 Task: Look for space in Tetuán de las Victorias, Spain from 5th September, 2023 to 13th September, 2023 for 6 adults in price range Rs.15000 to Rs.20000. Place can be entire place with 3 bedrooms having 3 beds and 3 bathrooms. Property type can be house, flat, guest house. Amenities needed are: washing machine. Booking option can be shelf check-in. Required host language is English.
Action: Mouse moved to (329, 181)
Screenshot: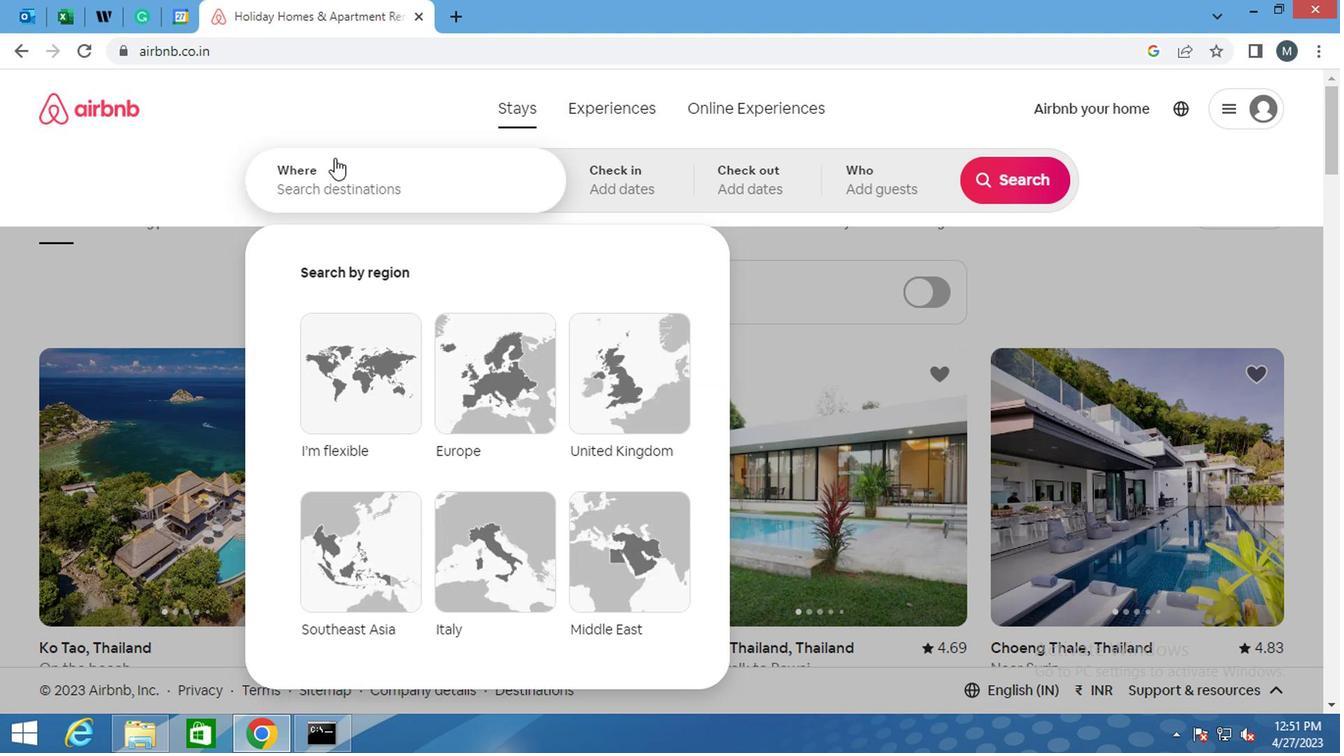 
Action: Mouse pressed left at (329, 181)
Screenshot: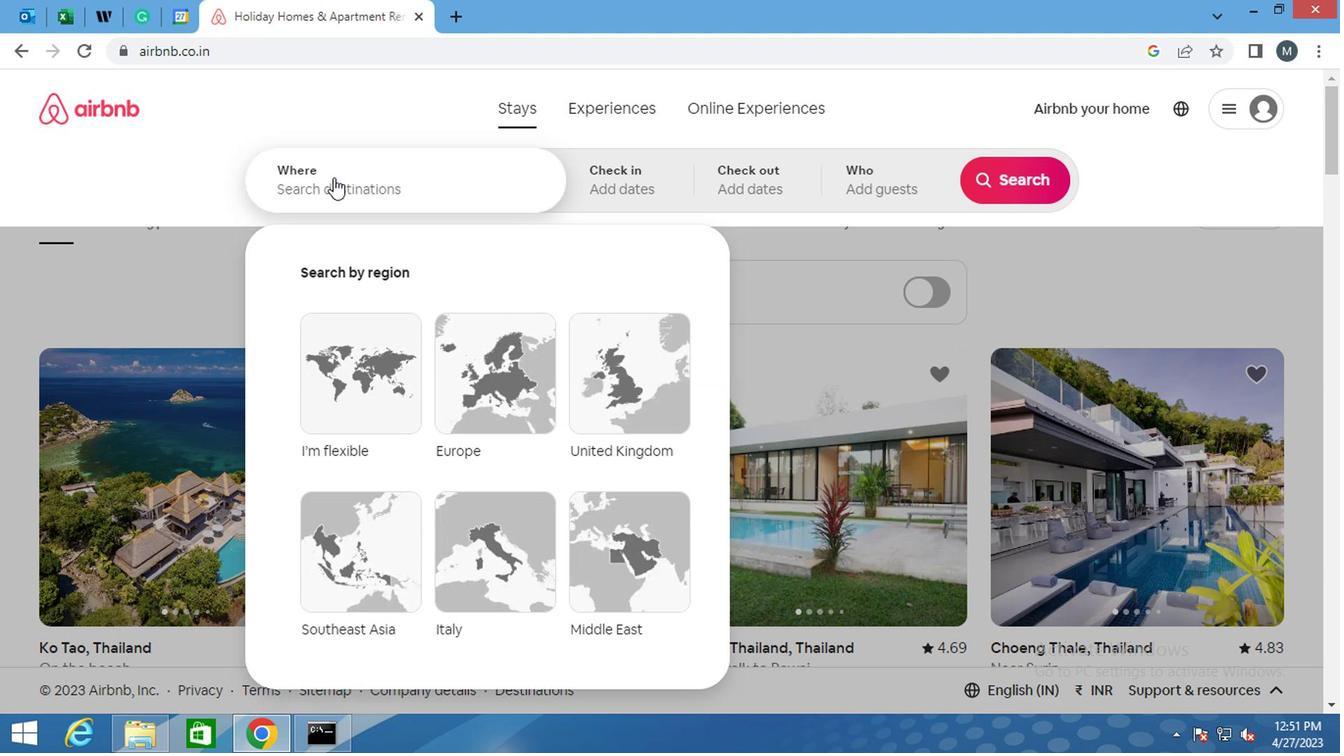 
Action: Mouse moved to (332, 210)
Screenshot: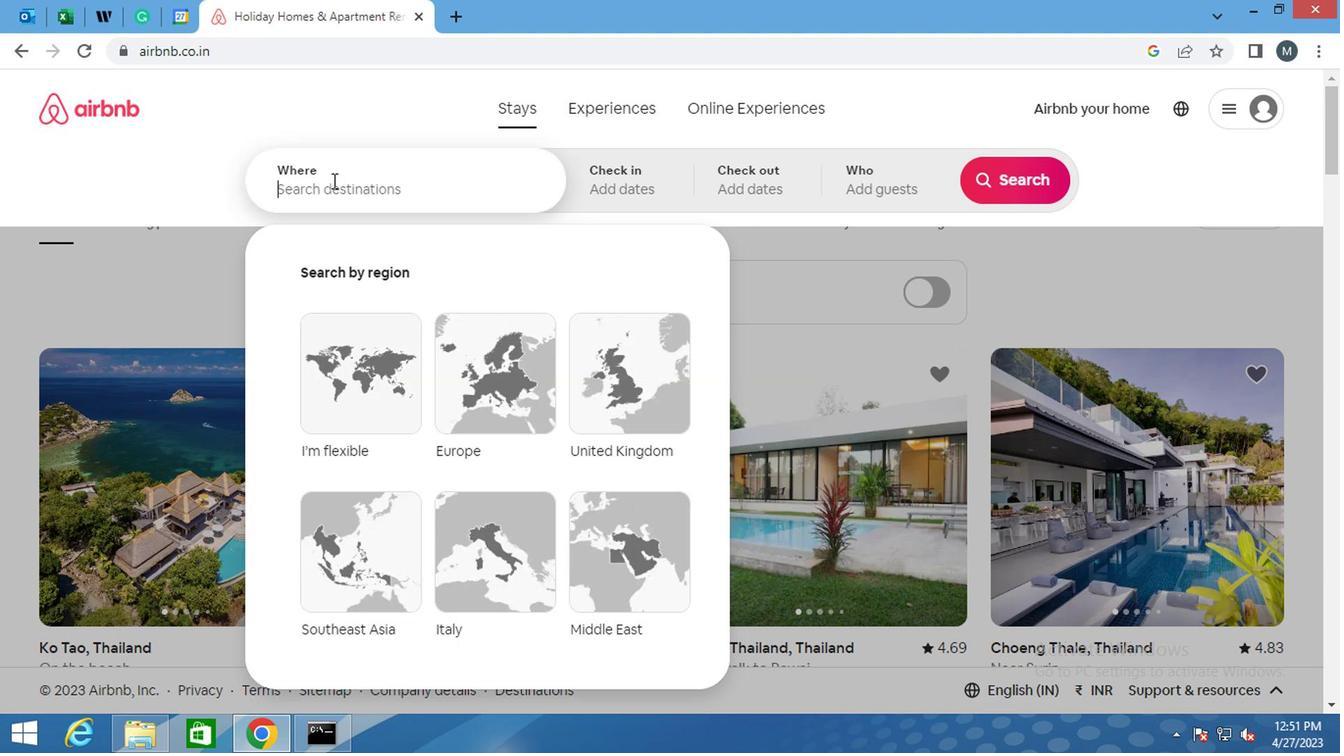
Action: Key pressed <Key.shift>TETUAN<Key.space>DE<Key.space>LAS<Key.space>VICTORIAS,<Key.space><Key.shift>SPAIN
Screenshot: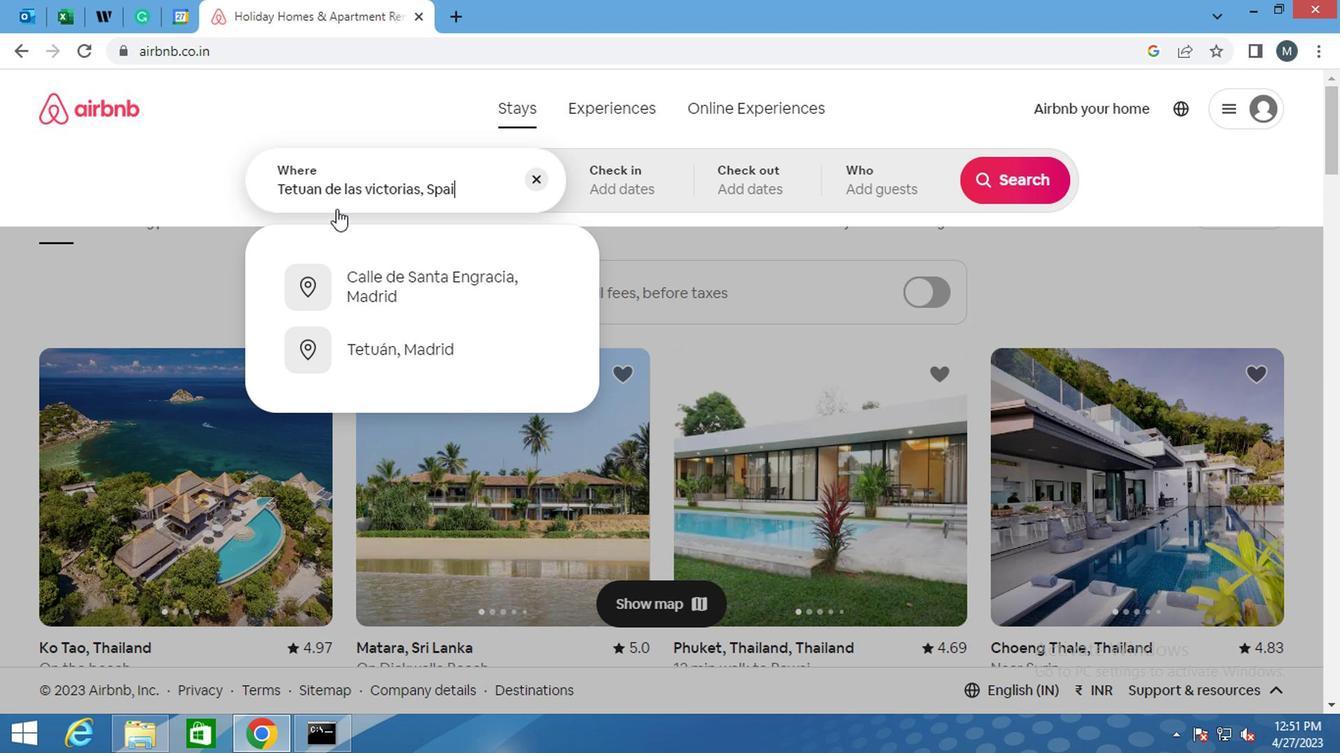 
Action: Mouse moved to (578, 226)
Screenshot: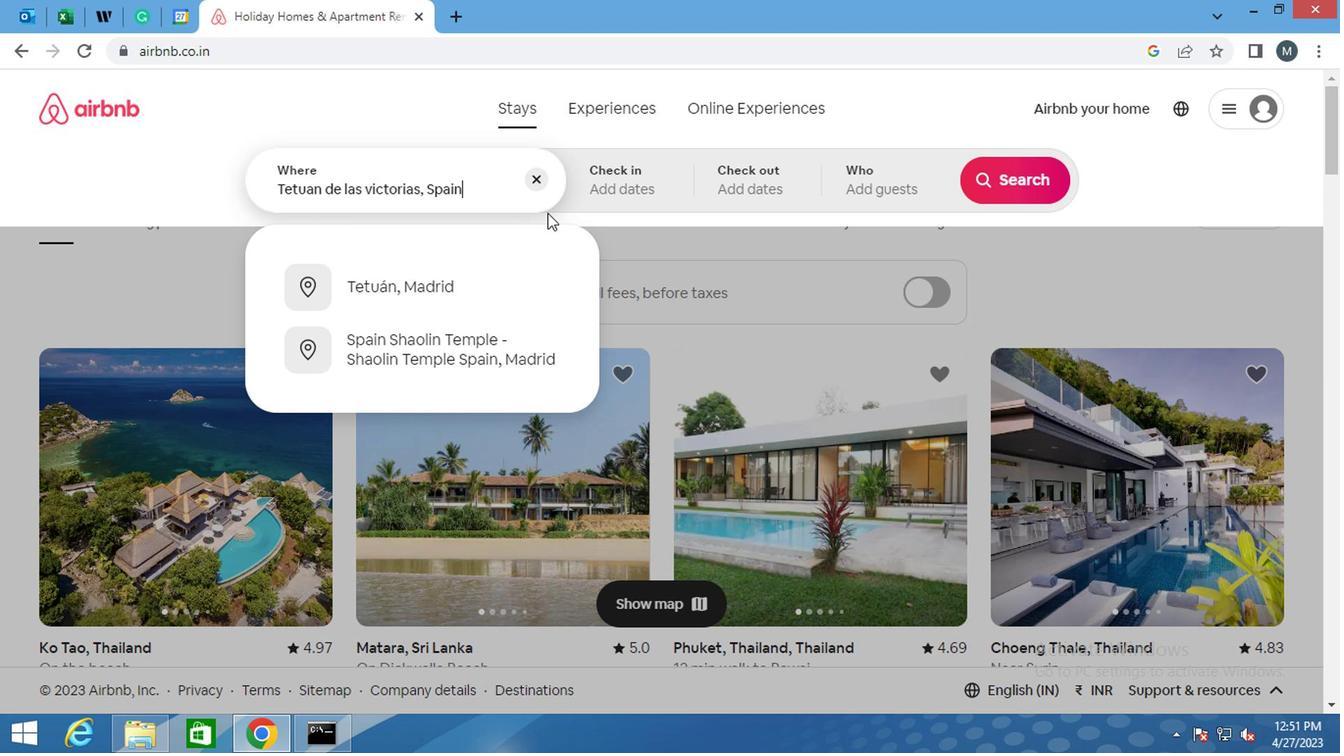 
Action: Key pressed <Key.enter>
Screenshot: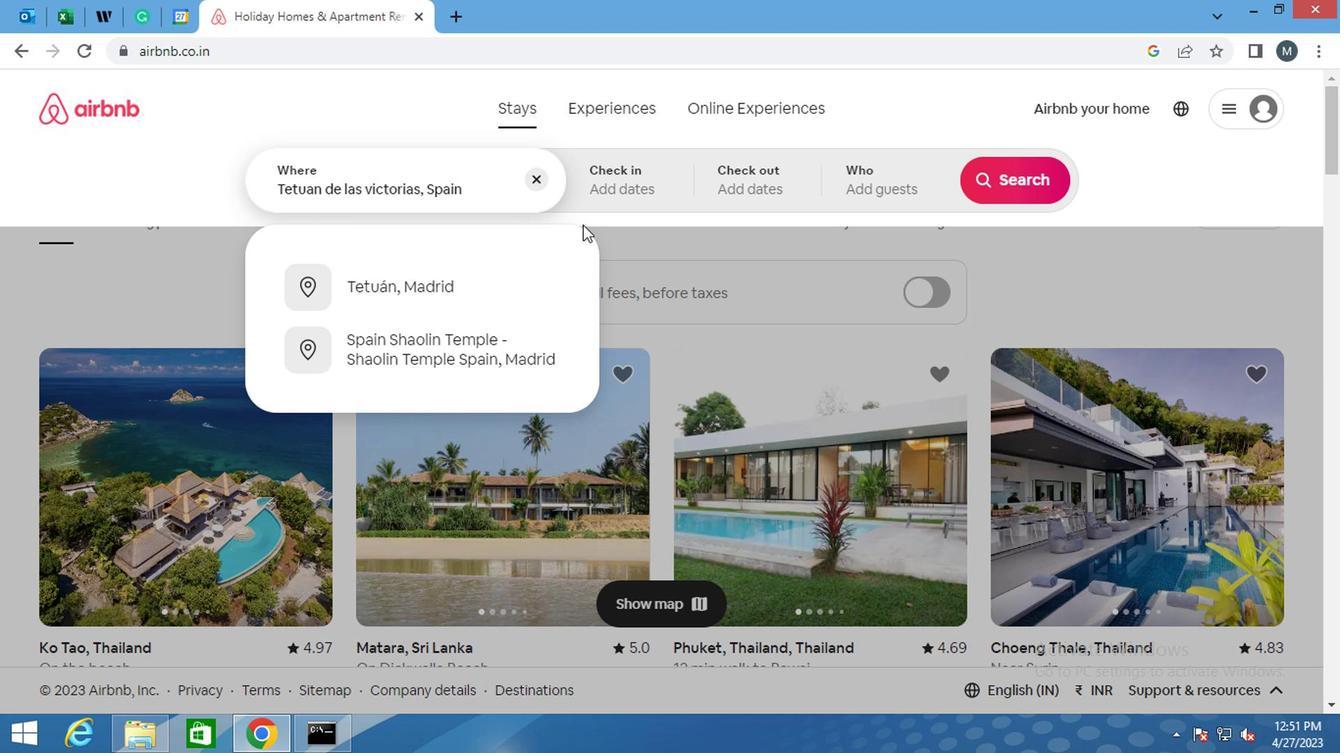
Action: Mouse moved to (1005, 338)
Screenshot: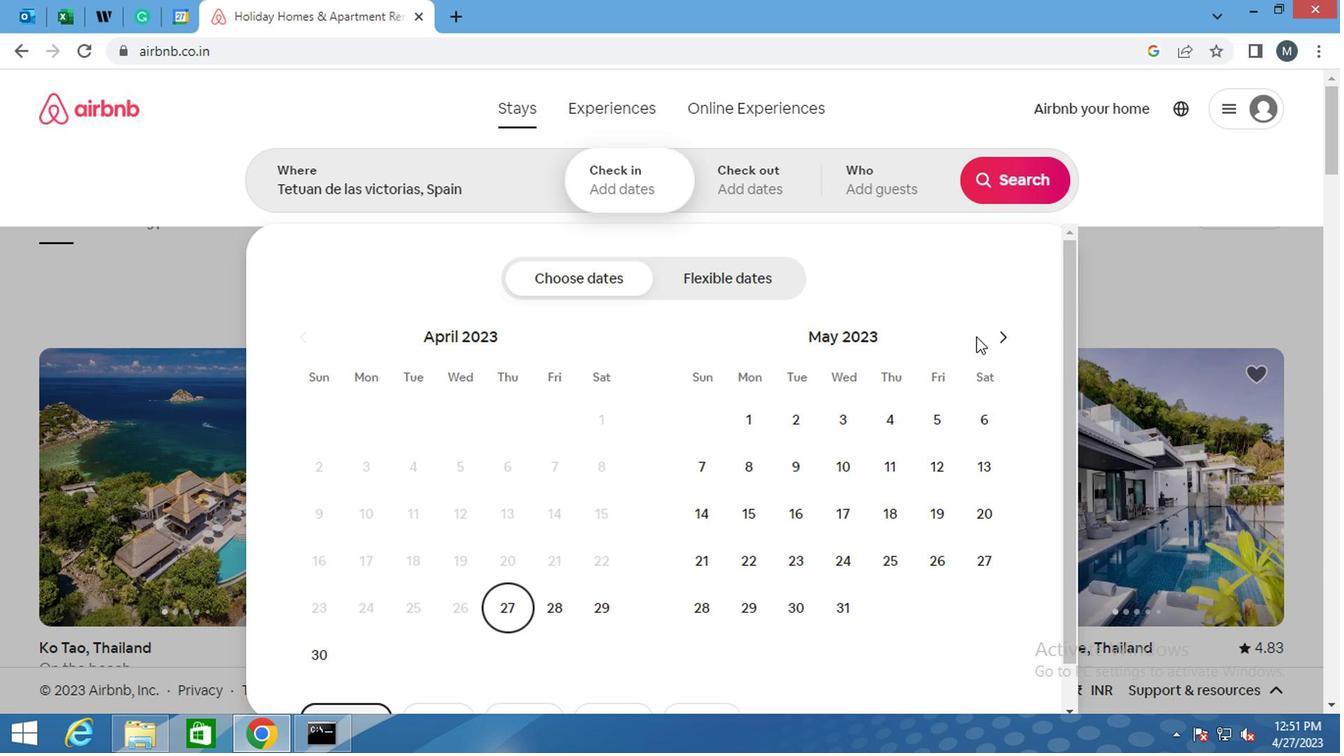 
Action: Mouse pressed left at (1005, 338)
Screenshot: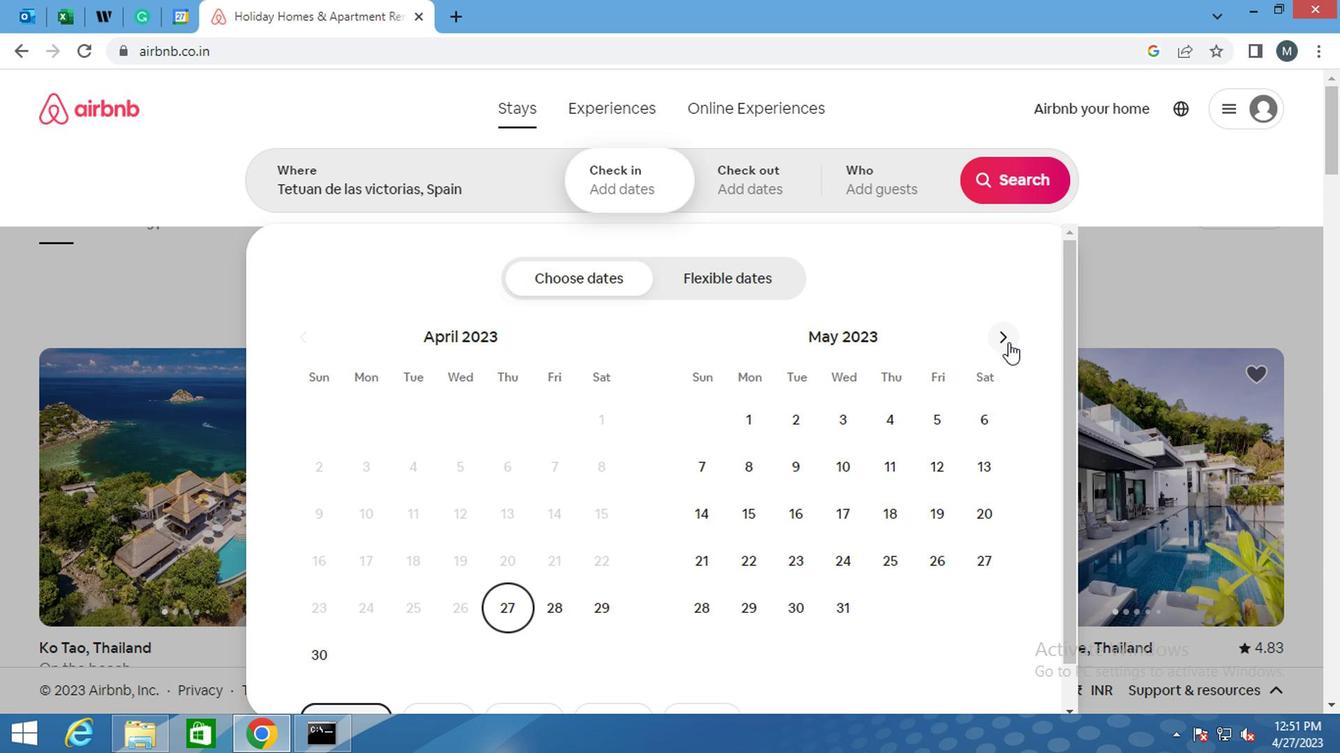 
Action: Mouse pressed left at (1005, 338)
Screenshot: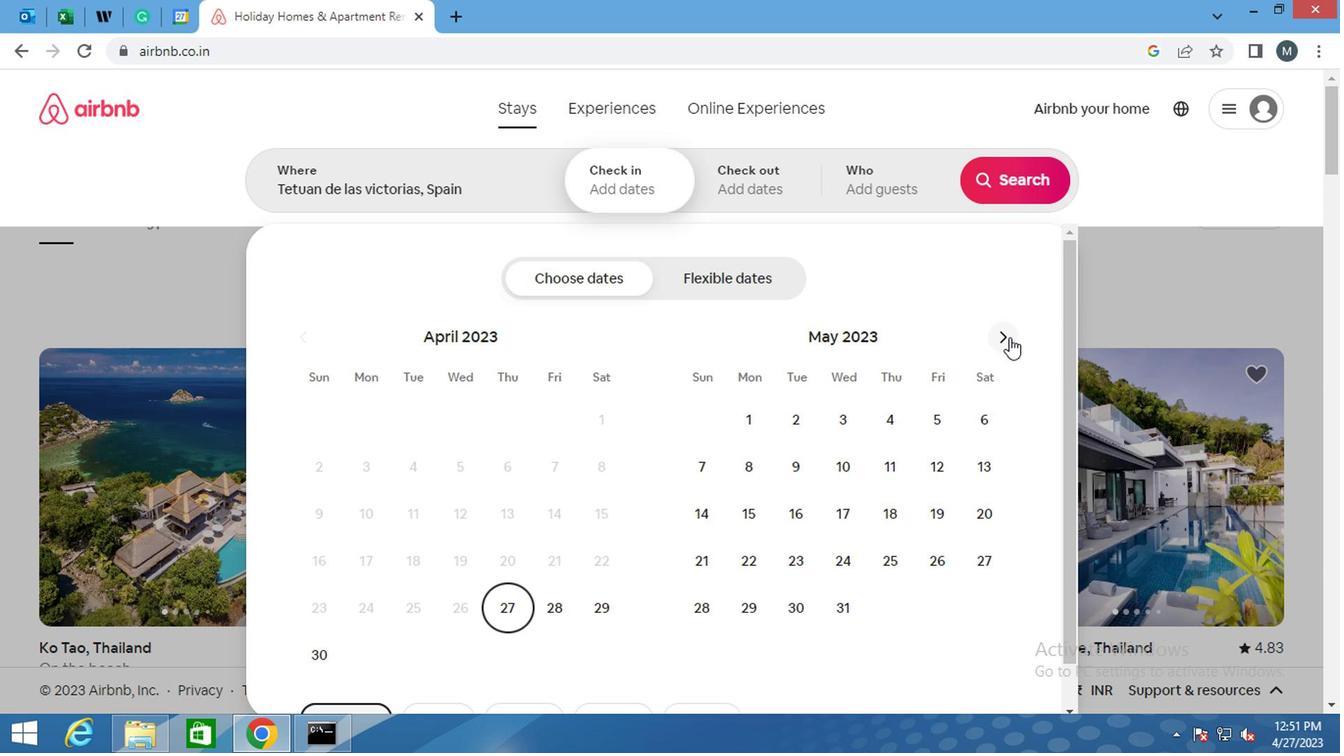 
Action: Mouse pressed left at (1005, 338)
Screenshot: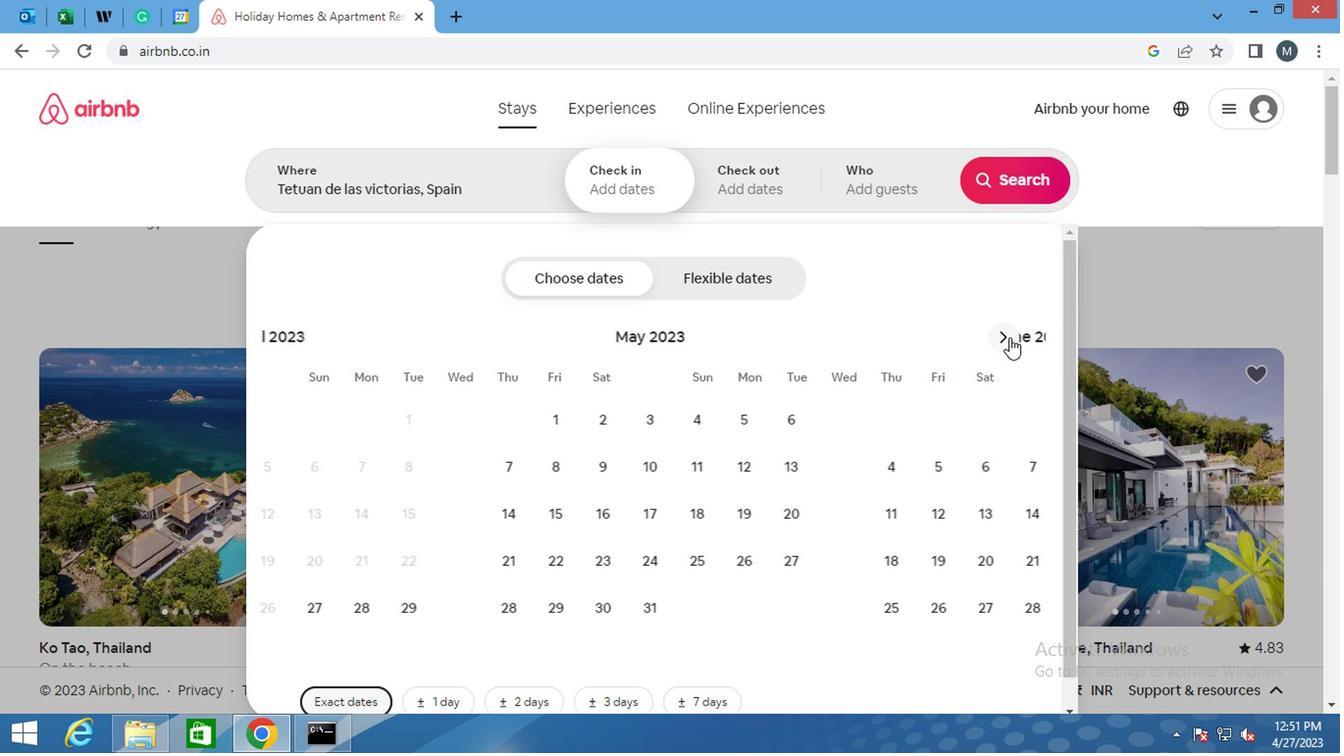 
Action: Mouse moved to (994, 334)
Screenshot: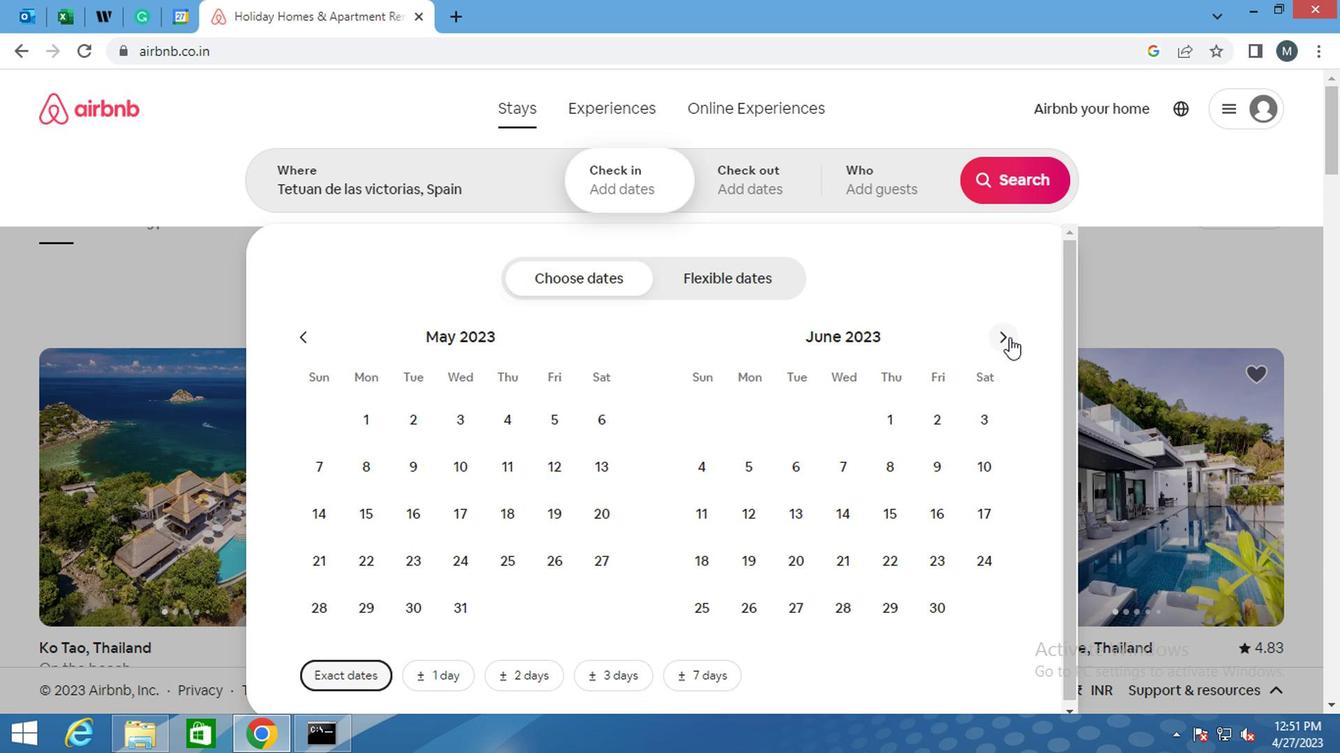 
Action: Mouse pressed left at (994, 334)
Screenshot: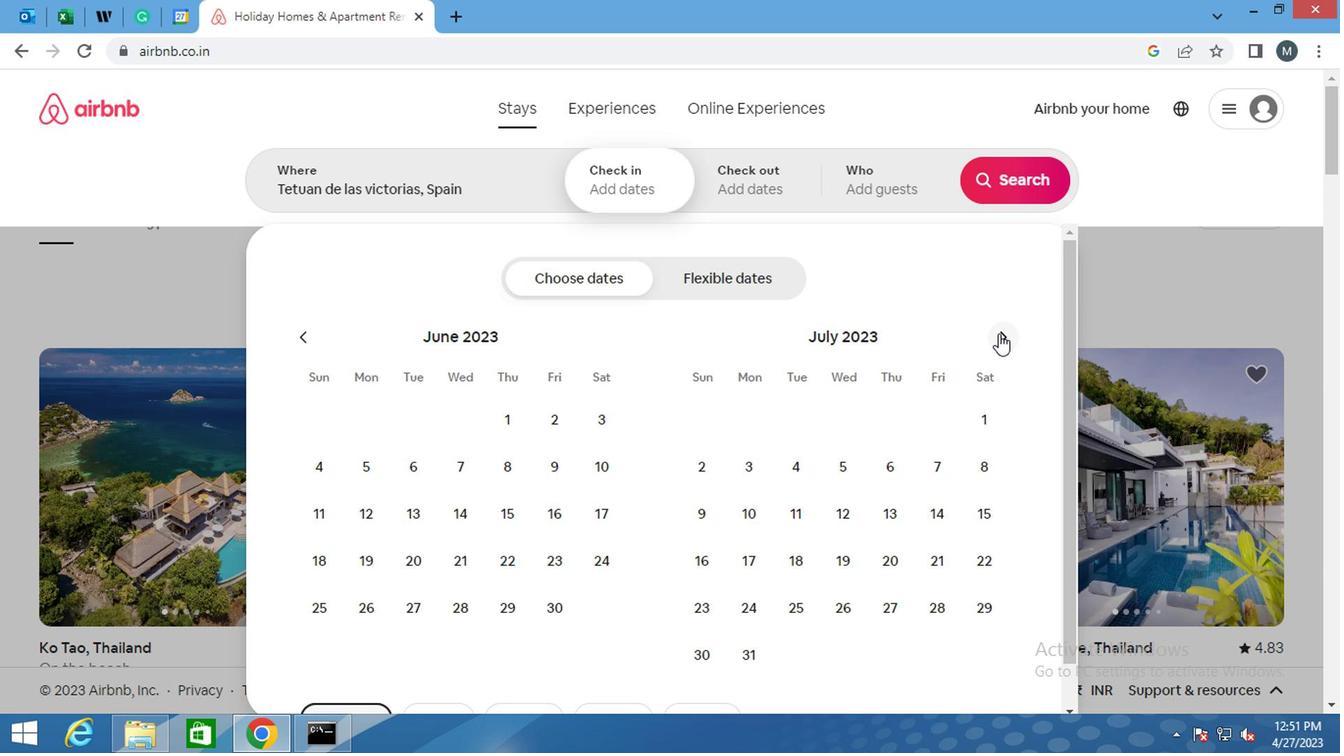 
Action: Mouse moved to (989, 344)
Screenshot: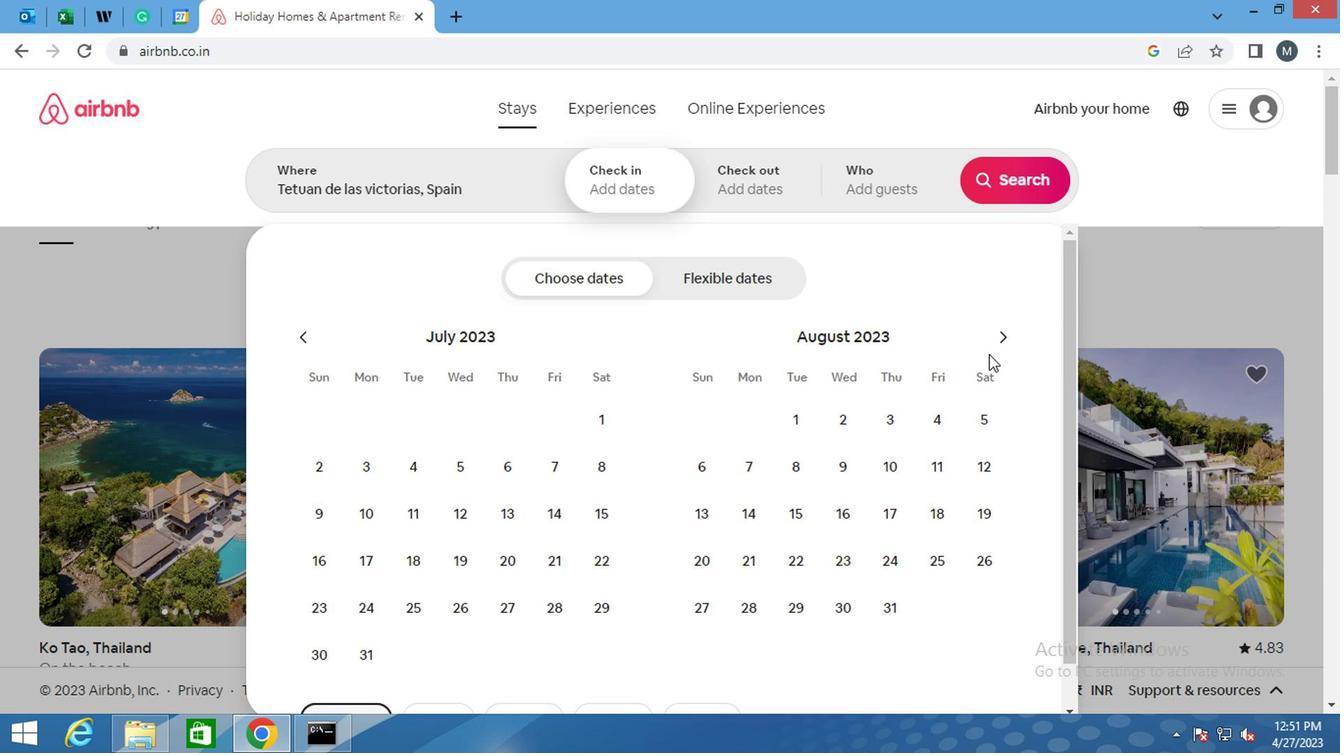 
Action: Mouse pressed left at (989, 344)
Screenshot: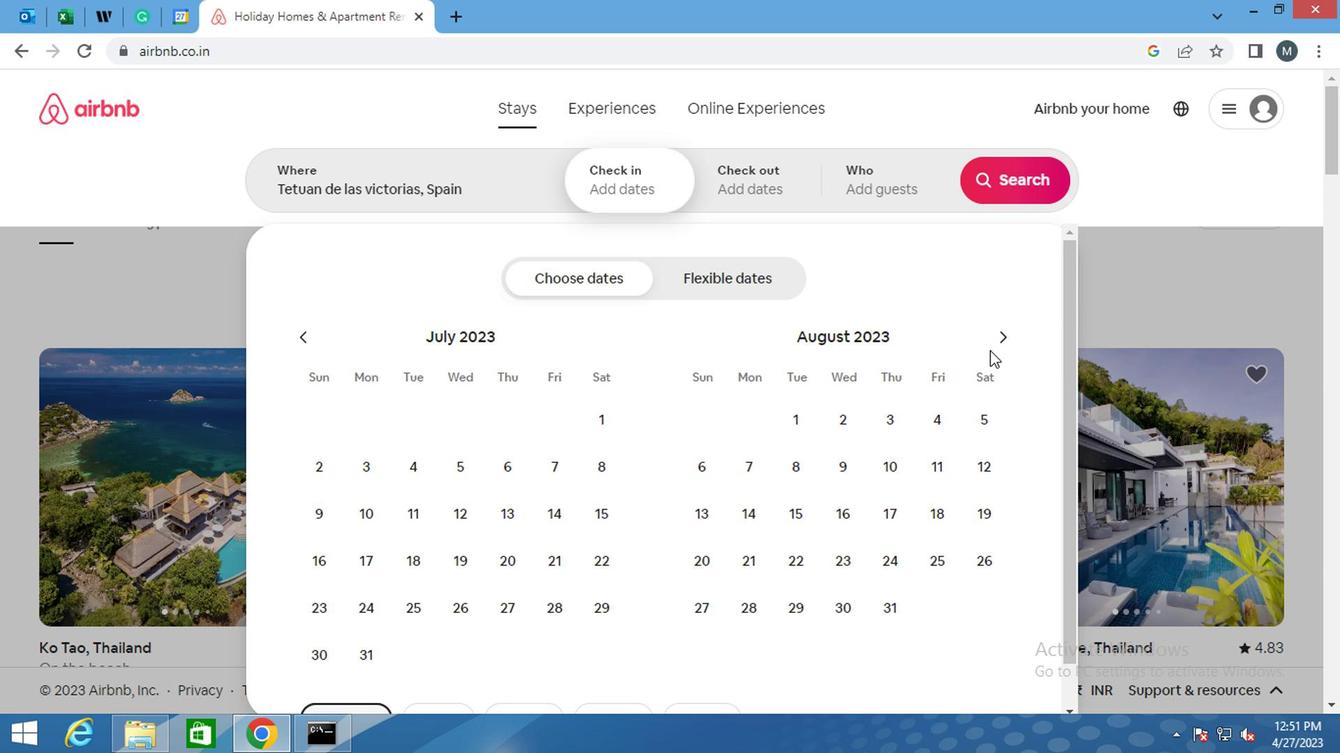 
Action: Mouse moved to (802, 471)
Screenshot: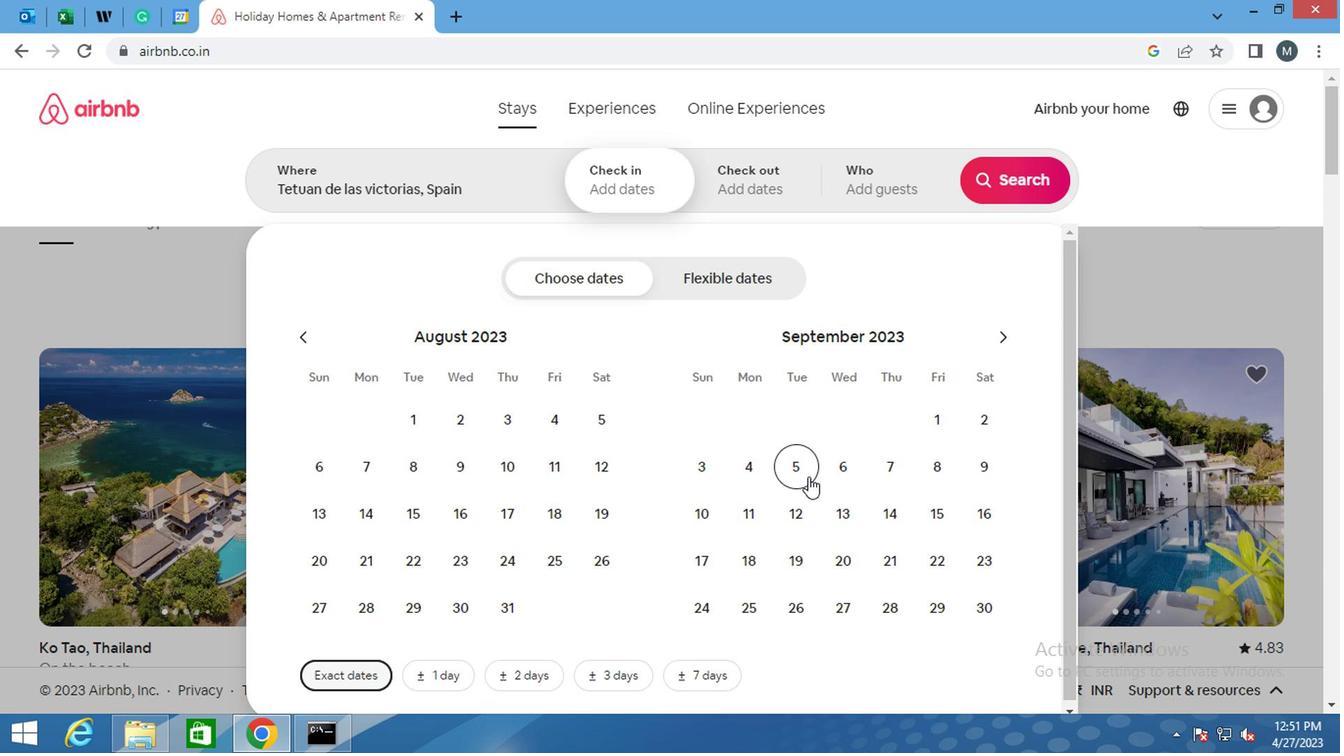 
Action: Mouse pressed left at (802, 471)
Screenshot: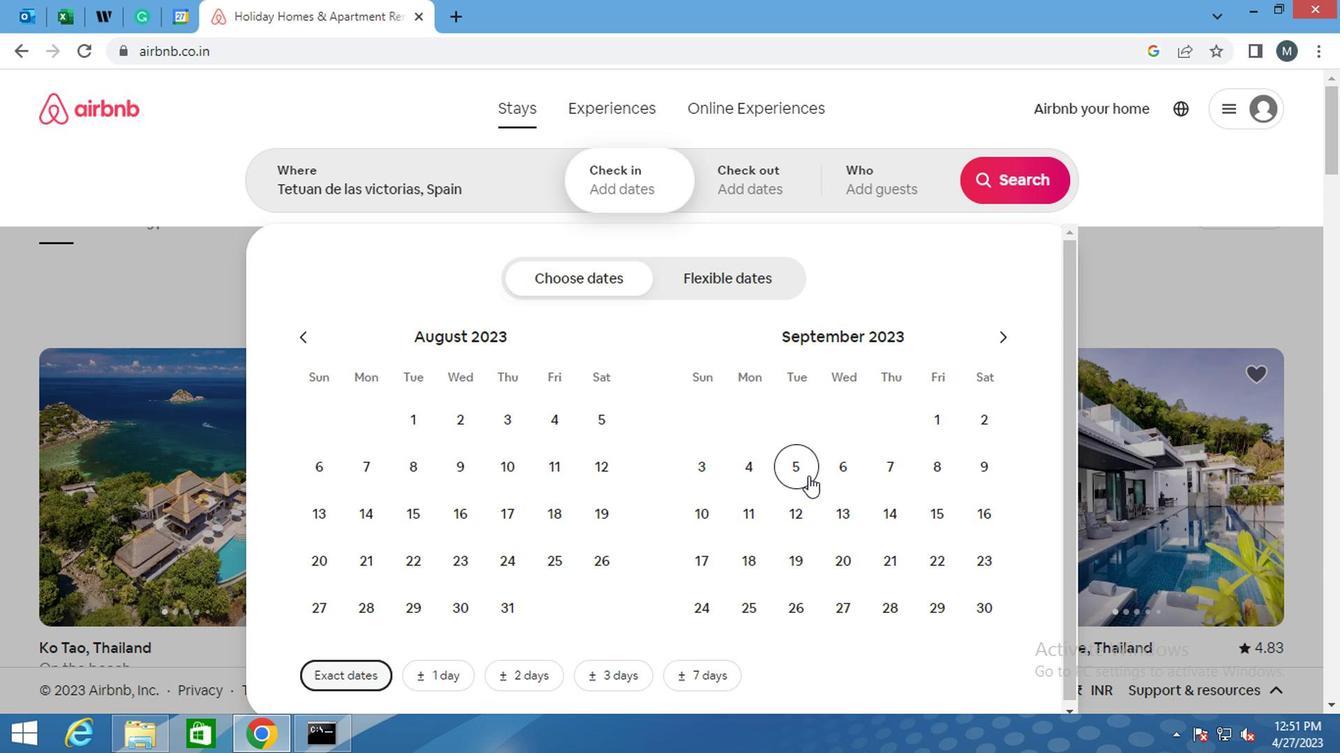 
Action: Mouse moved to (854, 517)
Screenshot: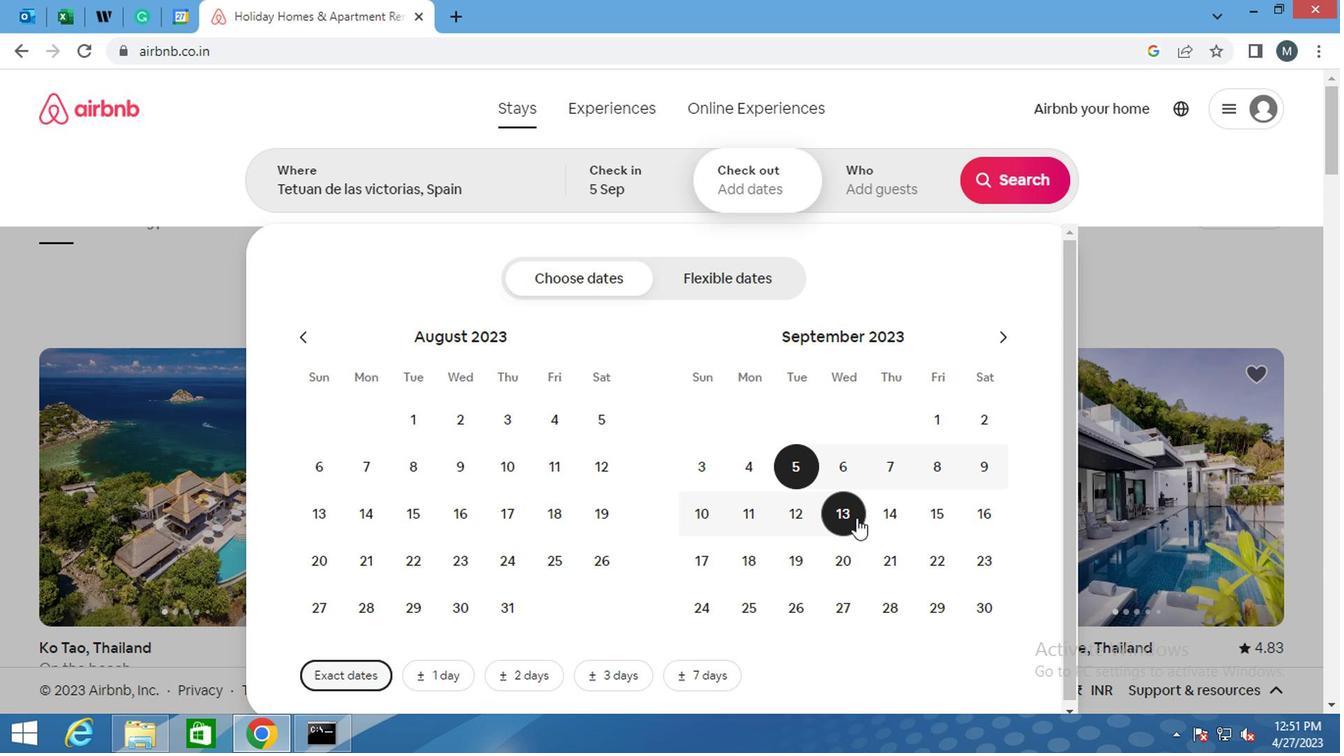 
Action: Mouse pressed left at (854, 517)
Screenshot: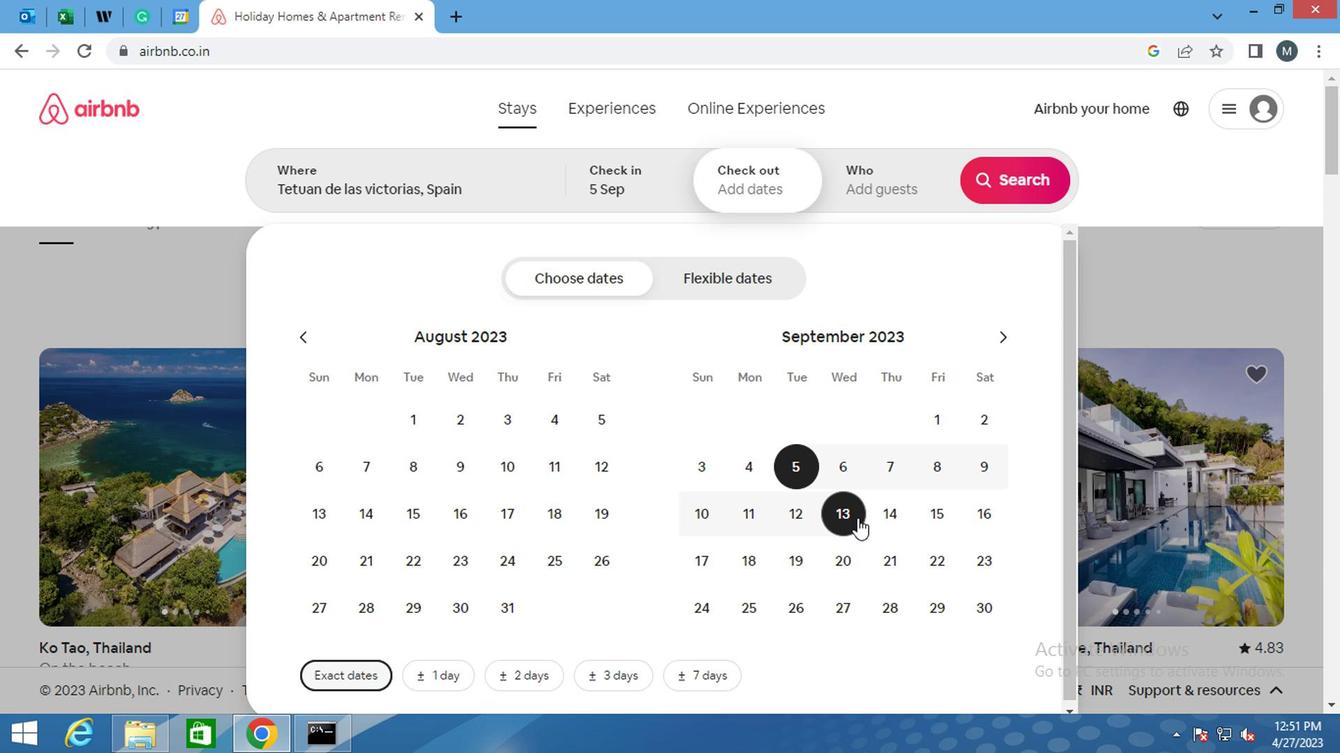 
Action: Mouse moved to (885, 201)
Screenshot: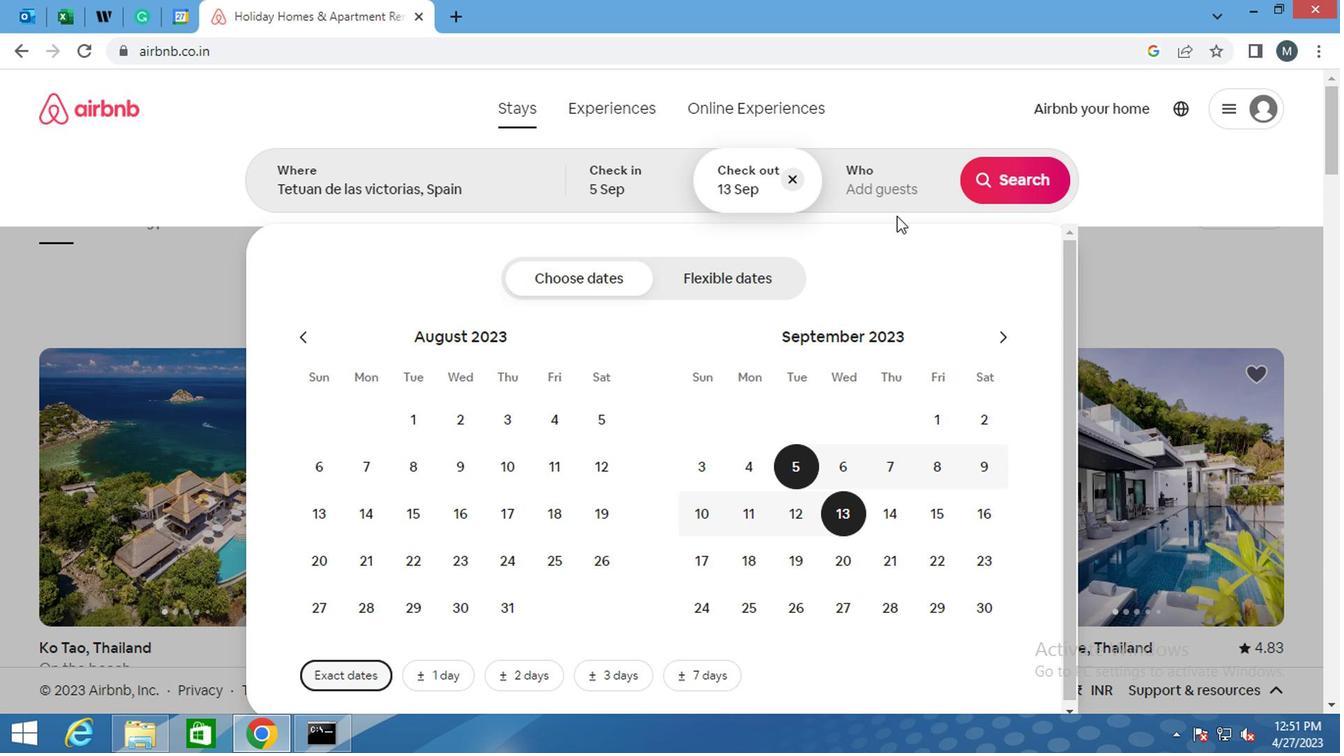 
Action: Mouse pressed left at (885, 201)
Screenshot: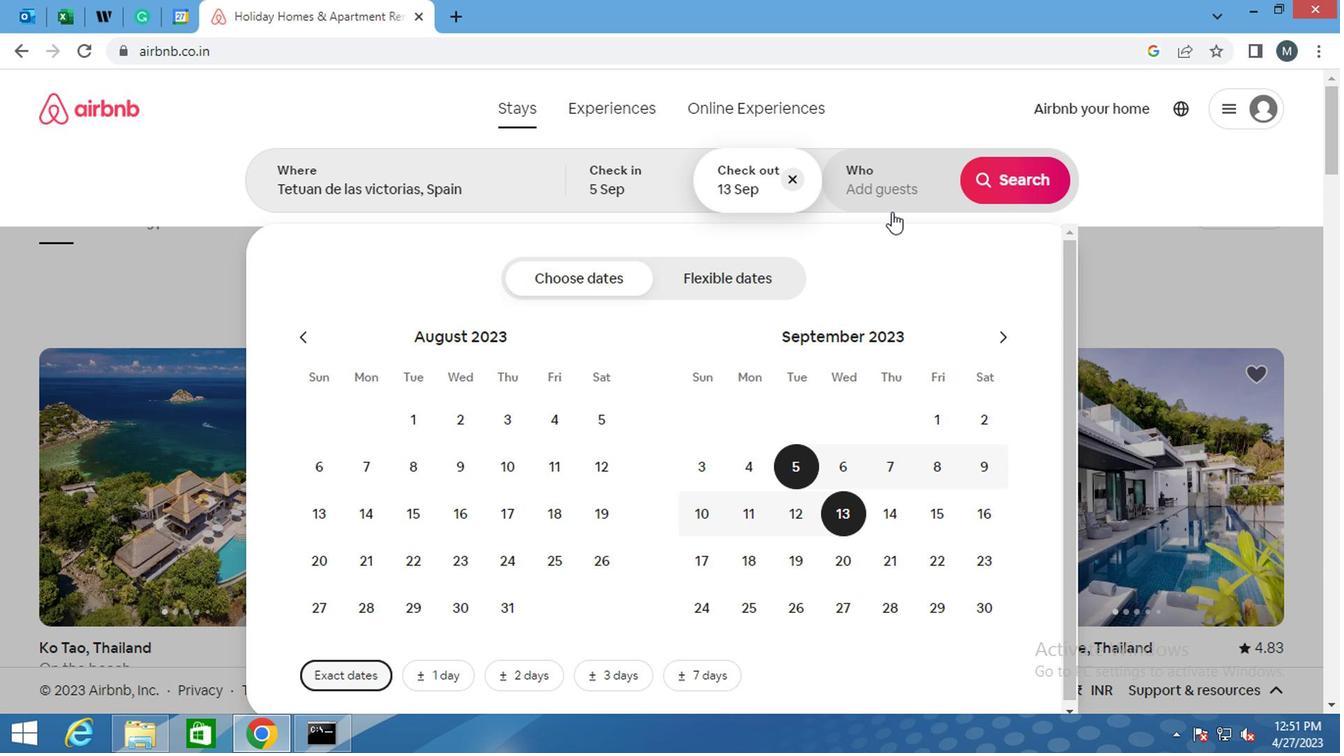 
Action: Mouse moved to (1021, 291)
Screenshot: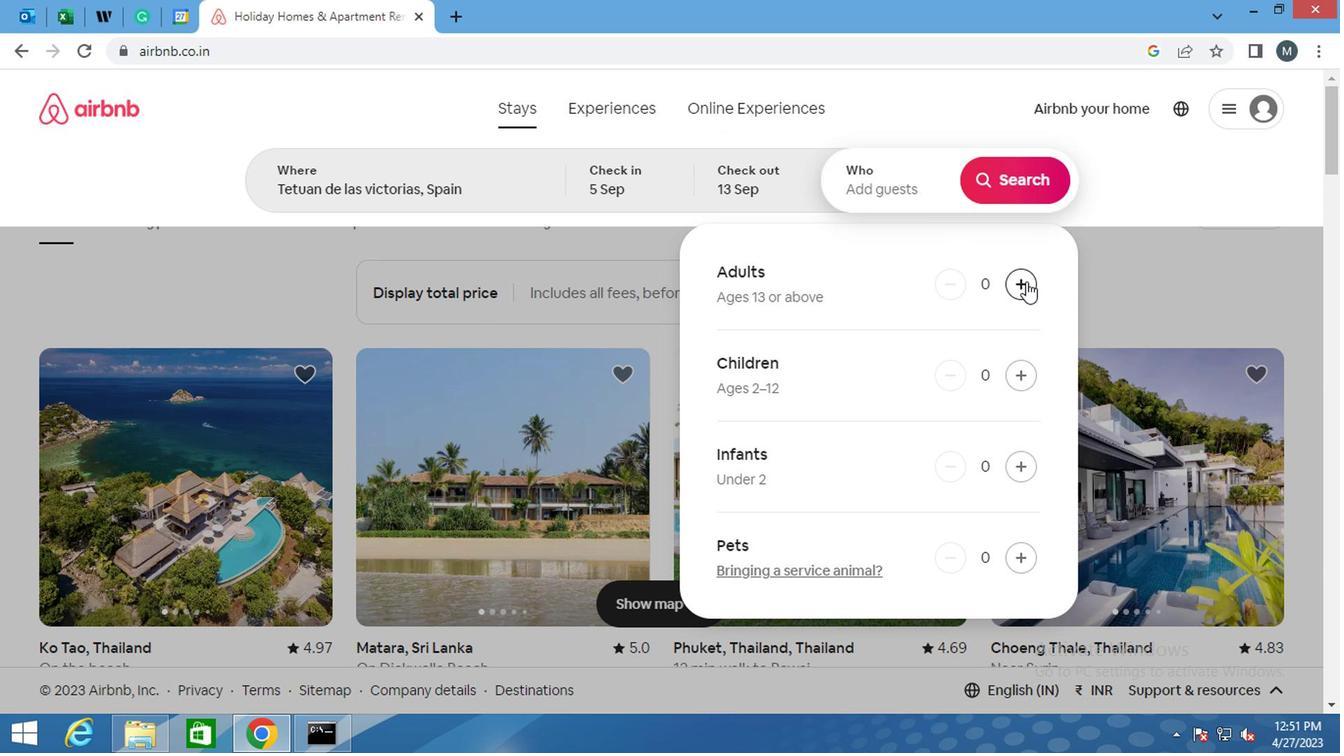 
Action: Mouse pressed left at (1021, 291)
Screenshot: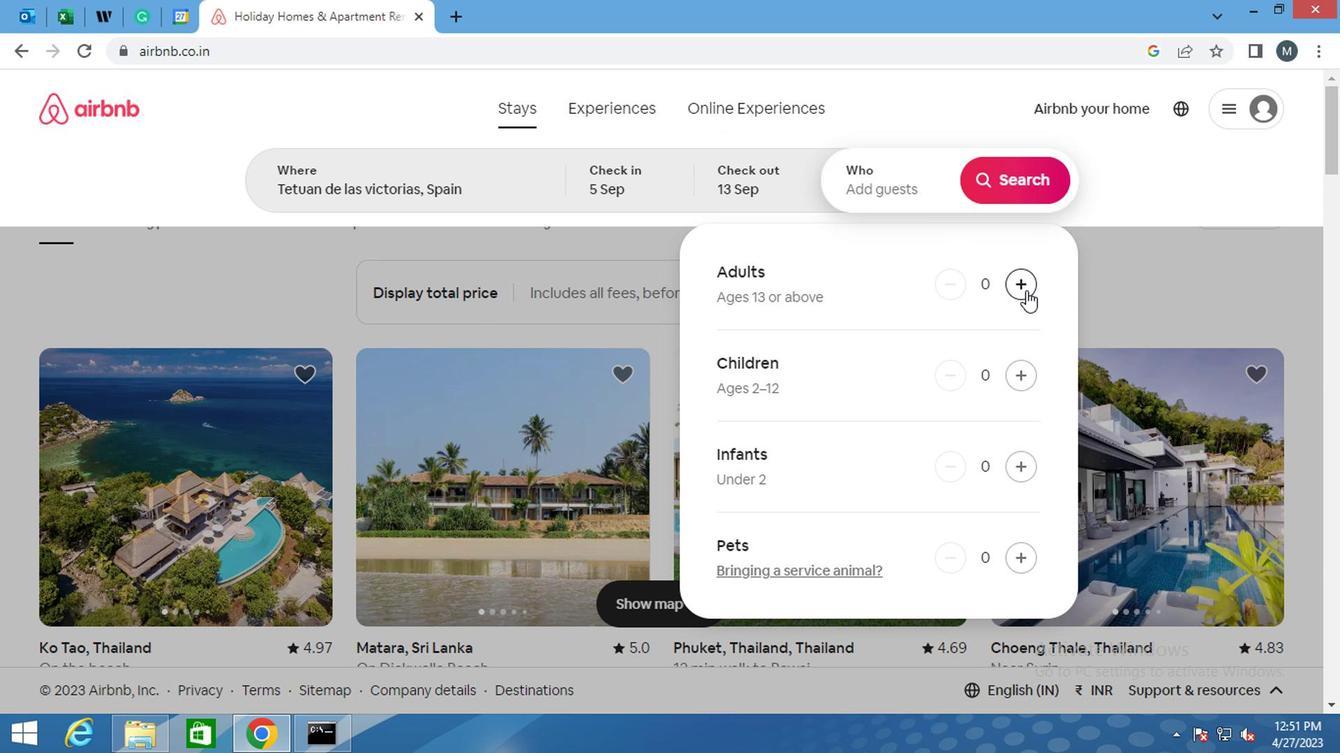 
Action: Mouse moved to (1021, 290)
Screenshot: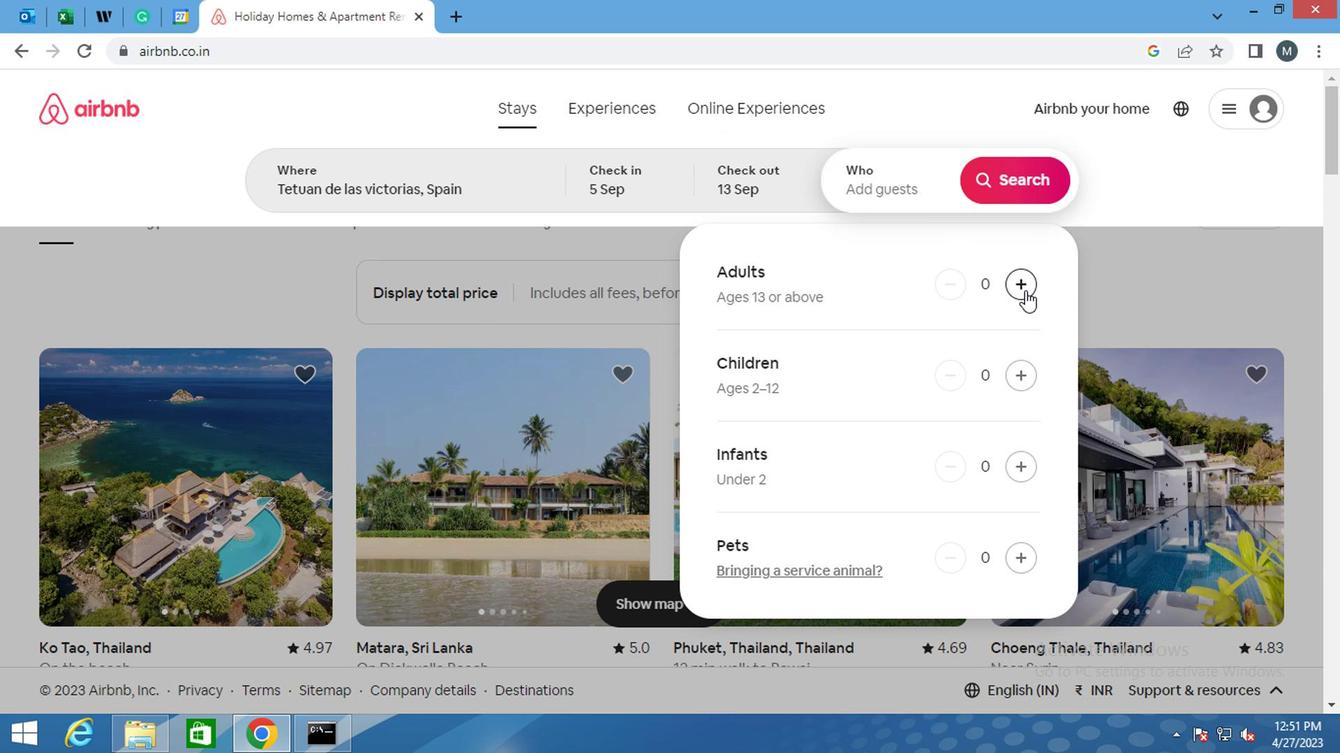 
Action: Mouse pressed left at (1021, 290)
Screenshot: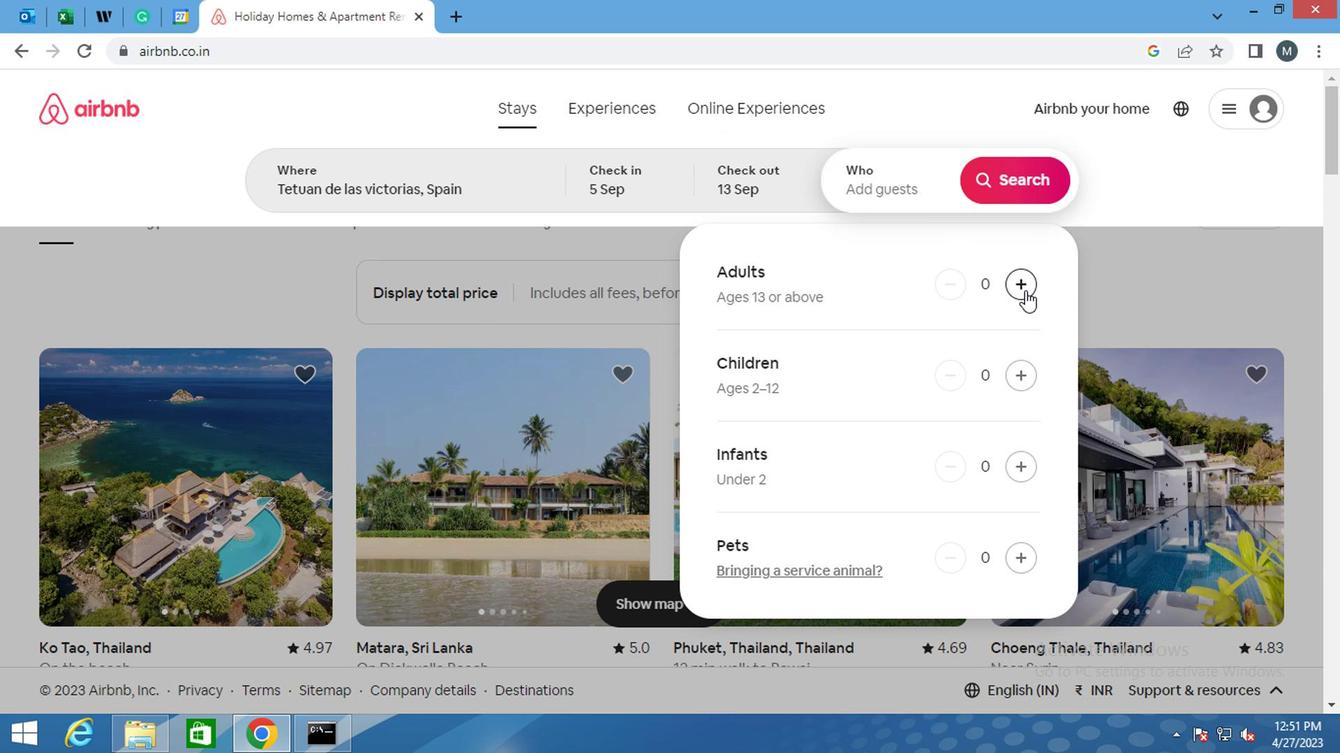 
Action: Mouse pressed left at (1021, 290)
Screenshot: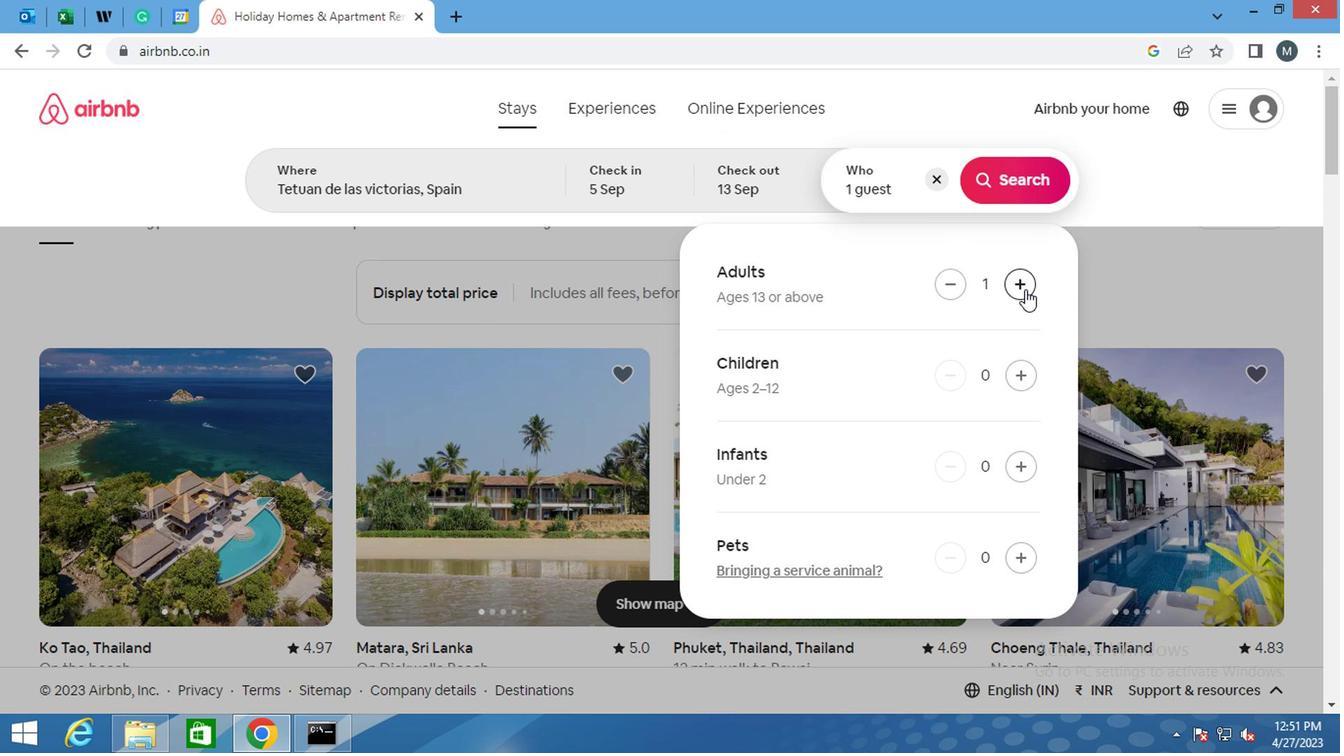 
Action: Mouse pressed left at (1021, 290)
Screenshot: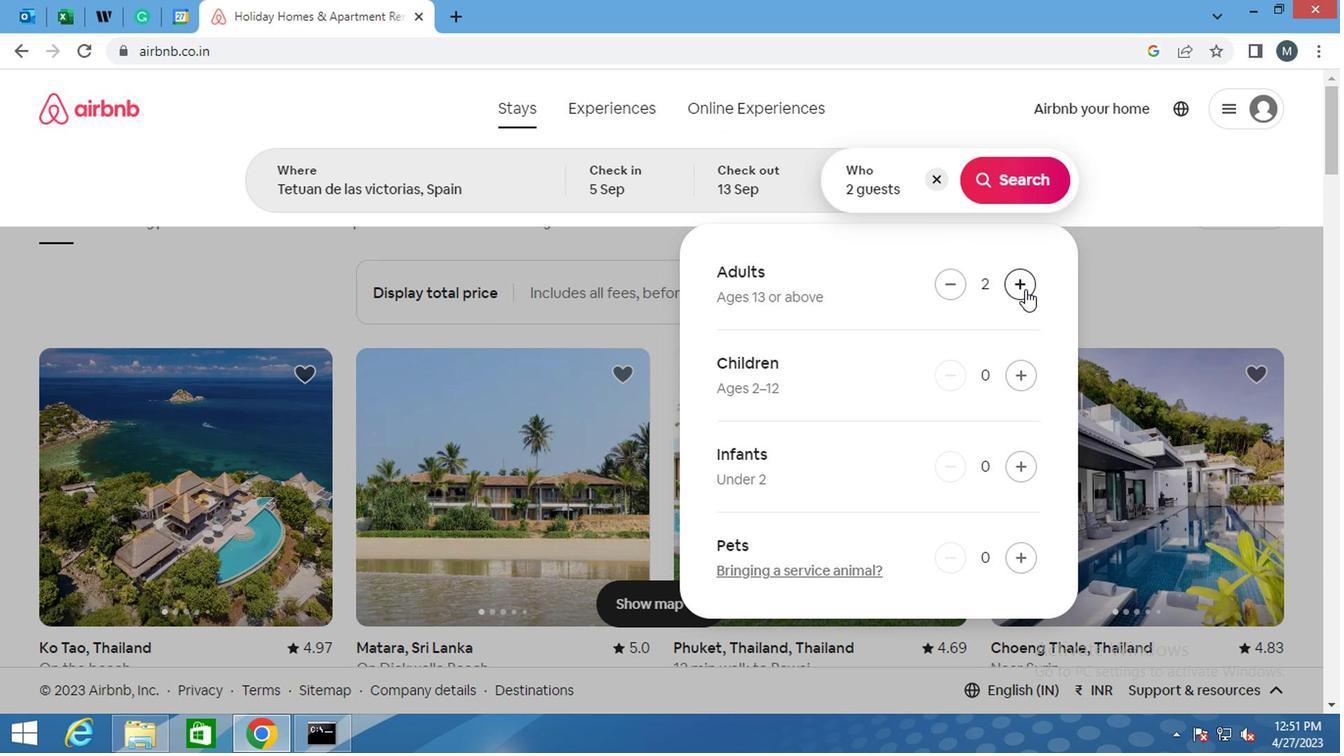 
Action: Mouse pressed left at (1021, 290)
Screenshot: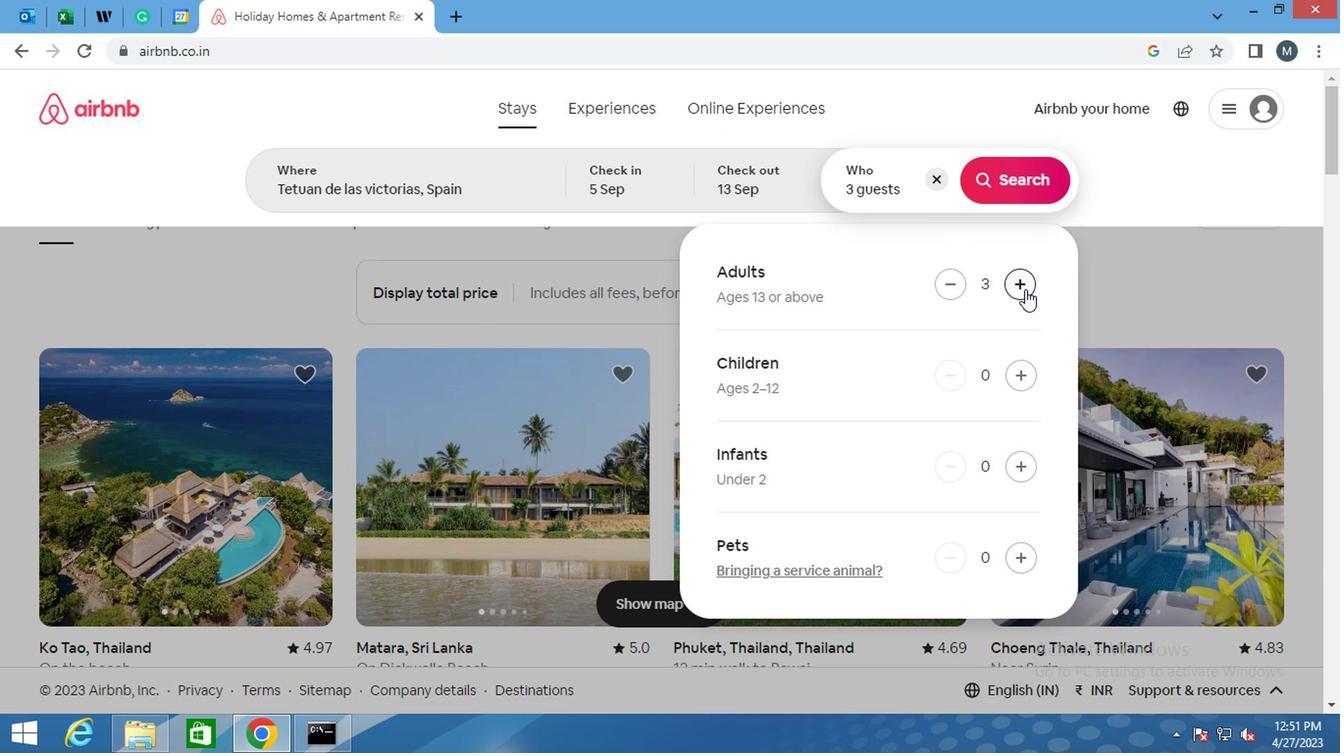 
Action: Mouse moved to (1019, 289)
Screenshot: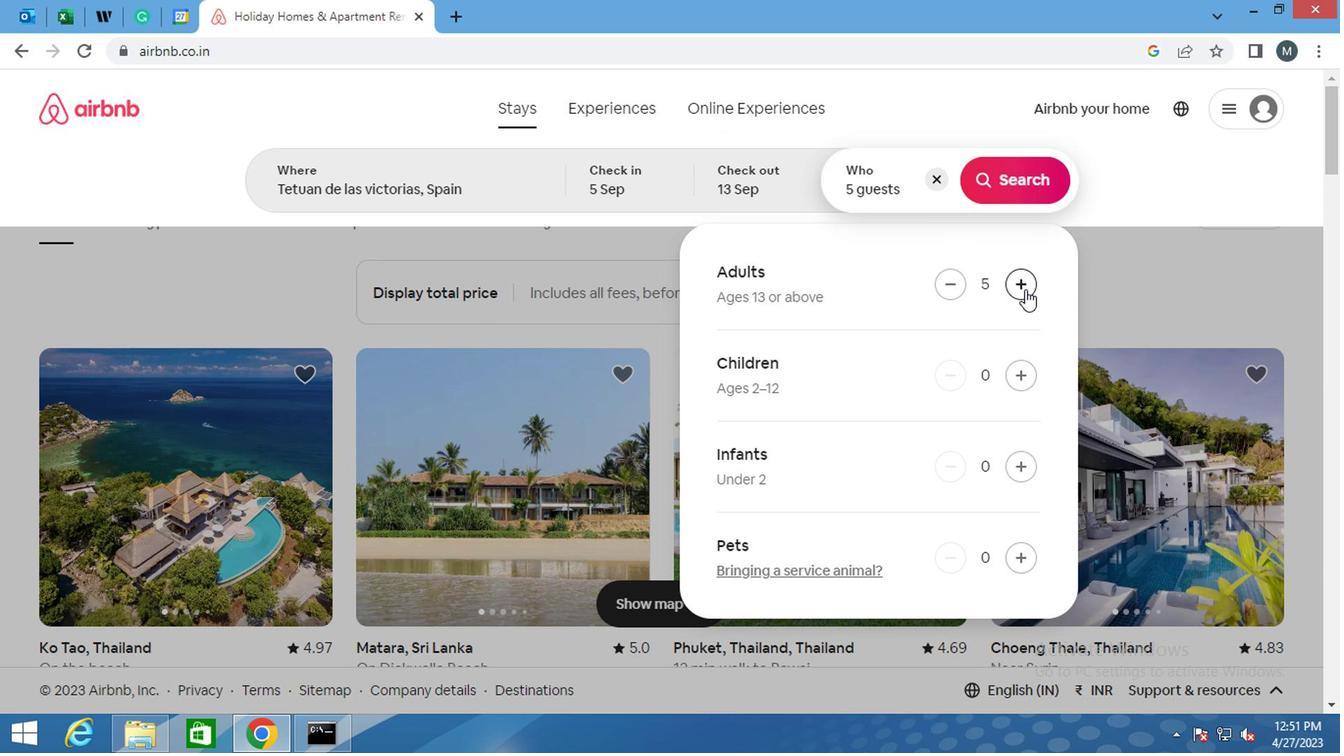 
Action: Mouse pressed left at (1019, 289)
Screenshot: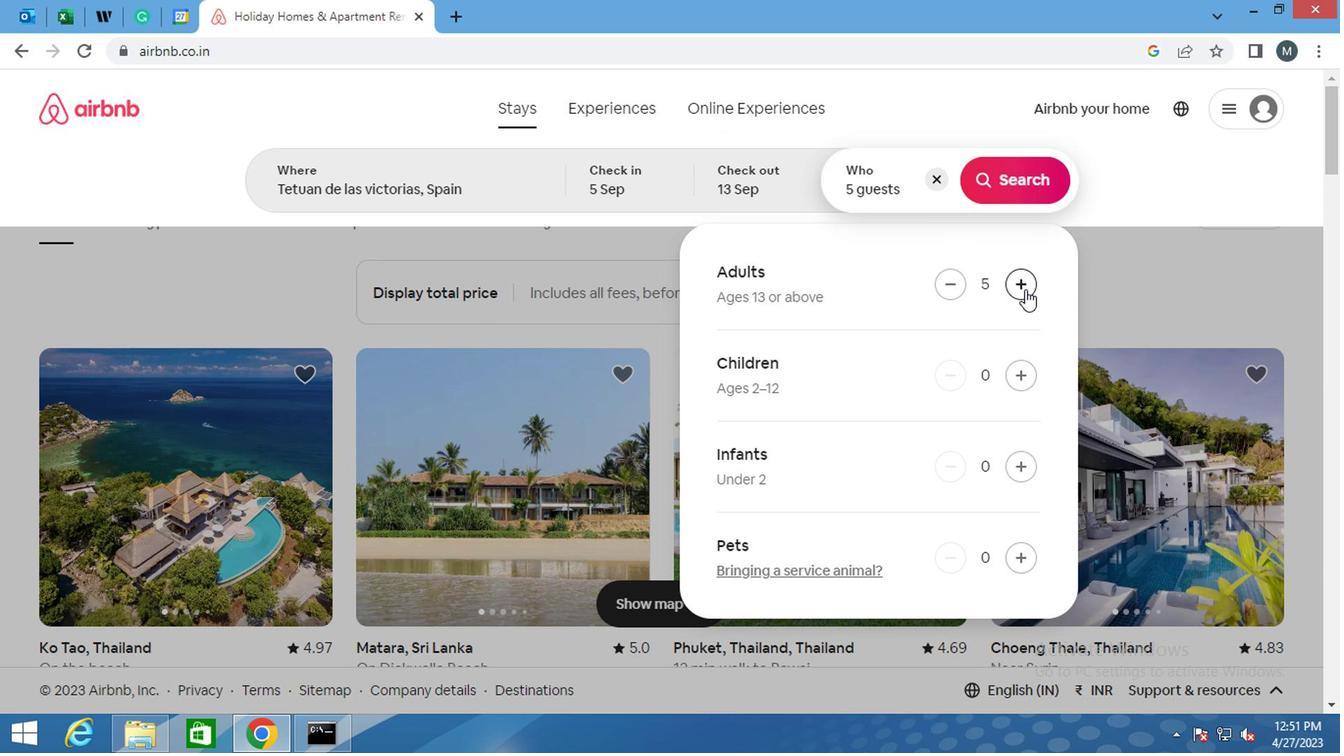 
Action: Mouse moved to (1001, 194)
Screenshot: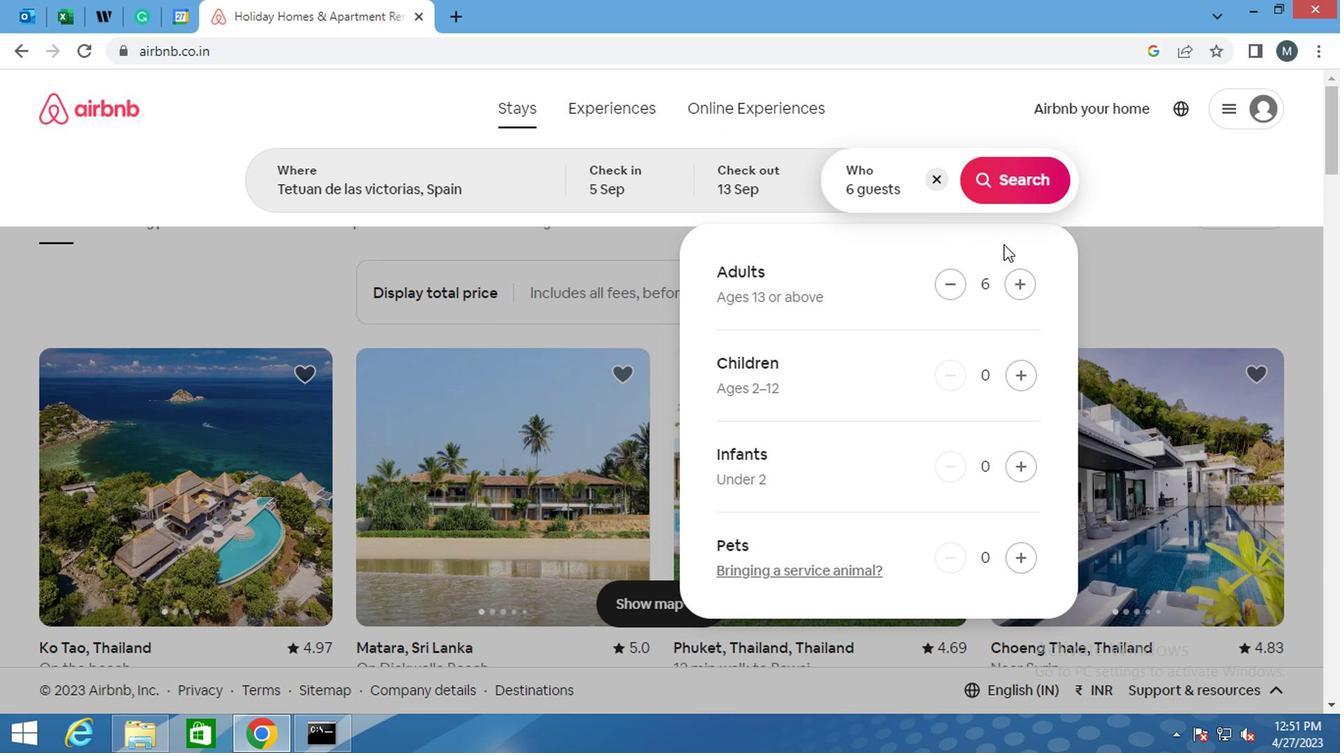 
Action: Mouse pressed left at (1001, 194)
Screenshot: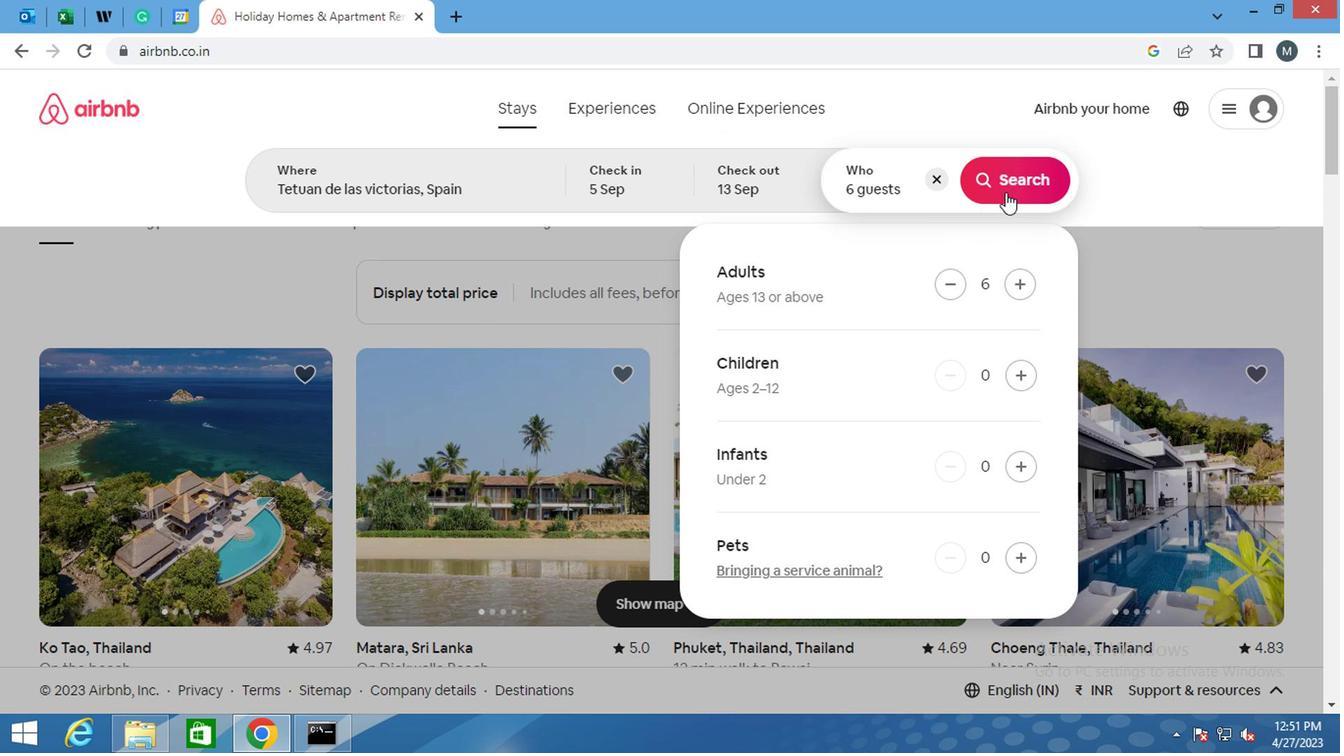 
Action: Mouse moved to (1216, 179)
Screenshot: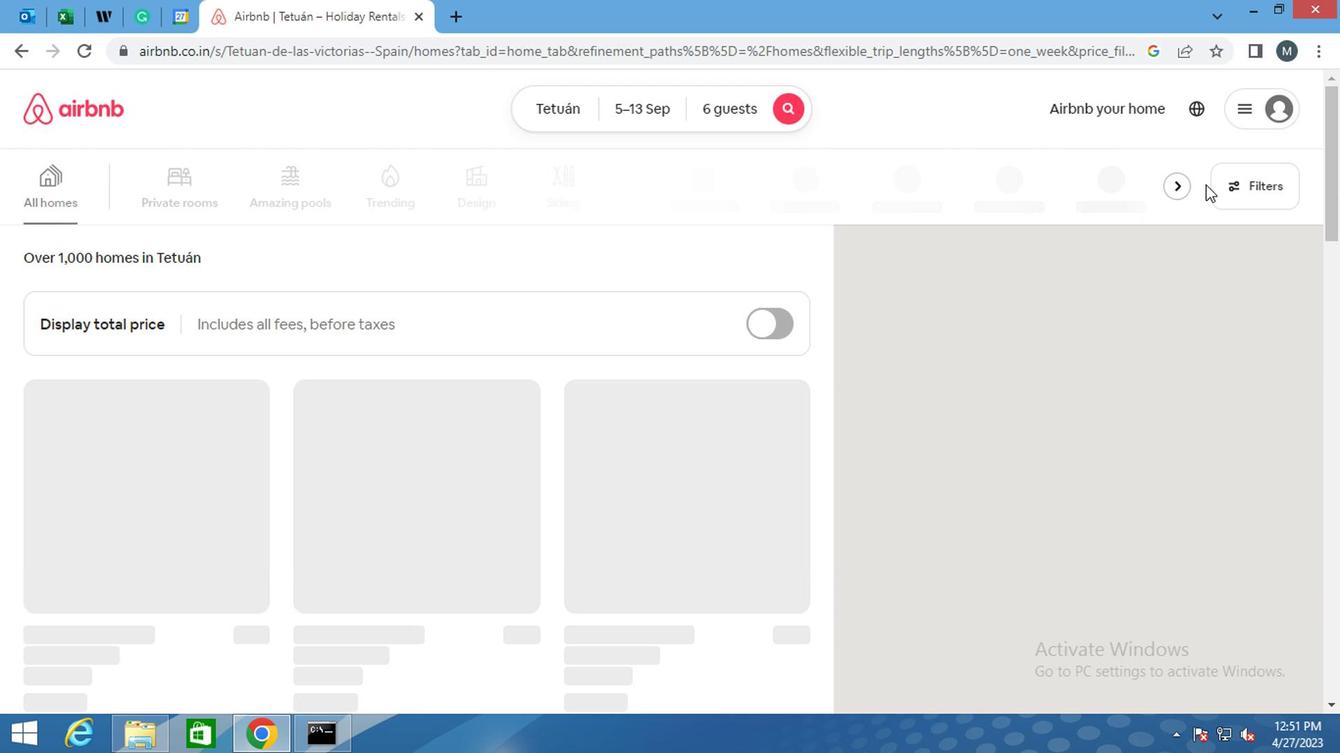 
Action: Mouse pressed left at (1216, 179)
Screenshot: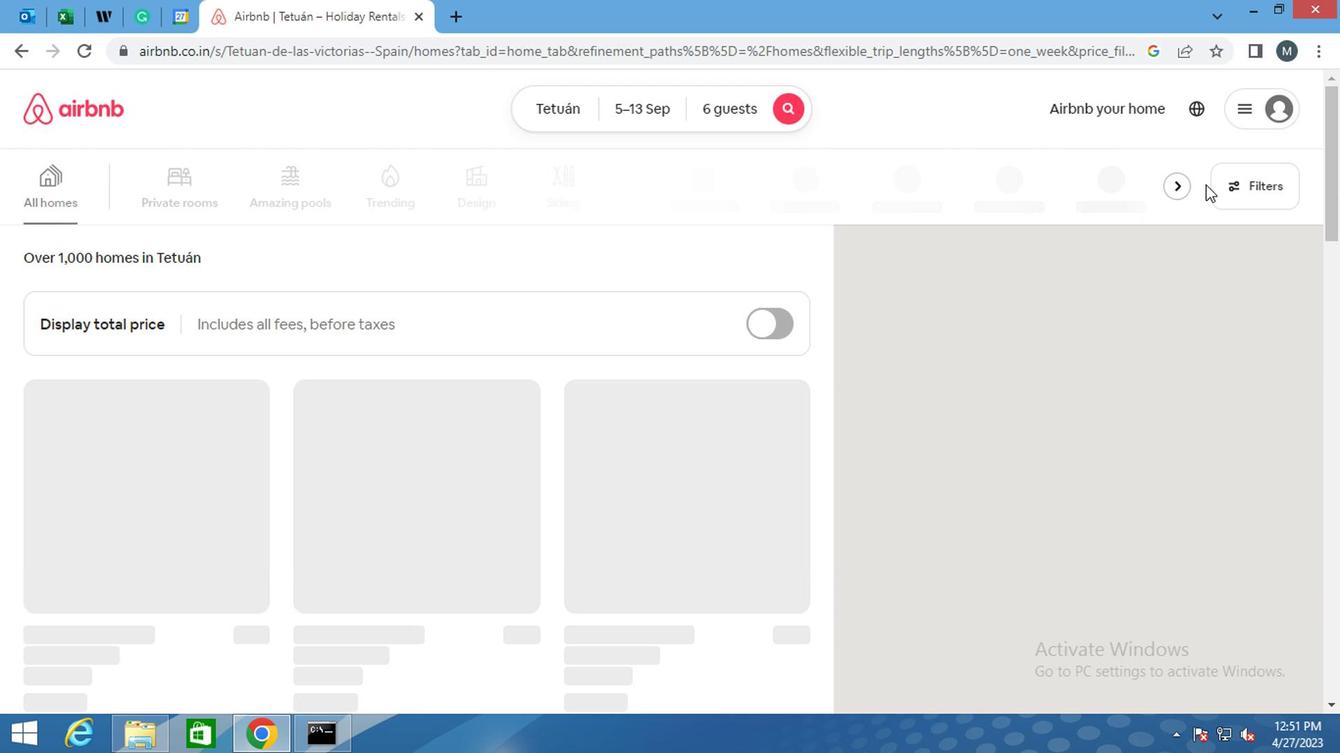 
Action: Mouse moved to (1241, 191)
Screenshot: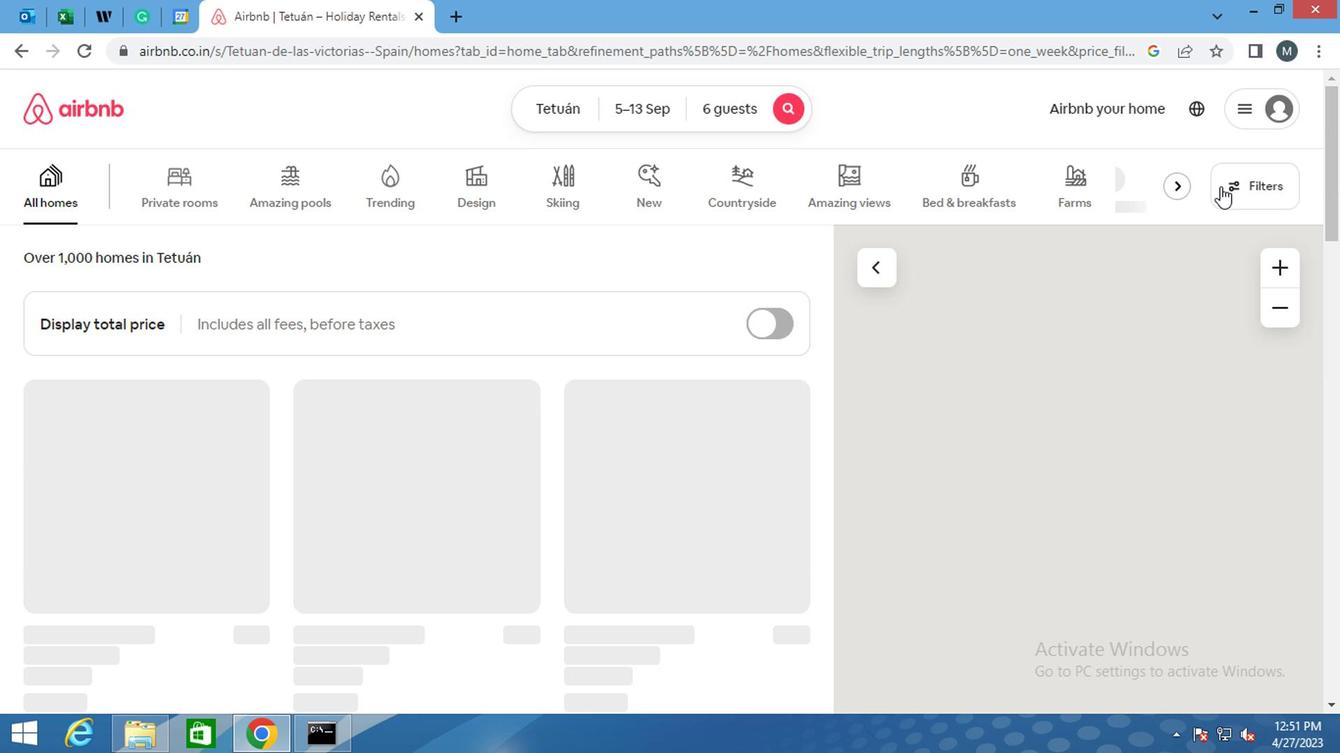 
Action: Mouse pressed left at (1241, 191)
Screenshot: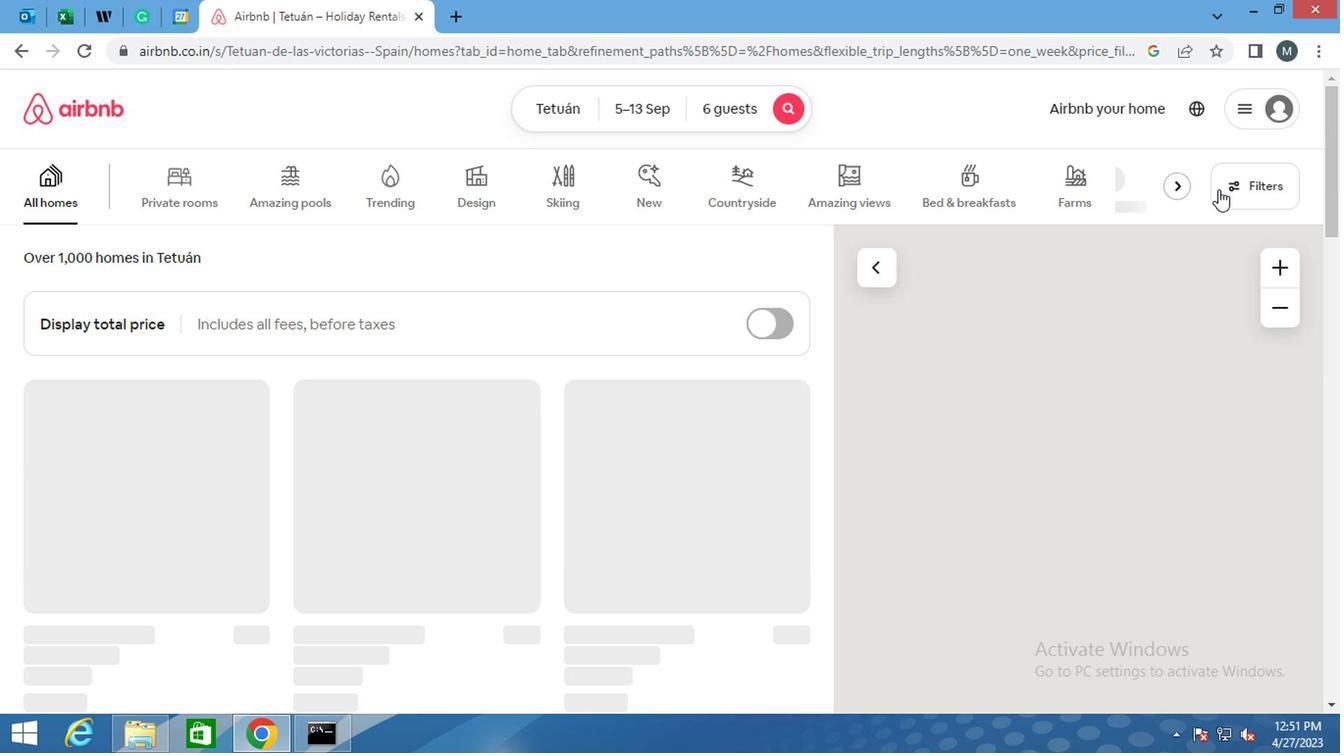 
Action: Mouse moved to (1235, 194)
Screenshot: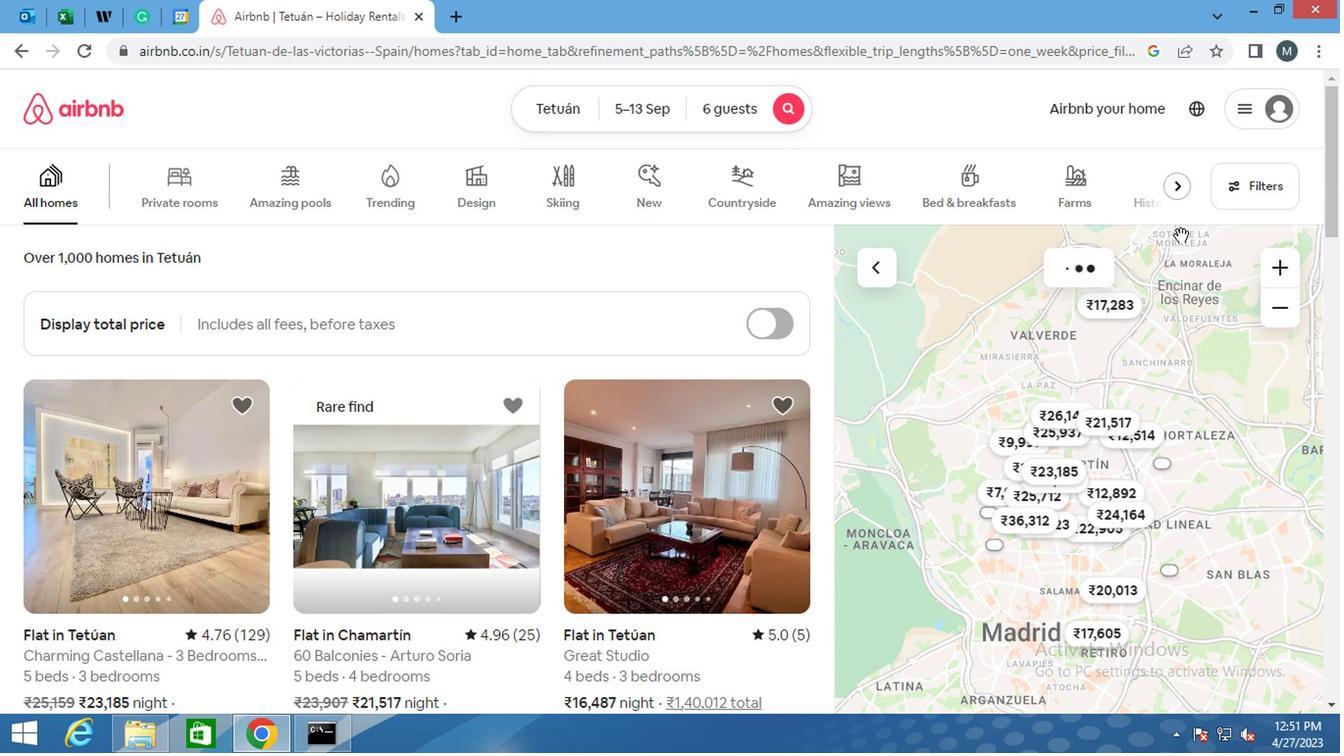 
Action: Mouse pressed left at (1235, 194)
Screenshot: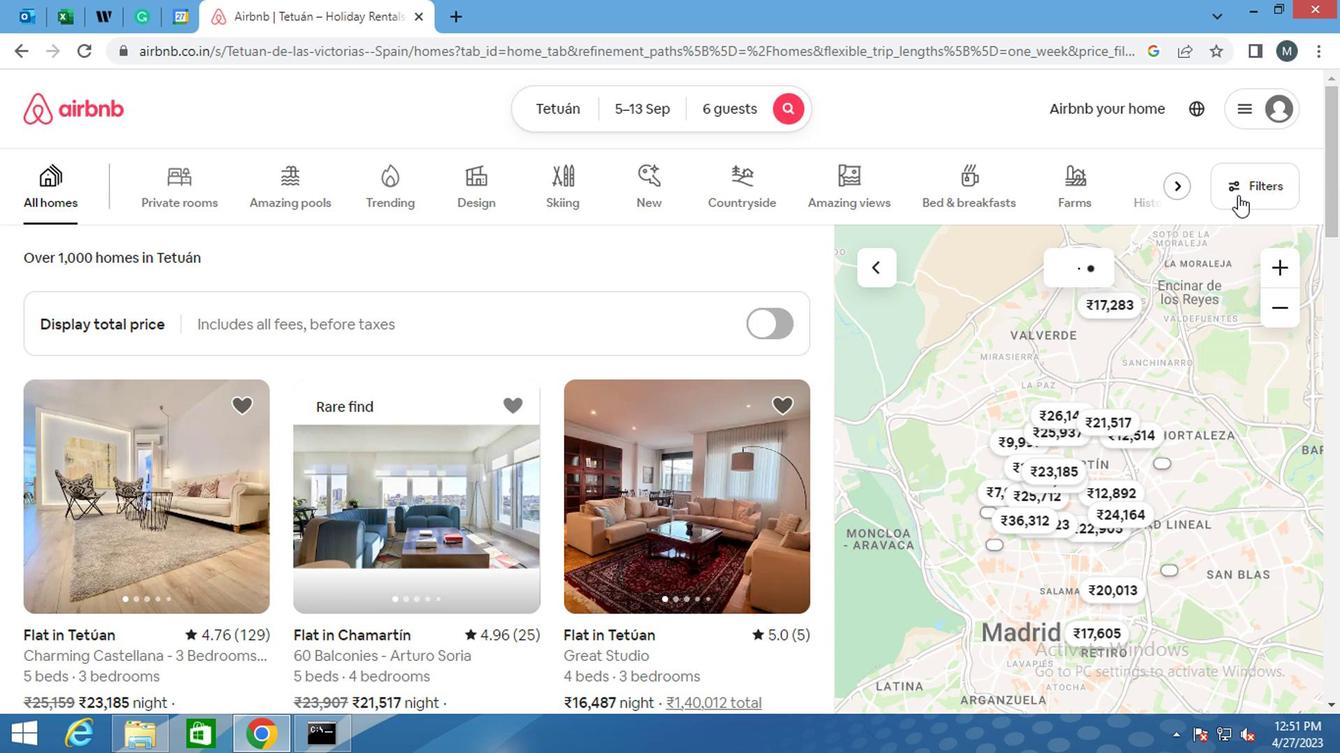 
Action: Mouse moved to (427, 428)
Screenshot: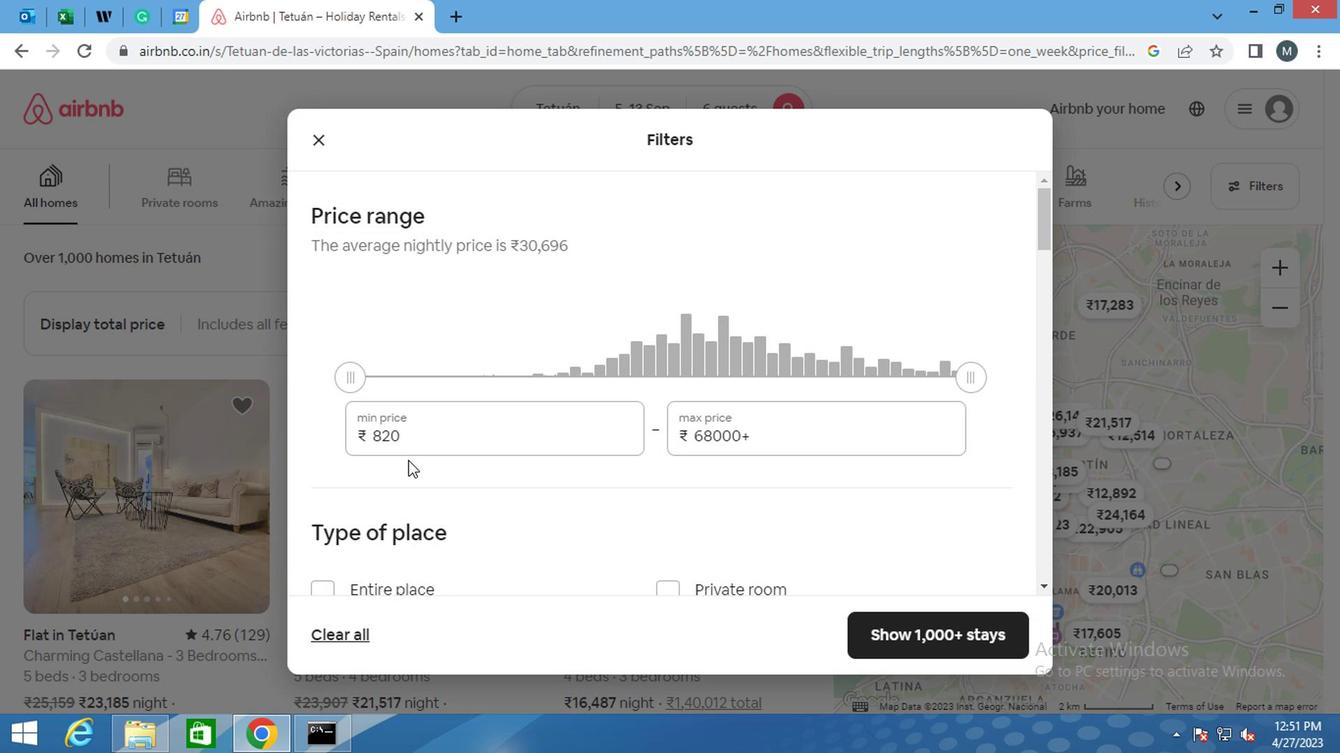 
Action: Mouse pressed left at (427, 428)
Screenshot: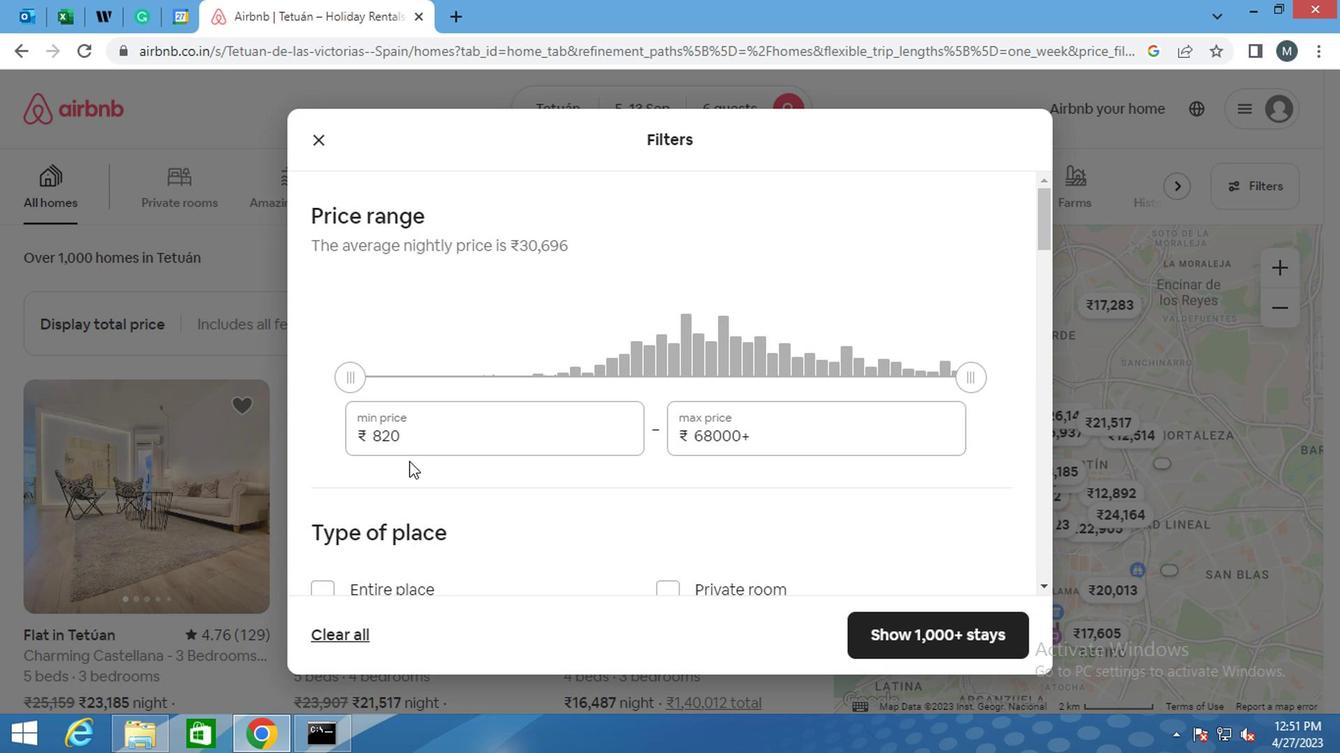 
Action: Key pressed <Key.backspace><Key.backspace><Key.backspace><Key.backspace><Key.backspace><Key.backspace><Key.backspace><Key.backspace>15000
Screenshot: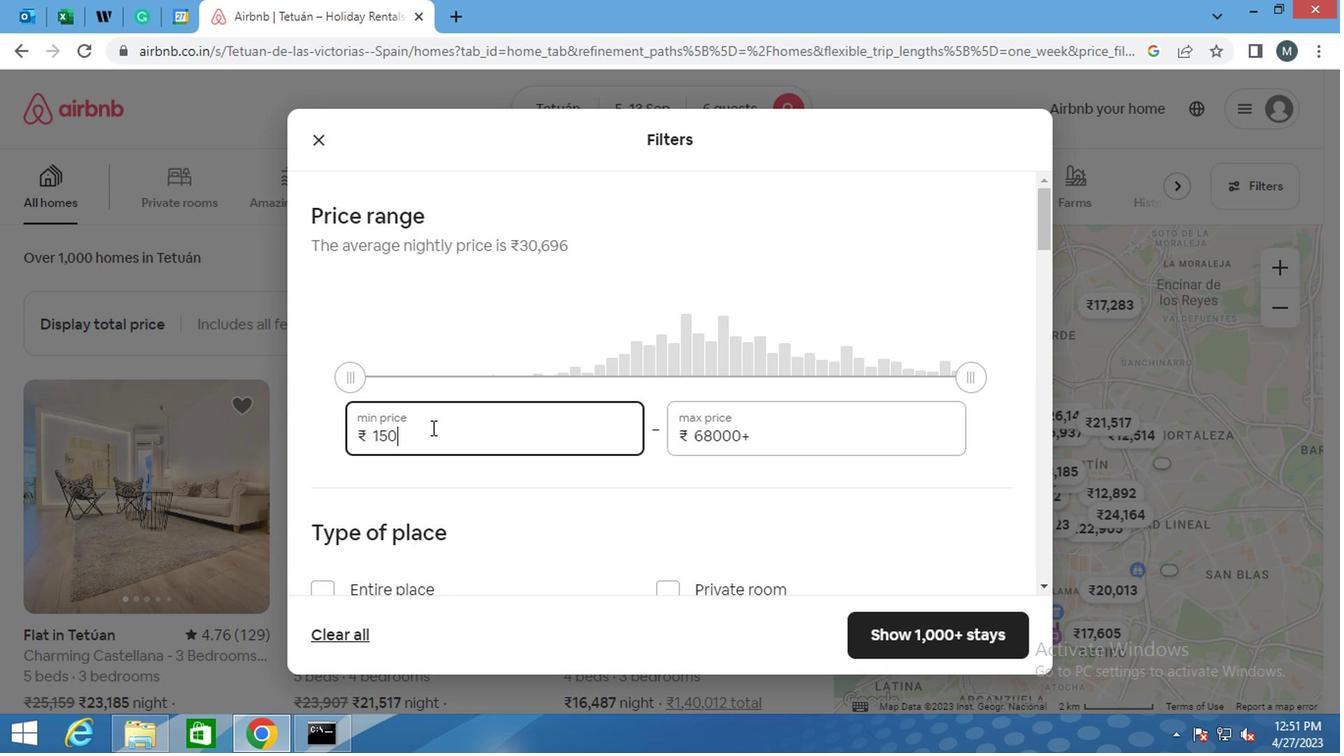 
Action: Mouse moved to (820, 429)
Screenshot: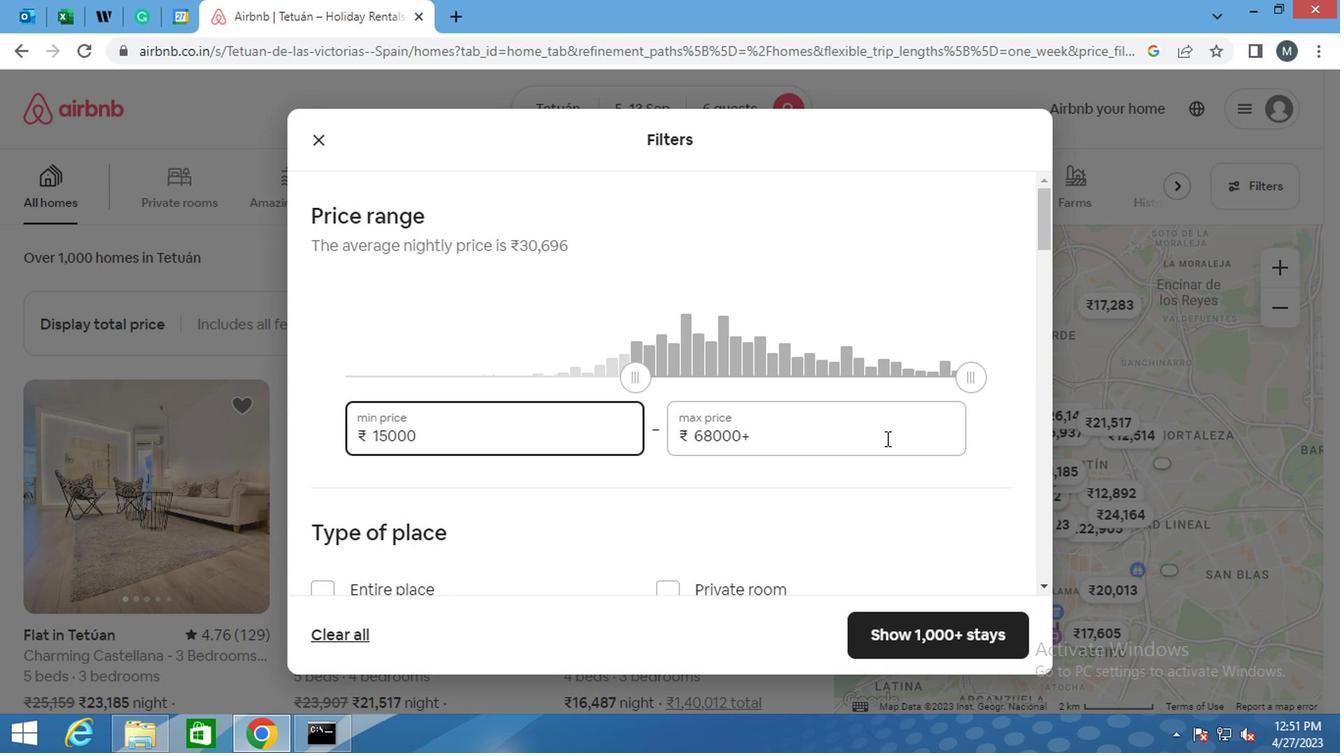 
Action: Mouse pressed left at (820, 429)
Screenshot: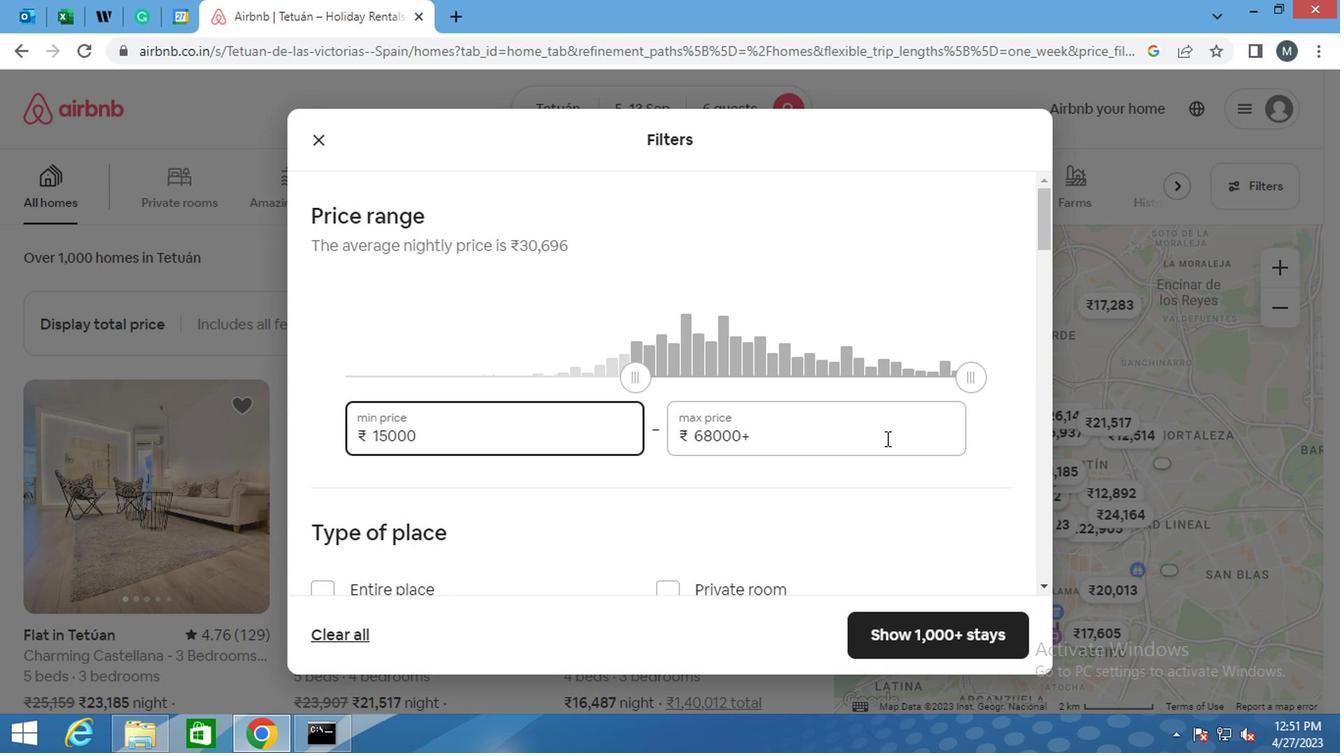 
Action: Mouse moved to (685, 433)
Screenshot: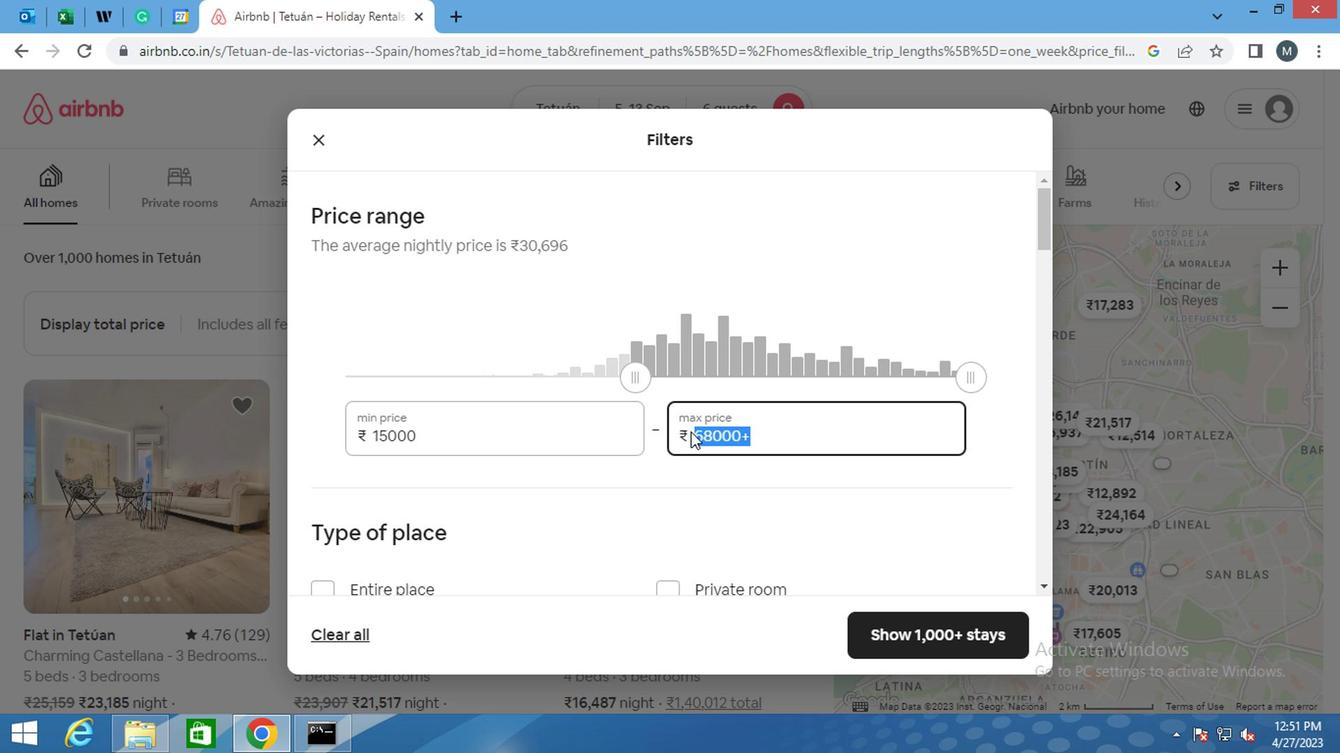 
Action: Key pressed 20000
Screenshot: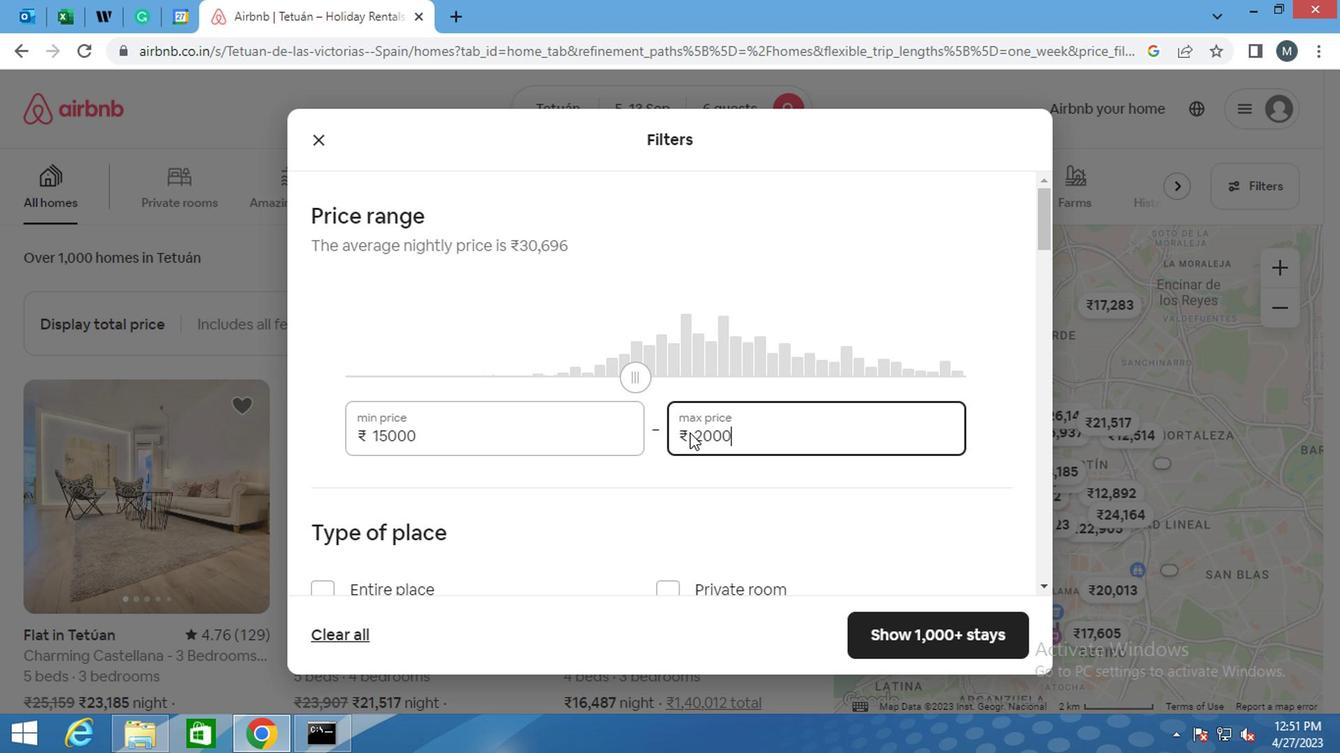
Action: Mouse moved to (668, 404)
Screenshot: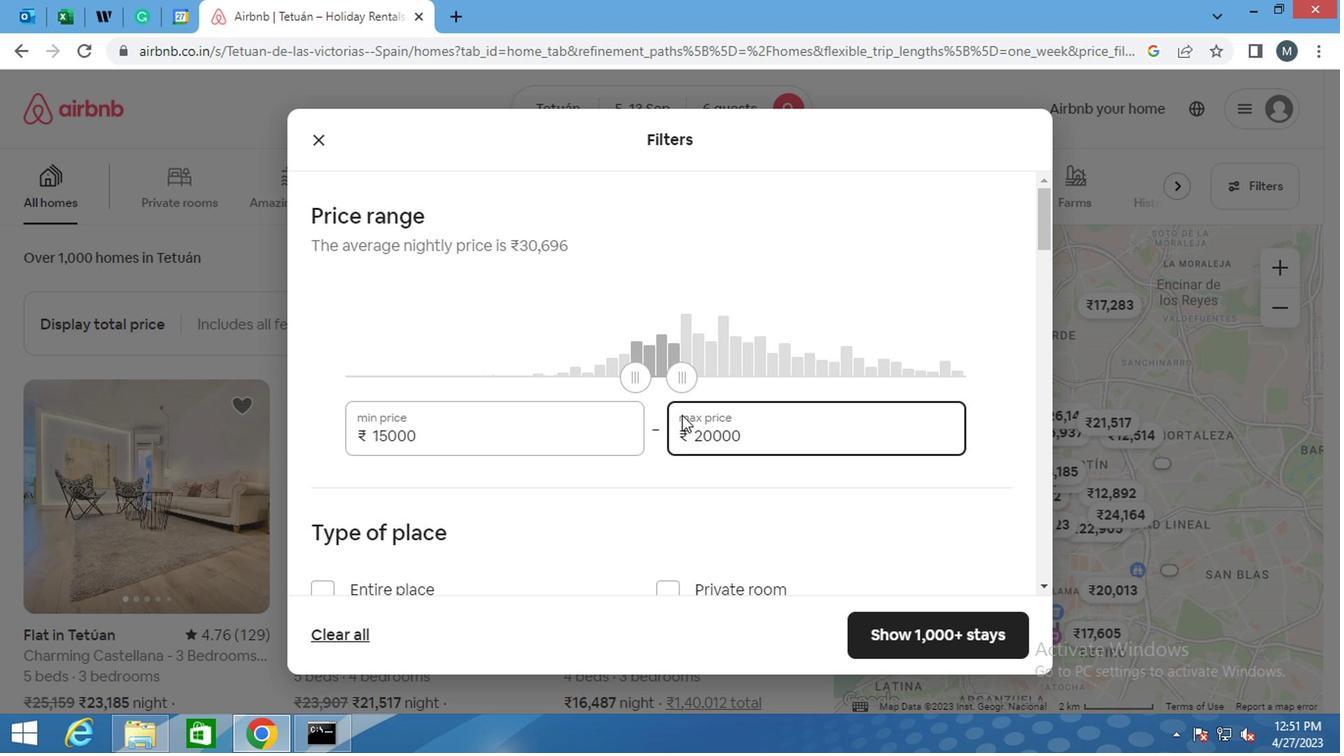 
Action: Mouse scrolled (668, 402) with delta (0, -1)
Screenshot: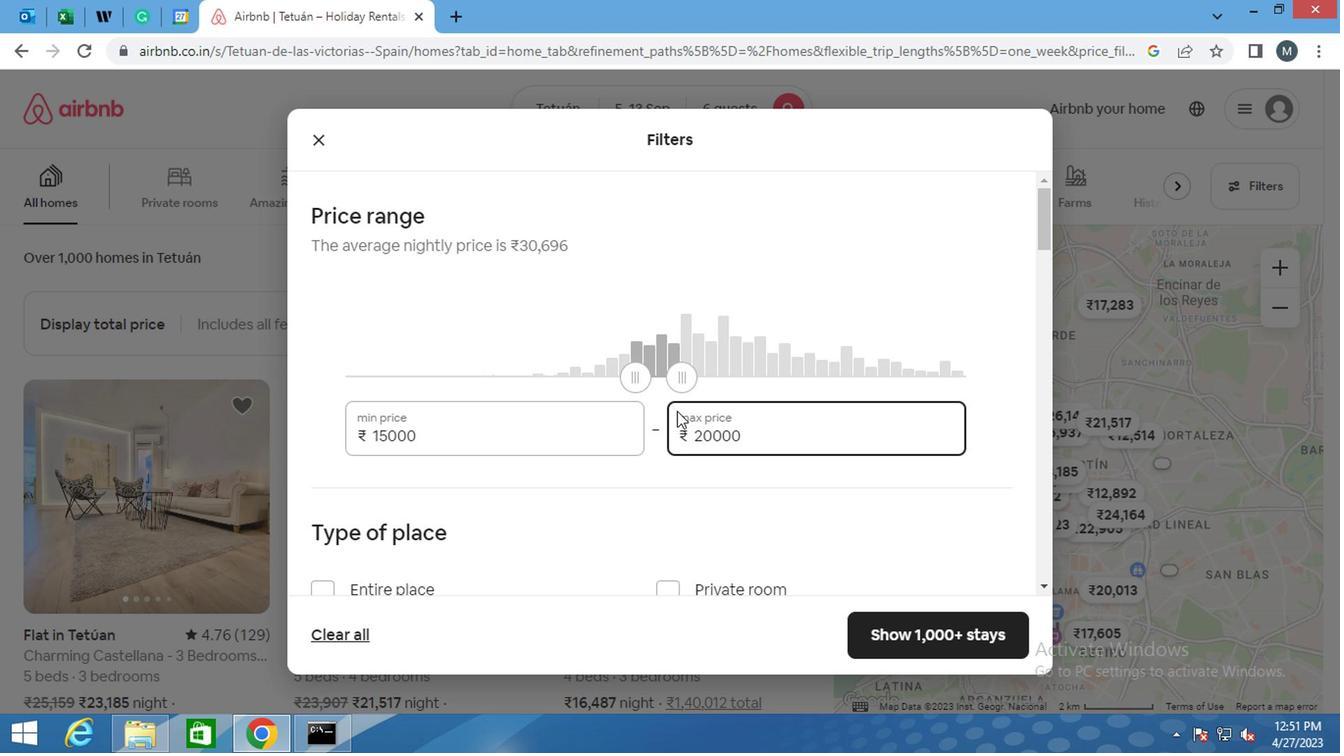
Action: Mouse moved to (656, 400)
Screenshot: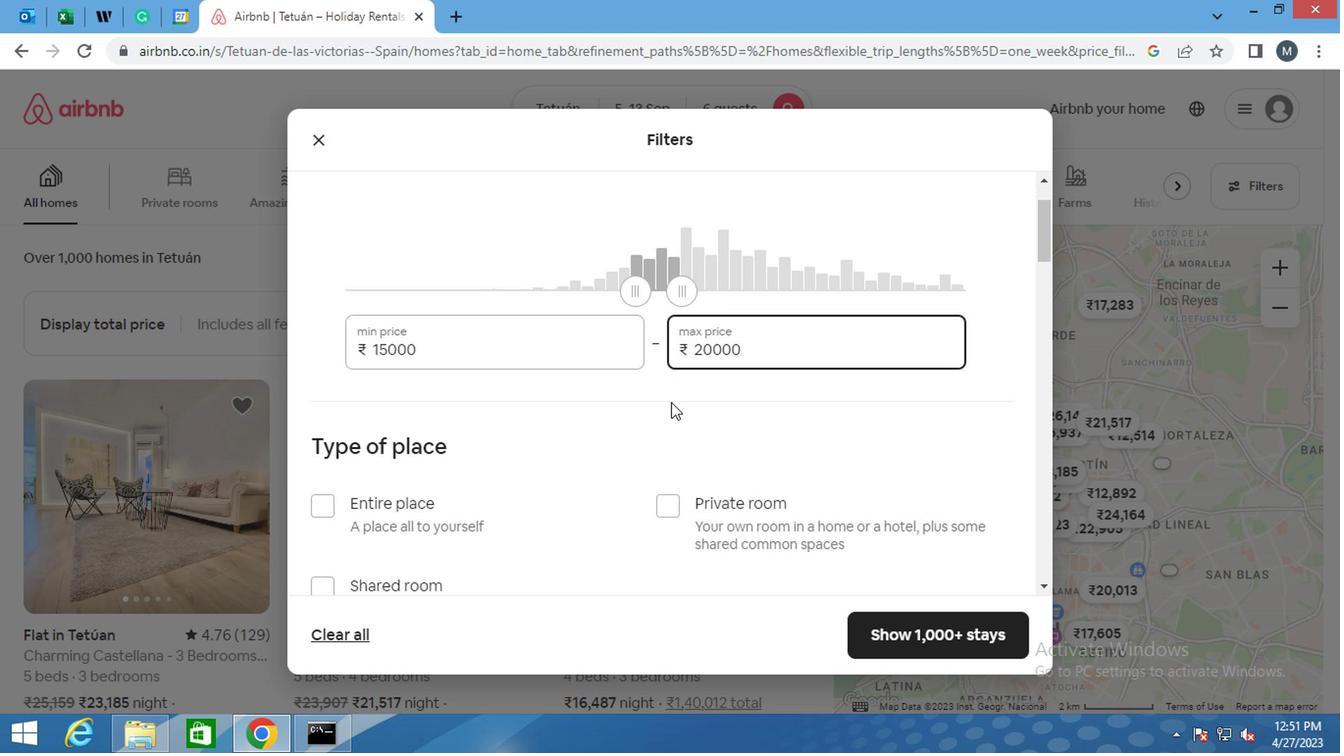 
Action: Mouse scrolled (656, 400) with delta (0, 0)
Screenshot: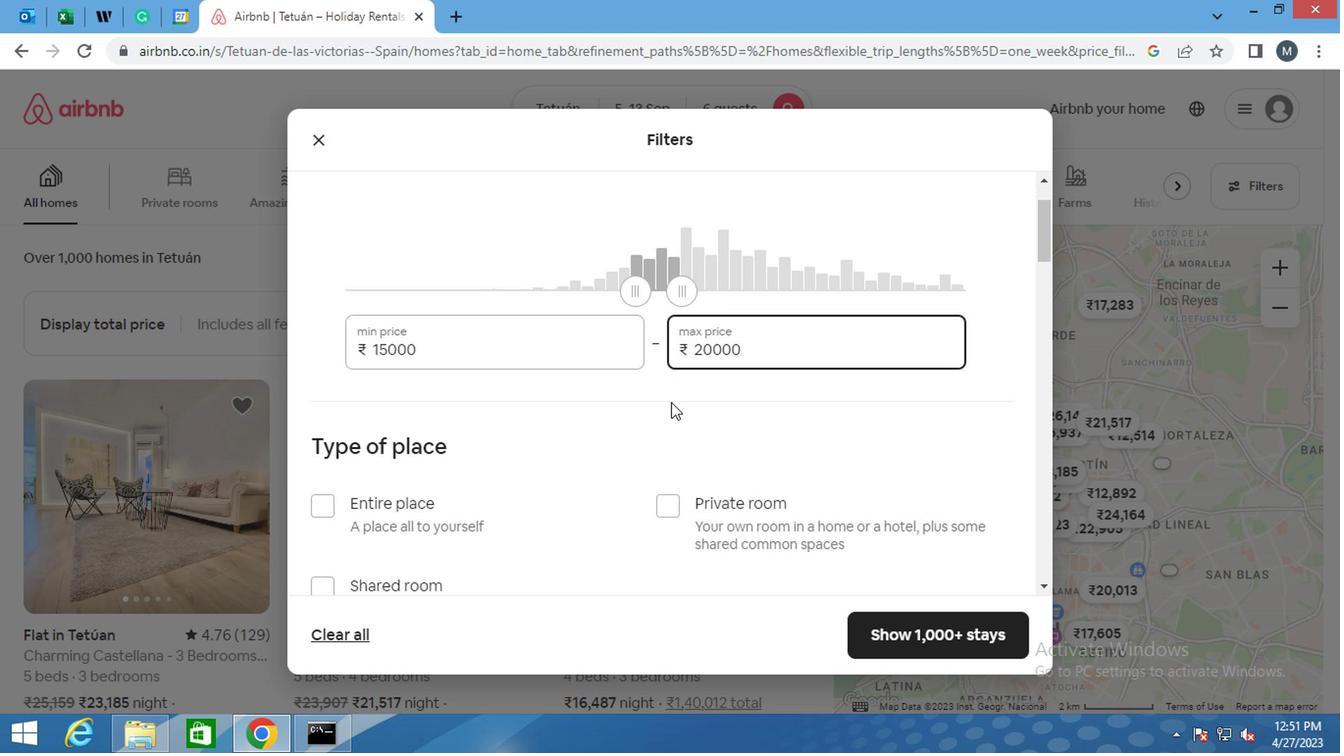 
Action: Mouse moved to (595, 409)
Screenshot: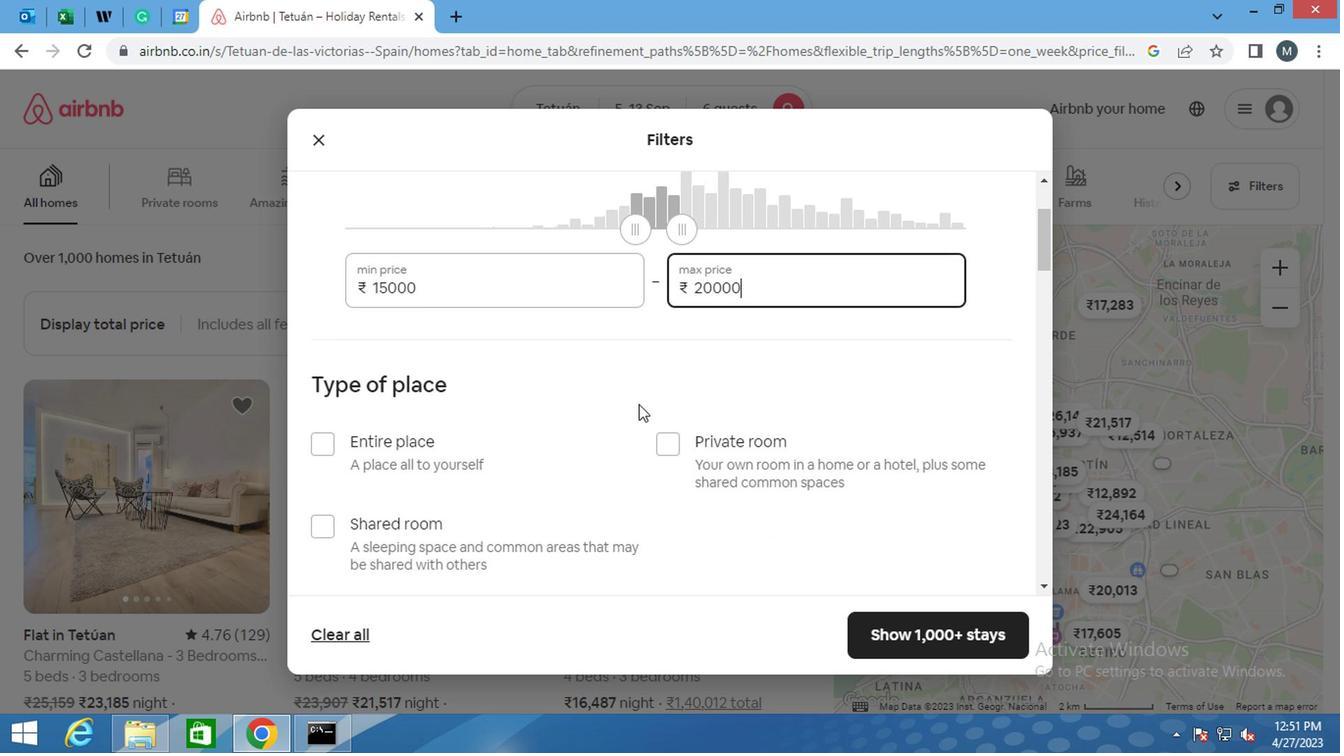 
Action: Mouse scrolled (595, 409) with delta (0, 0)
Screenshot: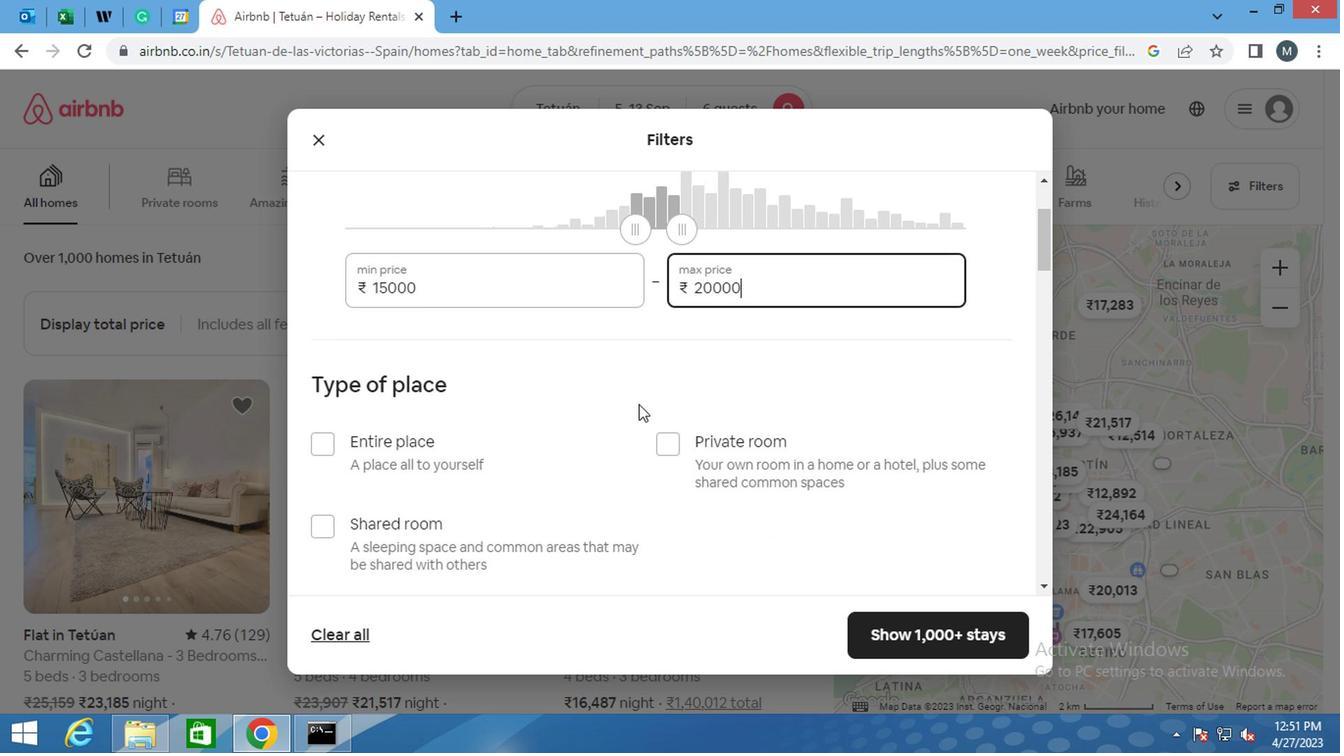 
Action: Mouse moved to (323, 303)
Screenshot: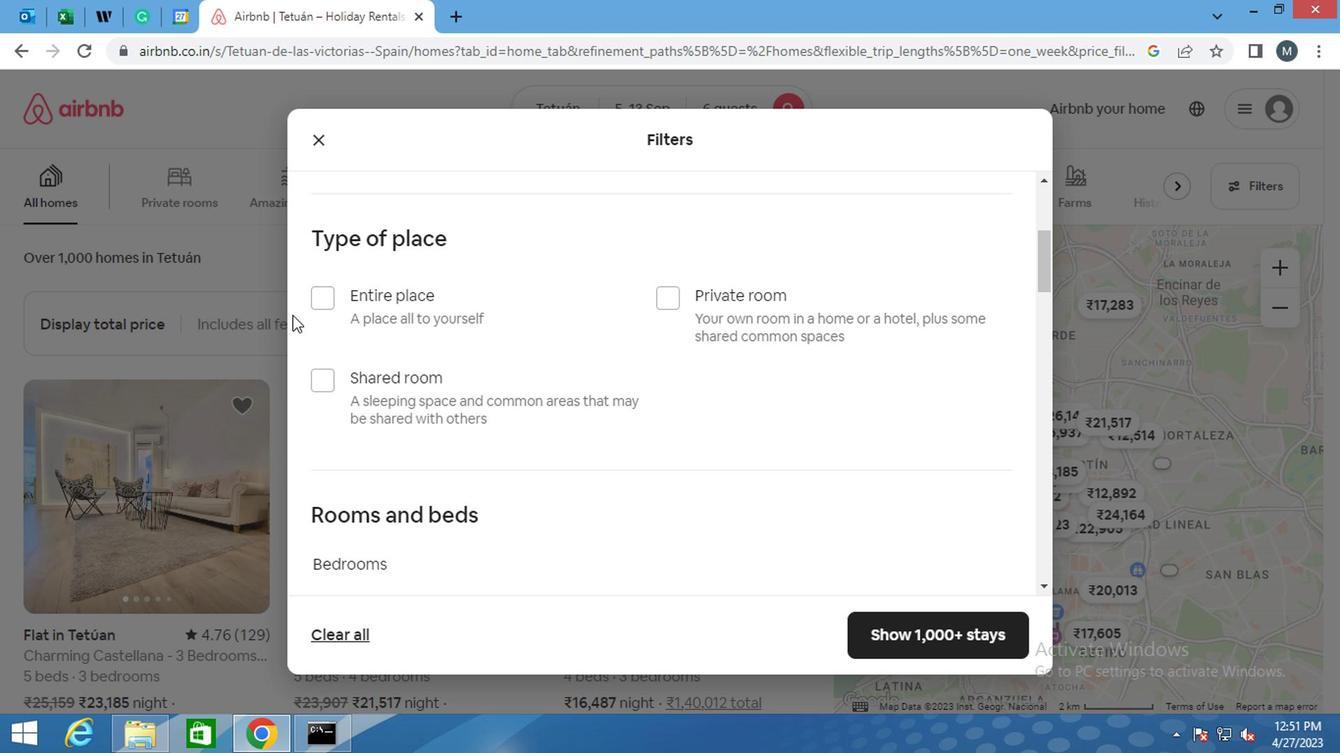 
Action: Mouse pressed left at (323, 303)
Screenshot: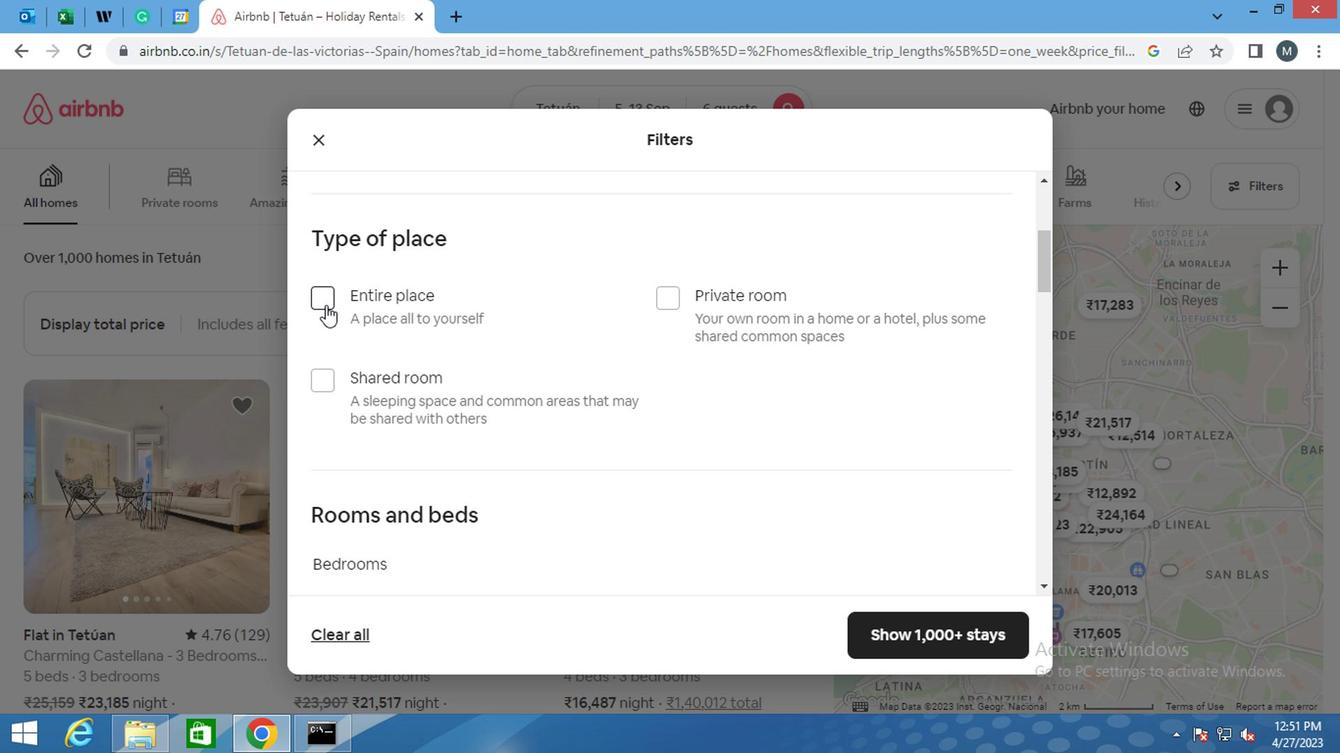 
Action: Mouse moved to (358, 312)
Screenshot: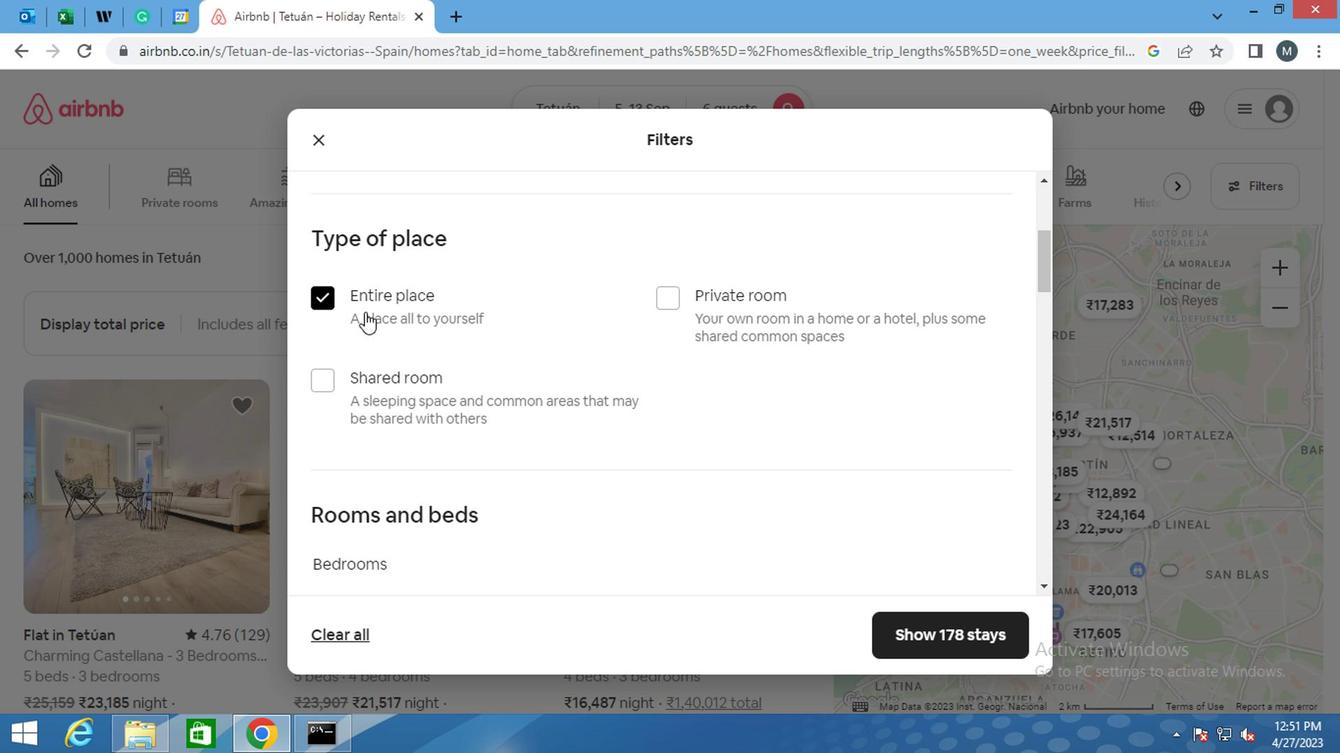 
Action: Mouse scrolled (358, 311) with delta (0, 0)
Screenshot: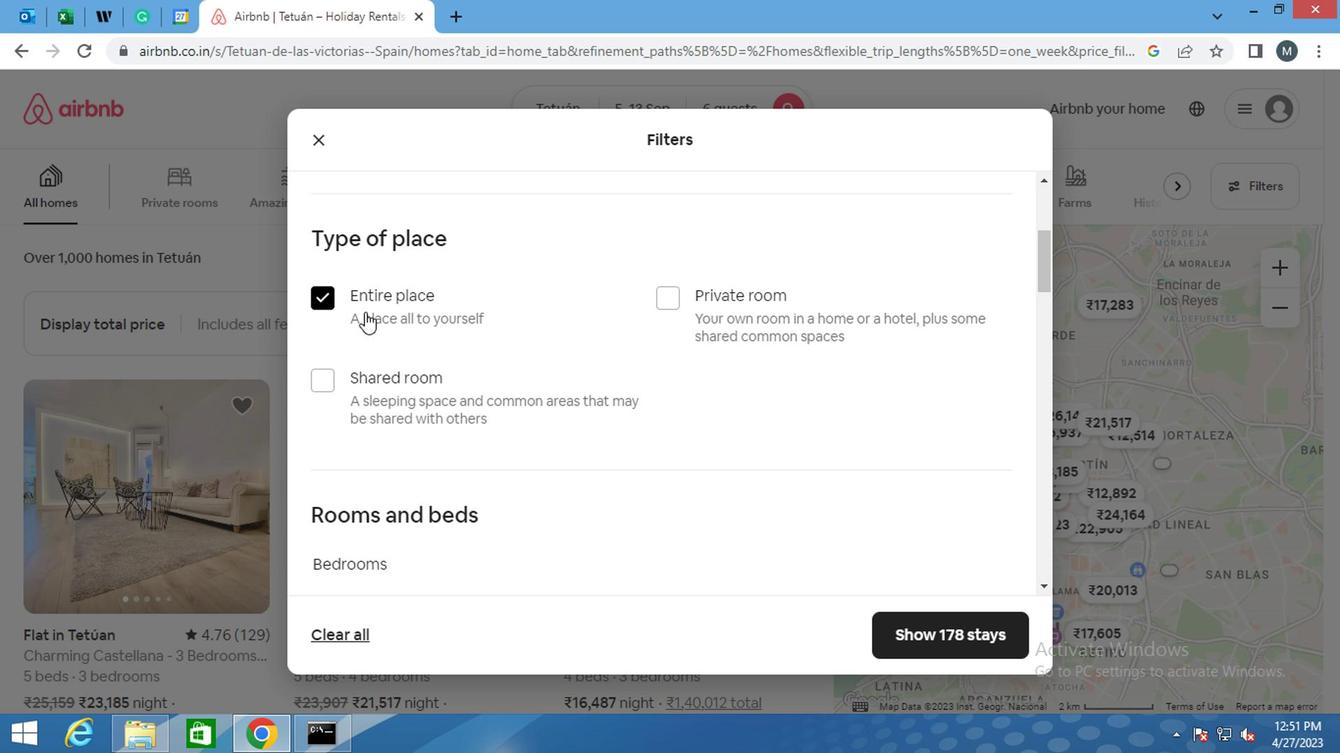 
Action: Mouse moved to (352, 308)
Screenshot: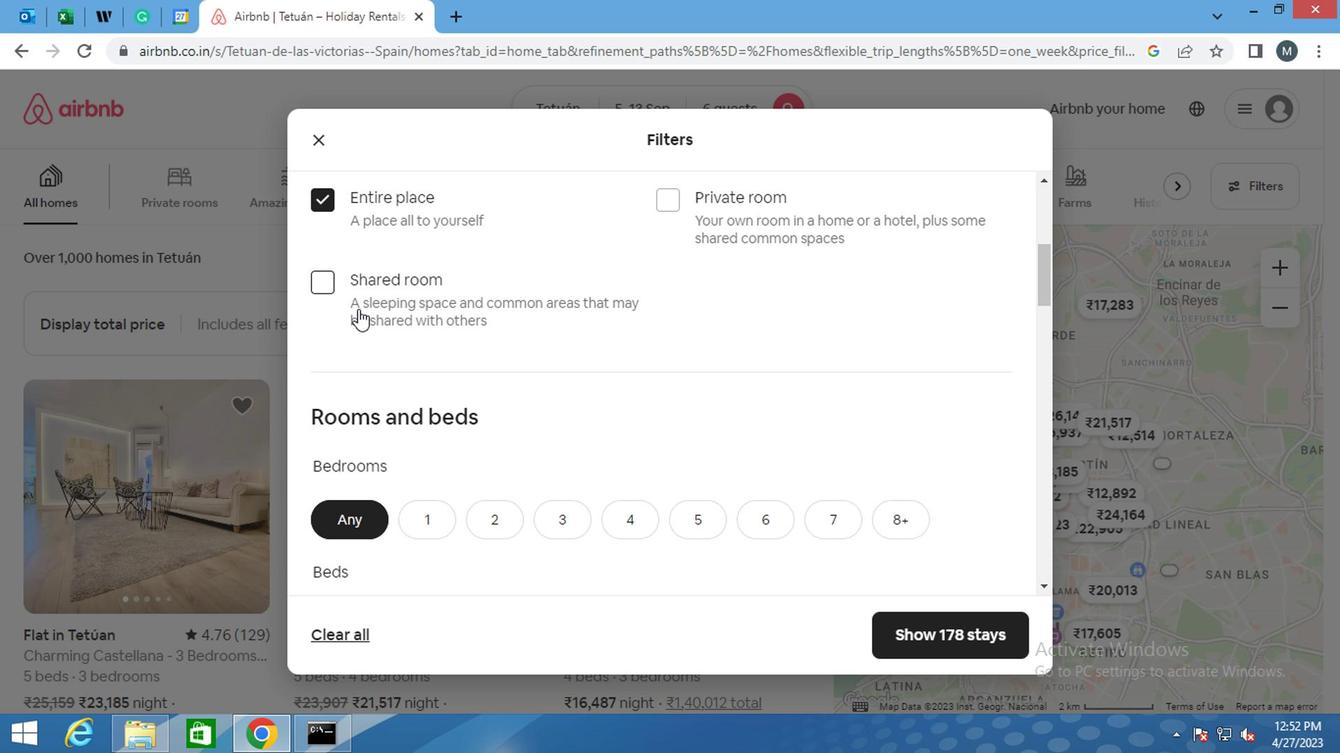 
Action: Mouse scrolled (352, 307) with delta (0, -1)
Screenshot: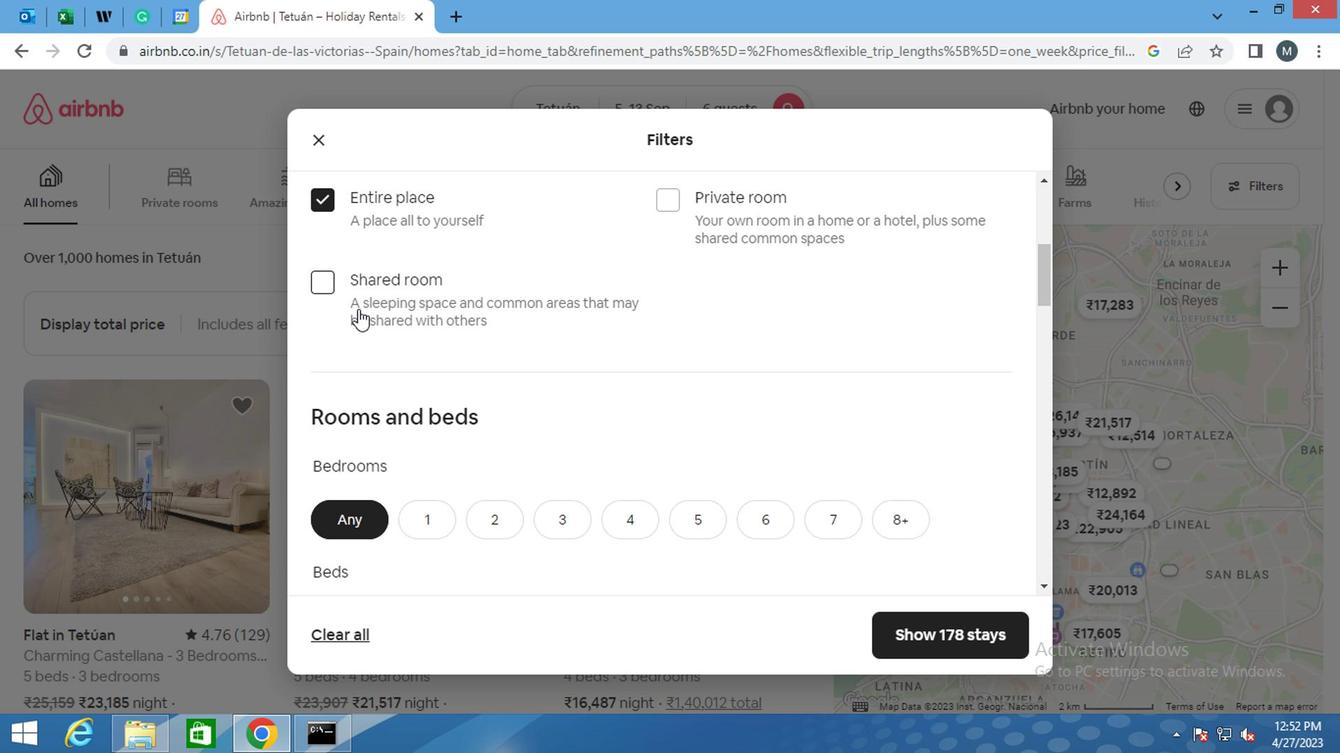 
Action: Mouse moved to (545, 421)
Screenshot: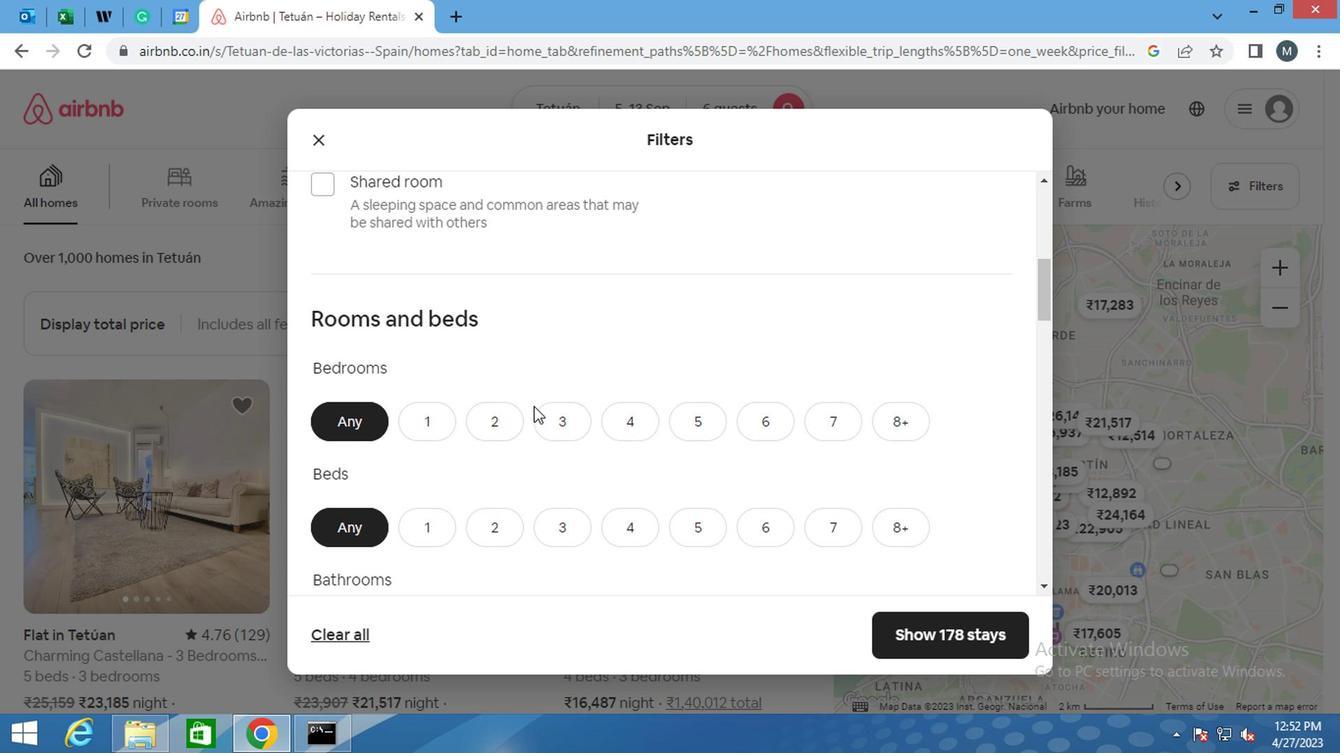 
Action: Mouse pressed left at (545, 421)
Screenshot: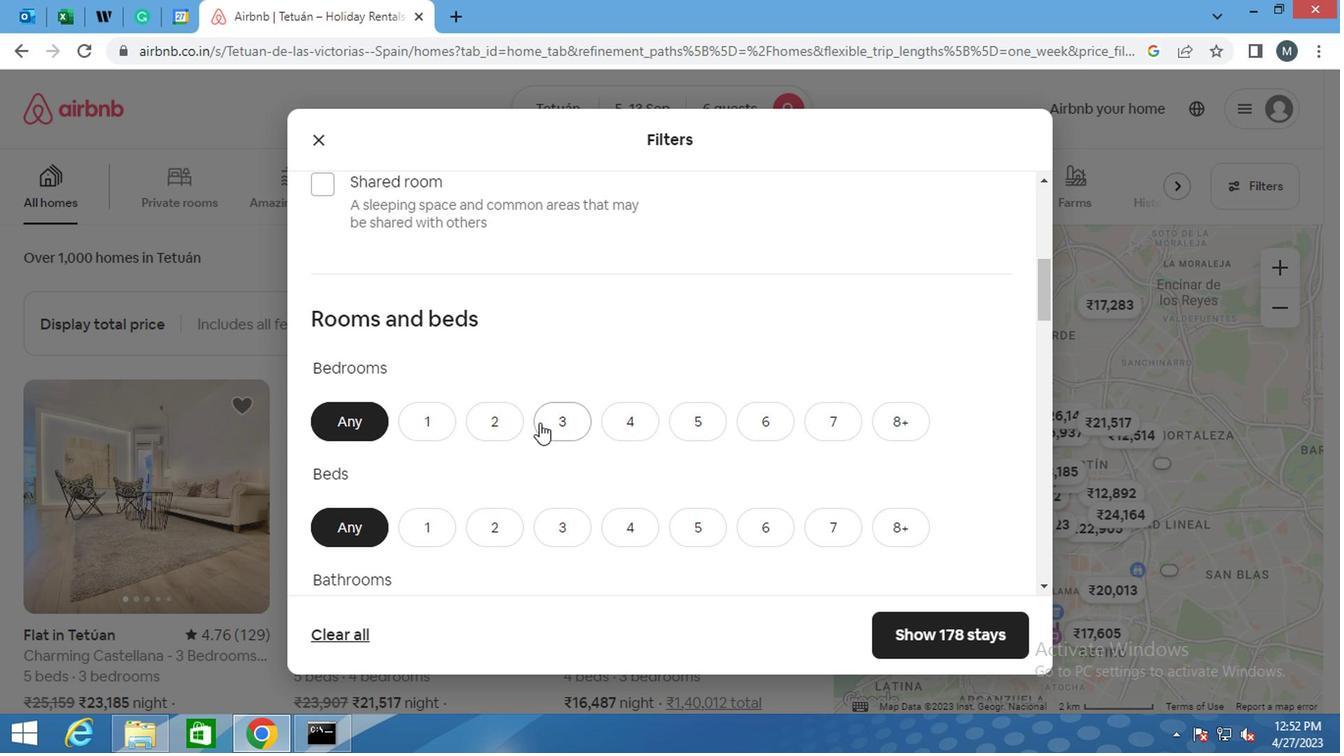 
Action: Mouse moved to (545, 421)
Screenshot: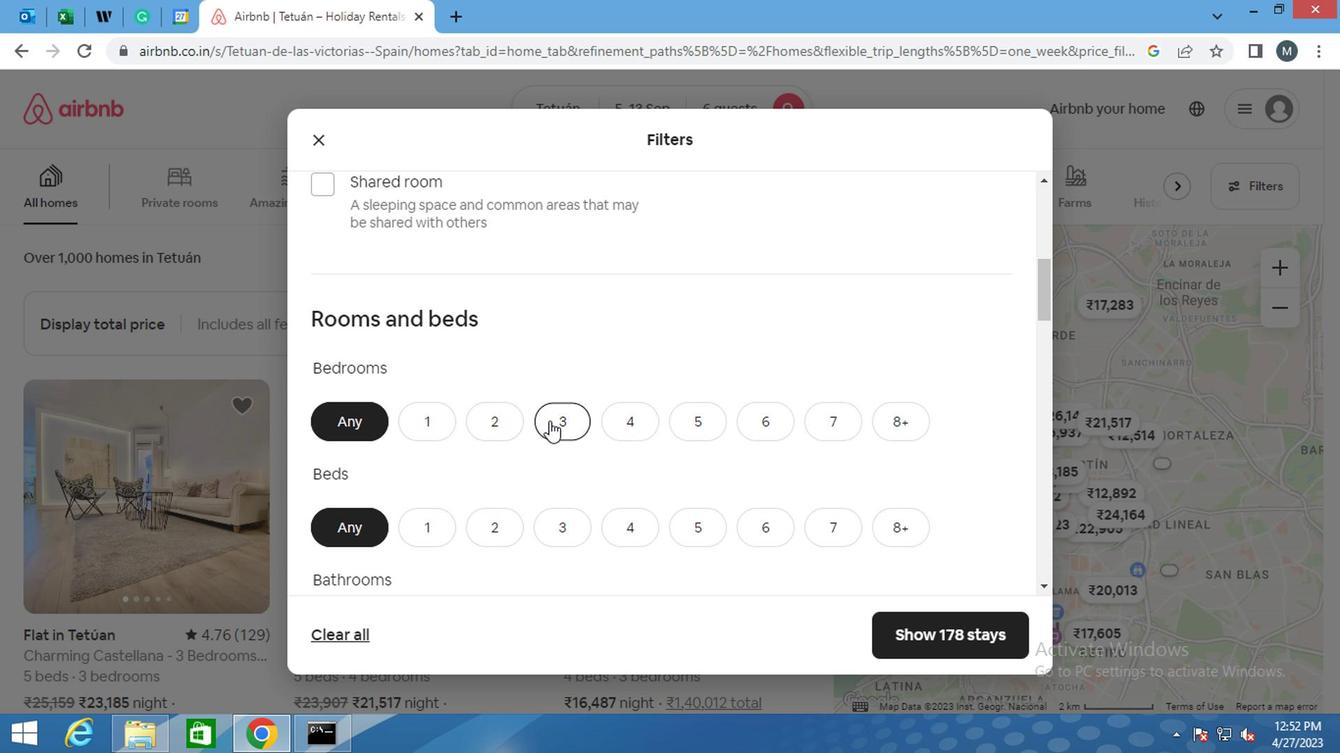 
Action: Mouse scrolled (545, 420) with delta (0, -1)
Screenshot: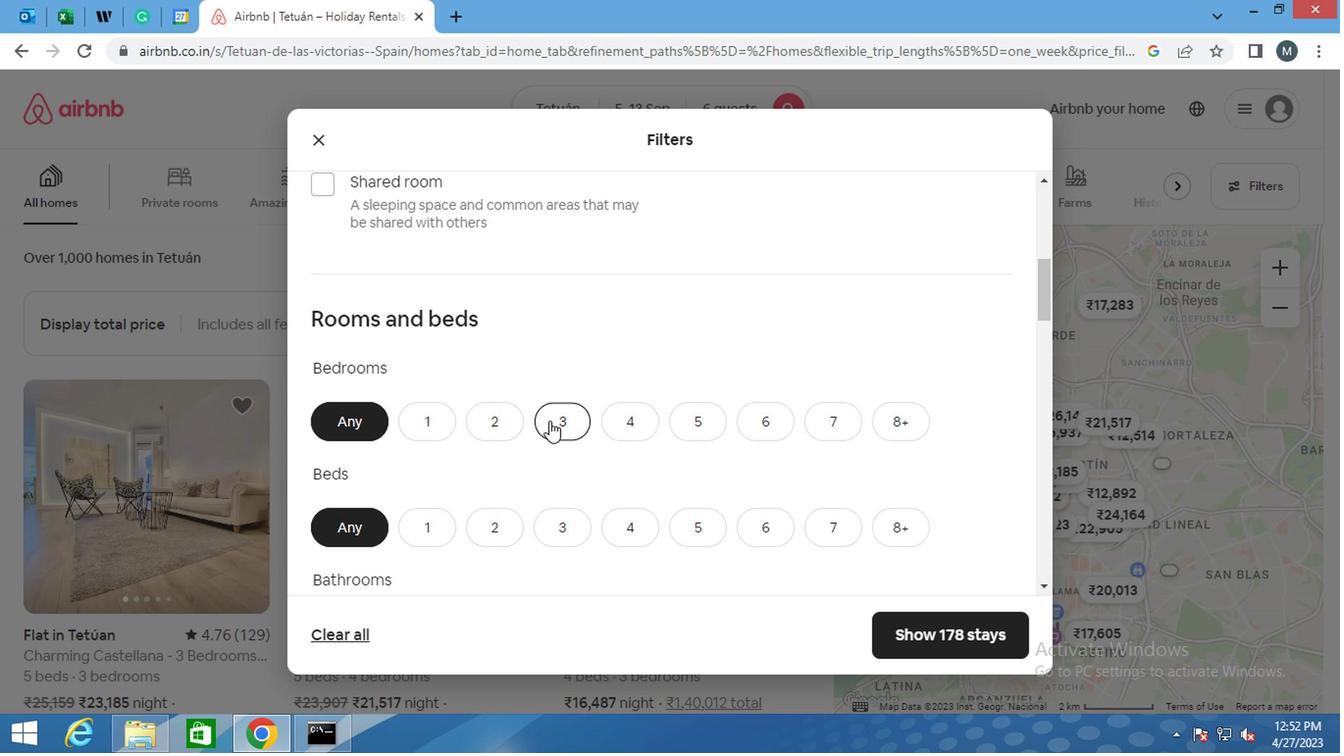 
Action: Mouse moved to (544, 425)
Screenshot: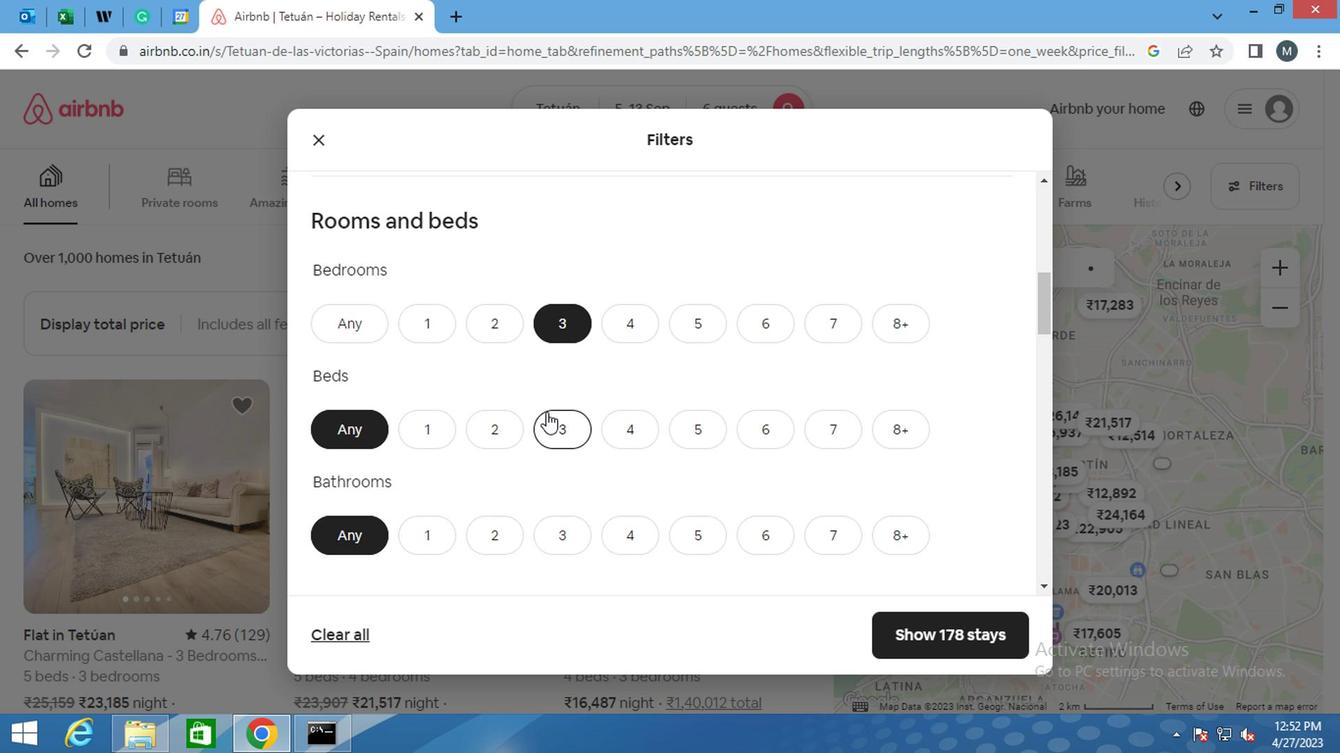 
Action: Mouse pressed left at (544, 425)
Screenshot: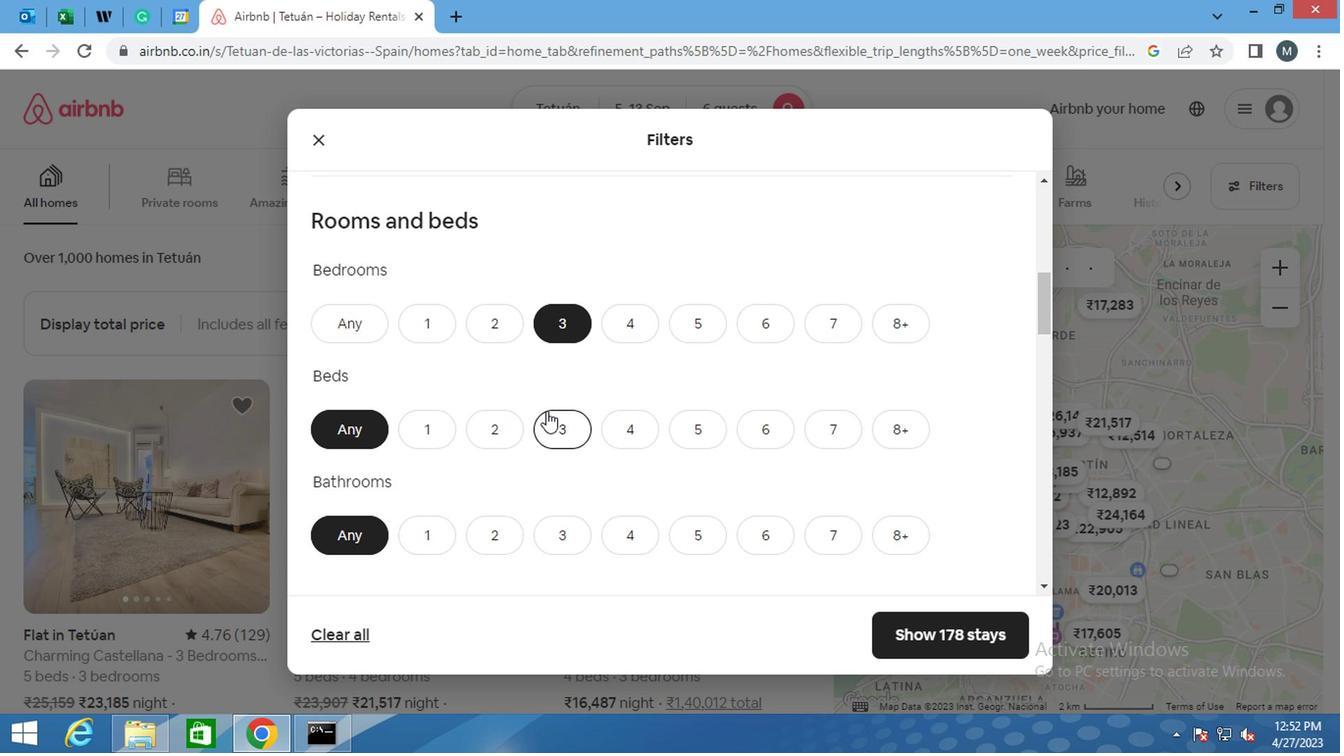 
Action: Mouse moved to (515, 389)
Screenshot: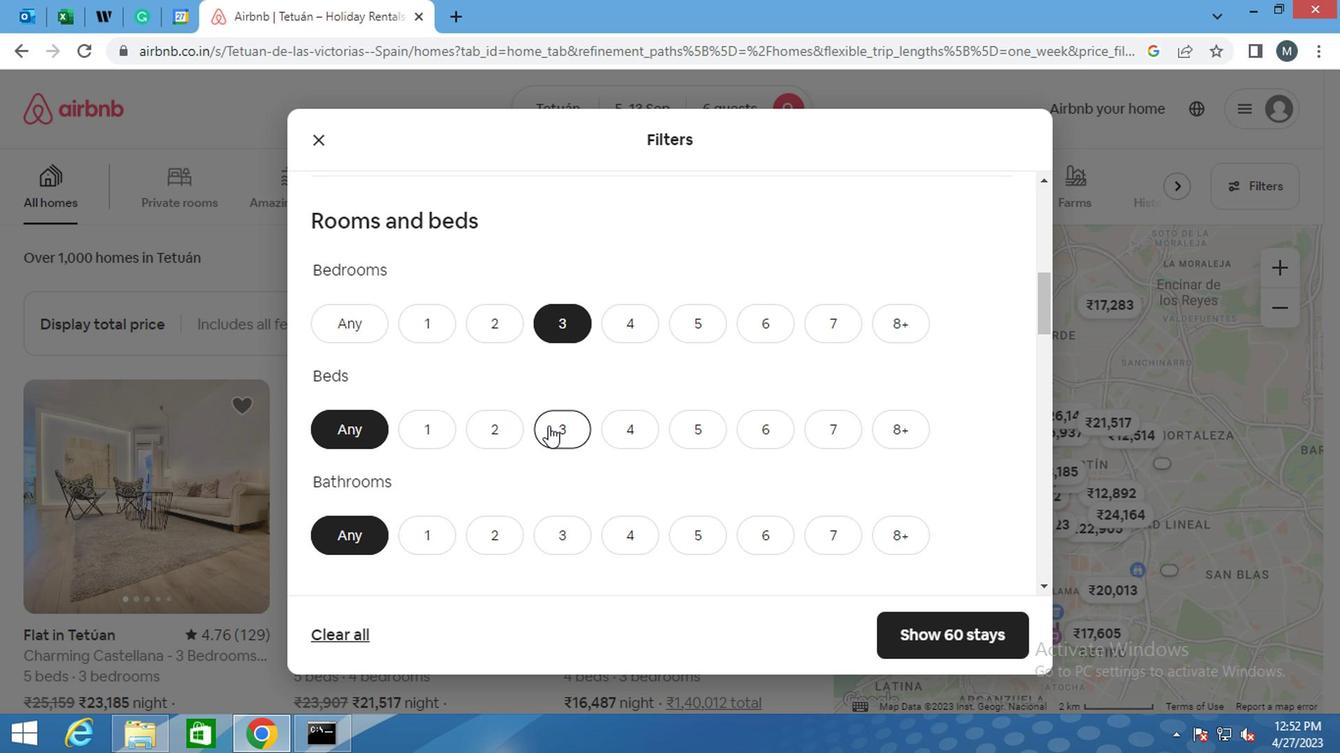 
Action: Mouse scrolled (515, 388) with delta (0, -1)
Screenshot: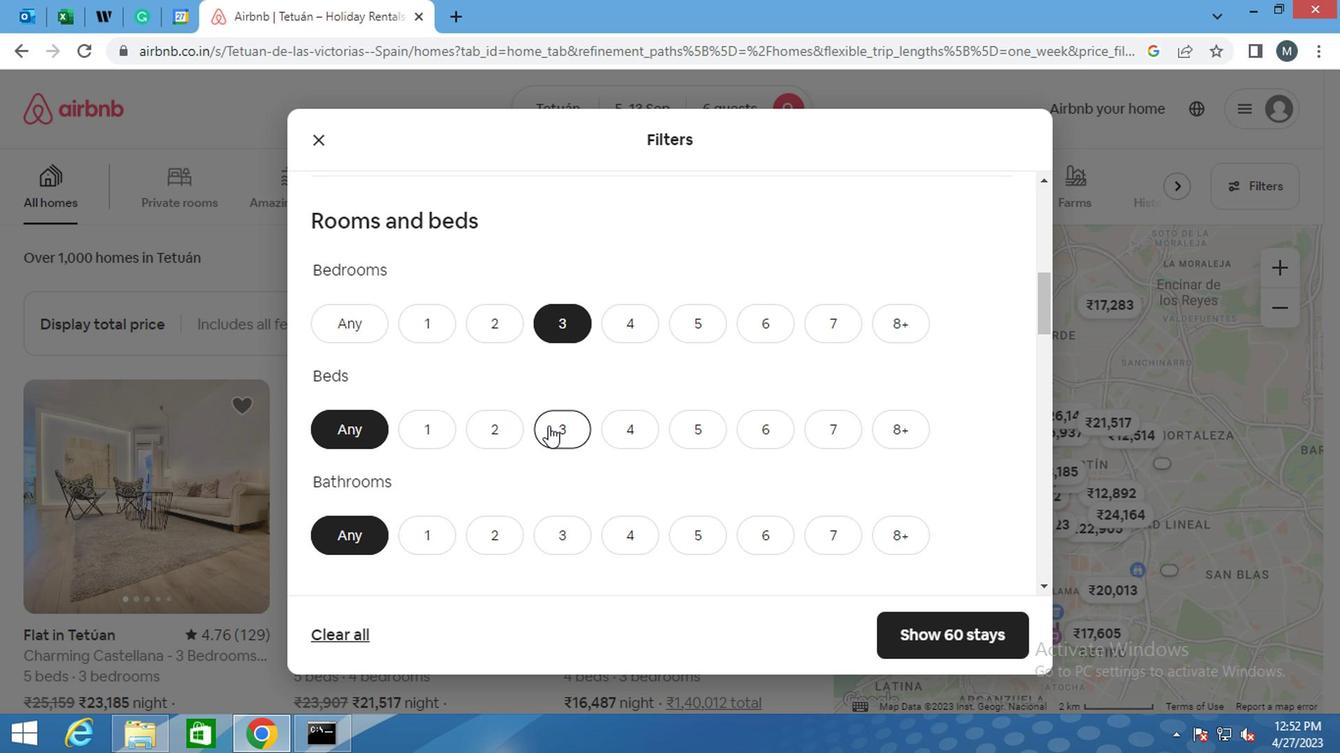 
Action: Mouse moved to (513, 389)
Screenshot: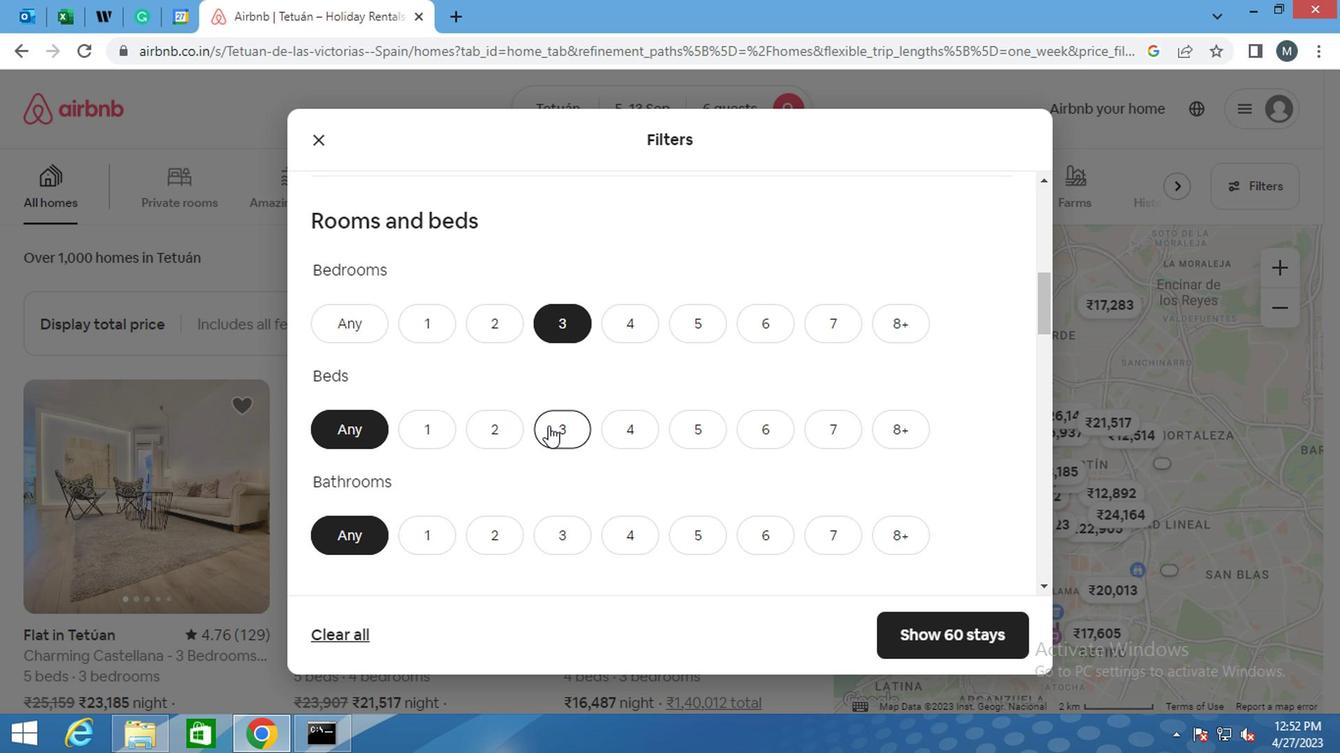 
Action: Mouse scrolled (513, 388) with delta (0, -1)
Screenshot: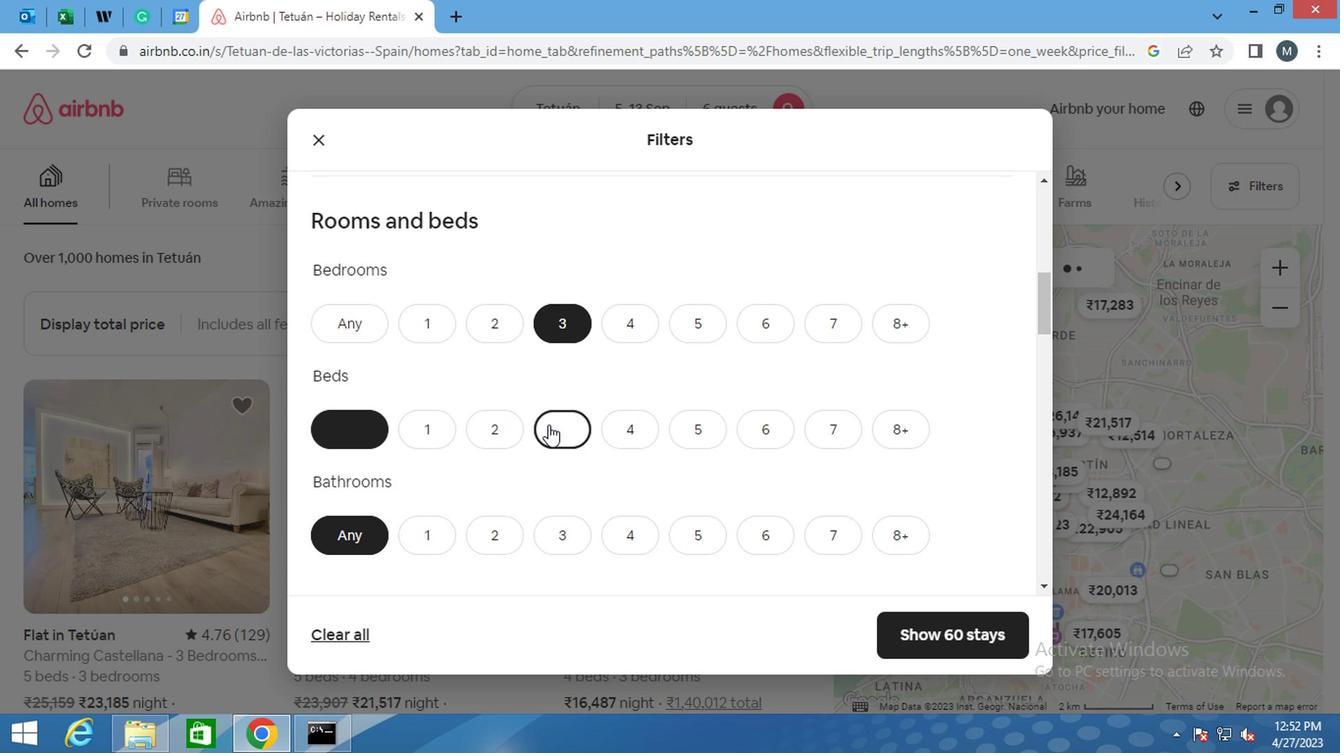 
Action: Mouse moved to (545, 331)
Screenshot: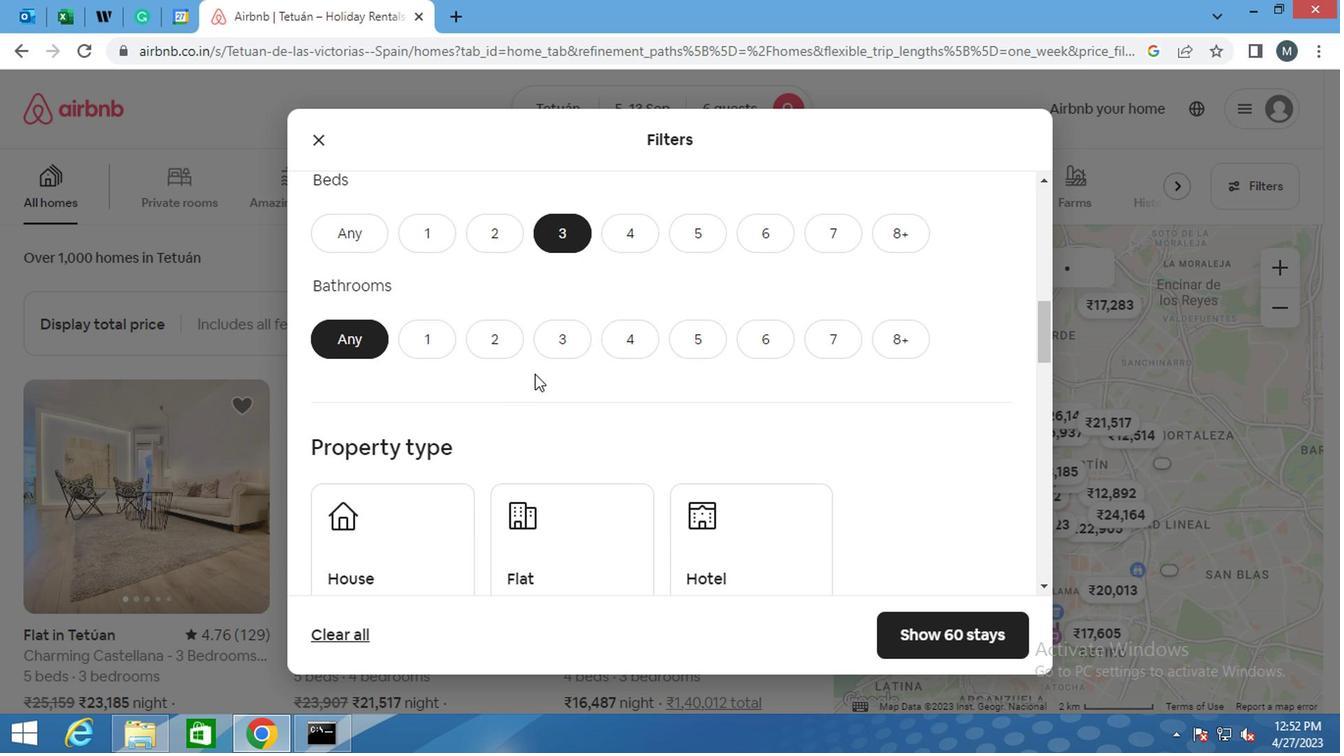 
Action: Mouse pressed left at (545, 331)
Screenshot: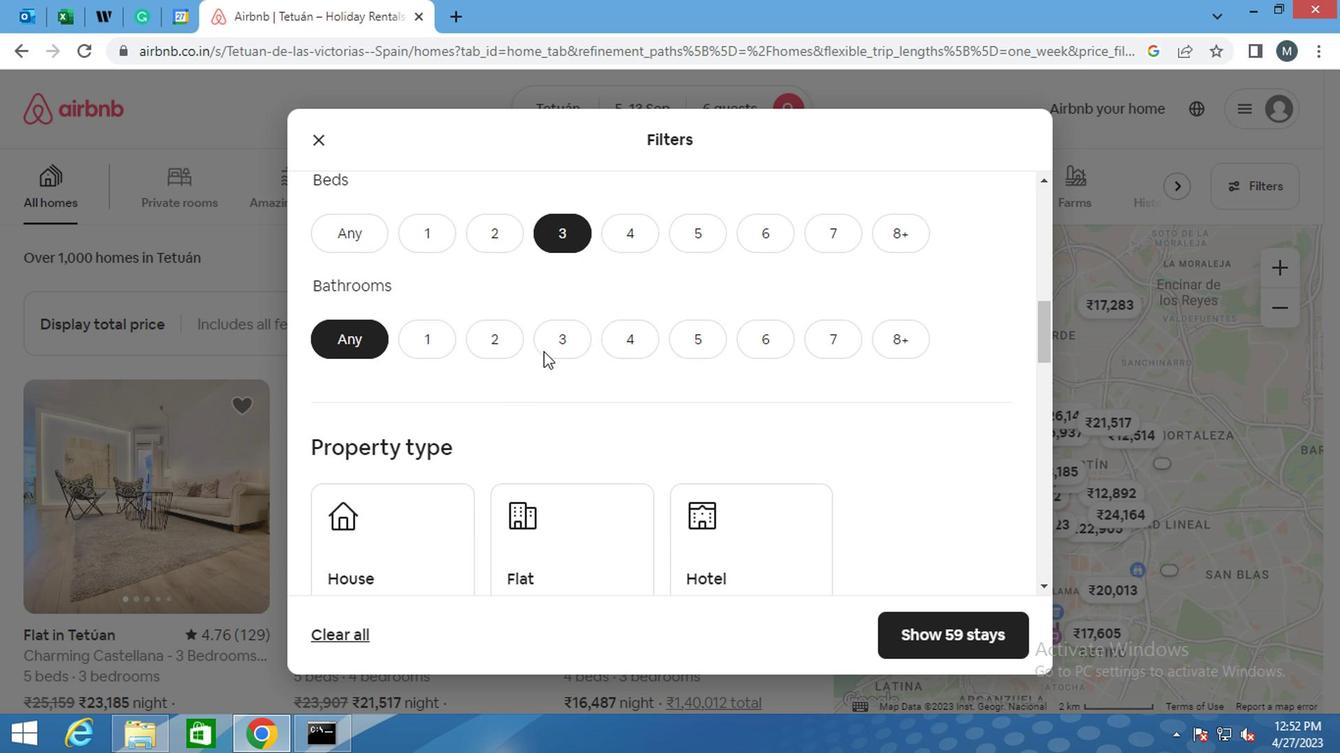 
Action: Mouse moved to (411, 318)
Screenshot: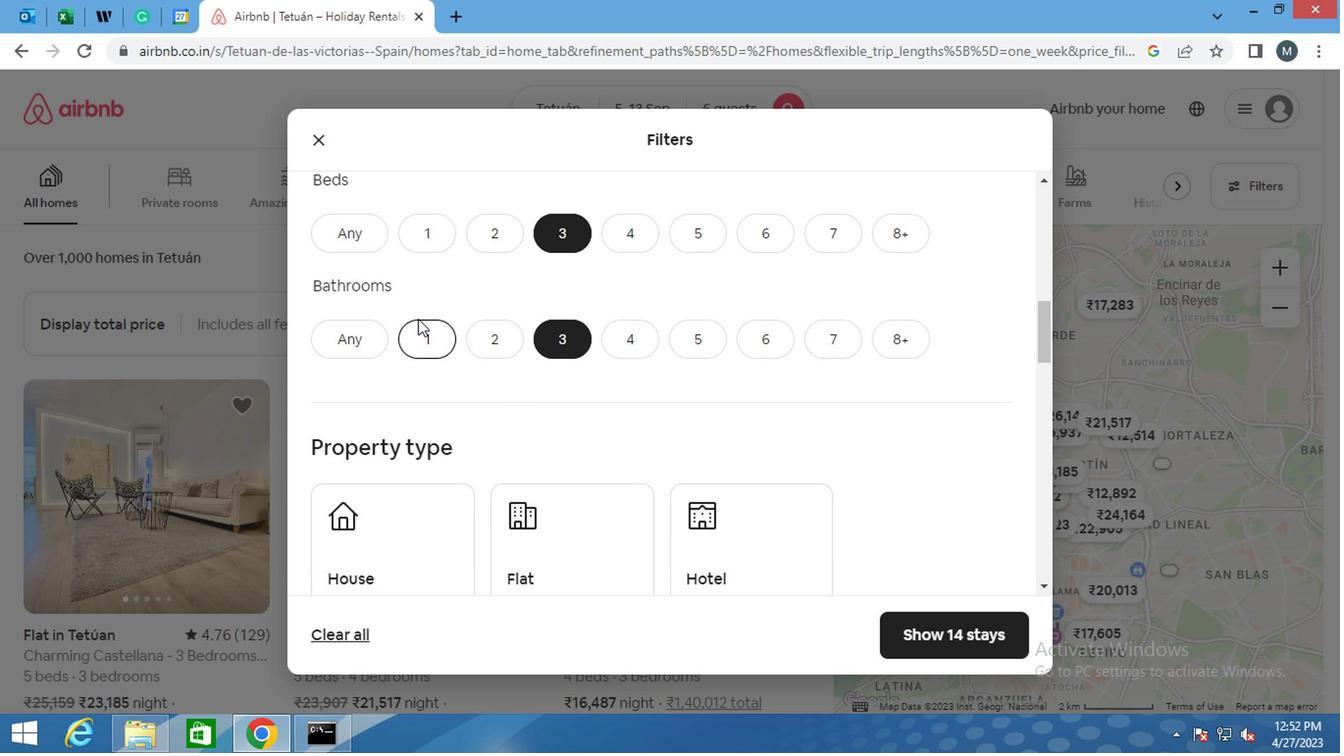 
Action: Mouse scrolled (411, 316) with delta (0, -1)
Screenshot: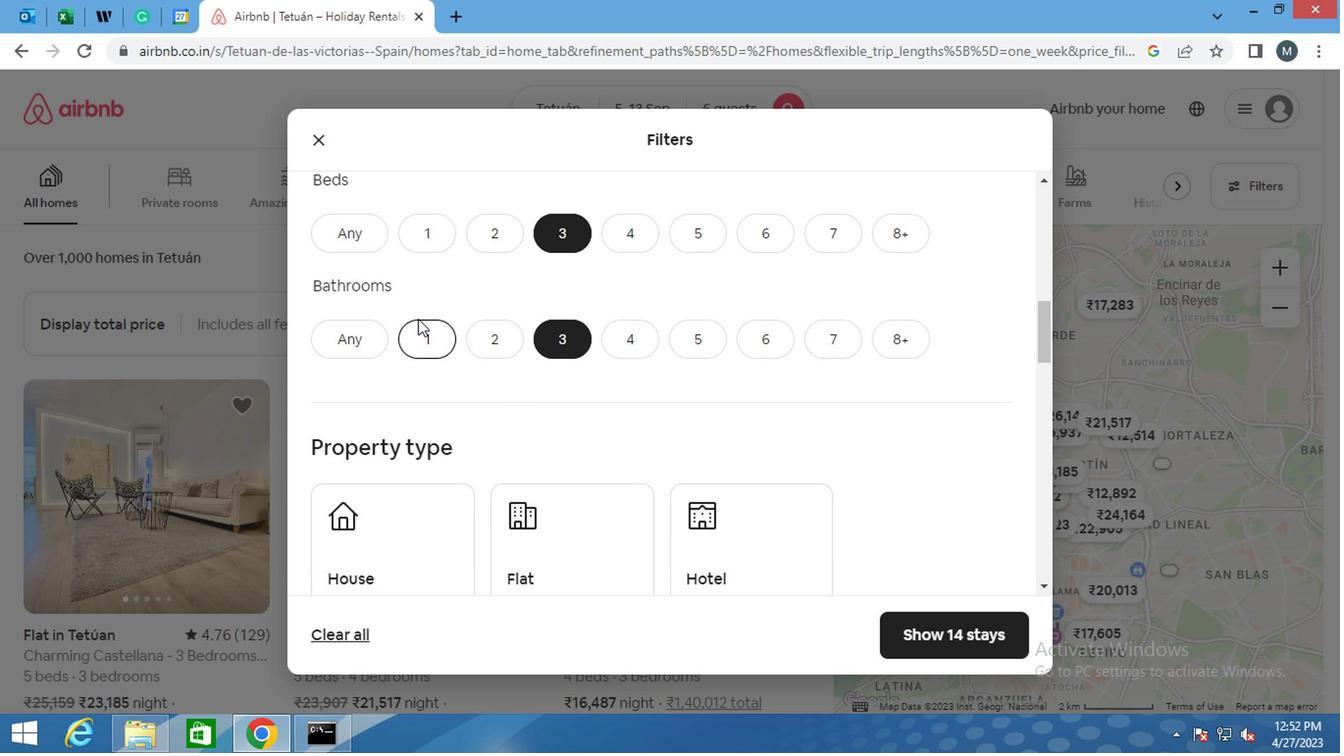 
Action: Mouse scrolled (411, 316) with delta (0, -1)
Screenshot: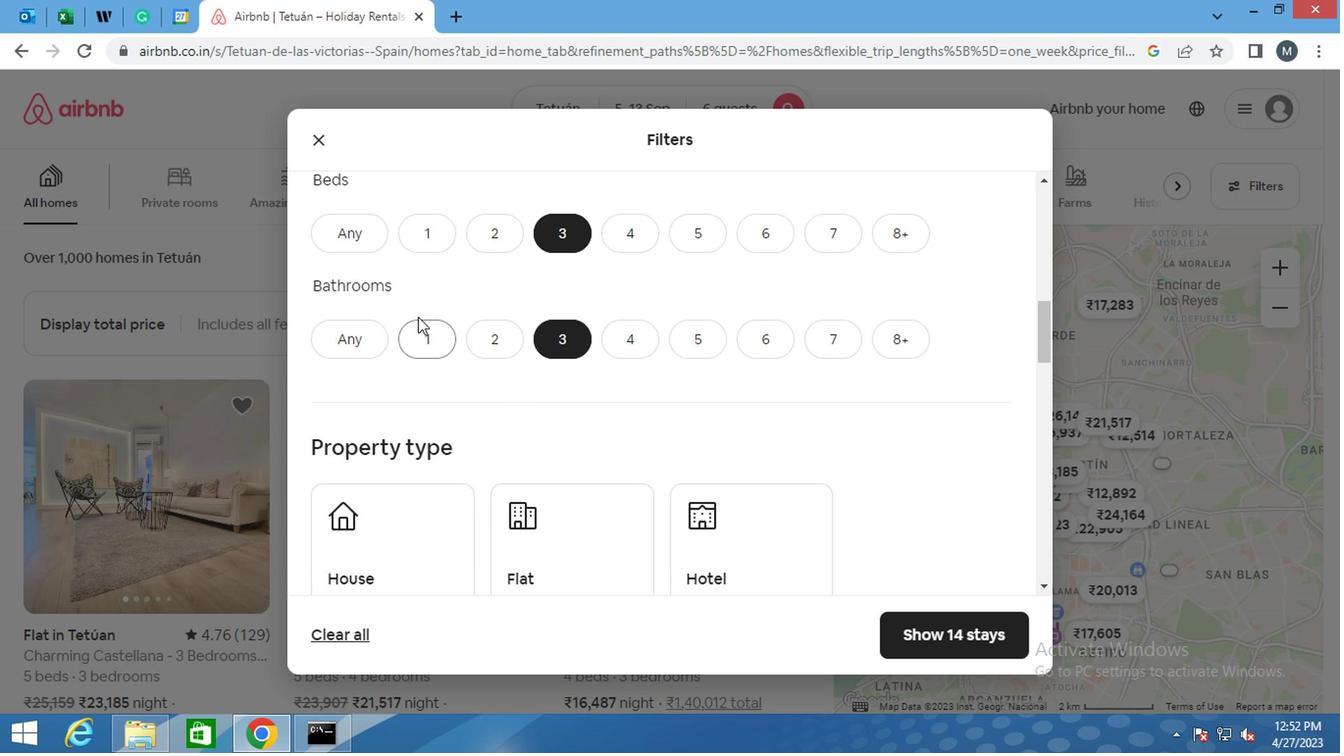 
Action: Mouse moved to (404, 343)
Screenshot: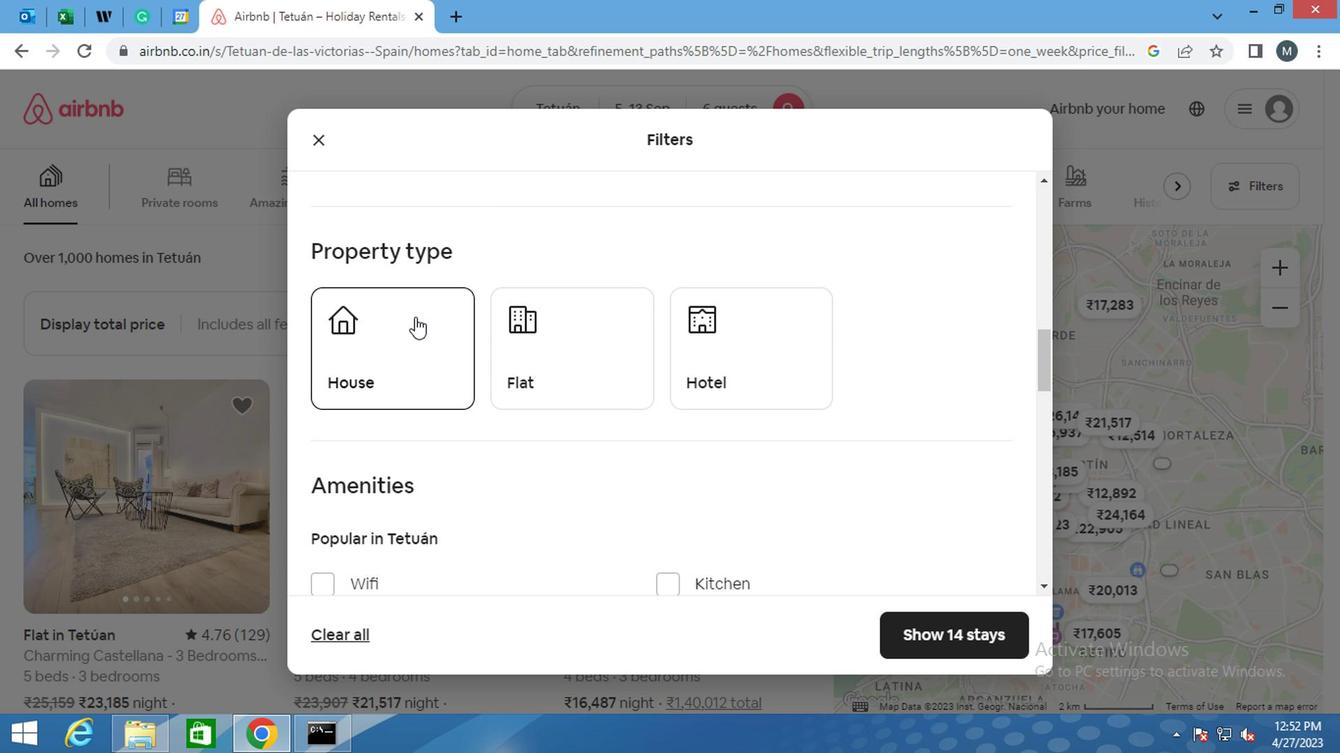 
Action: Mouse pressed left at (404, 343)
Screenshot: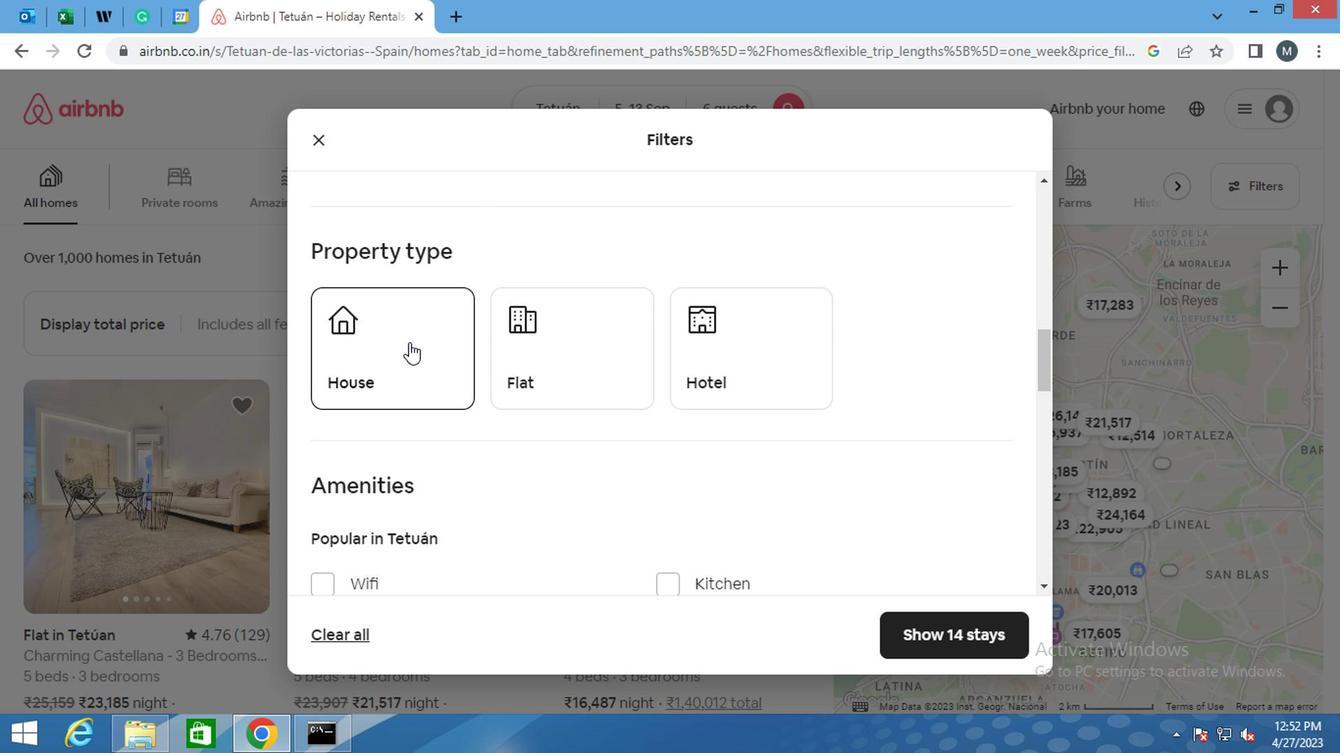 
Action: Mouse moved to (541, 360)
Screenshot: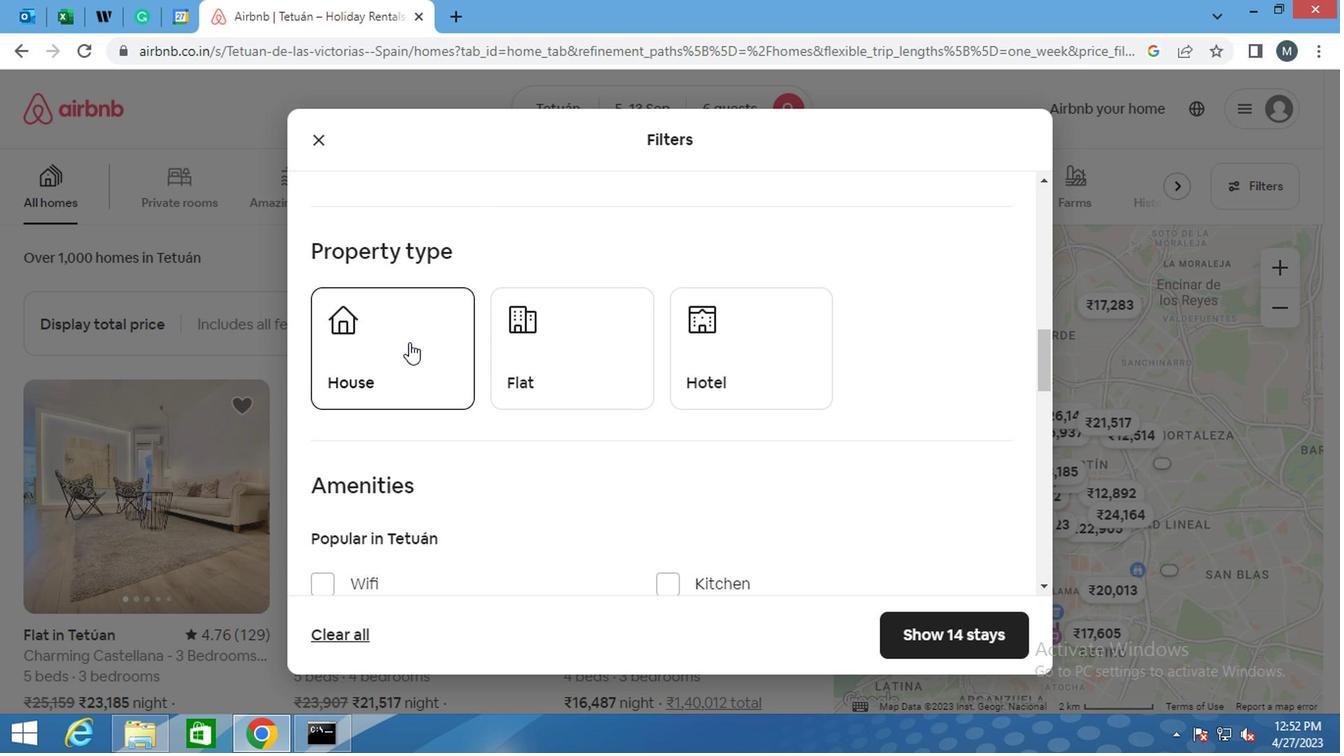
Action: Mouse pressed left at (541, 360)
Screenshot: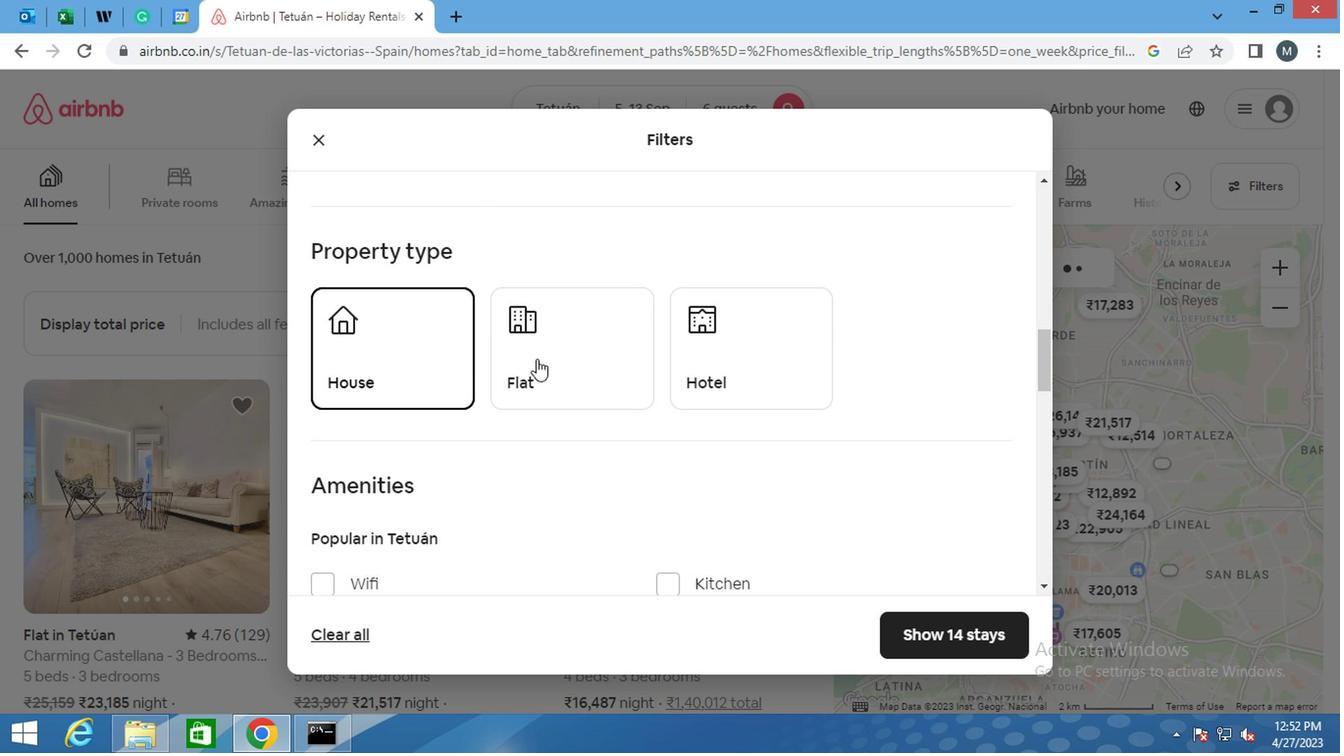 
Action: Mouse moved to (529, 357)
Screenshot: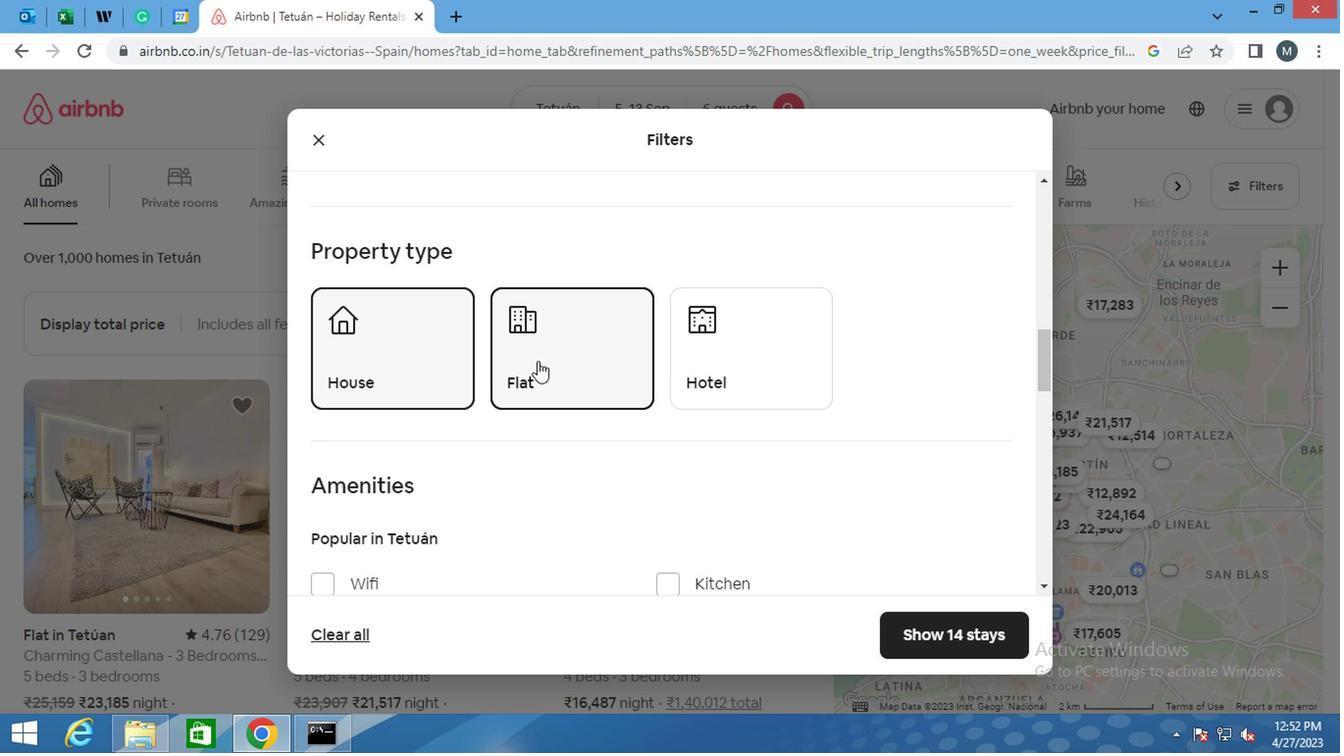 
Action: Mouse scrolled (529, 356) with delta (0, -1)
Screenshot: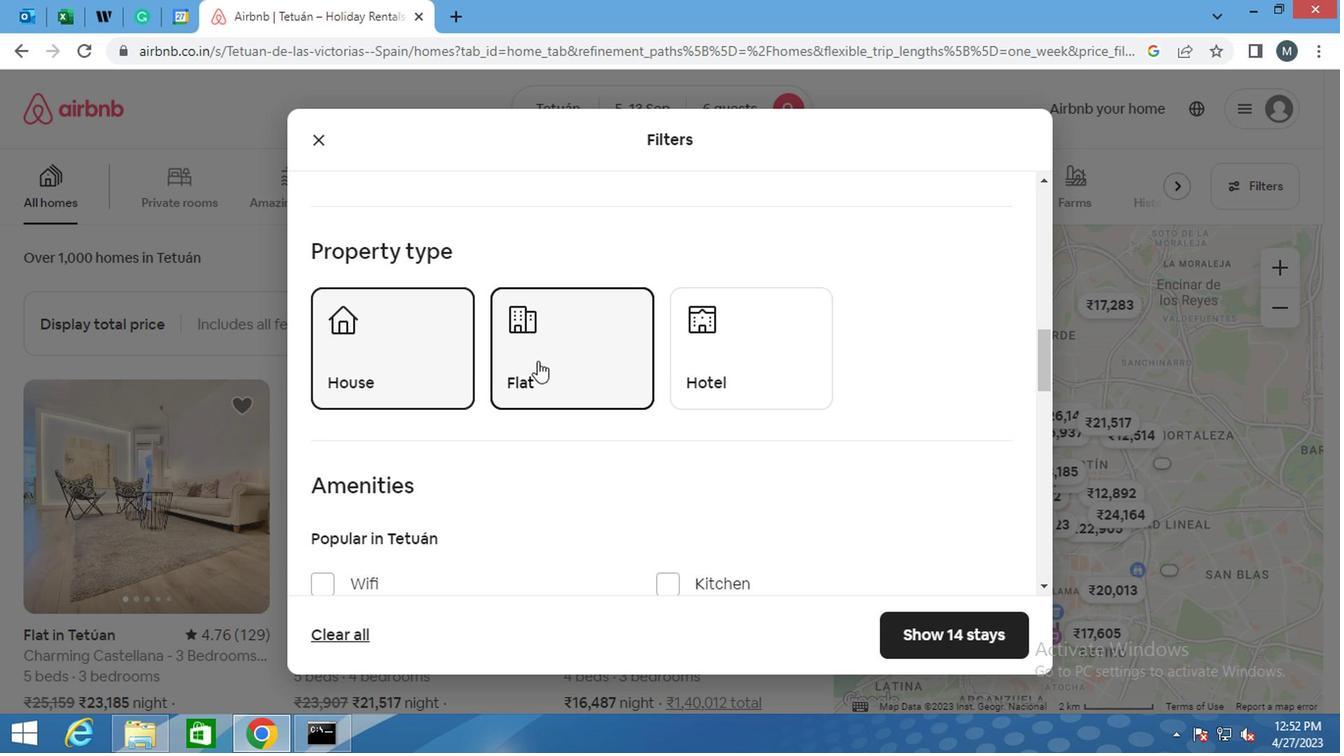 
Action: Mouse moved to (515, 357)
Screenshot: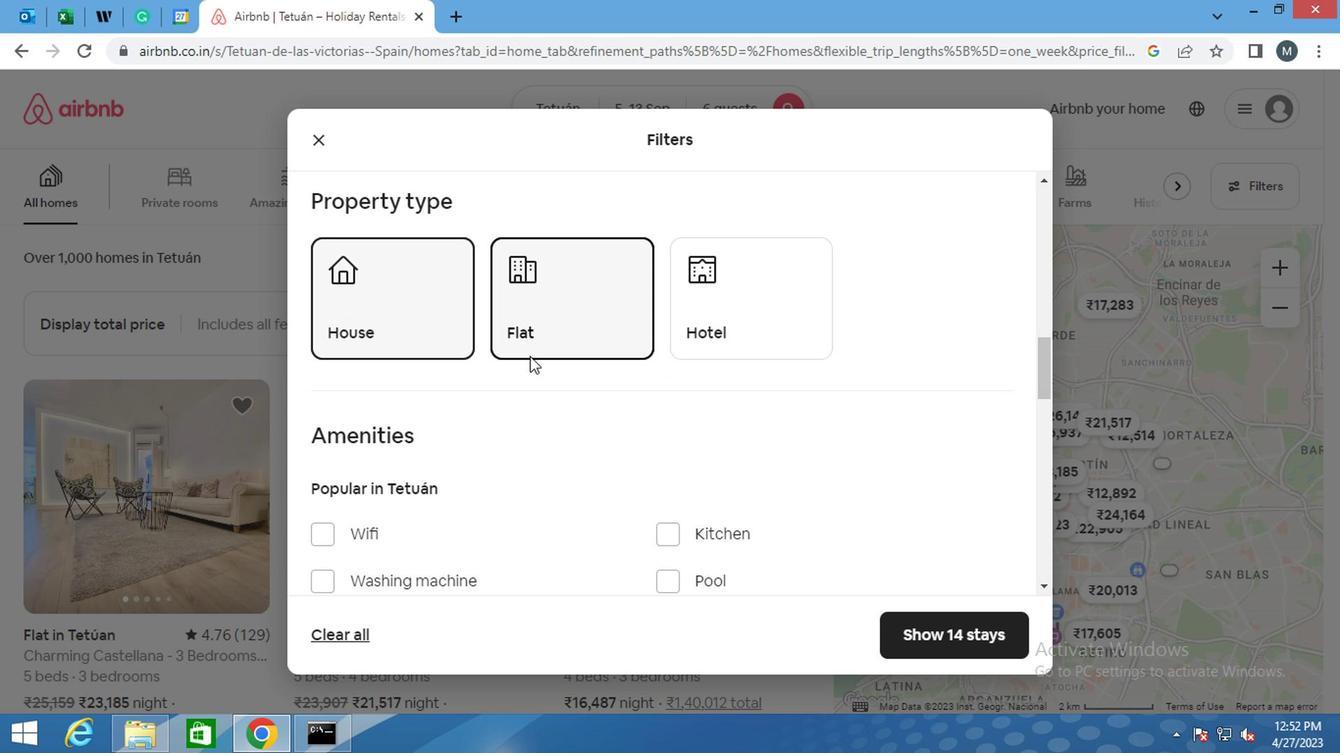 
Action: Mouse scrolled (515, 356) with delta (0, -1)
Screenshot: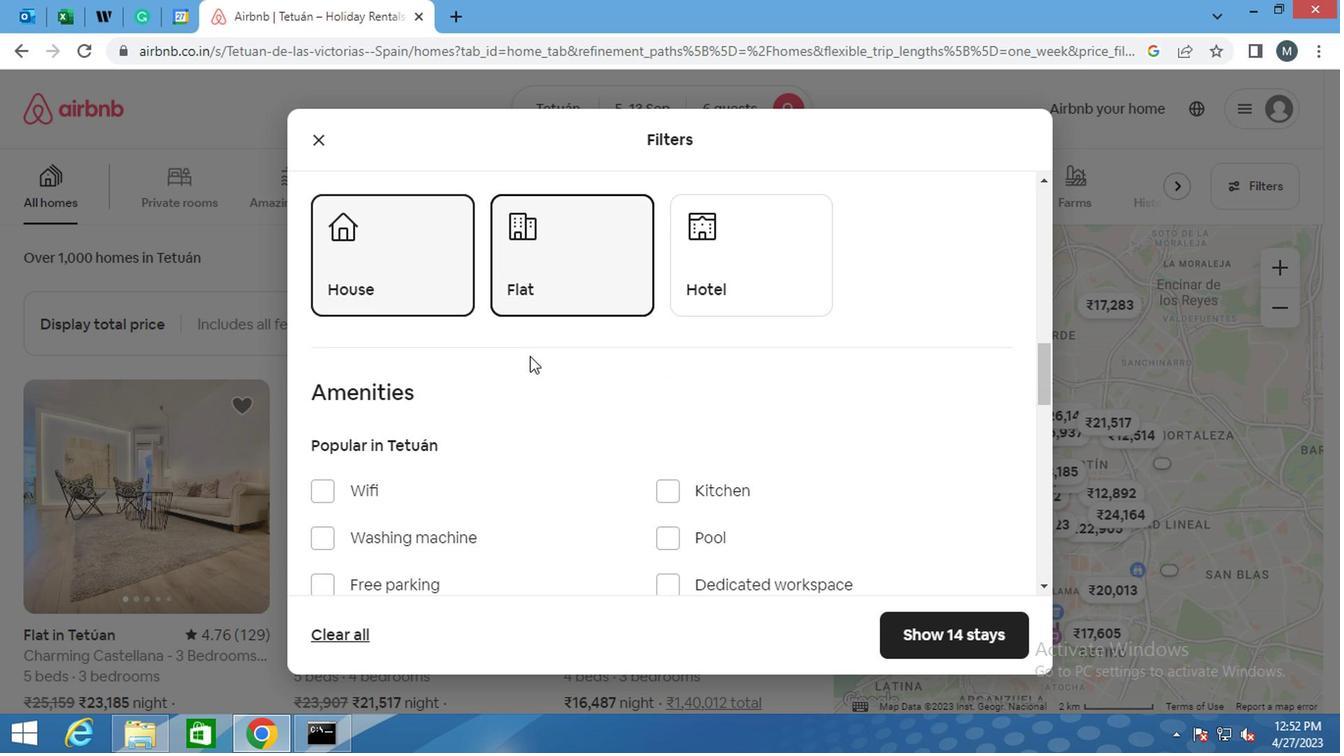 
Action: Mouse moved to (515, 353)
Screenshot: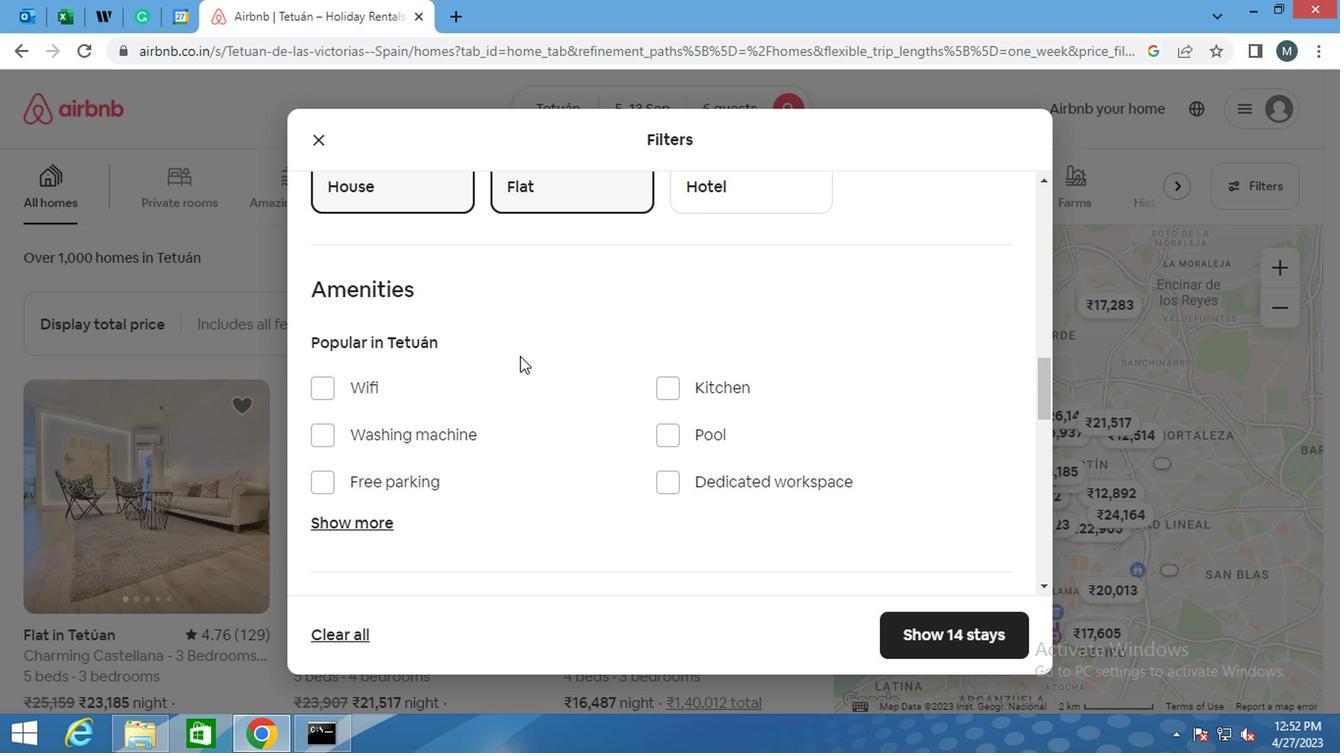 
Action: Mouse scrolled (515, 352) with delta (0, 0)
Screenshot: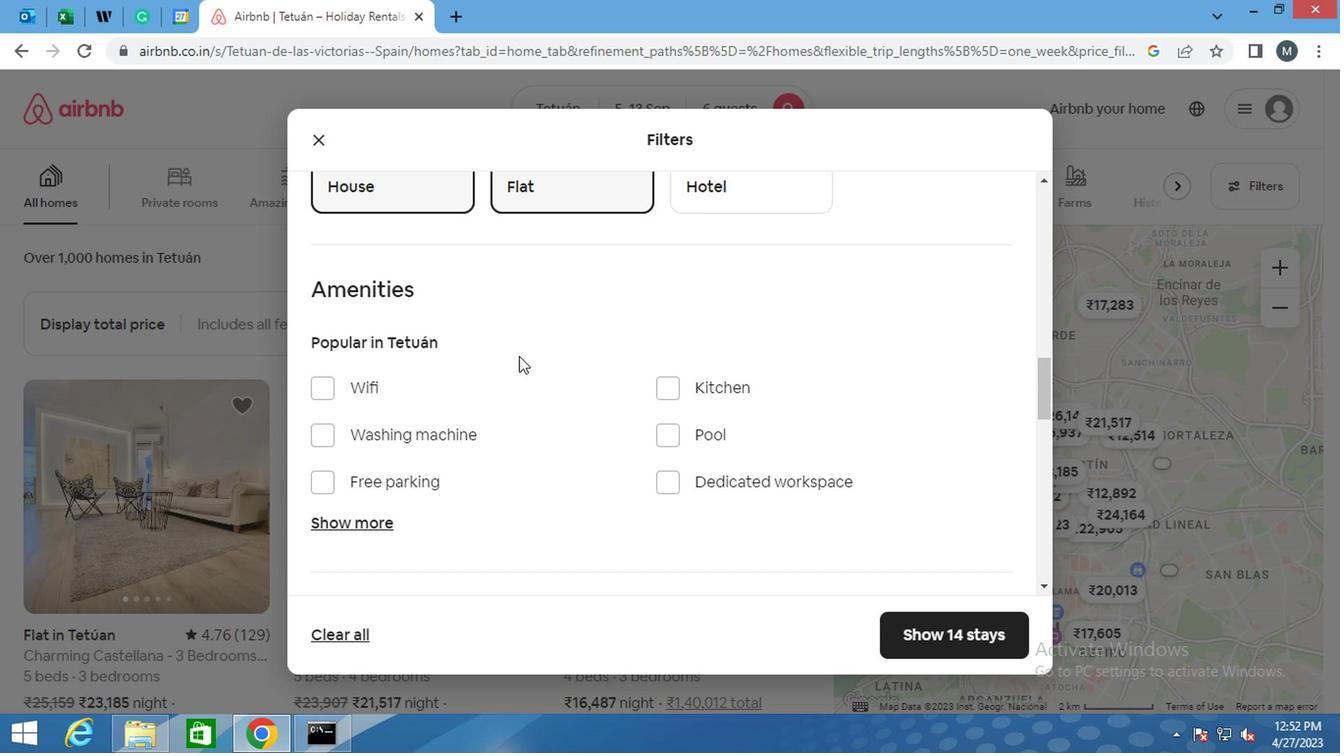 
Action: Mouse scrolled (515, 352) with delta (0, 0)
Screenshot: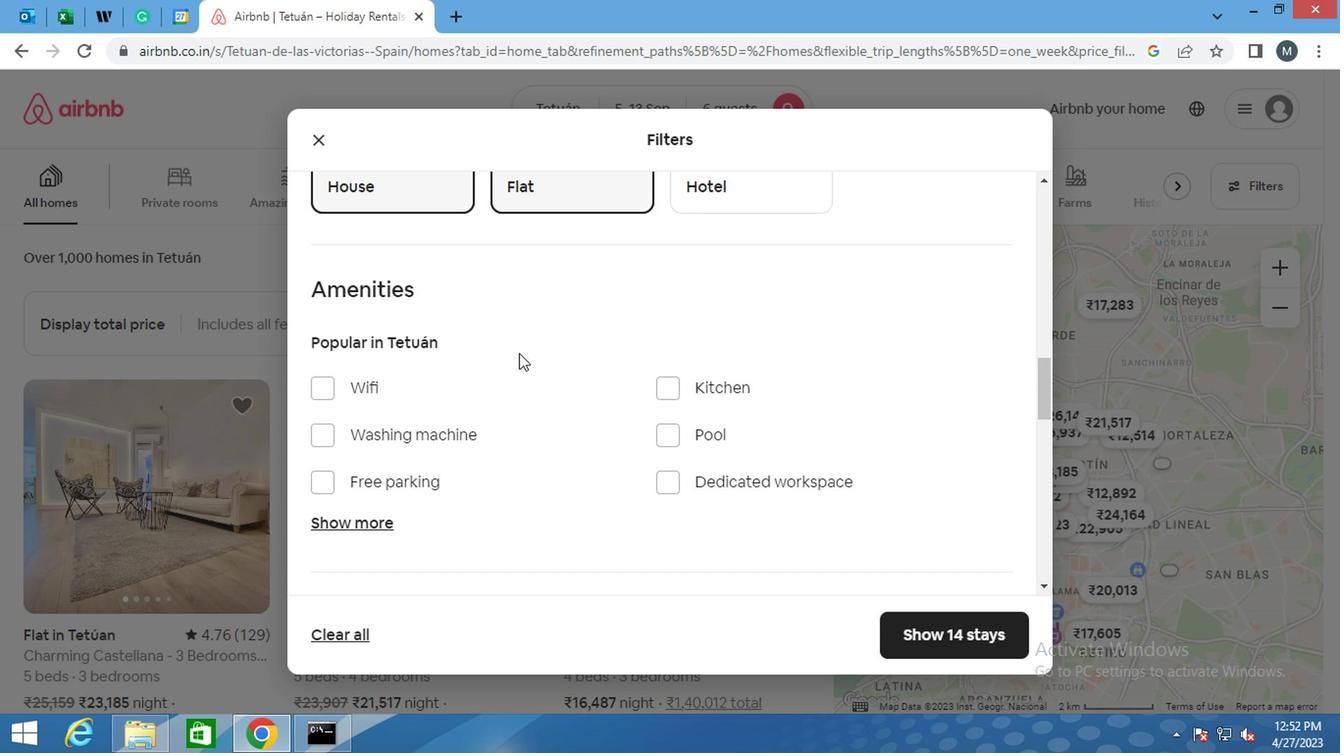 
Action: Mouse moved to (416, 341)
Screenshot: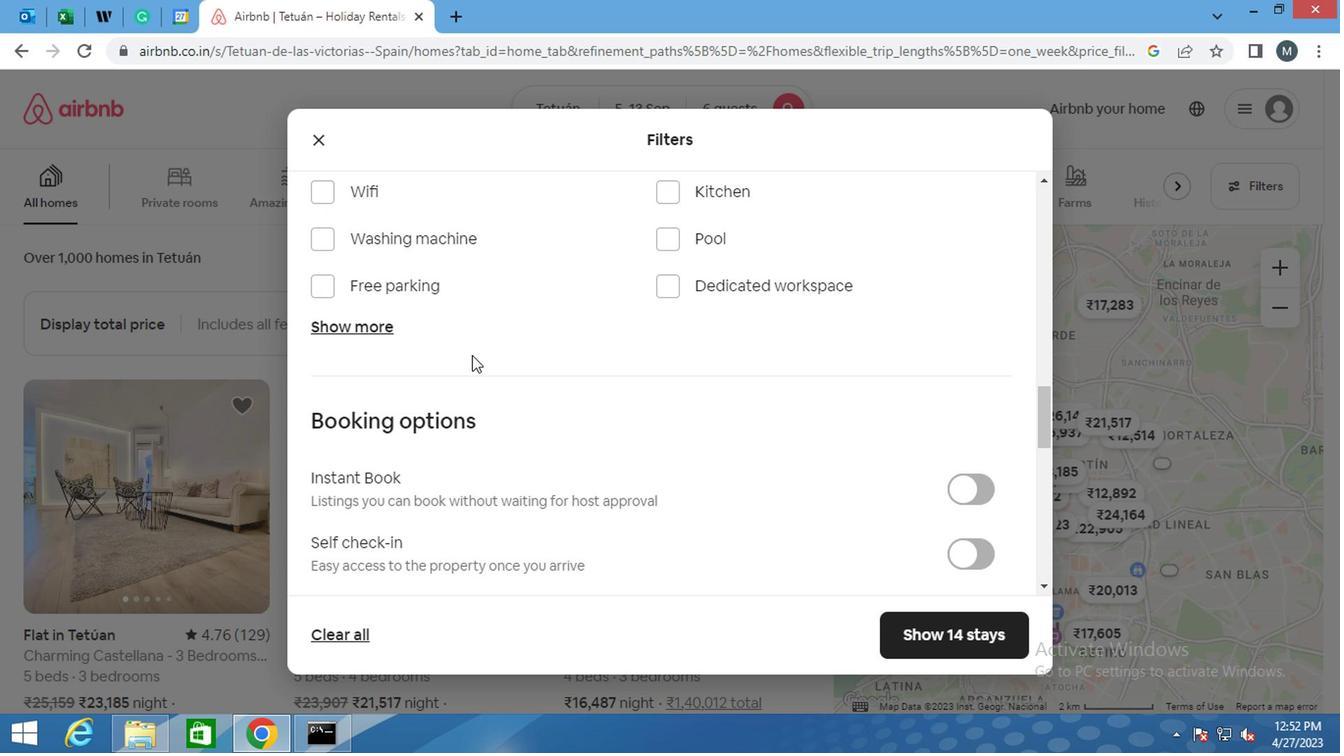 
Action: Mouse scrolled (416, 342) with delta (0, 1)
Screenshot: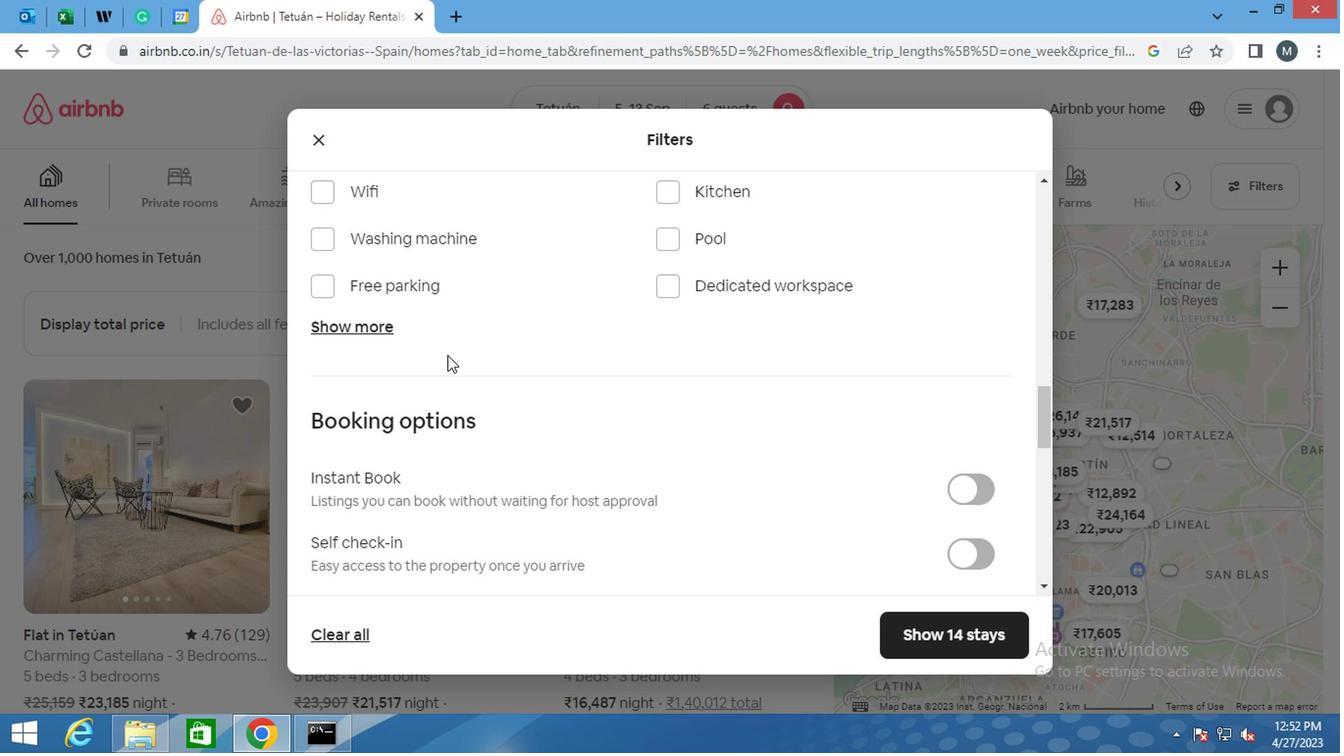 
Action: Mouse scrolled (416, 342) with delta (0, 1)
Screenshot: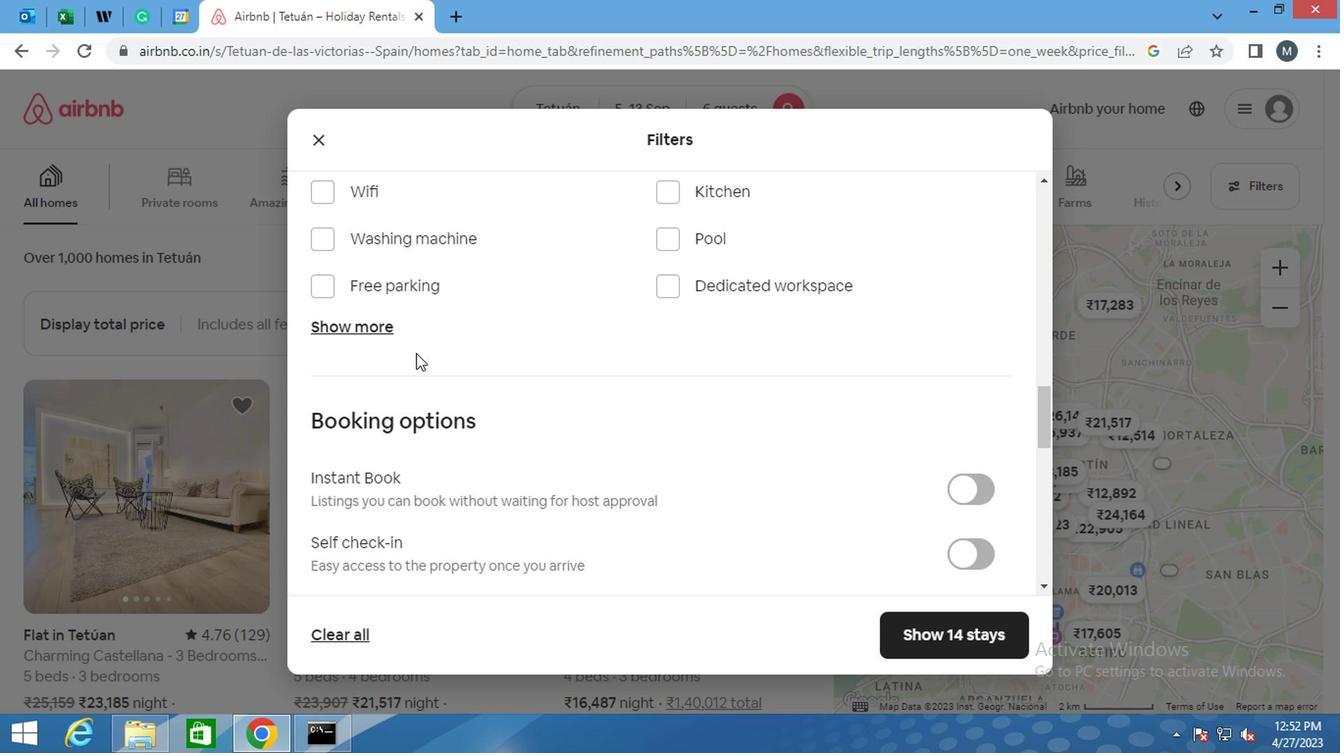 
Action: Mouse moved to (329, 432)
Screenshot: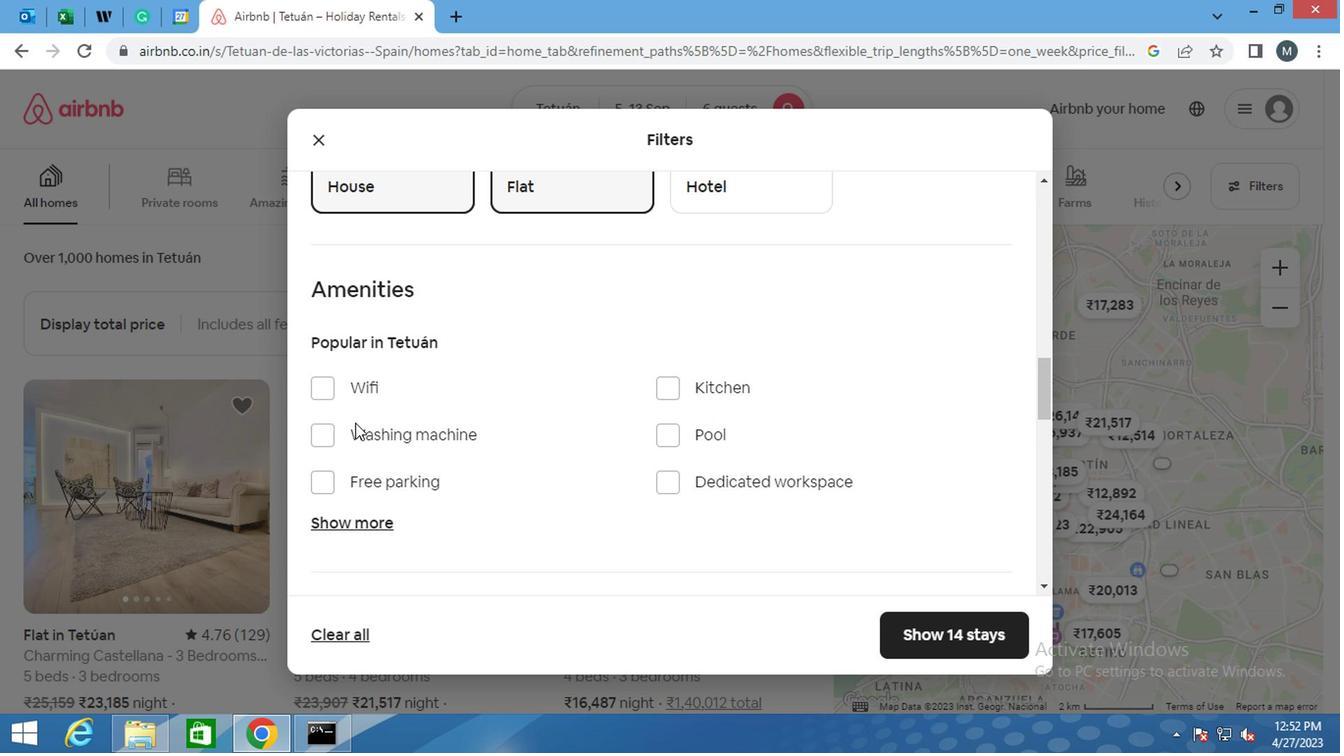 
Action: Mouse pressed left at (329, 432)
Screenshot: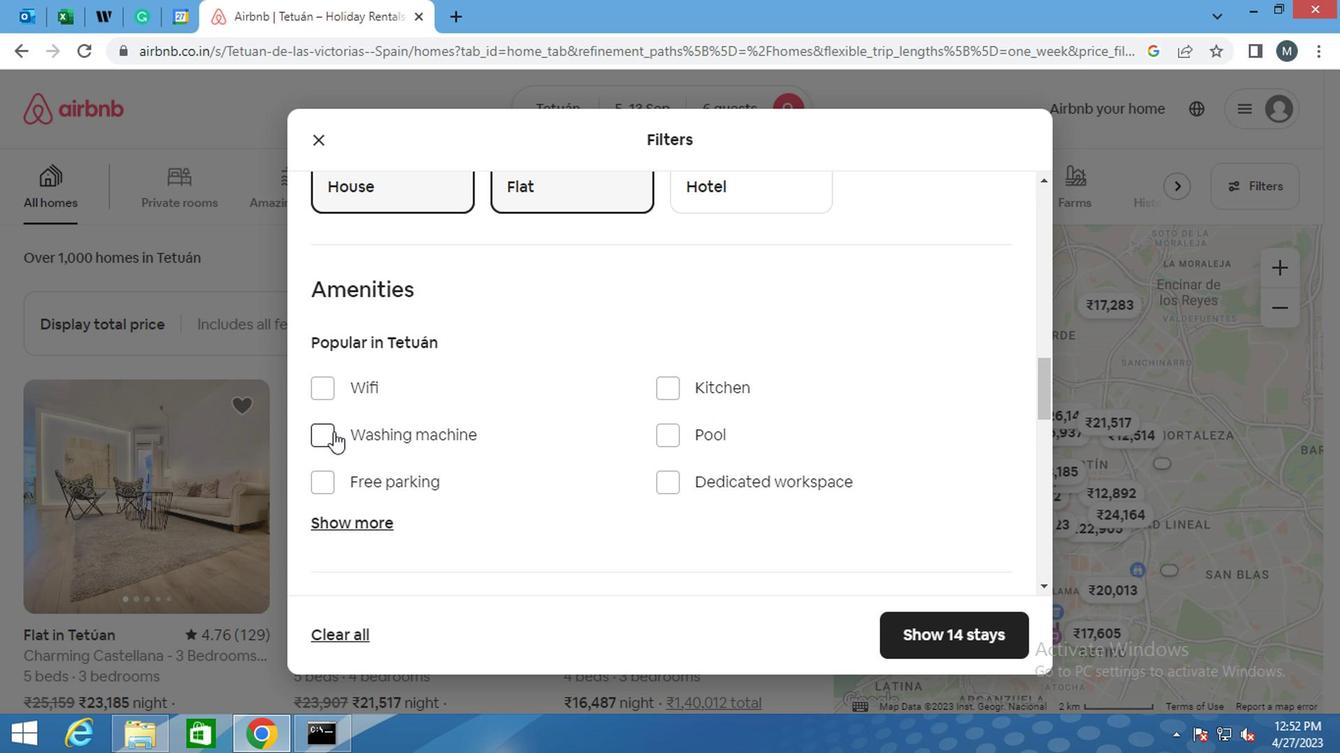 
Action: Mouse moved to (482, 336)
Screenshot: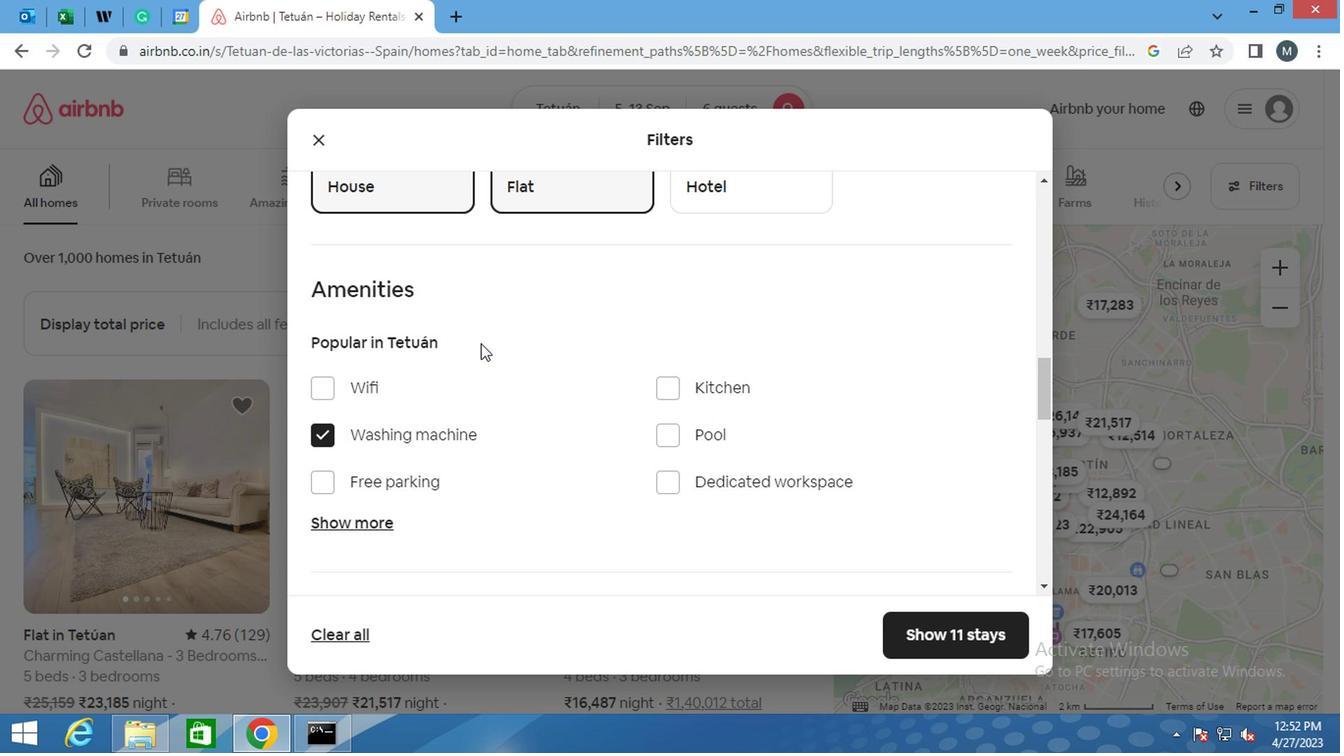 
Action: Mouse scrolled (482, 335) with delta (0, 0)
Screenshot: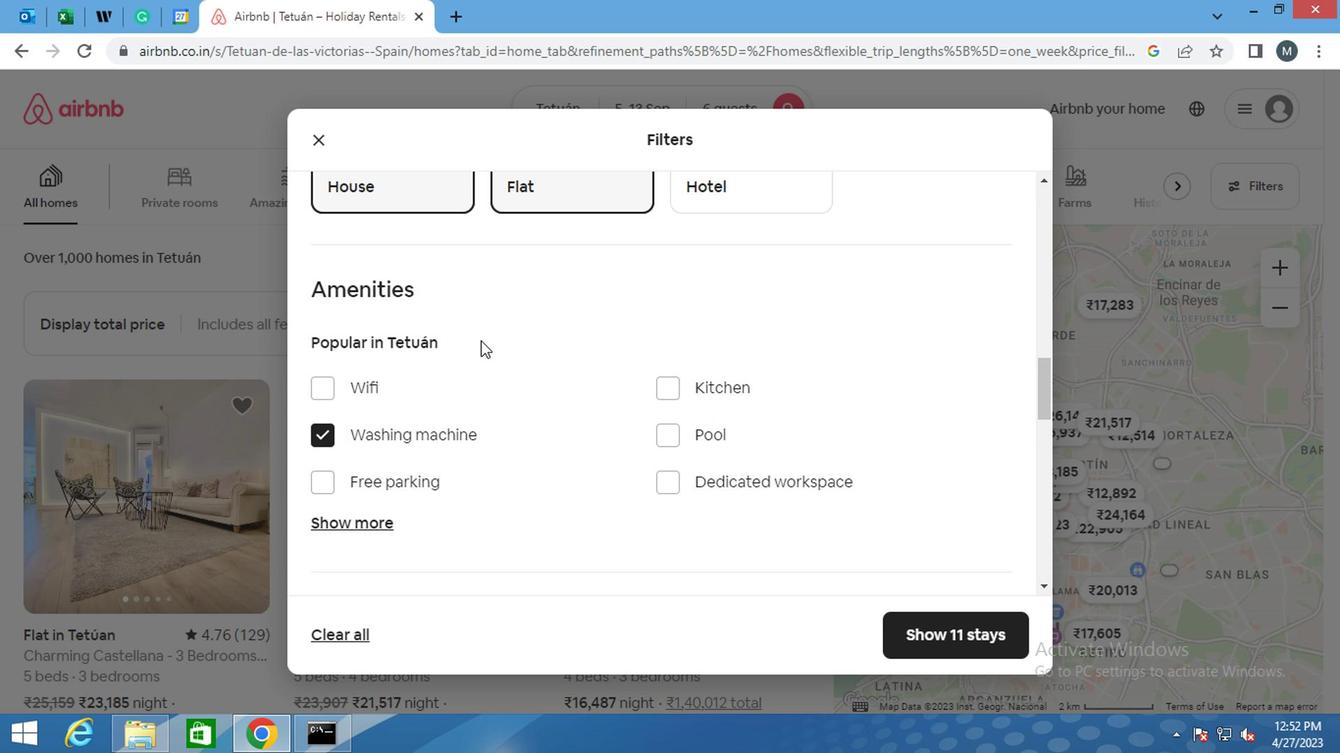 
Action: Mouse moved to (482, 336)
Screenshot: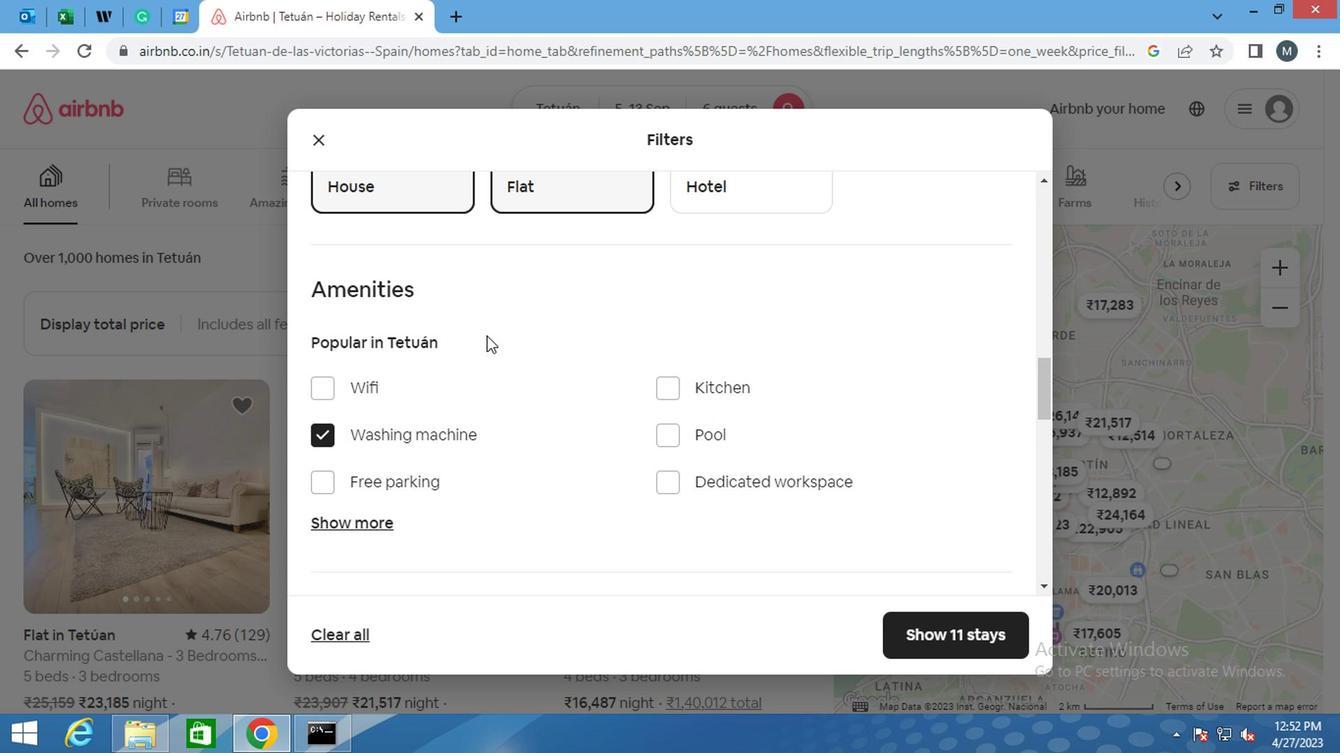
Action: Mouse scrolled (482, 335) with delta (0, 0)
Screenshot: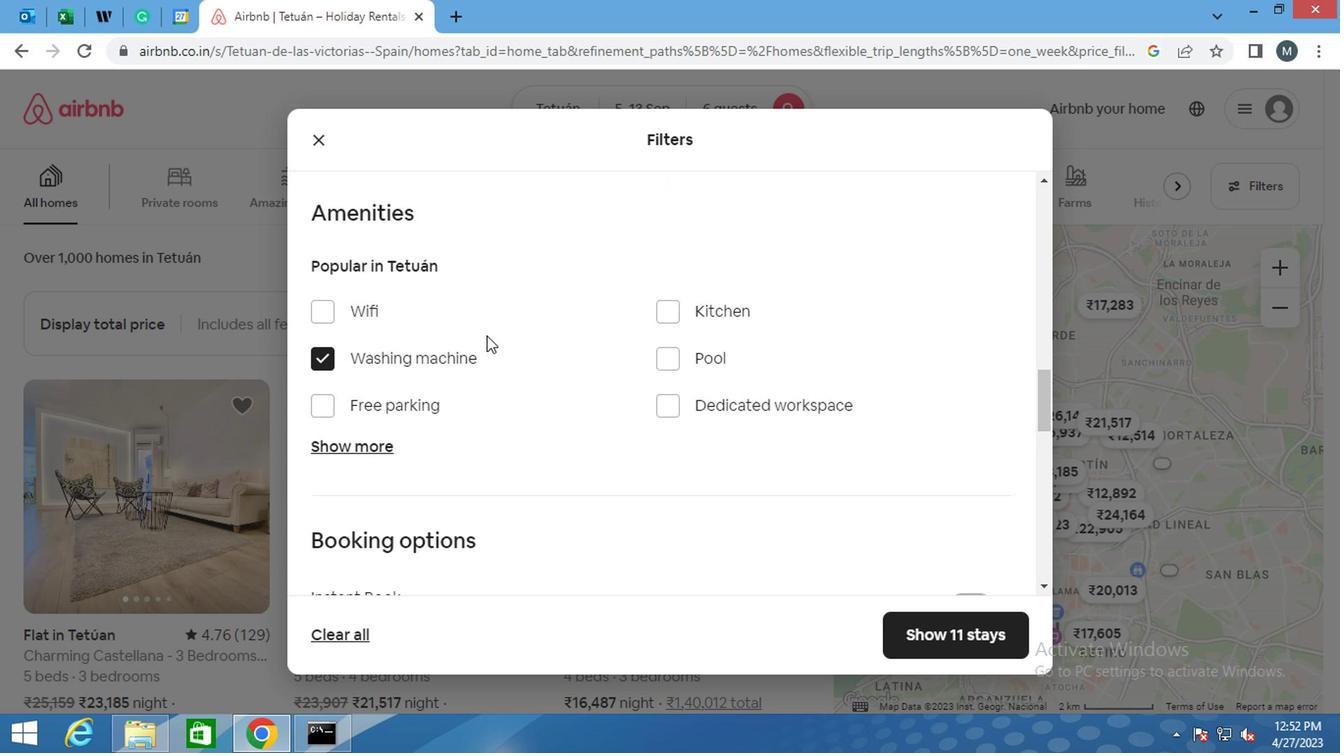 
Action: Mouse moved to (484, 335)
Screenshot: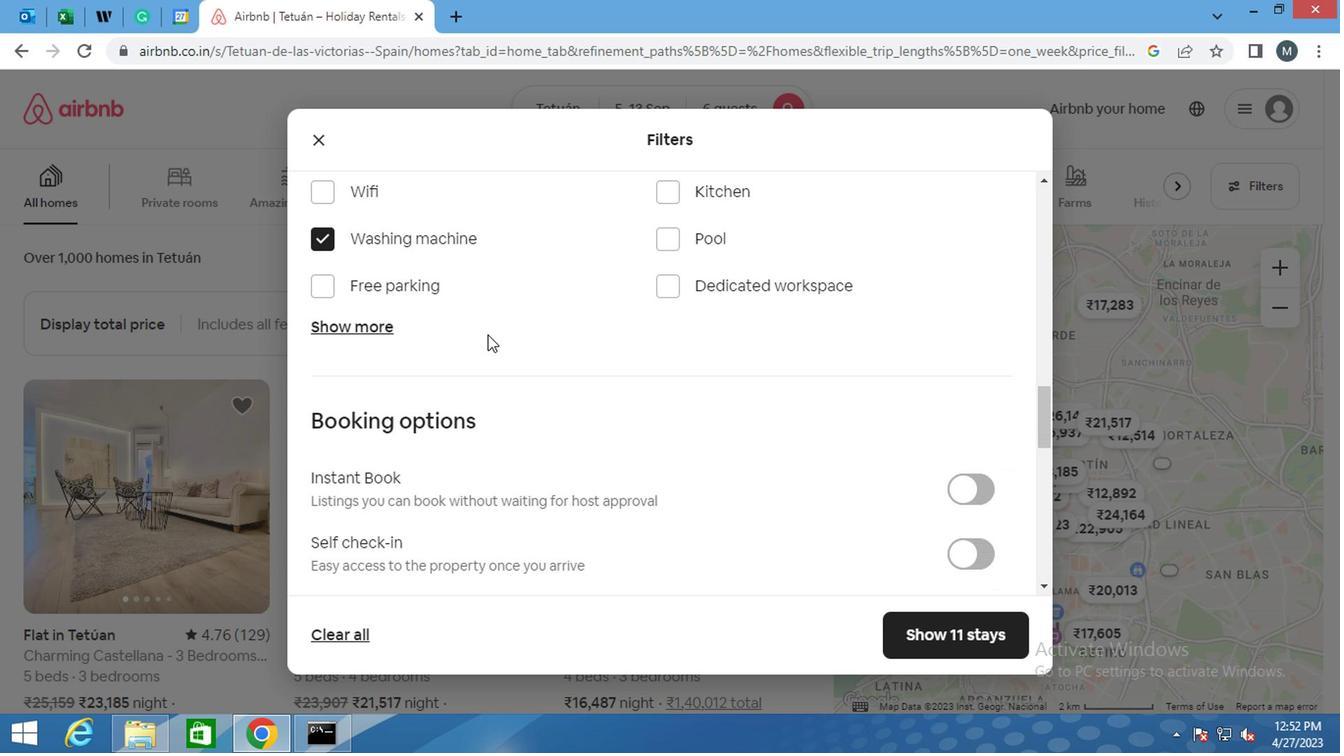 
Action: Mouse scrolled (484, 334) with delta (0, -1)
Screenshot: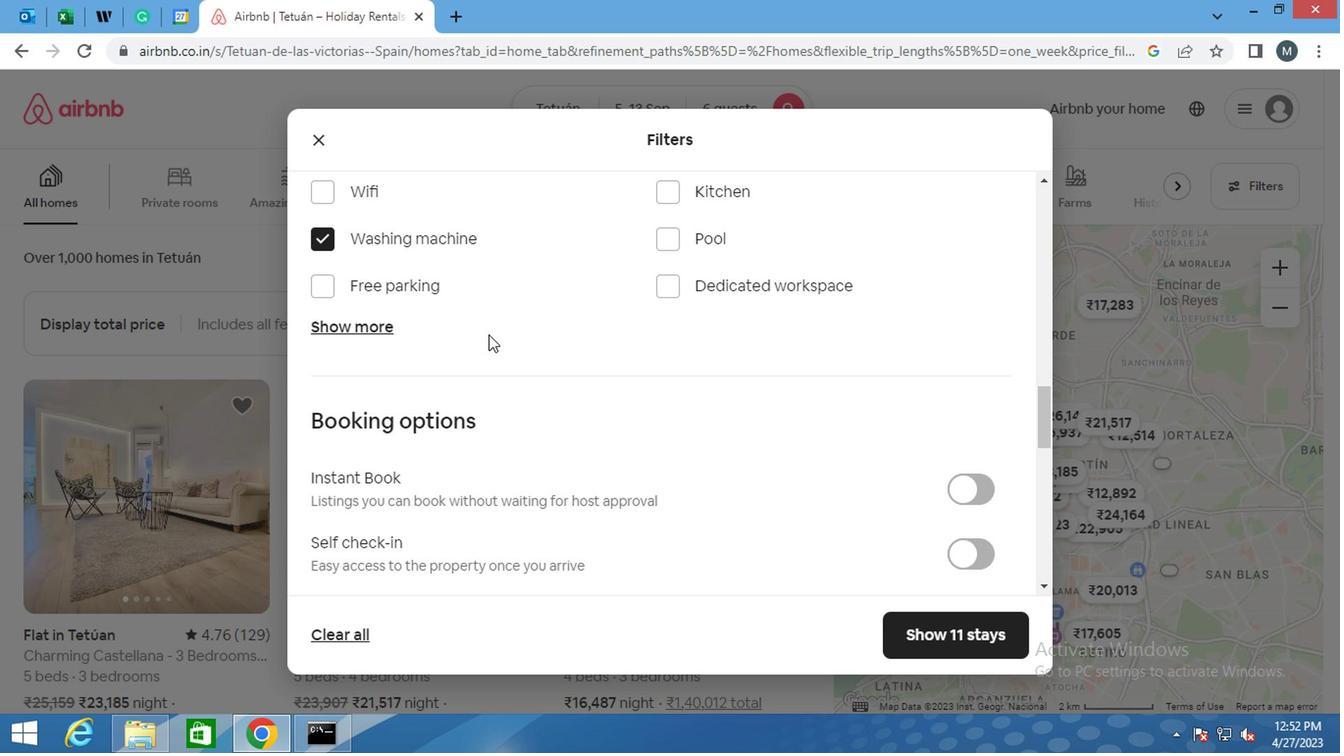 
Action: Mouse moved to (485, 336)
Screenshot: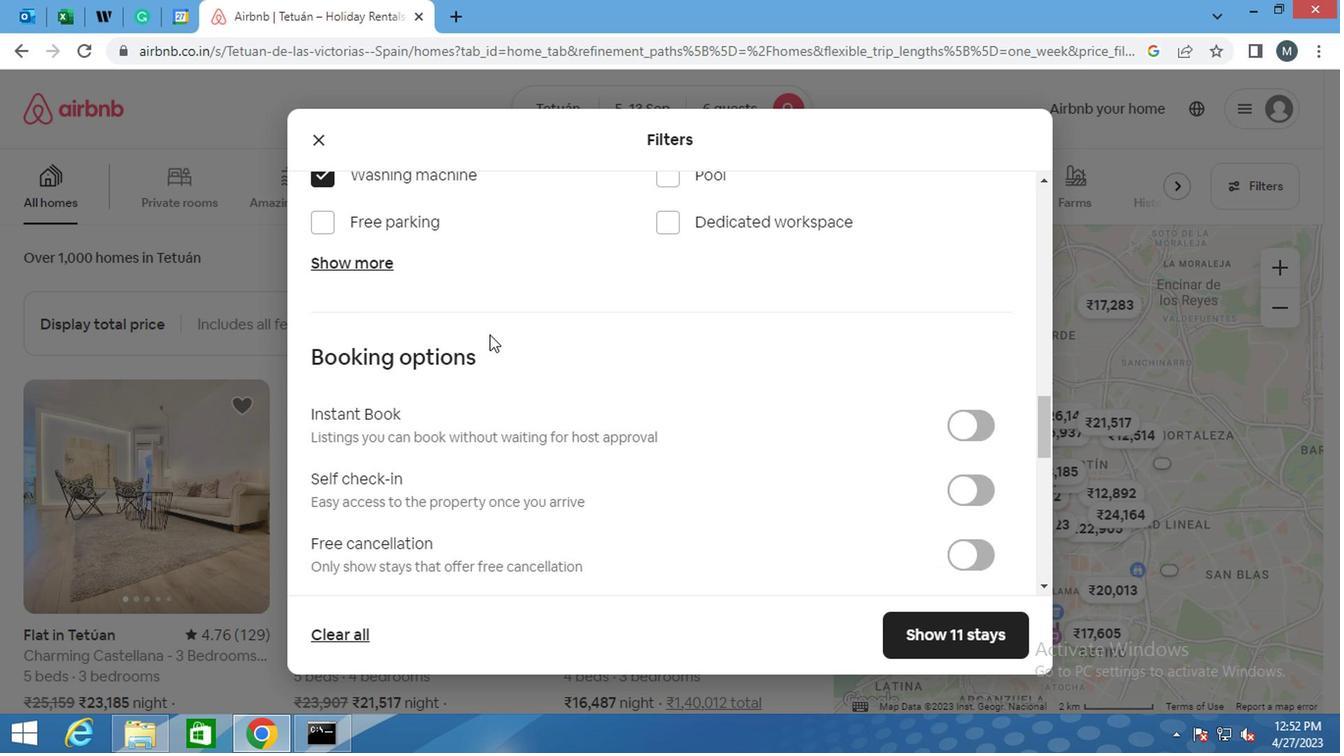 
Action: Mouse scrolled (485, 335) with delta (0, 0)
Screenshot: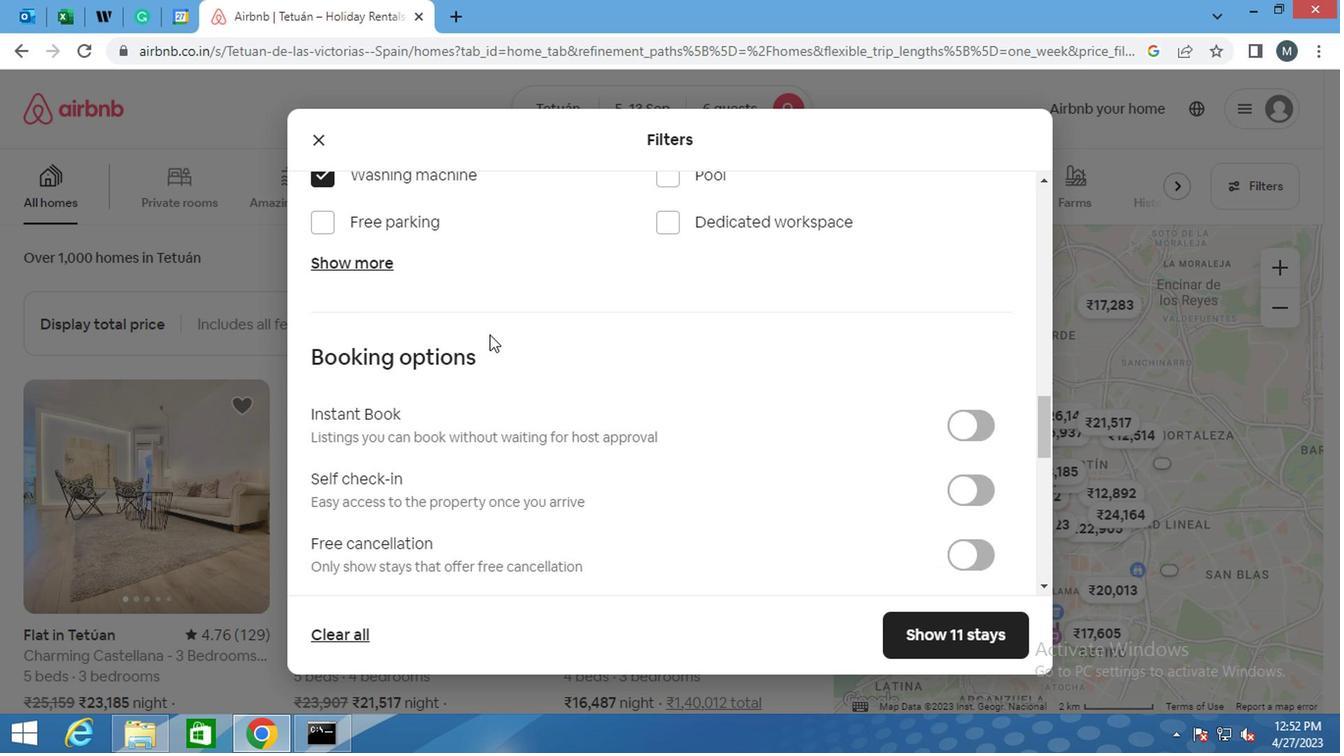 
Action: Mouse moved to (945, 363)
Screenshot: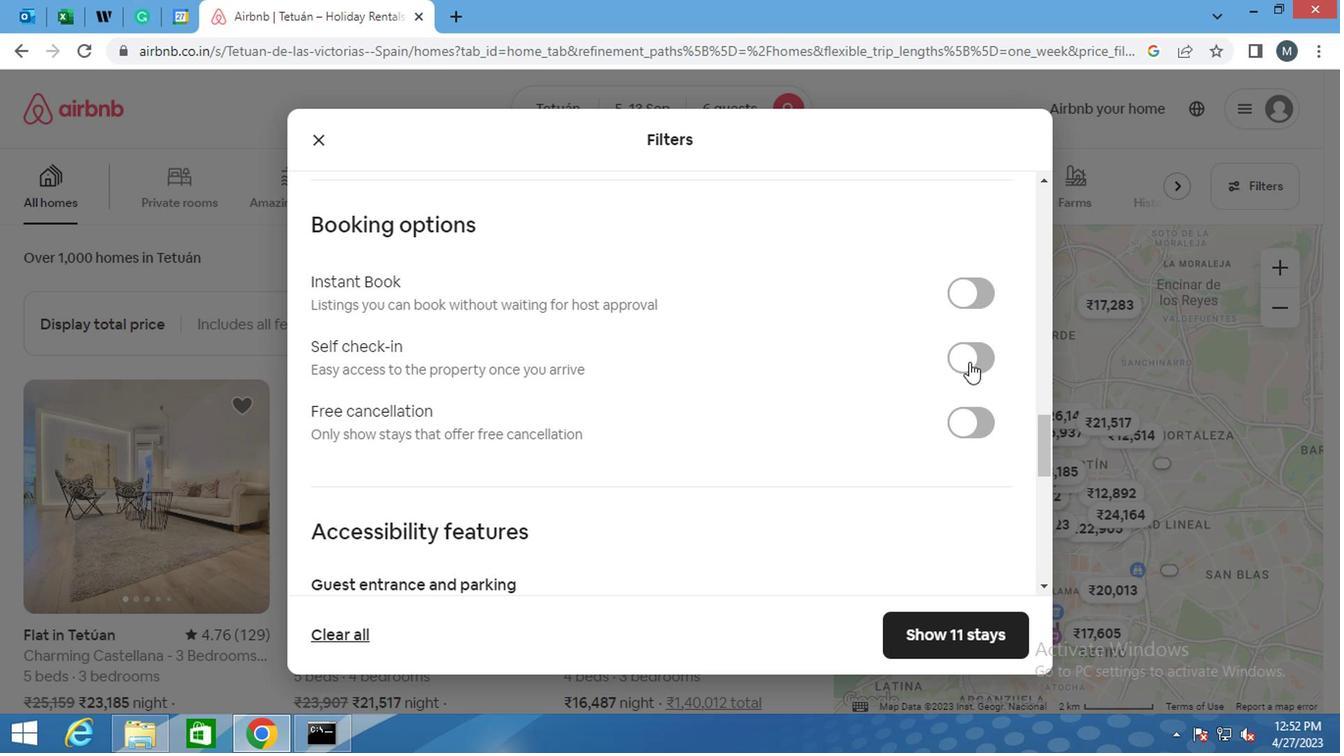 
Action: Mouse pressed left at (945, 363)
Screenshot: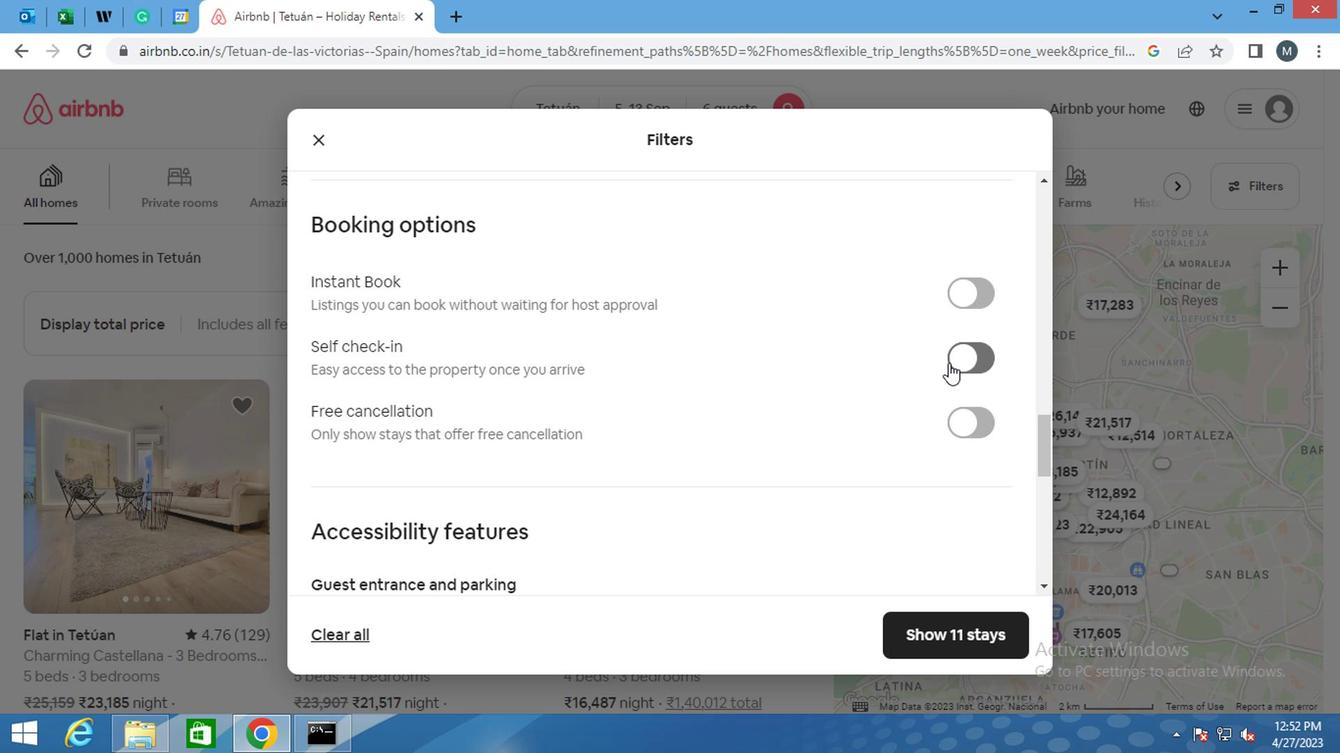 
Action: Mouse moved to (687, 365)
Screenshot: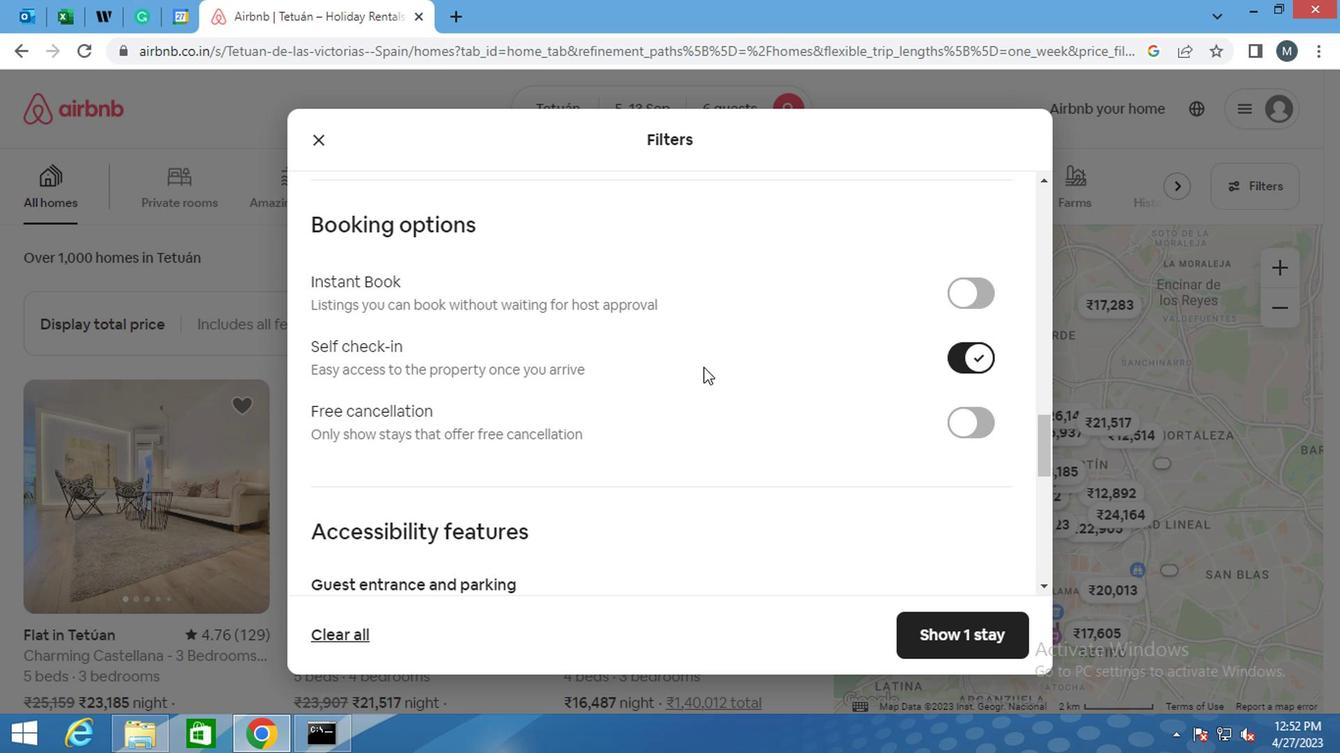 
Action: Mouse scrolled (687, 365) with delta (0, 0)
Screenshot: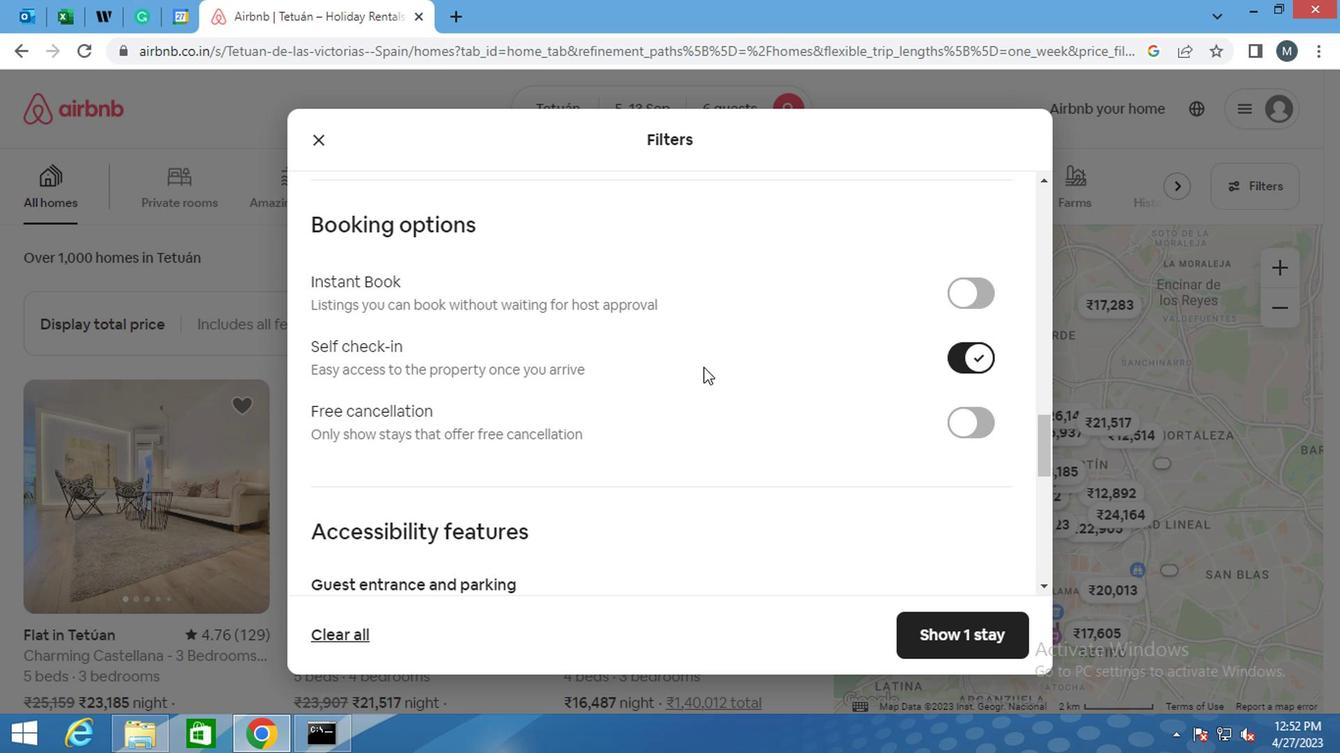 
Action: Mouse moved to (665, 368)
Screenshot: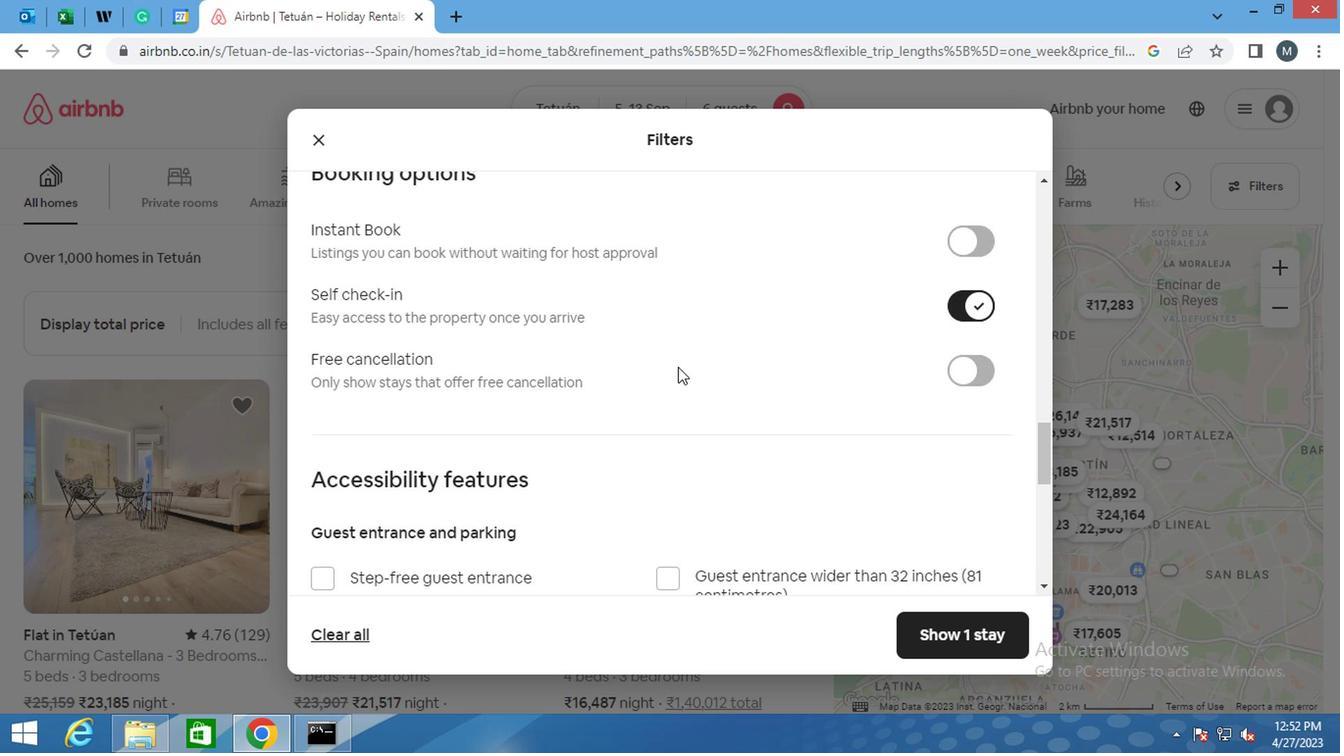 
Action: Mouse scrolled (665, 367) with delta (0, 0)
Screenshot: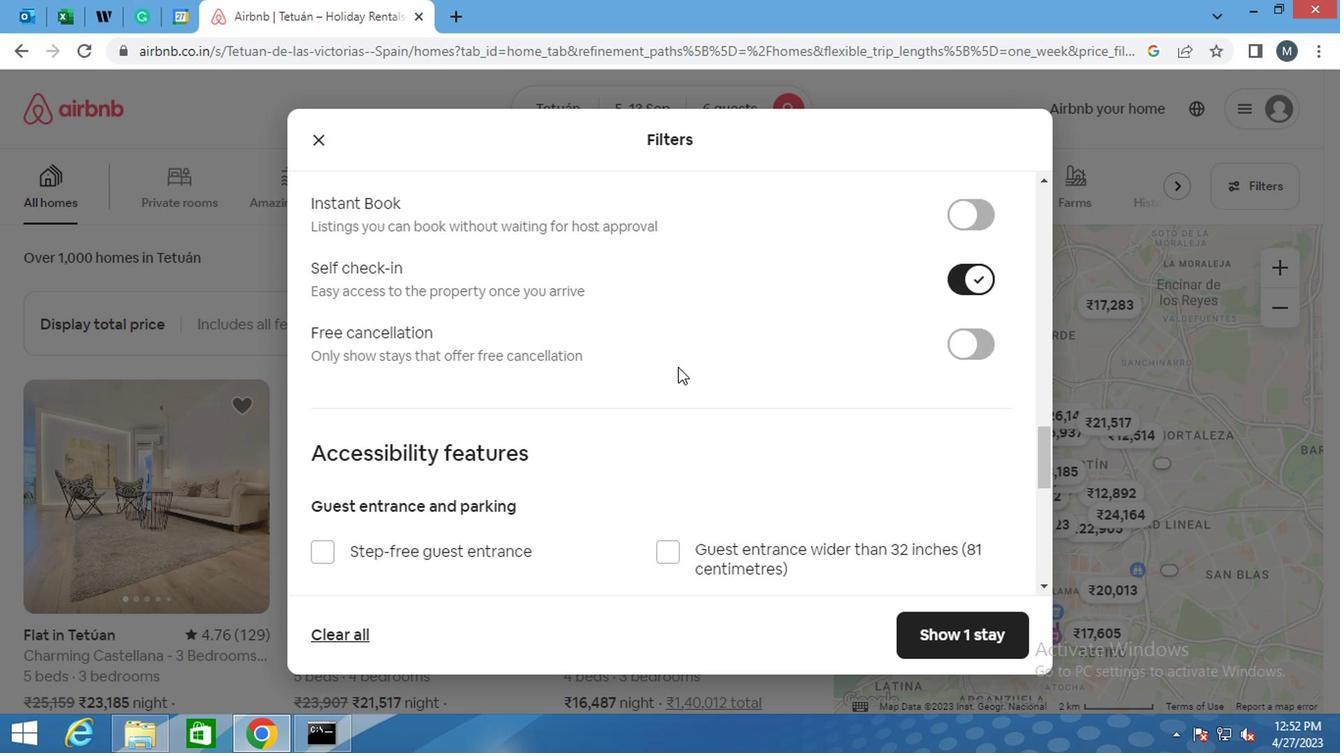 
Action: Mouse moved to (658, 370)
Screenshot: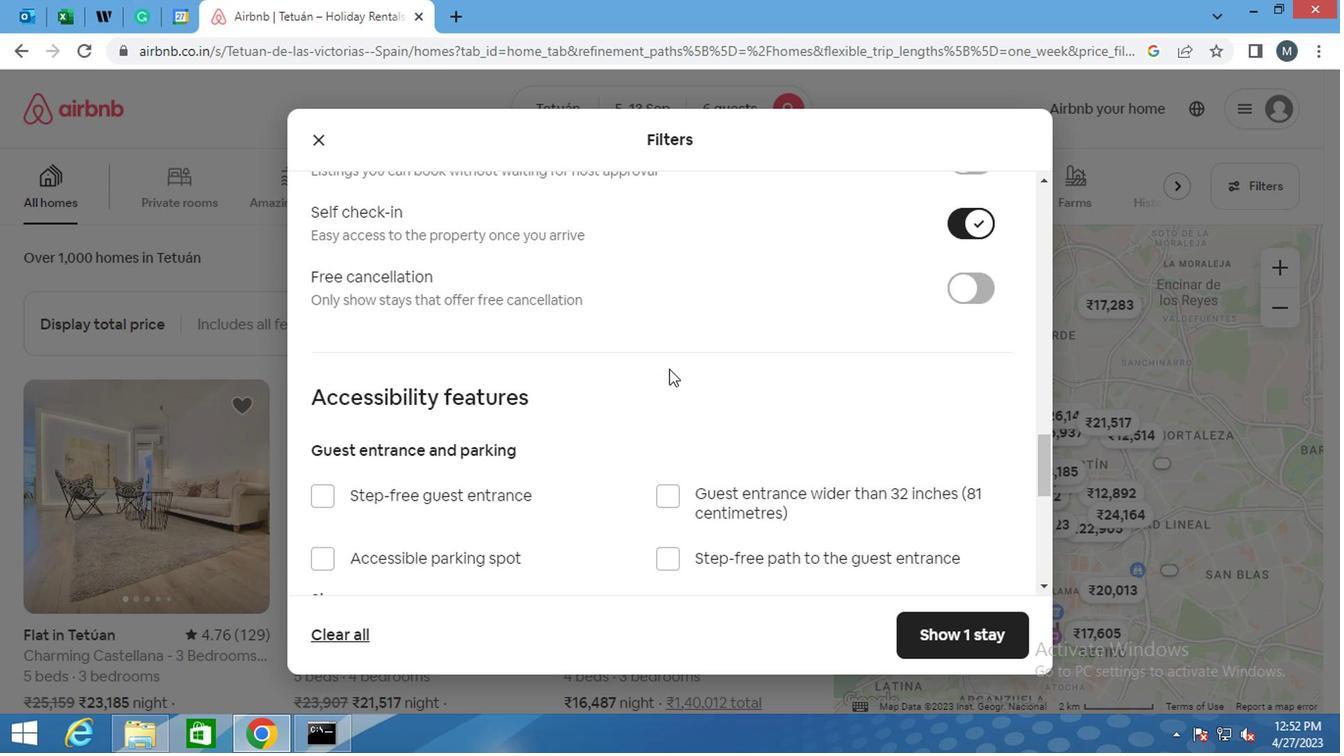 
Action: Mouse scrolled (658, 369) with delta (0, 0)
Screenshot: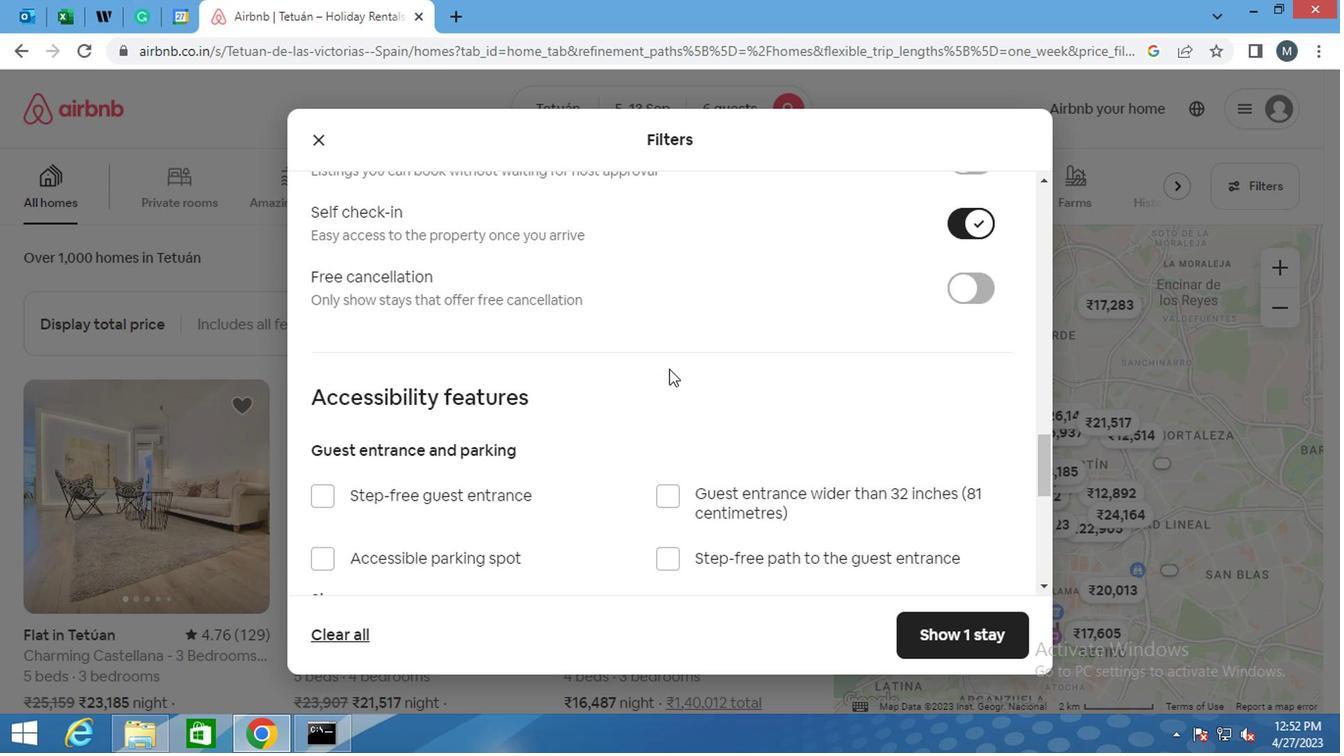 
Action: Mouse moved to (657, 372)
Screenshot: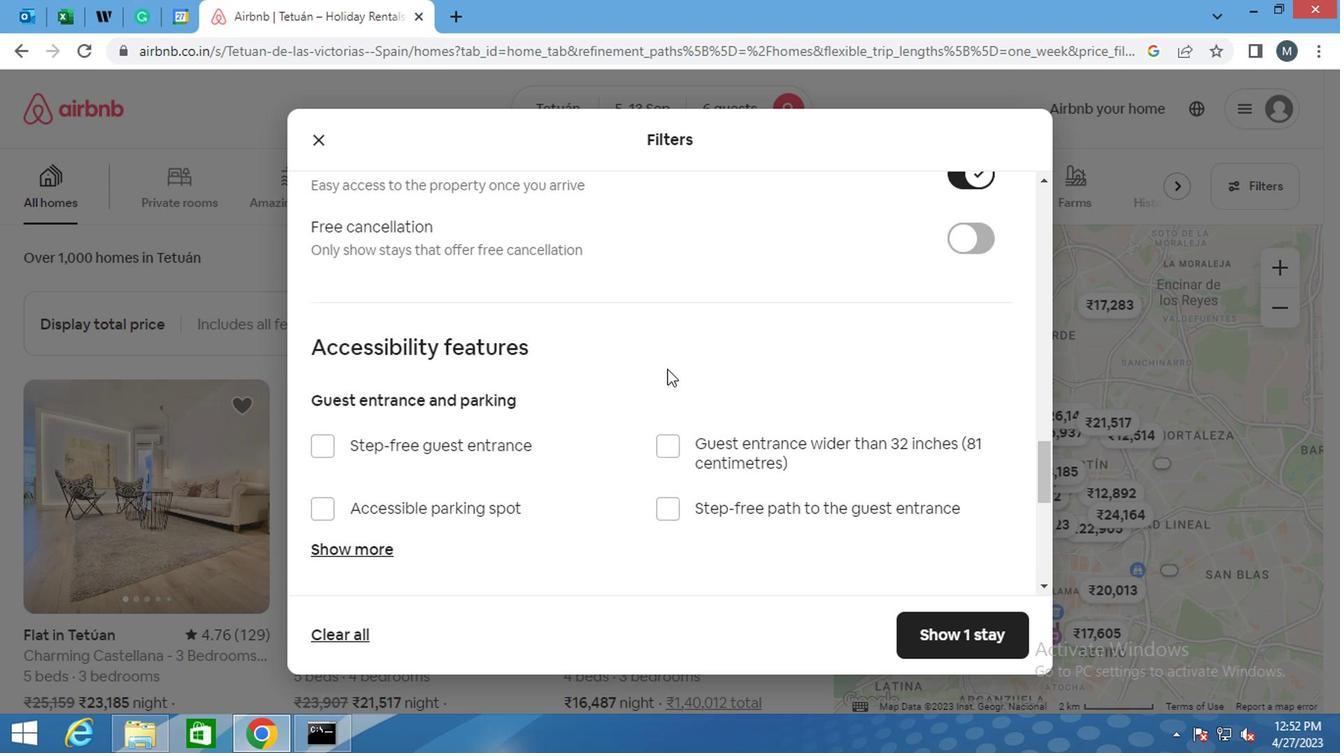
Action: Mouse scrolled (657, 370) with delta (0, -1)
Screenshot: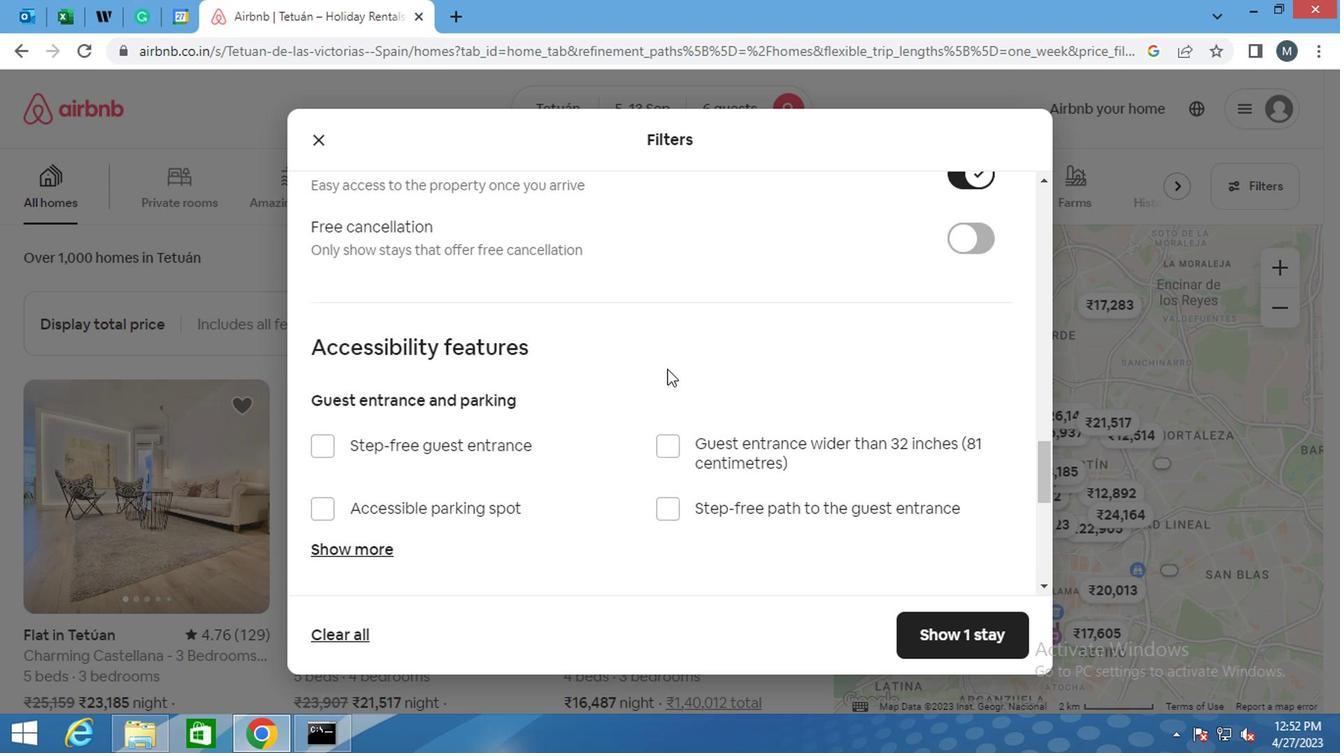 
Action: Mouse moved to (578, 363)
Screenshot: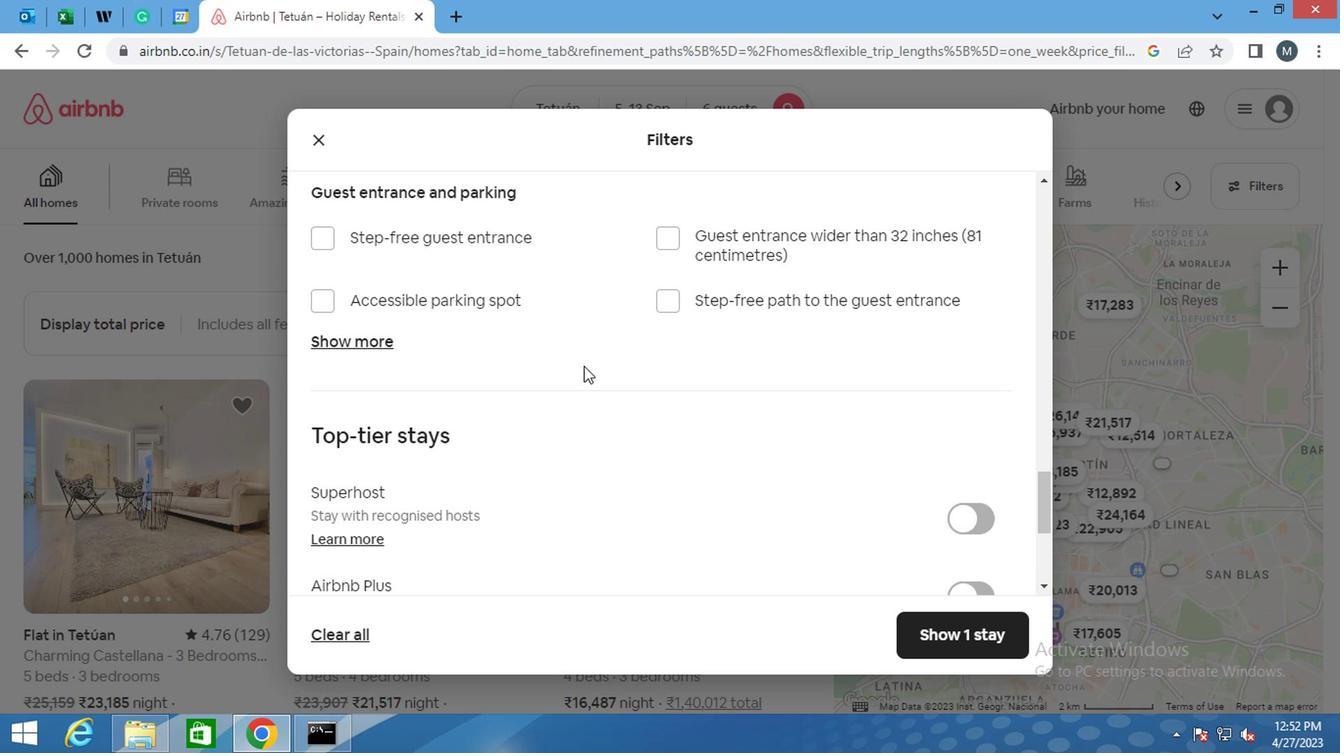 
Action: Mouse scrolled (578, 363) with delta (0, 0)
Screenshot: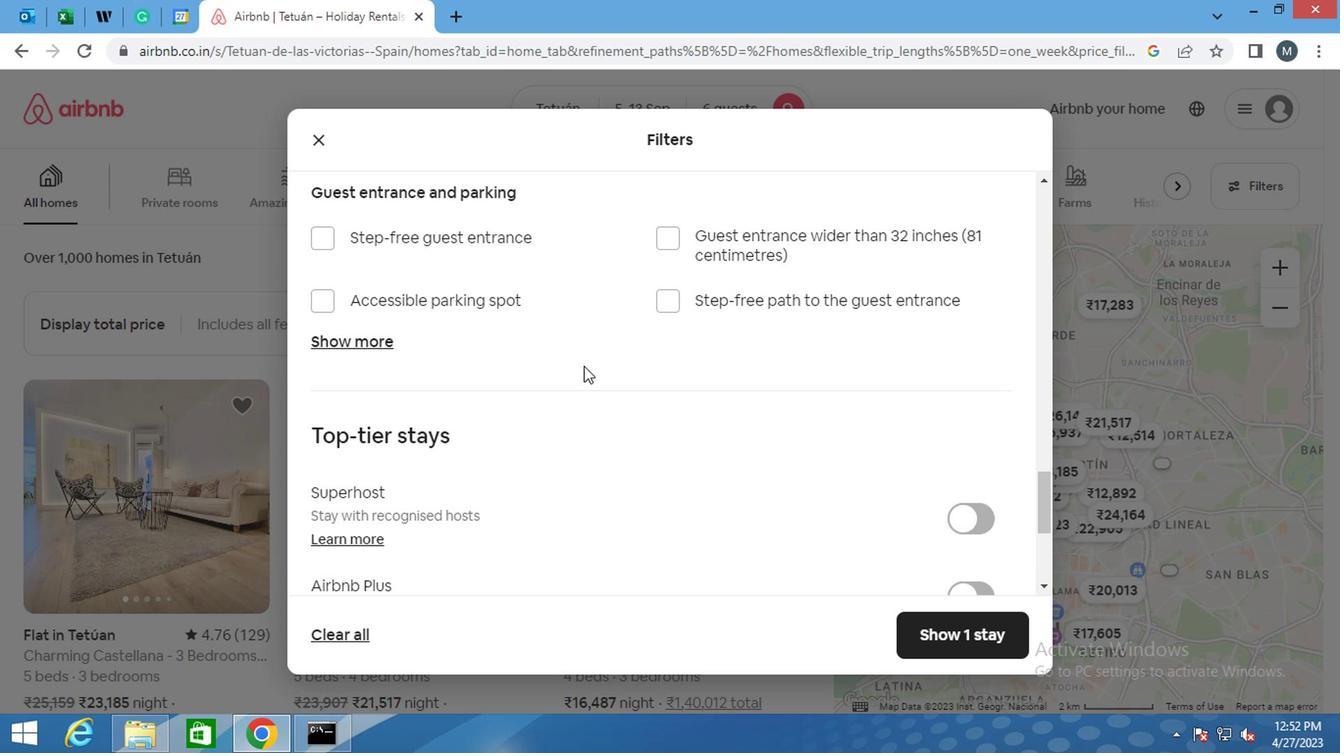 
Action: Mouse scrolled (578, 363) with delta (0, 0)
Screenshot: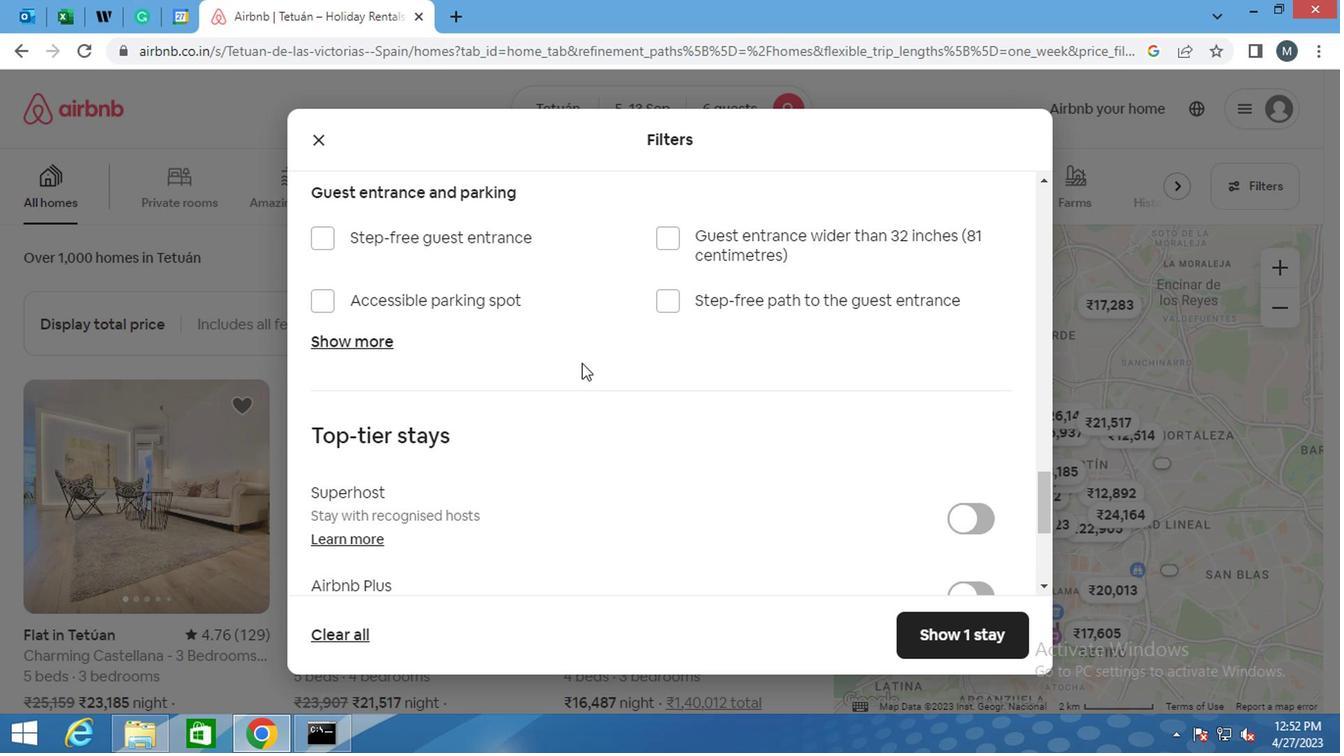 
Action: Mouse scrolled (578, 363) with delta (0, 0)
Screenshot: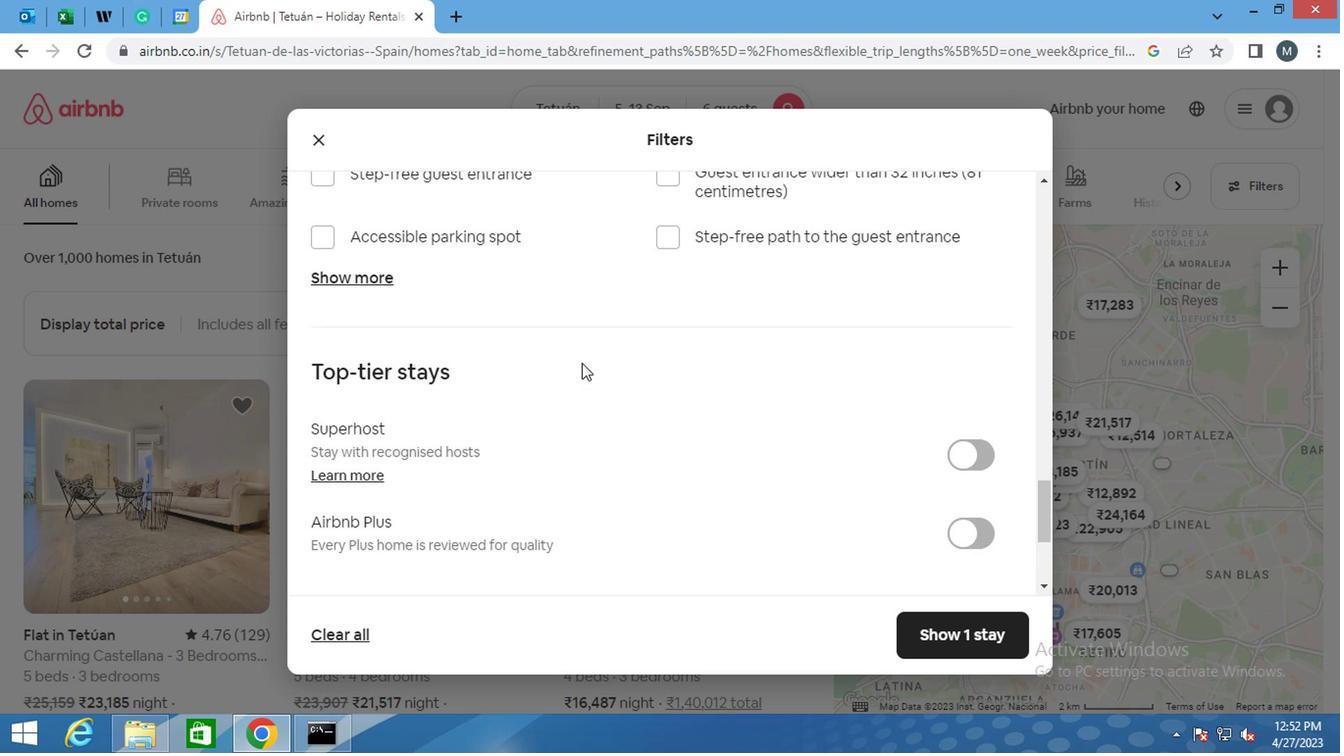 
Action: Mouse moved to (497, 418)
Screenshot: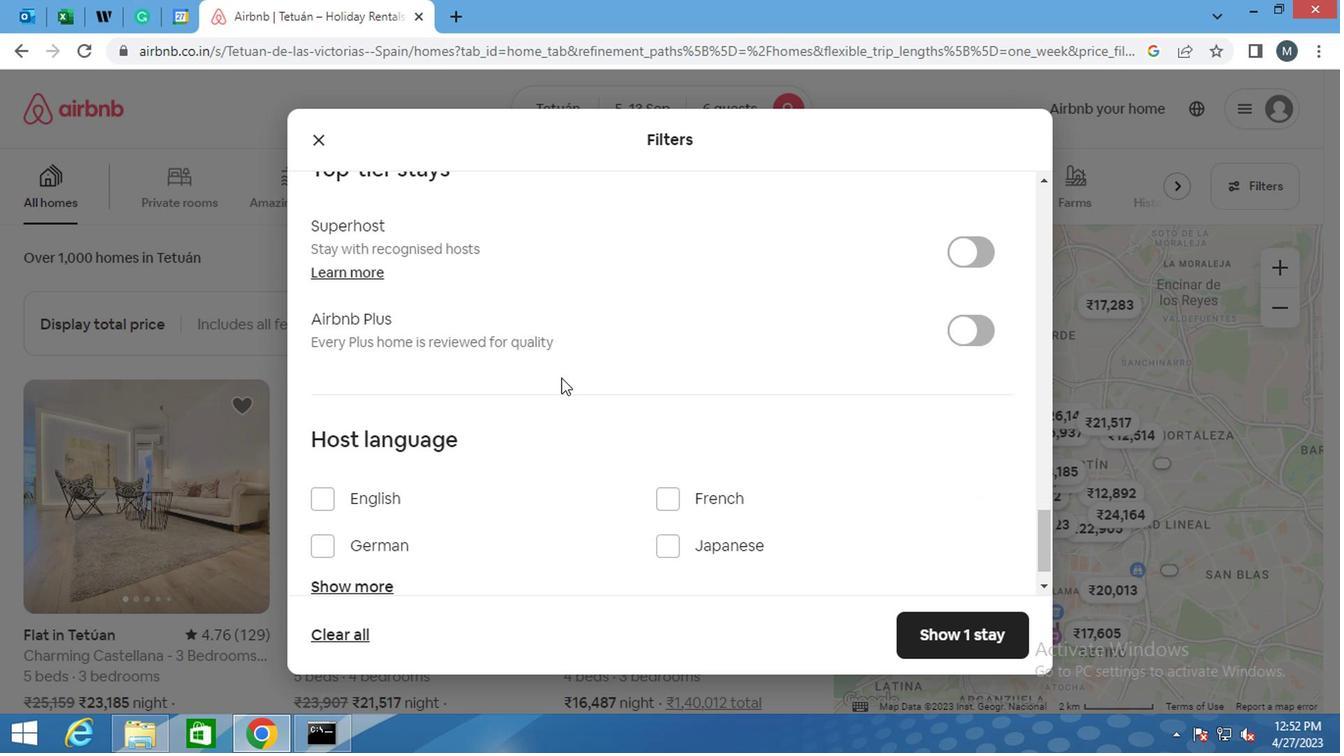 
Action: Mouse scrolled (497, 417) with delta (0, -1)
Screenshot: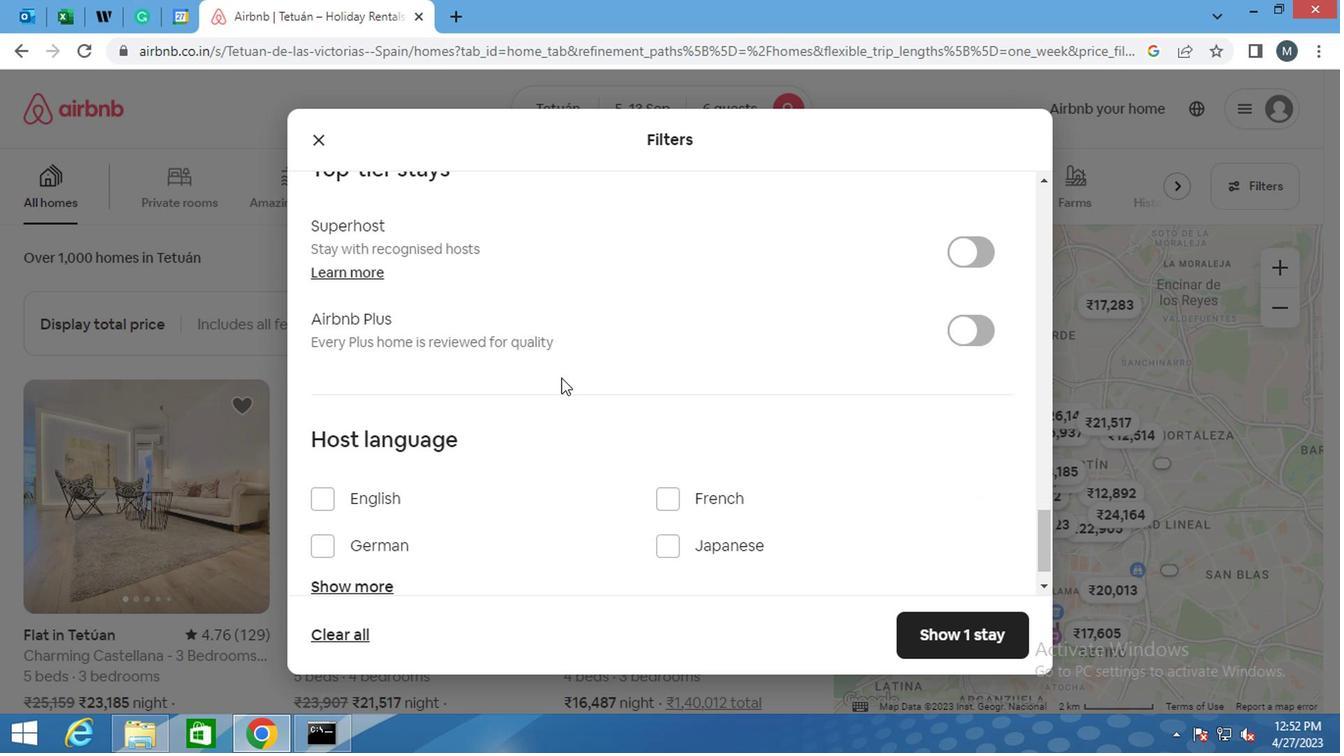 
Action: Mouse moved to (493, 425)
Screenshot: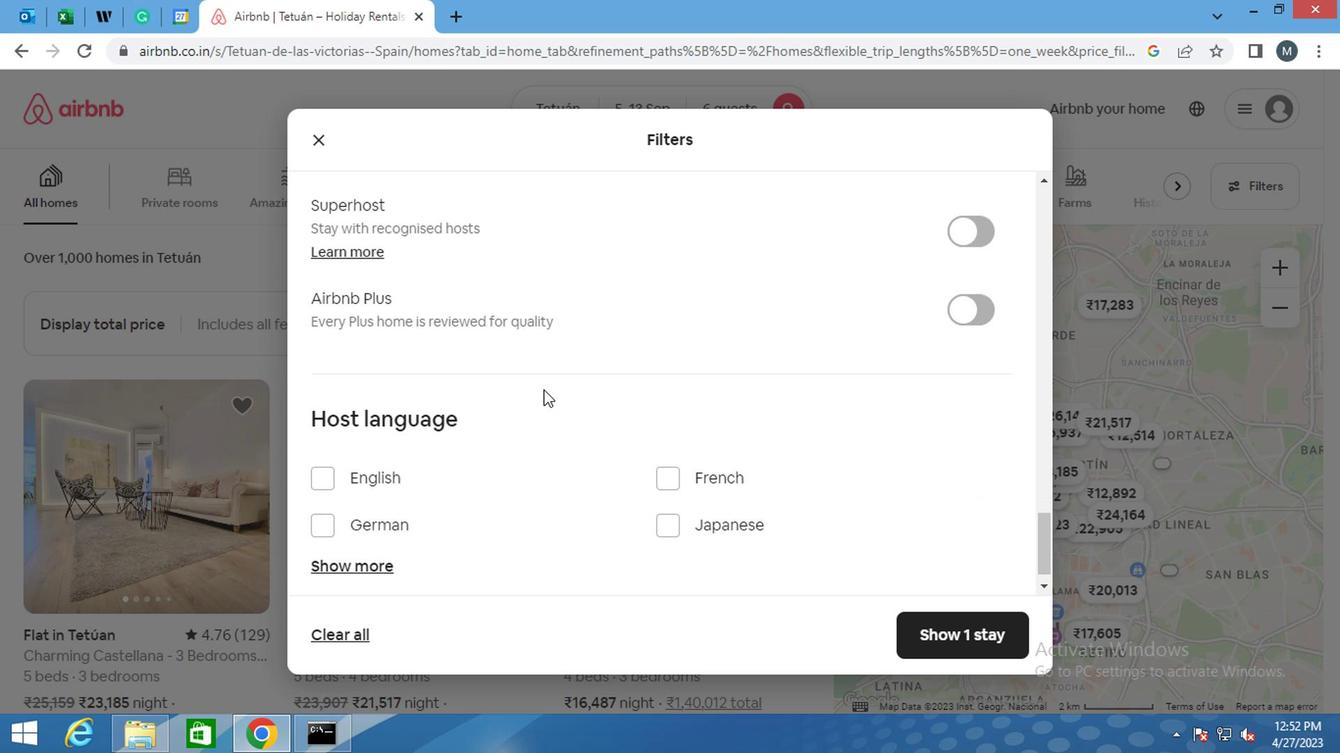 
Action: Mouse scrolled (493, 424) with delta (0, 0)
Screenshot: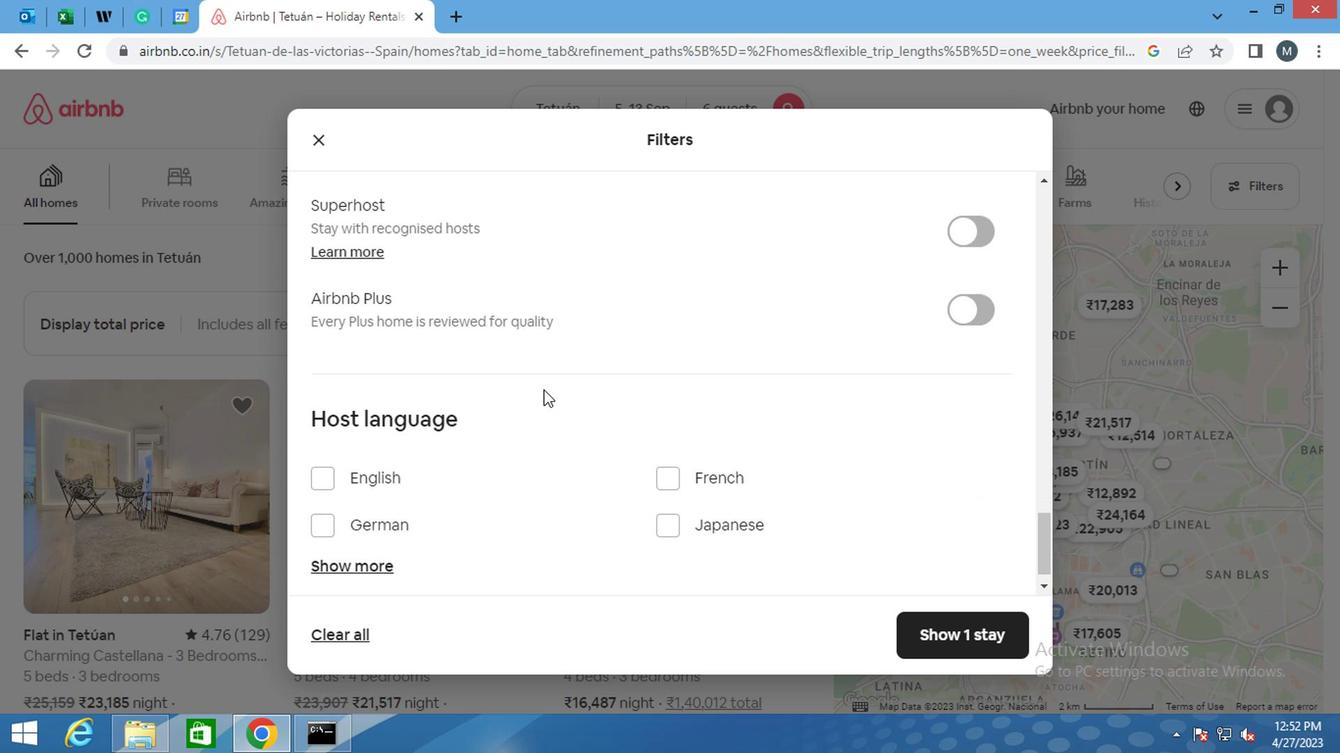 
Action: Mouse moved to (321, 460)
Screenshot: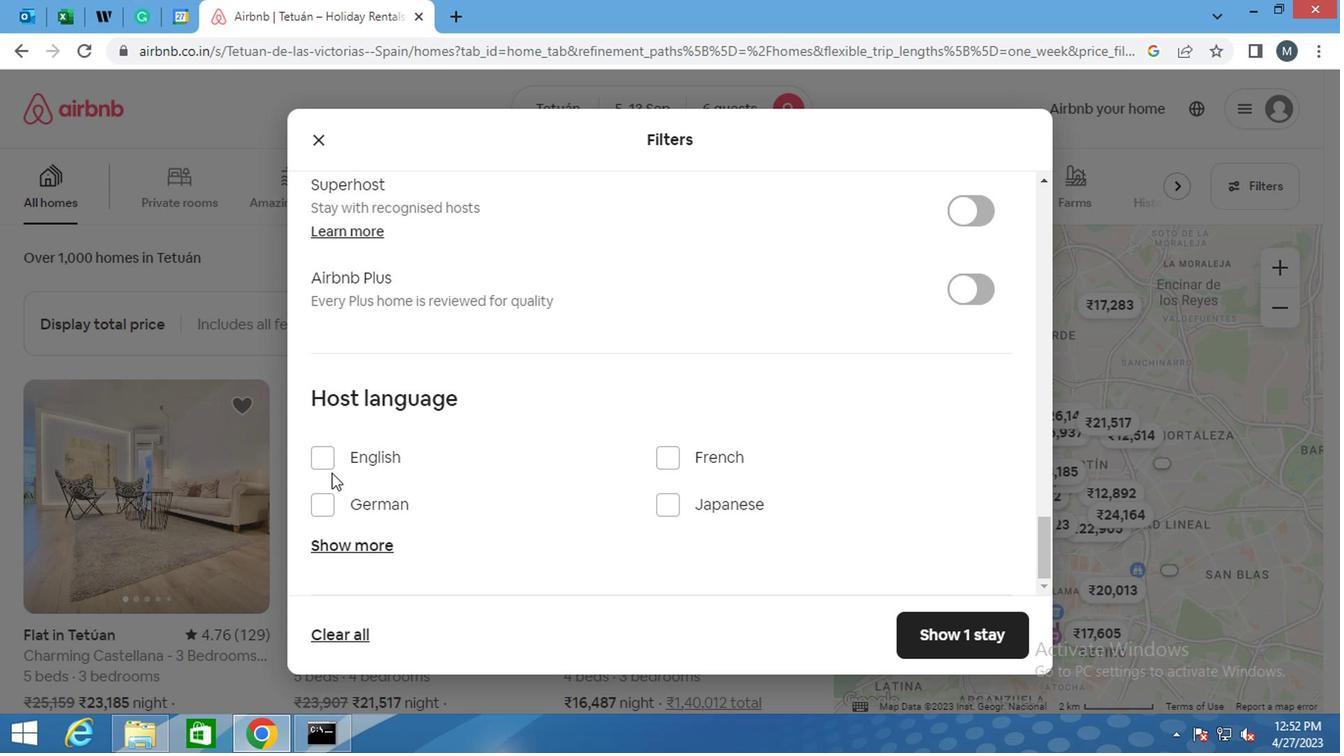 
Action: Mouse pressed left at (321, 460)
Screenshot: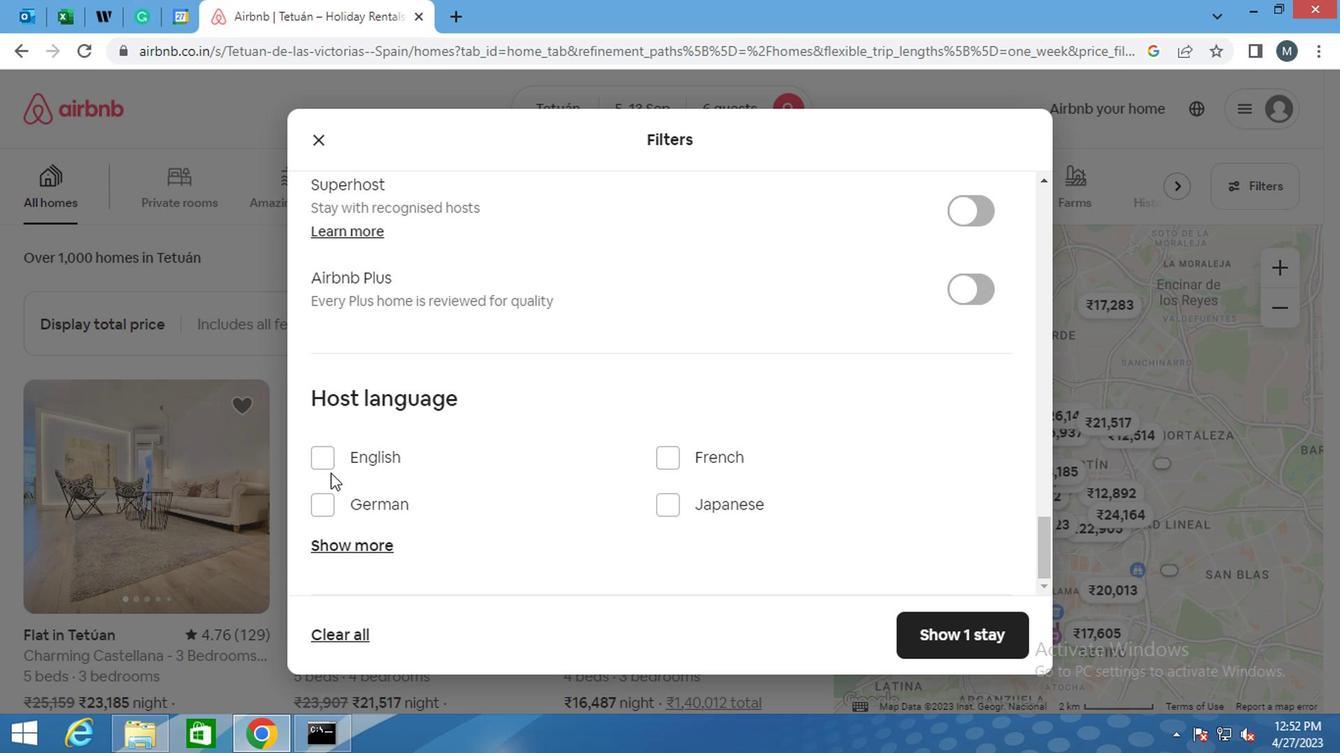
Action: Mouse moved to (531, 424)
Screenshot: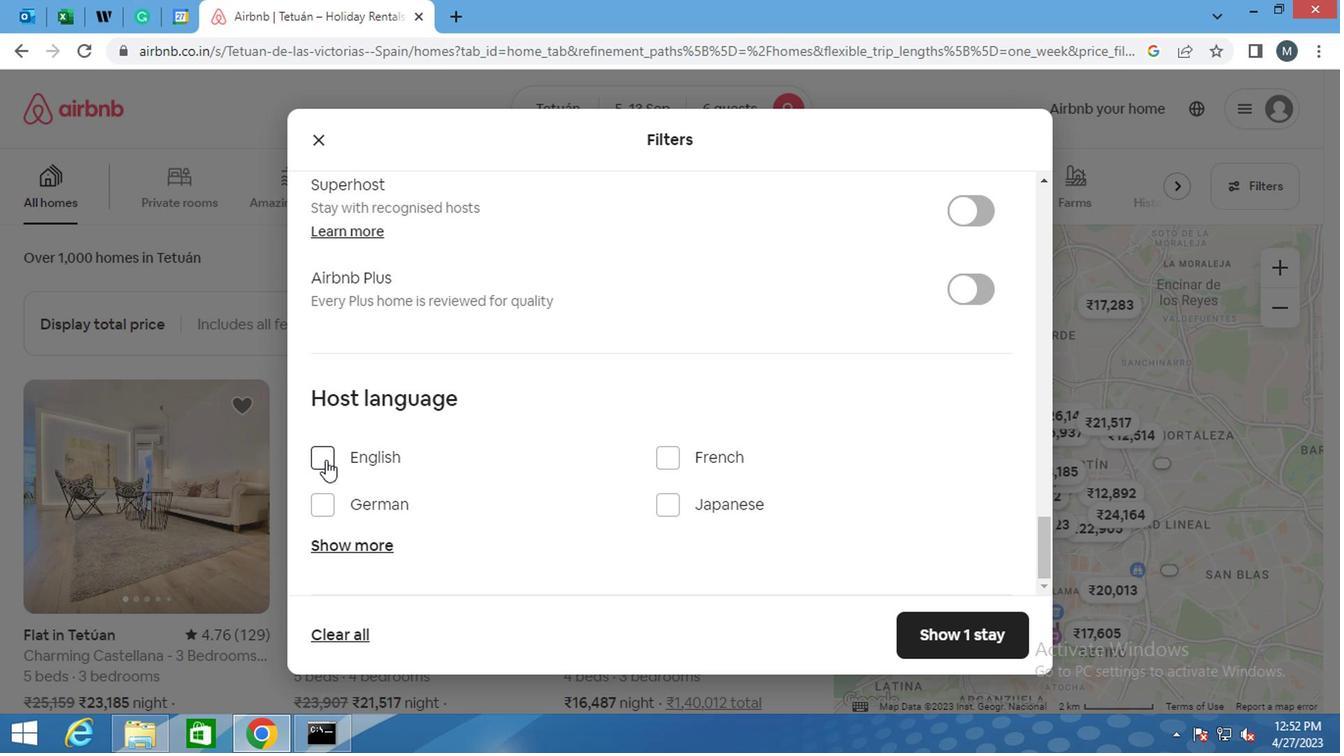 
Action: Mouse scrolled (531, 425) with delta (0, 0)
Screenshot: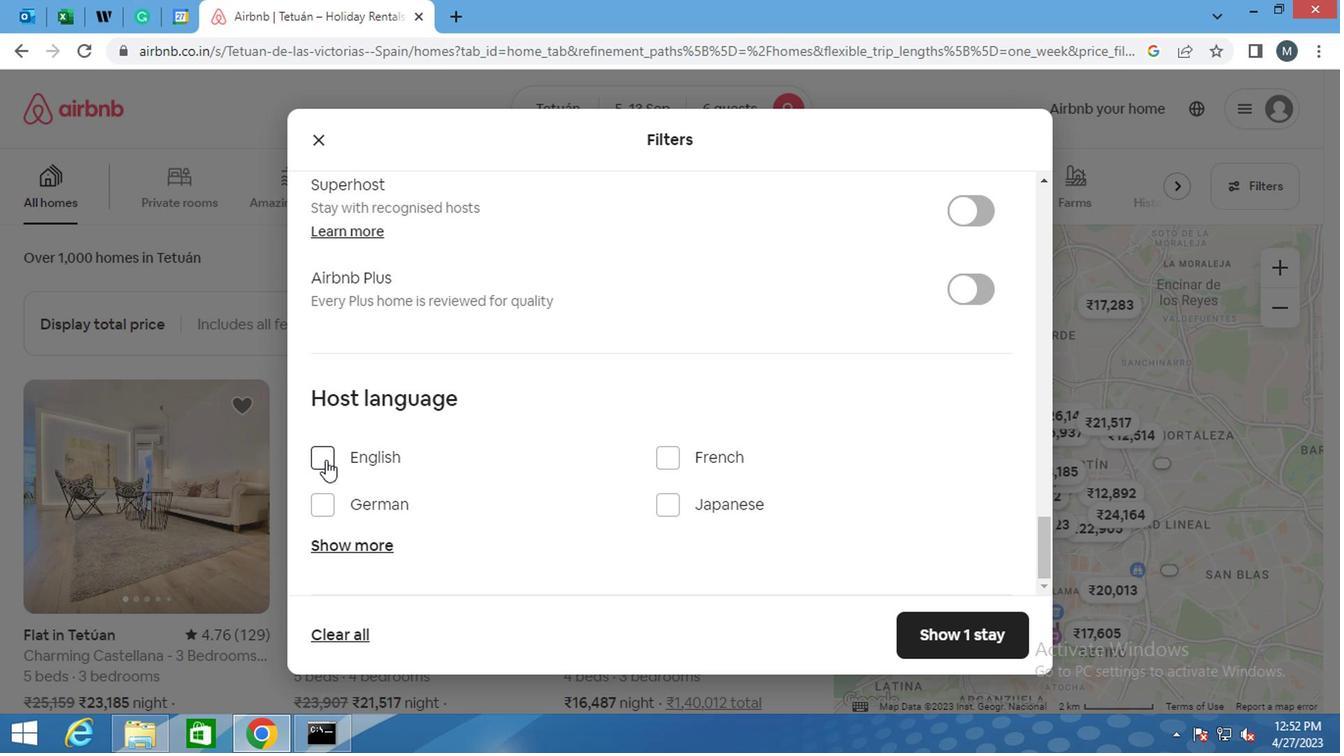 
Action: Mouse scrolled (531, 425) with delta (0, 0)
Screenshot: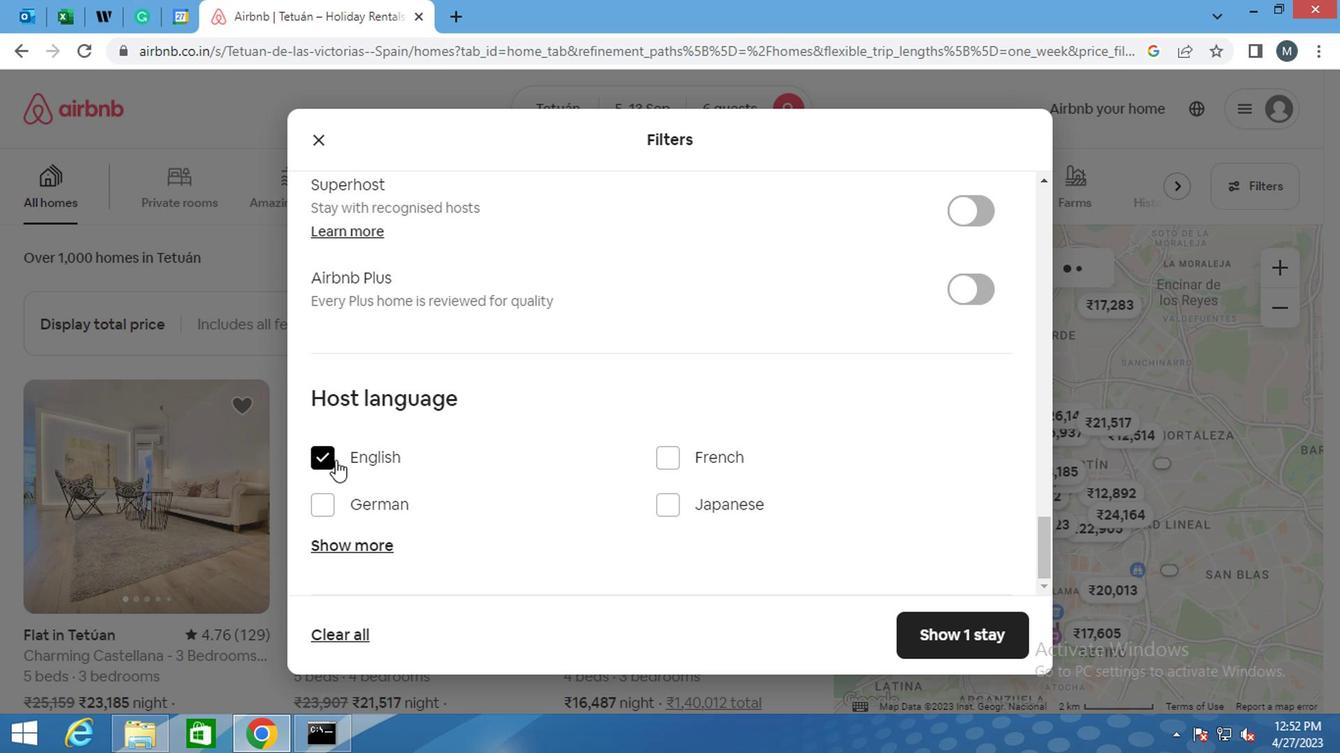 
Action: Mouse moved to (723, 437)
Screenshot: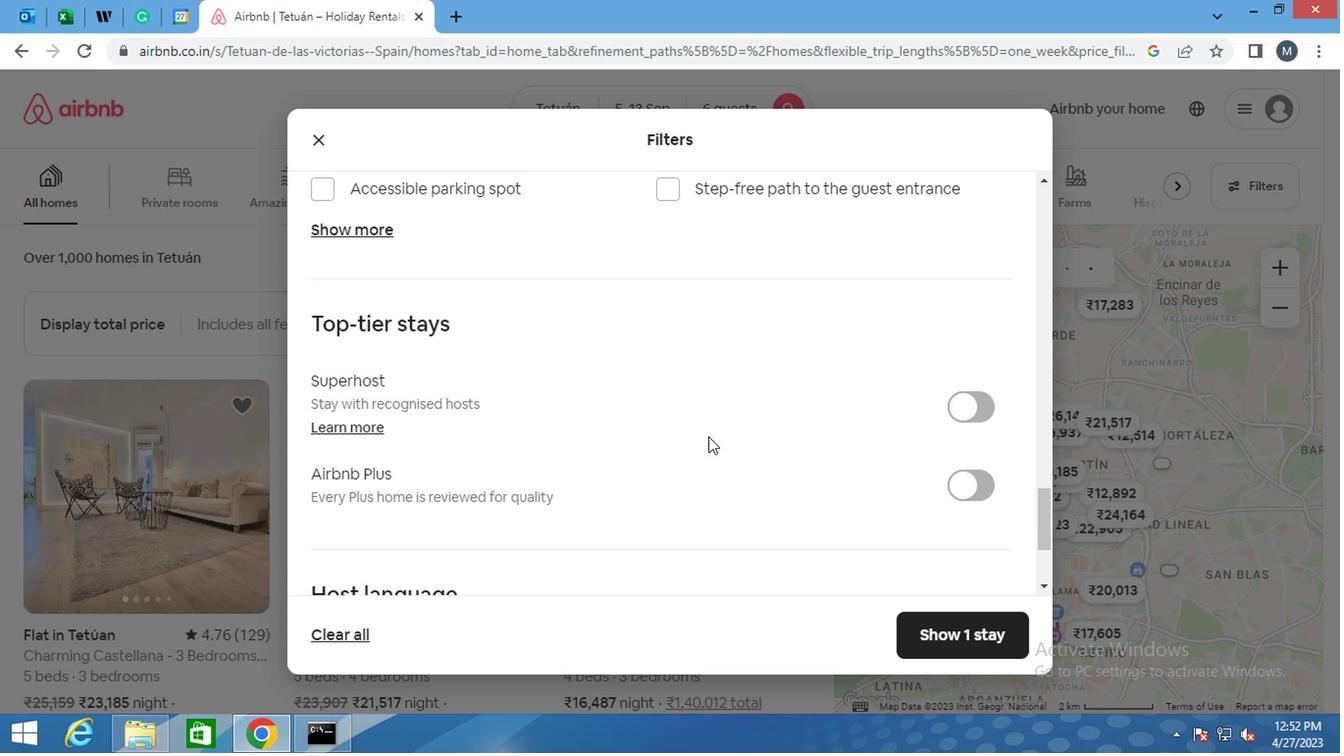 
Action: Mouse scrolled (723, 438) with delta (0, 1)
Screenshot: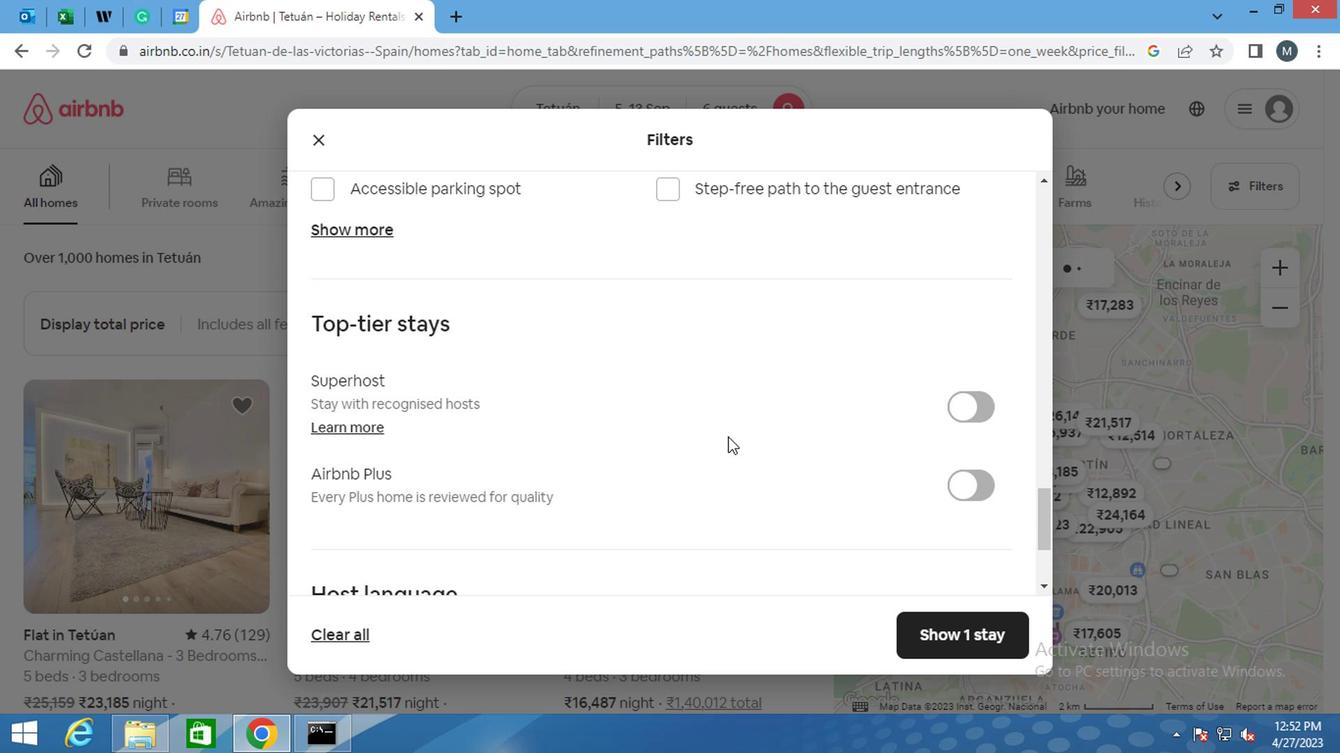 
Action: Mouse moved to (725, 434)
Screenshot: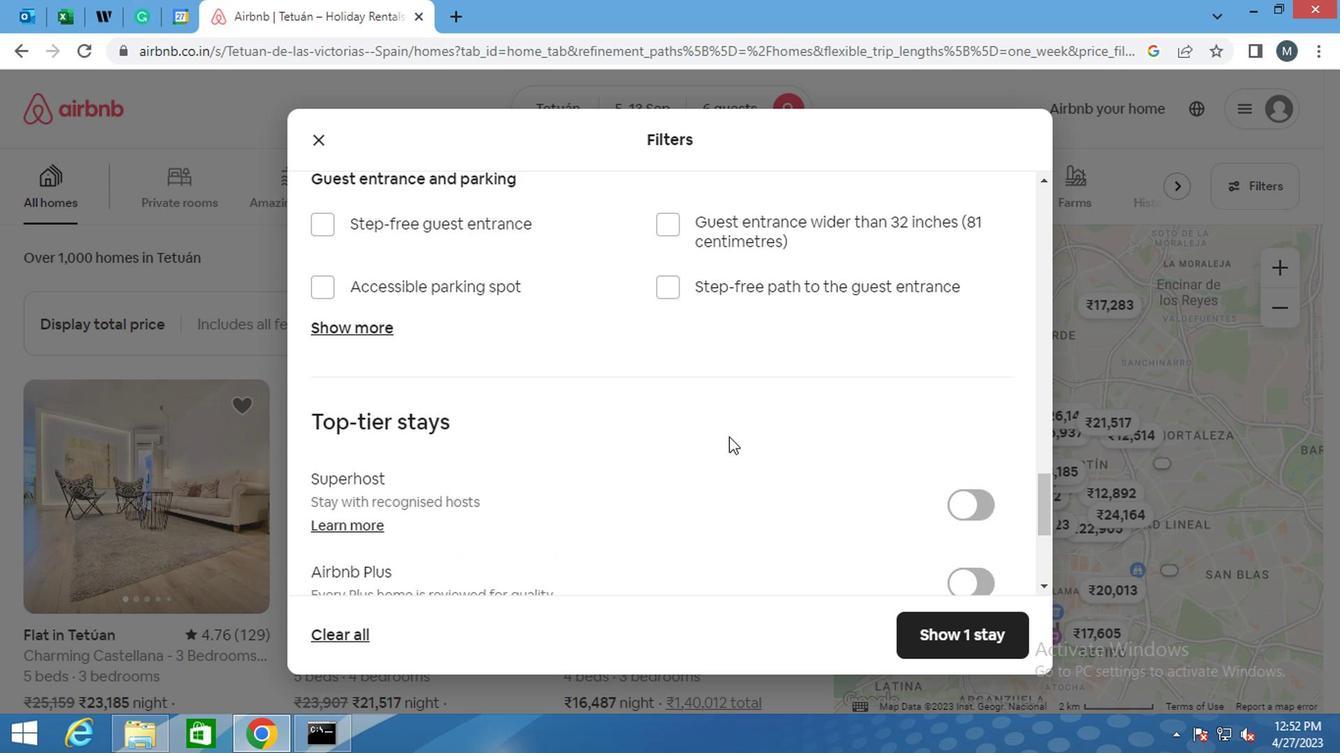 
Action: Mouse scrolled (725, 436) with delta (0, 1)
Screenshot: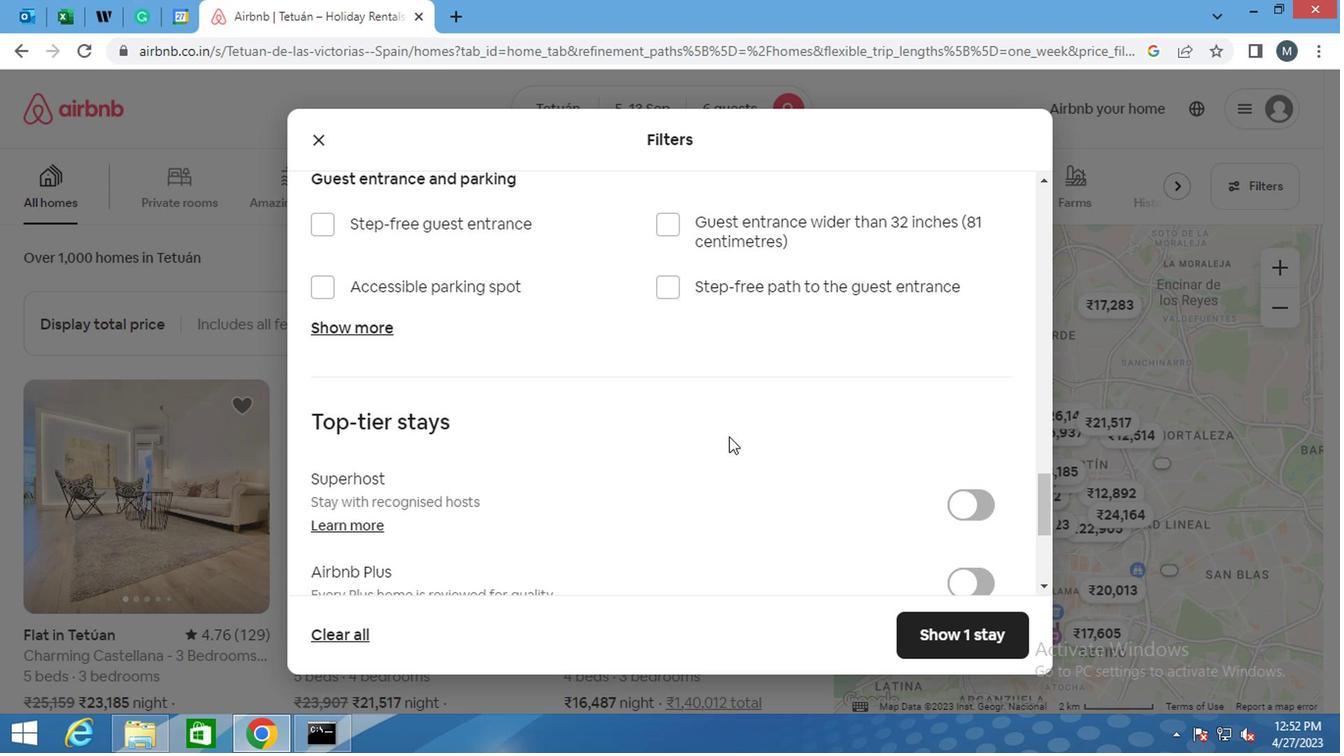 
Action: Mouse scrolled (725, 436) with delta (0, 1)
Screenshot: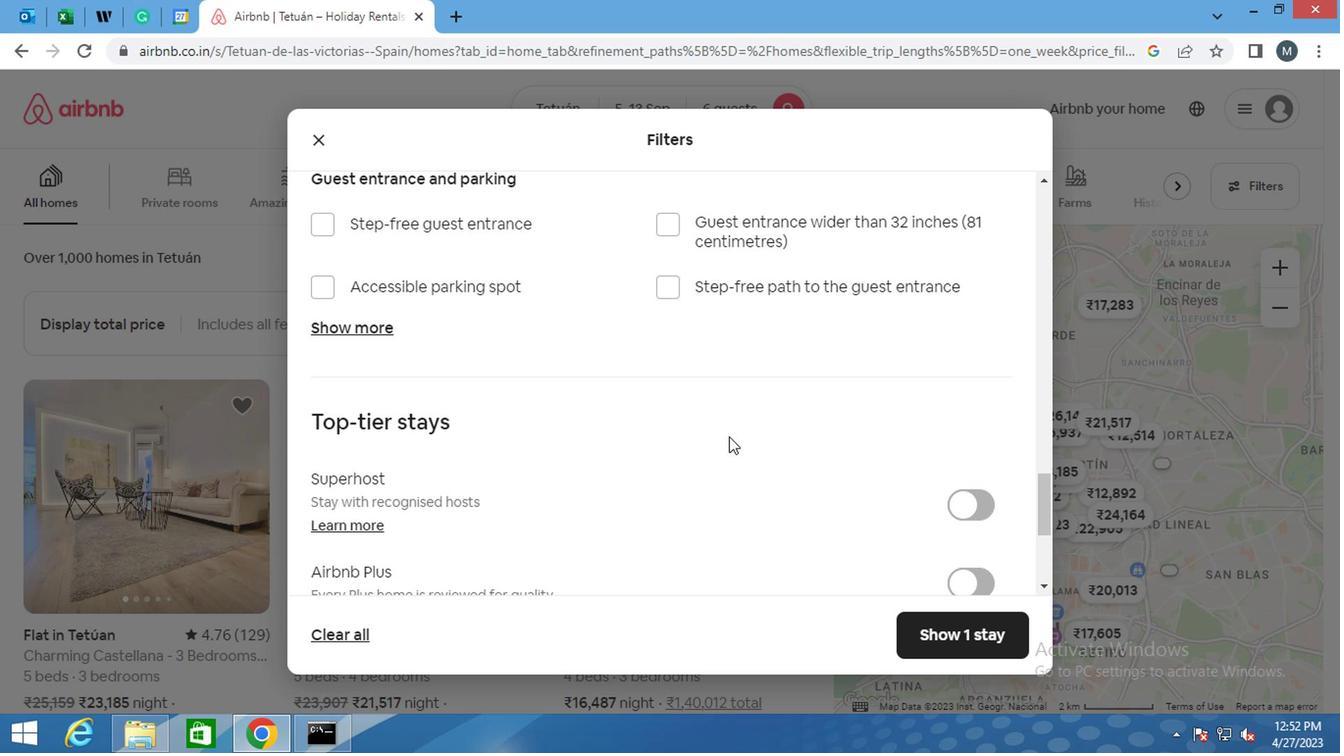 
Action: Mouse scrolled (725, 436) with delta (0, 1)
Screenshot: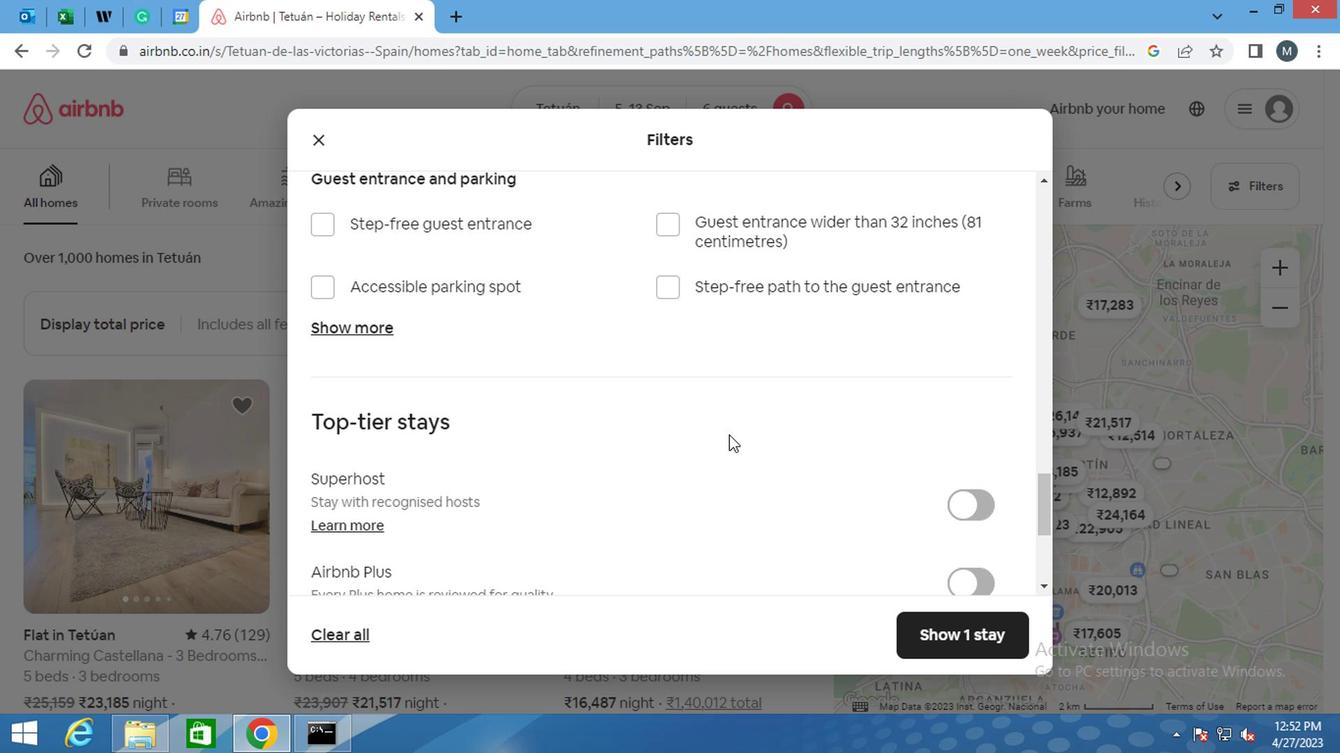 
Action: Mouse moved to (715, 429)
Screenshot: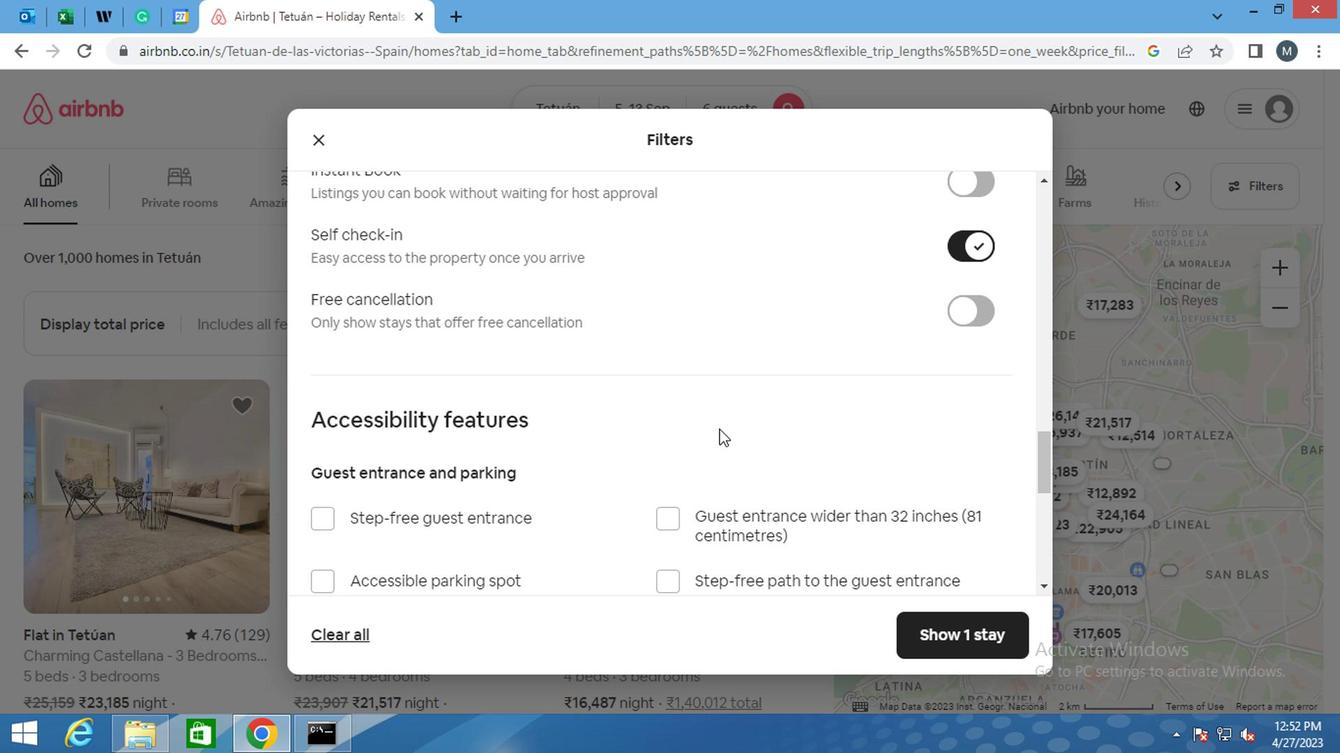 
Action: Mouse scrolled (715, 428) with delta (0, 0)
Screenshot: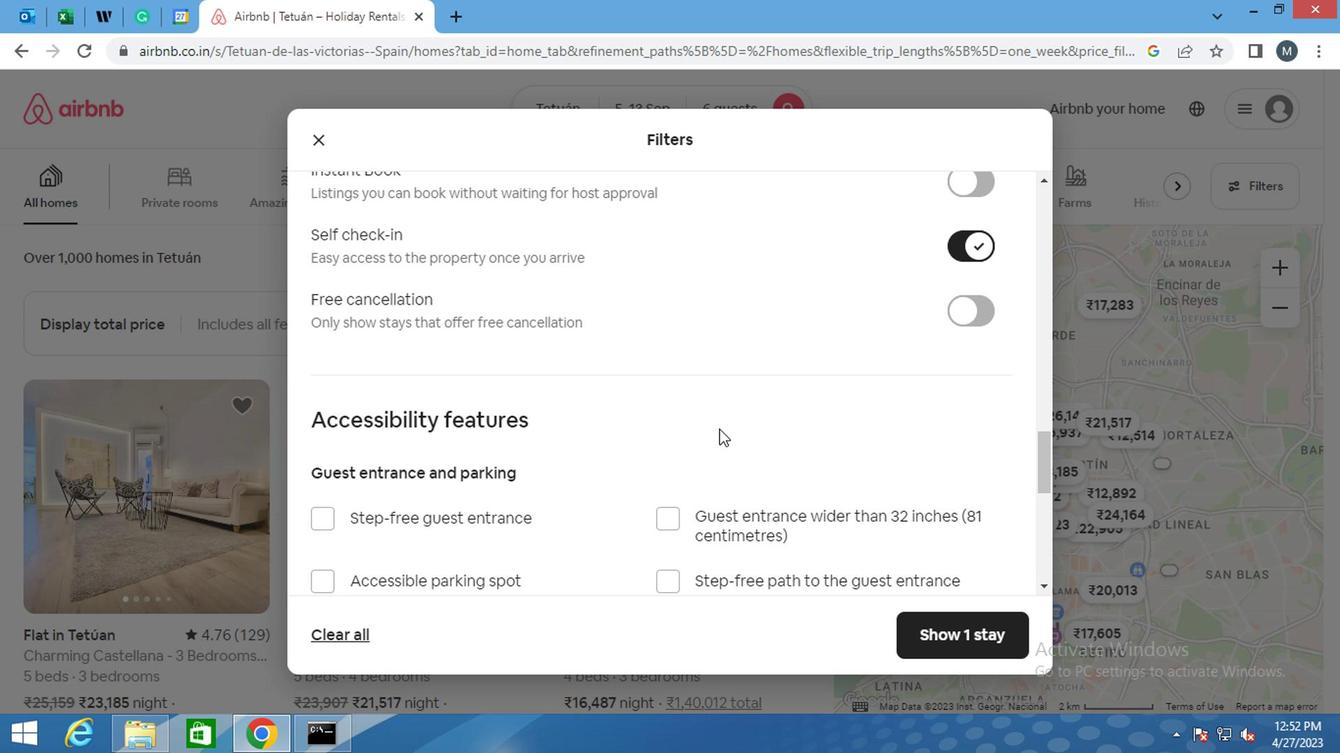 
Action: Mouse scrolled (715, 428) with delta (0, 0)
Screenshot: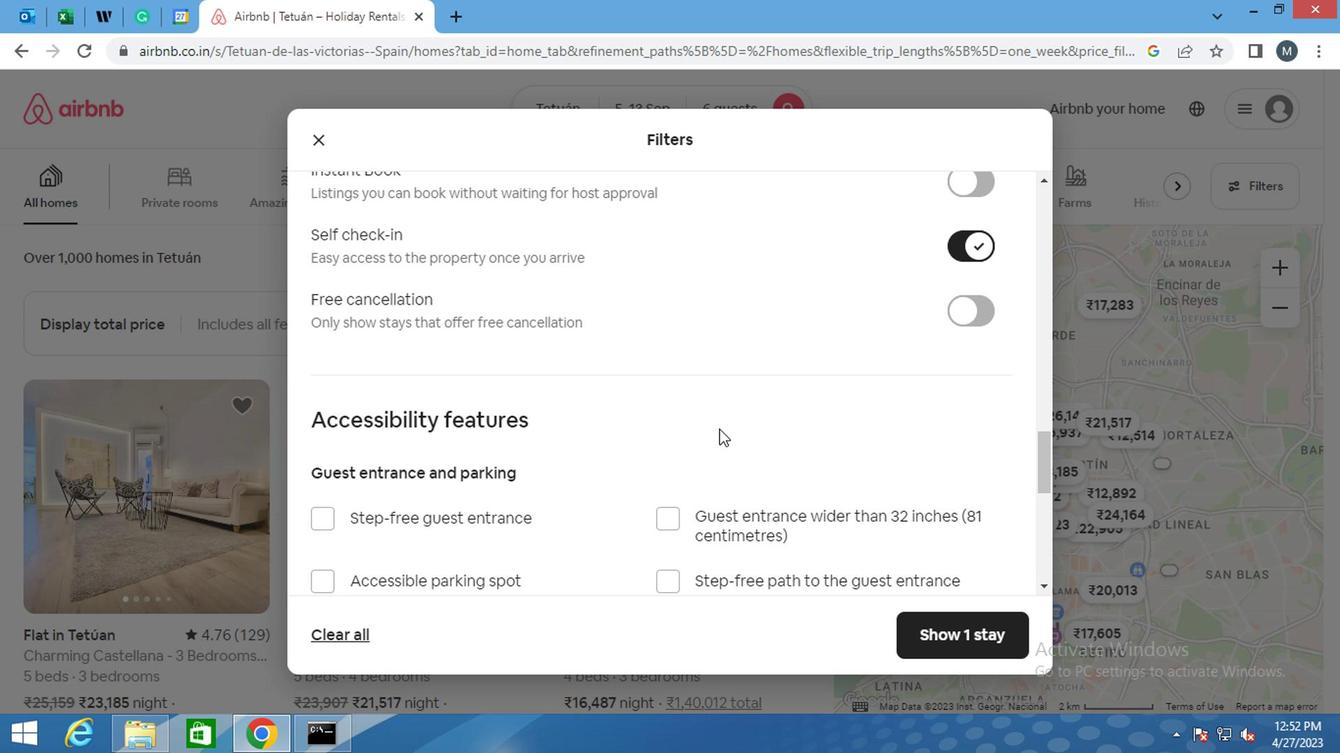 
Action: Mouse scrolled (715, 428) with delta (0, 0)
Screenshot: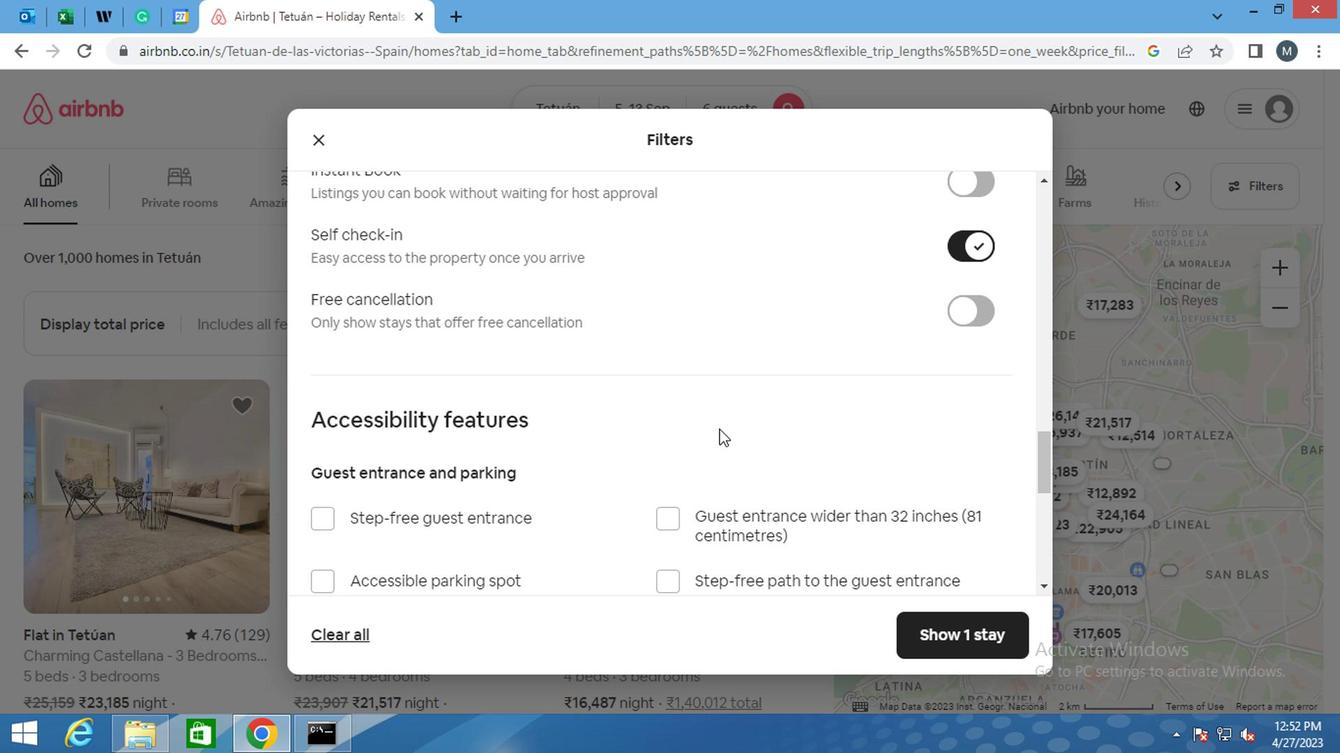 
Action: Mouse scrolled (715, 428) with delta (0, 0)
Screenshot: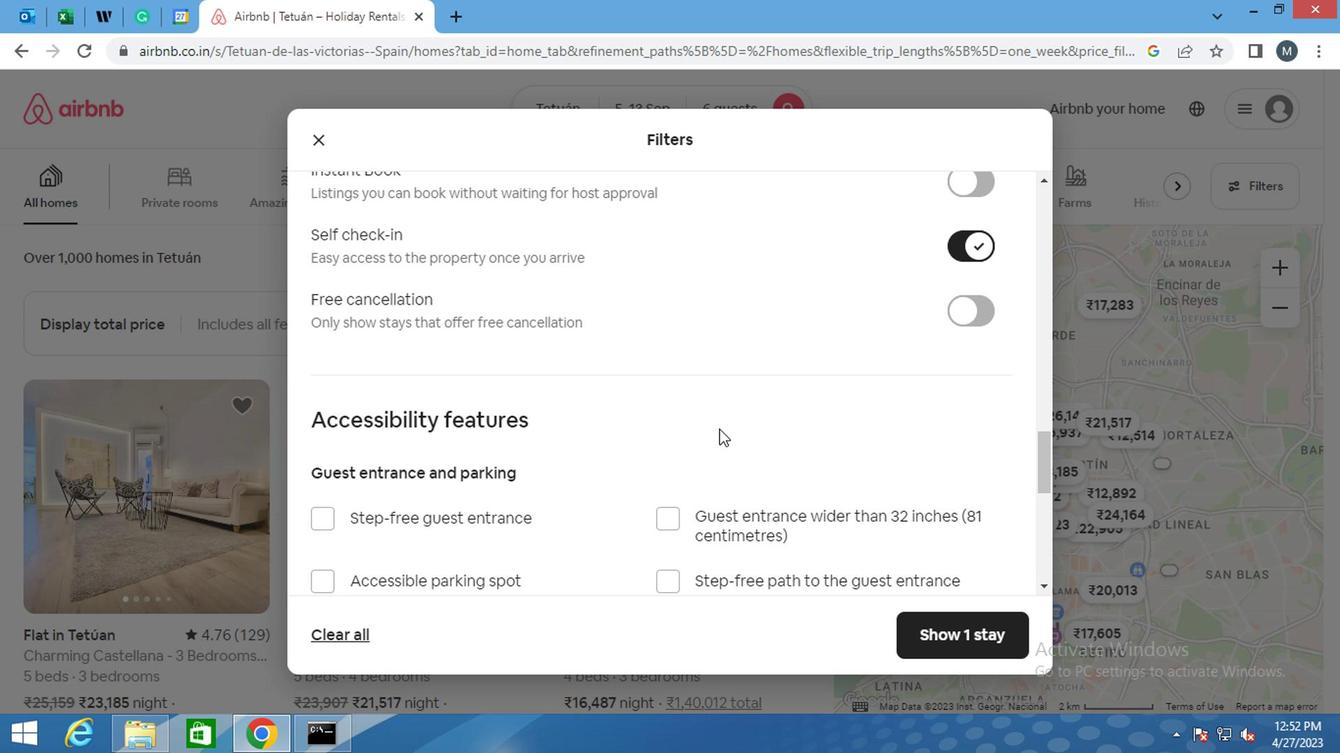 
Action: Mouse scrolled (715, 428) with delta (0, 0)
Screenshot: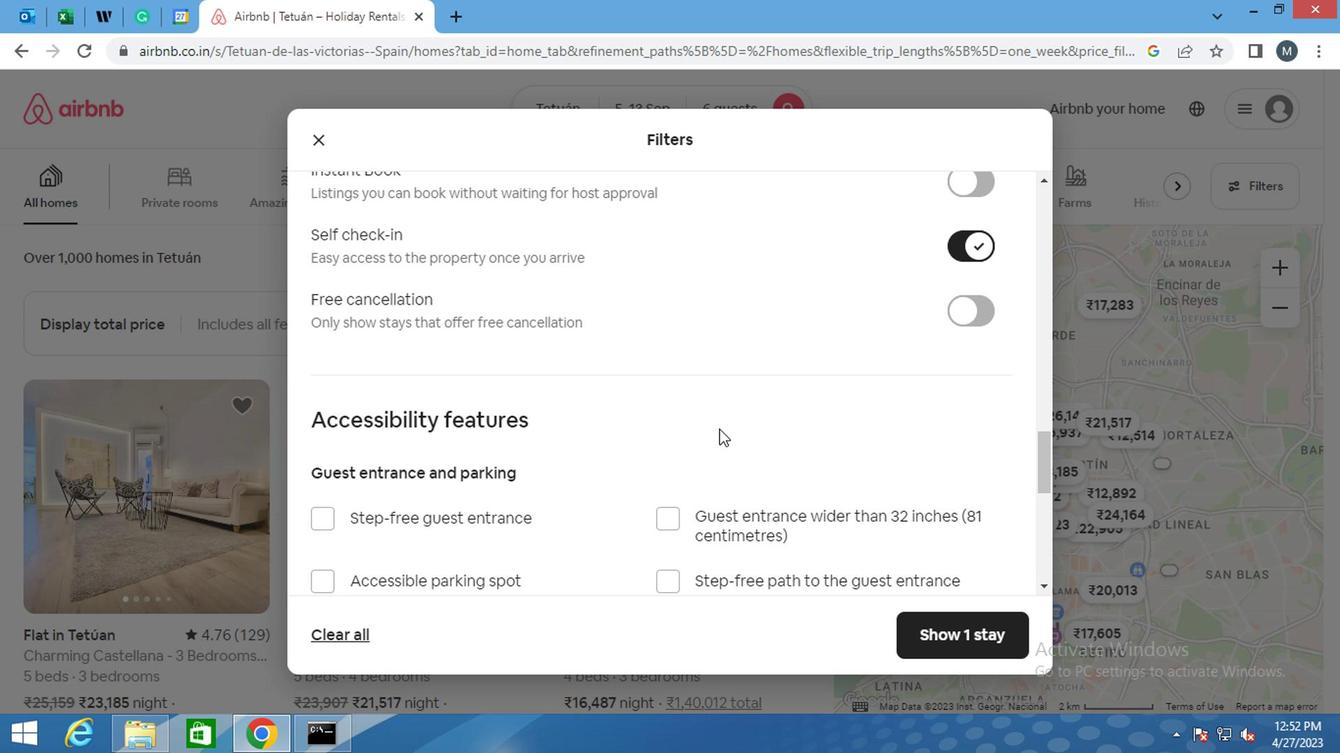 
Action: Mouse moved to (714, 429)
Screenshot: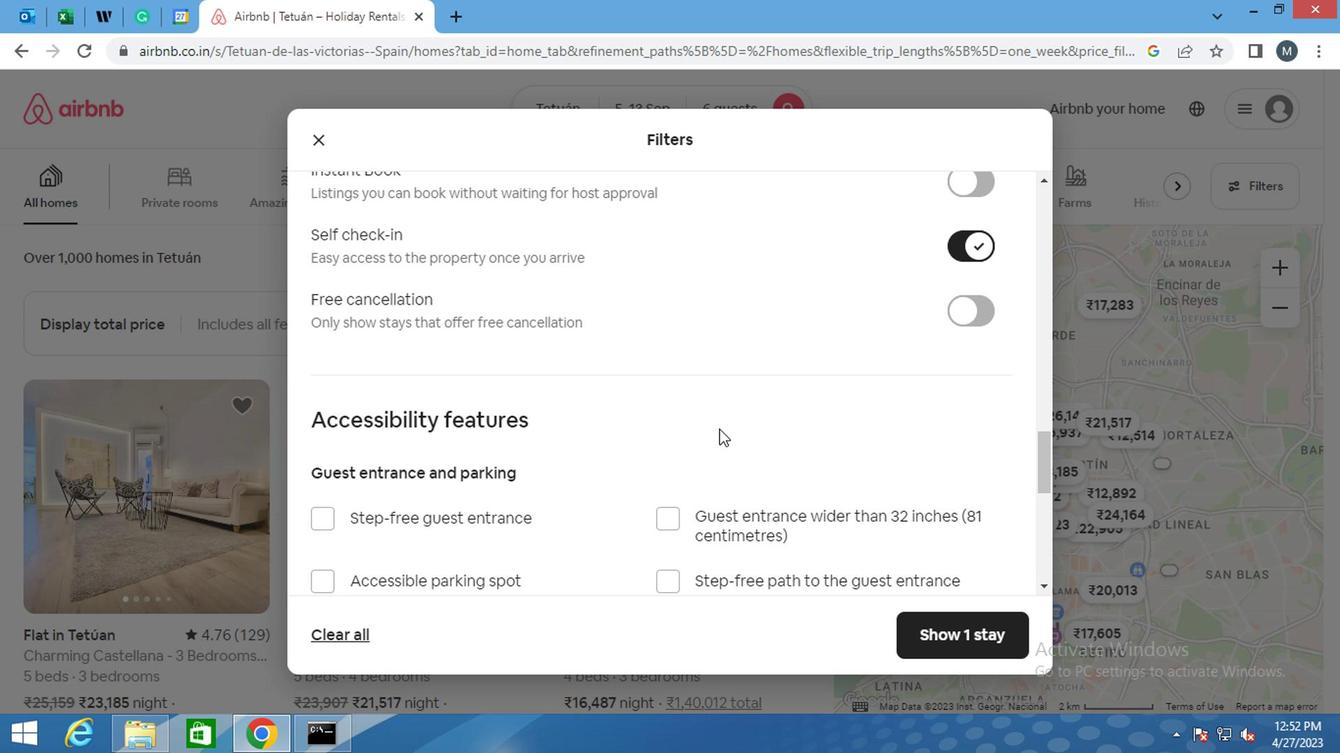
Action: Mouse scrolled (714, 428) with delta (0, 0)
Screenshot: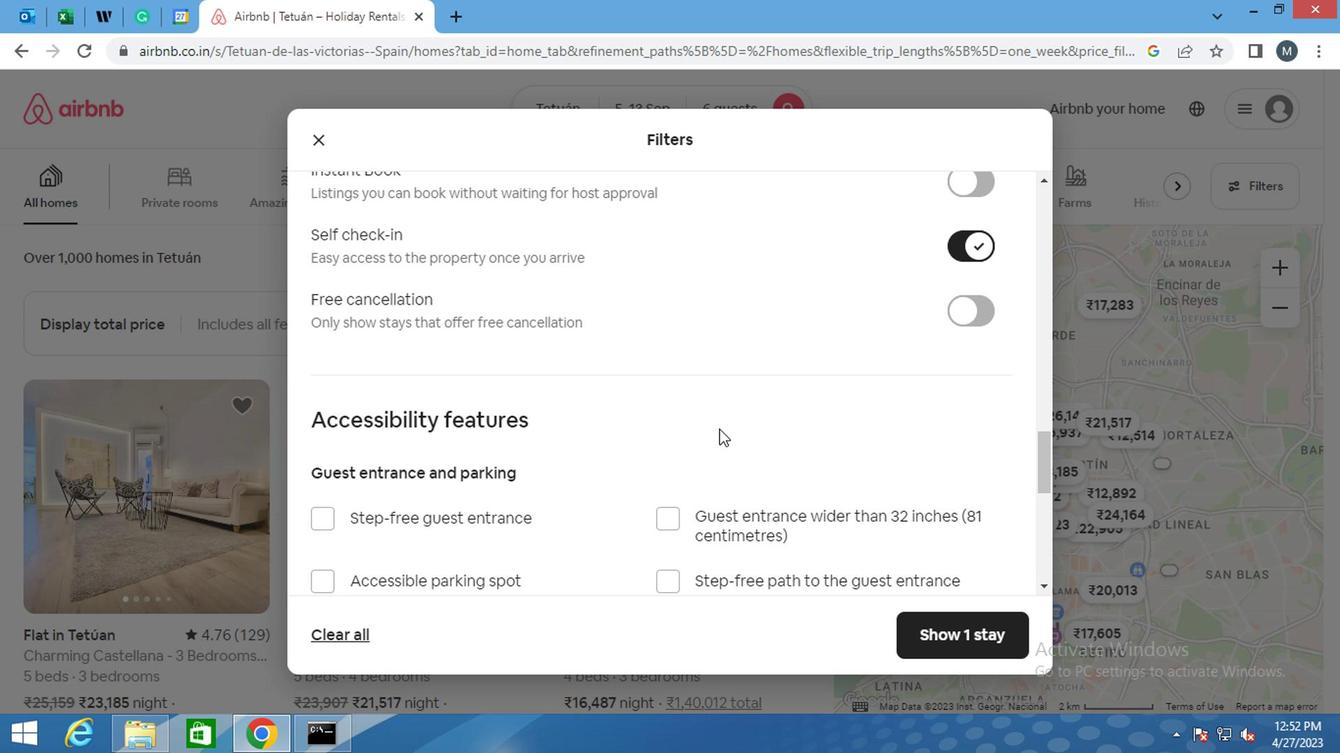 
Action: Mouse moved to (709, 431)
Screenshot: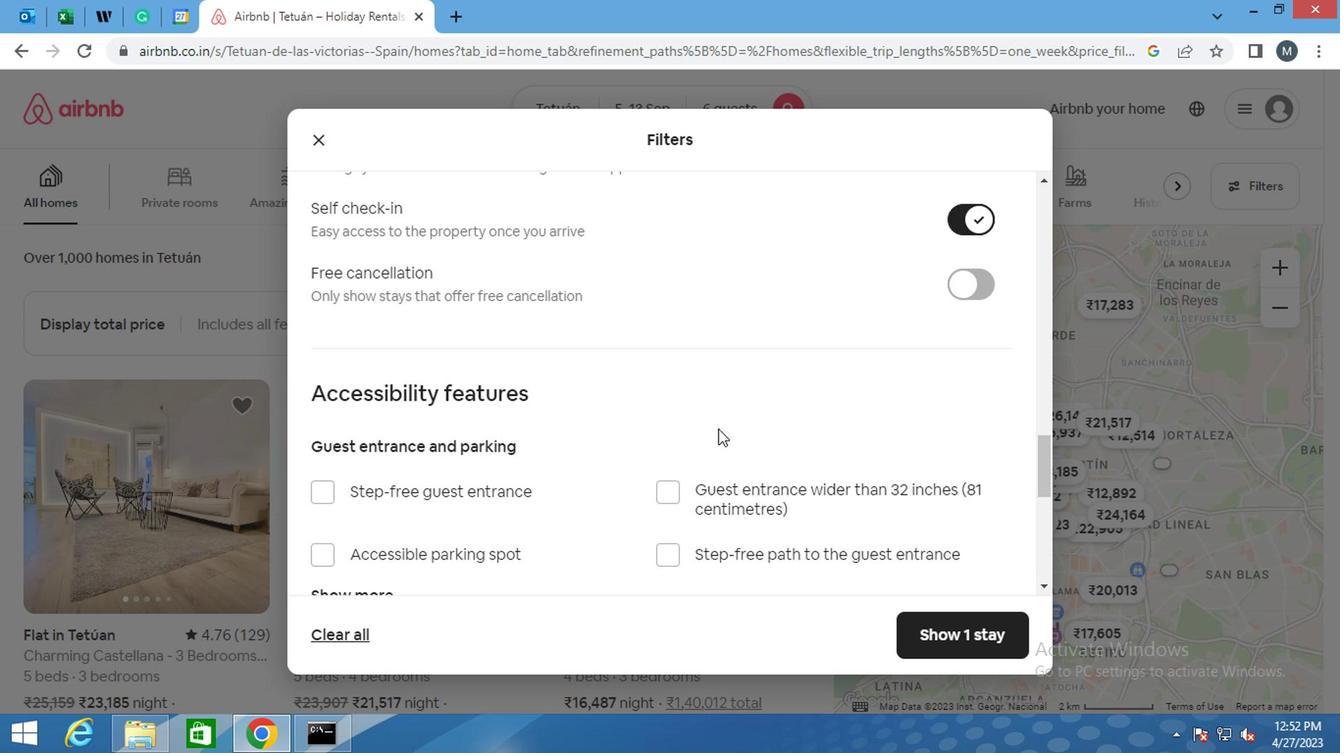 
Action: Mouse scrolled (709, 430) with delta (0, -1)
Screenshot: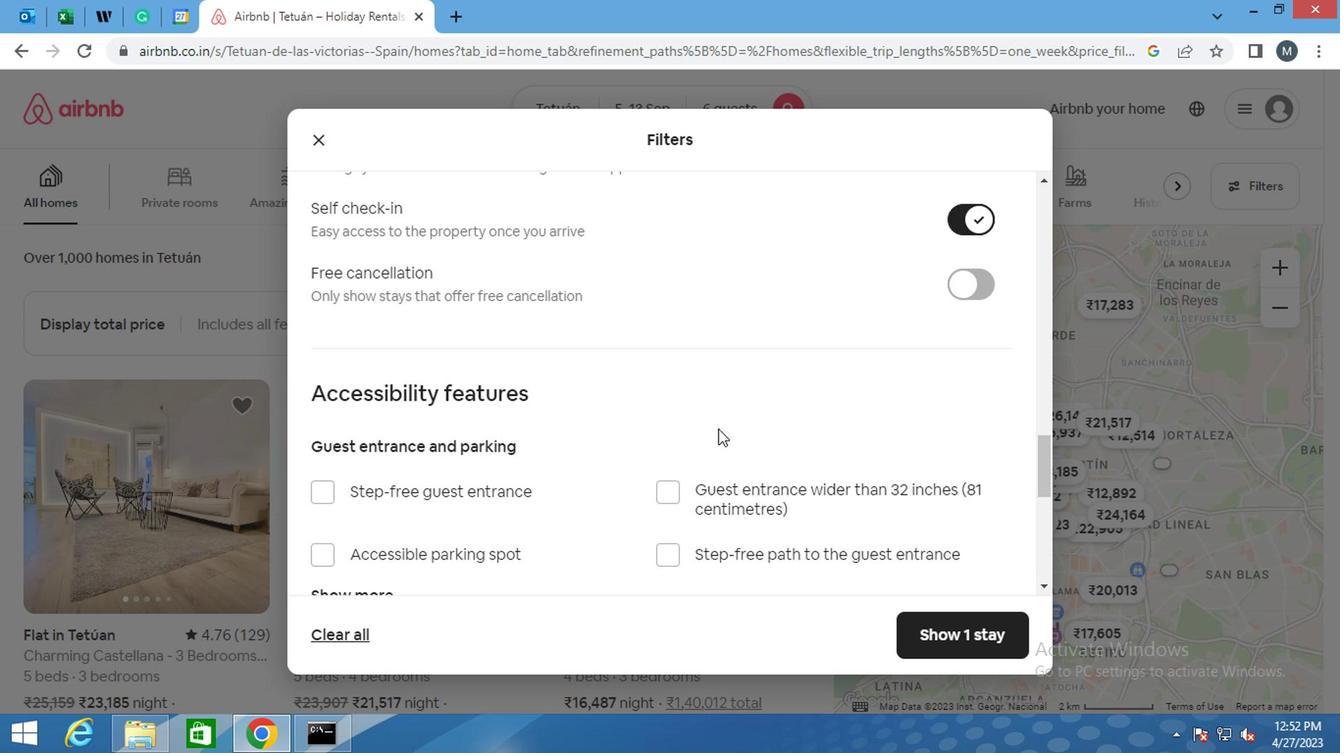 
Action: Mouse moved to (708, 431)
Screenshot: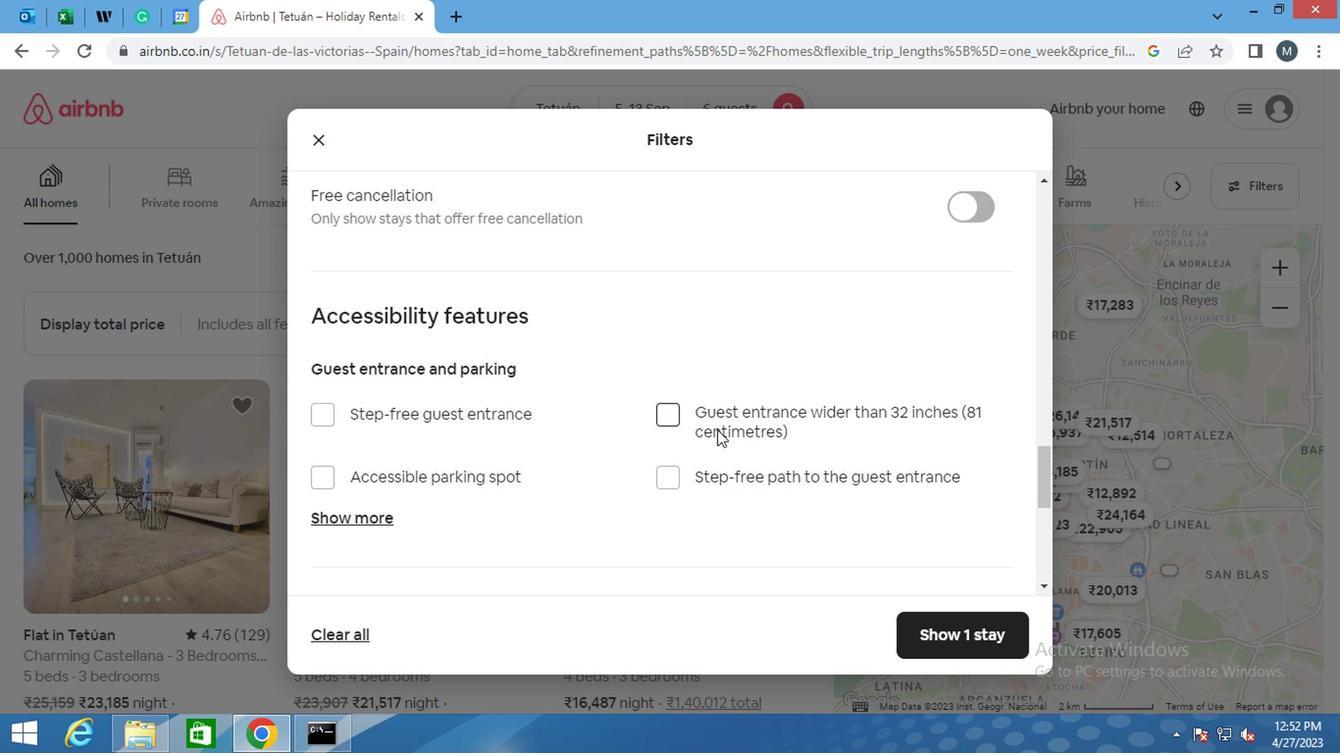 
Action: Mouse scrolled (708, 430) with delta (0, -1)
Screenshot: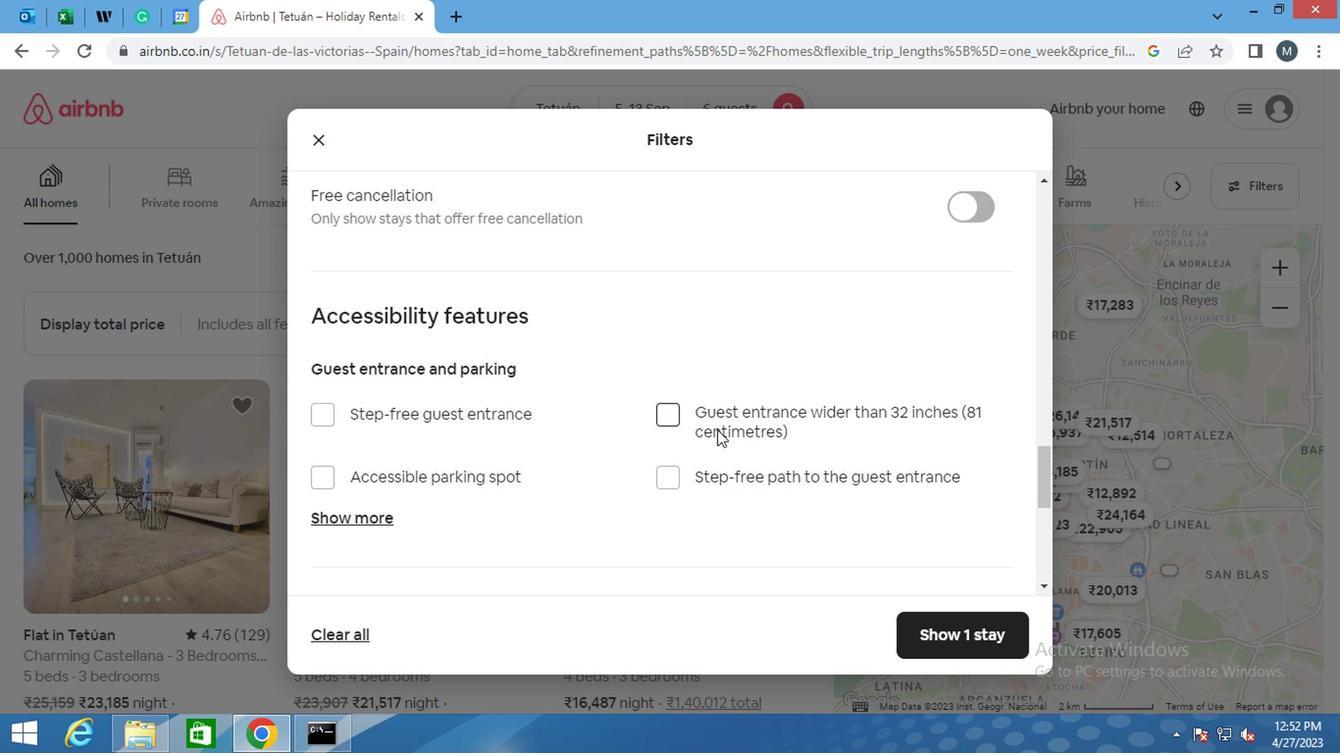 
Action: Mouse moved to (707, 431)
Screenshot: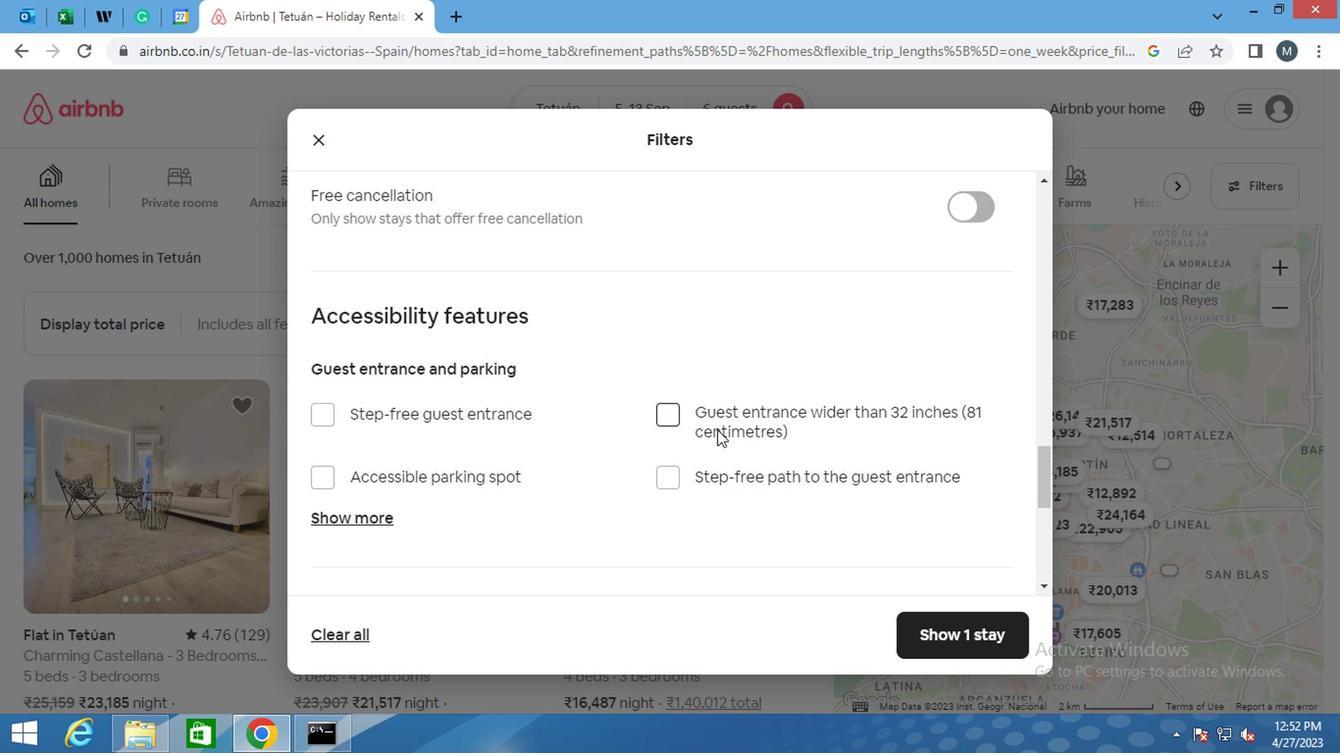 
Action: Mouse scrolled (707, 430) with delta (0, -1)
Screenshot: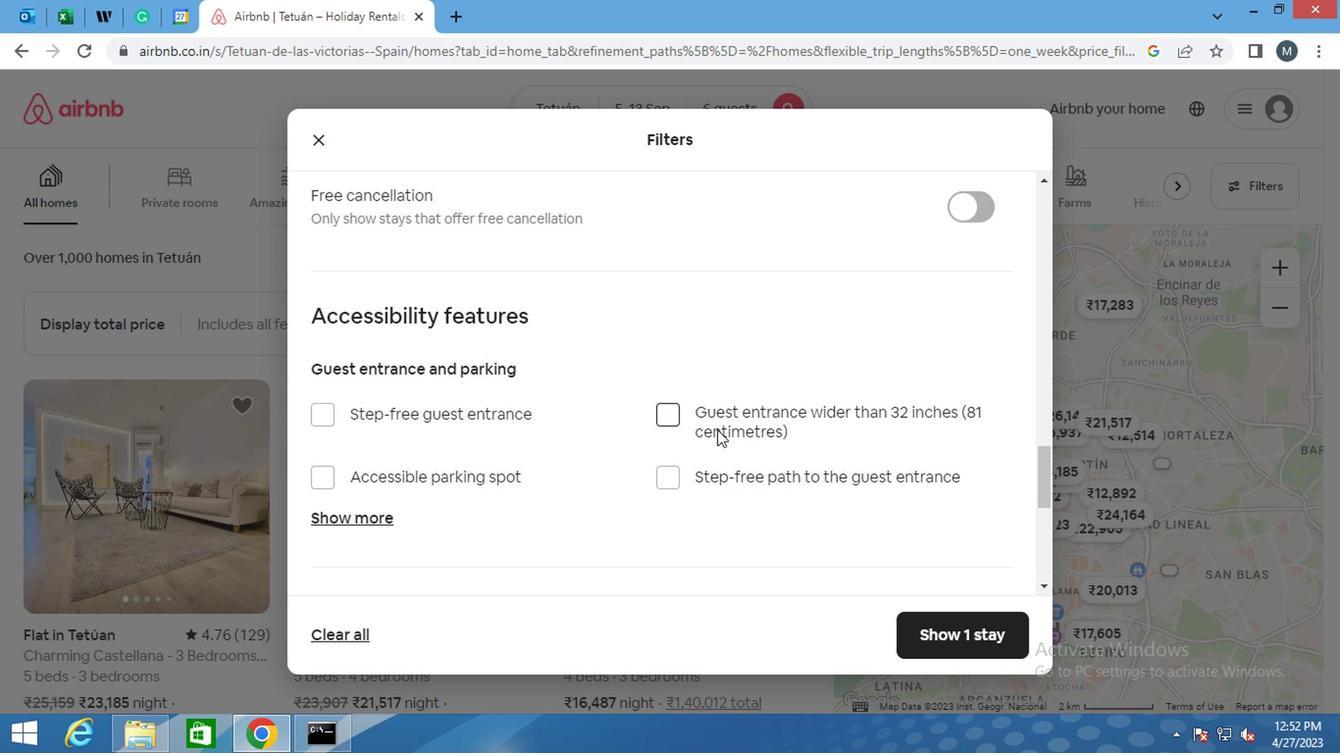 
Action: Mouse moved to (779, 549)
Screenshot: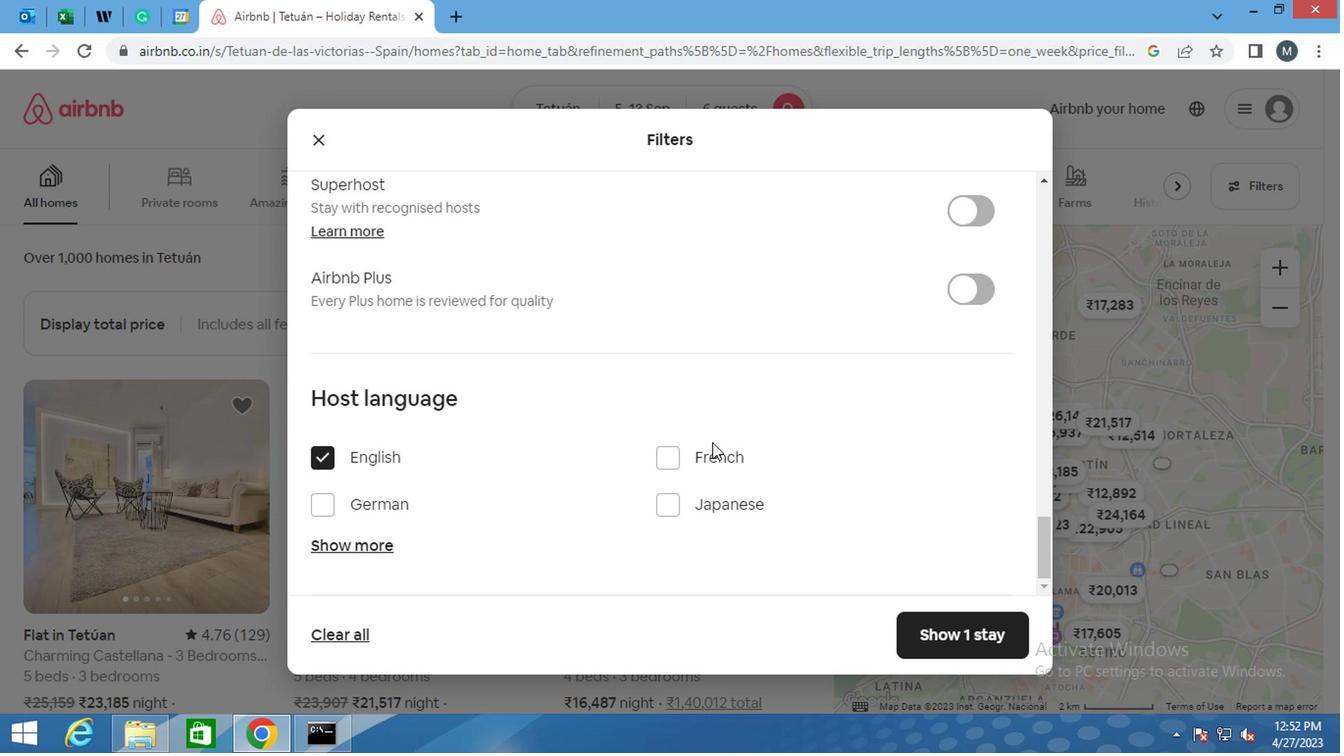 
Action: Mouse scrolled (779, 548) with delta (0, 0)
Screenshot: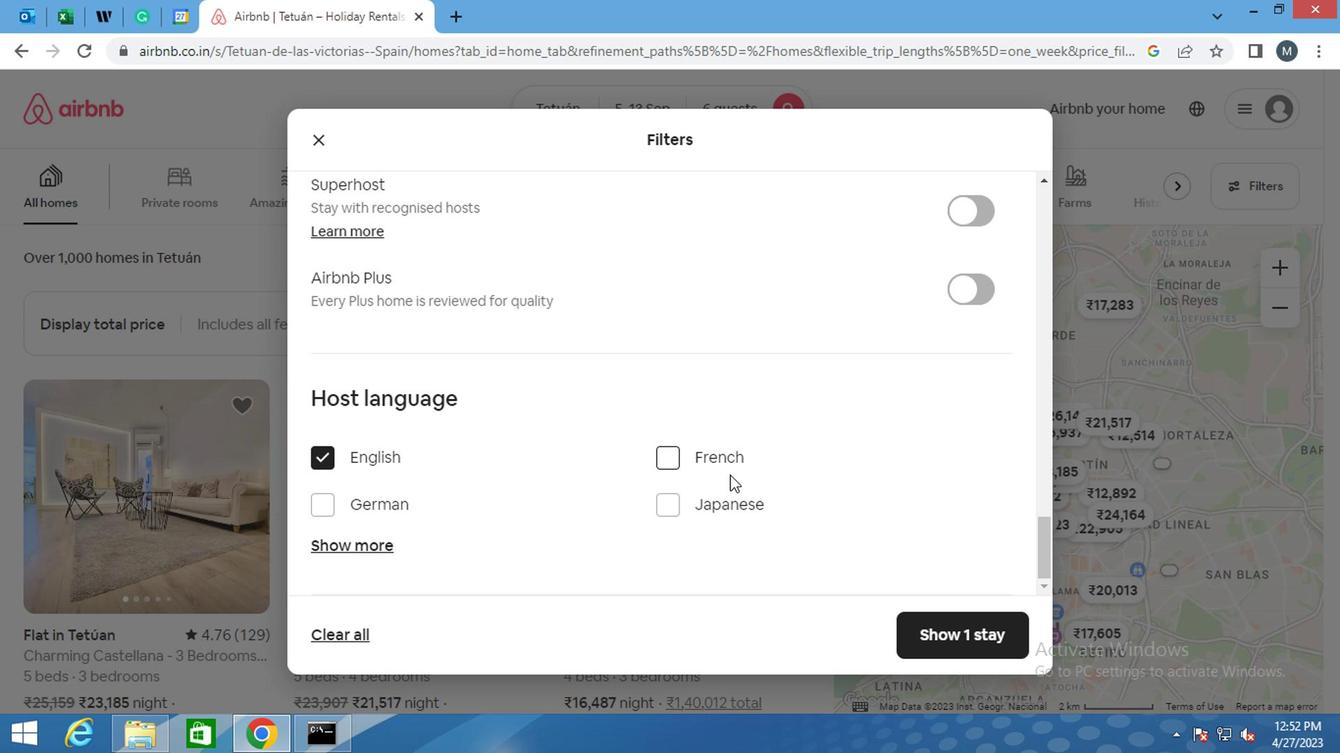 
Action: Mouse scrolled (779, 548) with delta (0, 0)
Screenshot: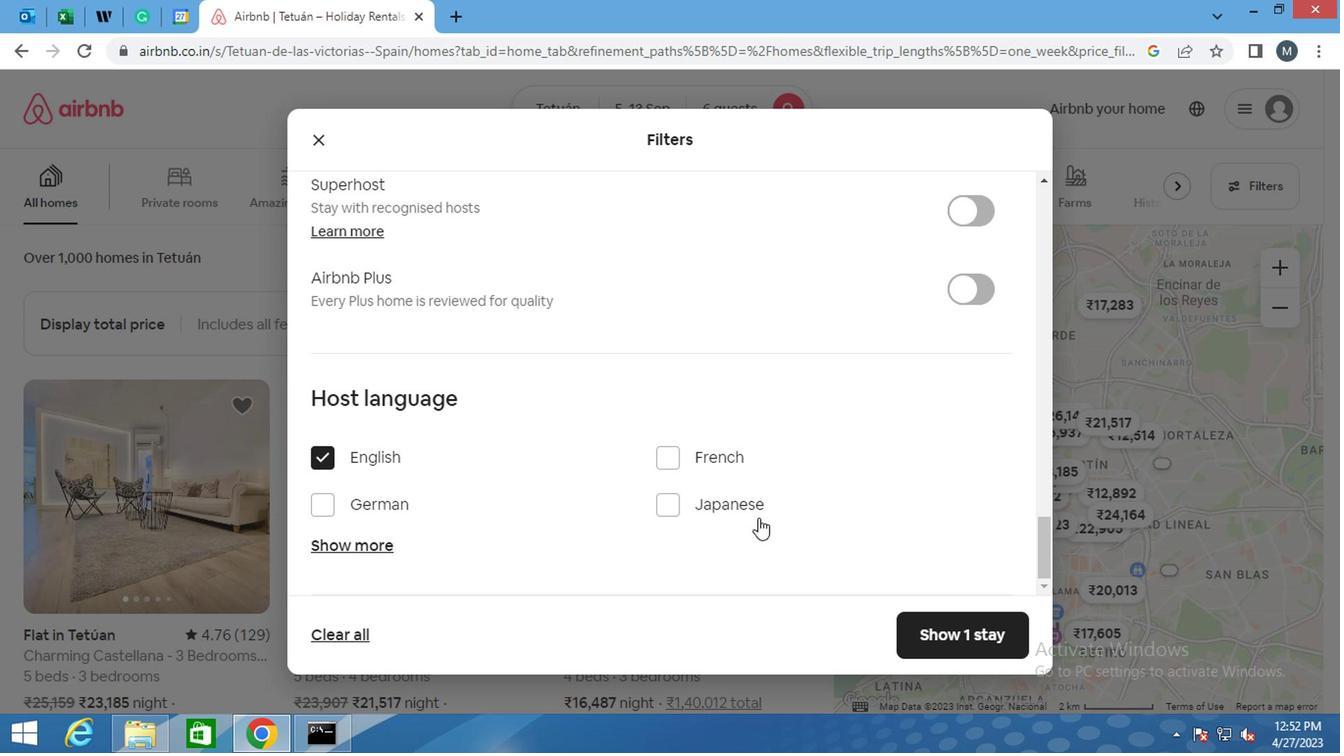 
Action: Mouse scrolled (779, 548) with delta (0, 0)
Screenshot: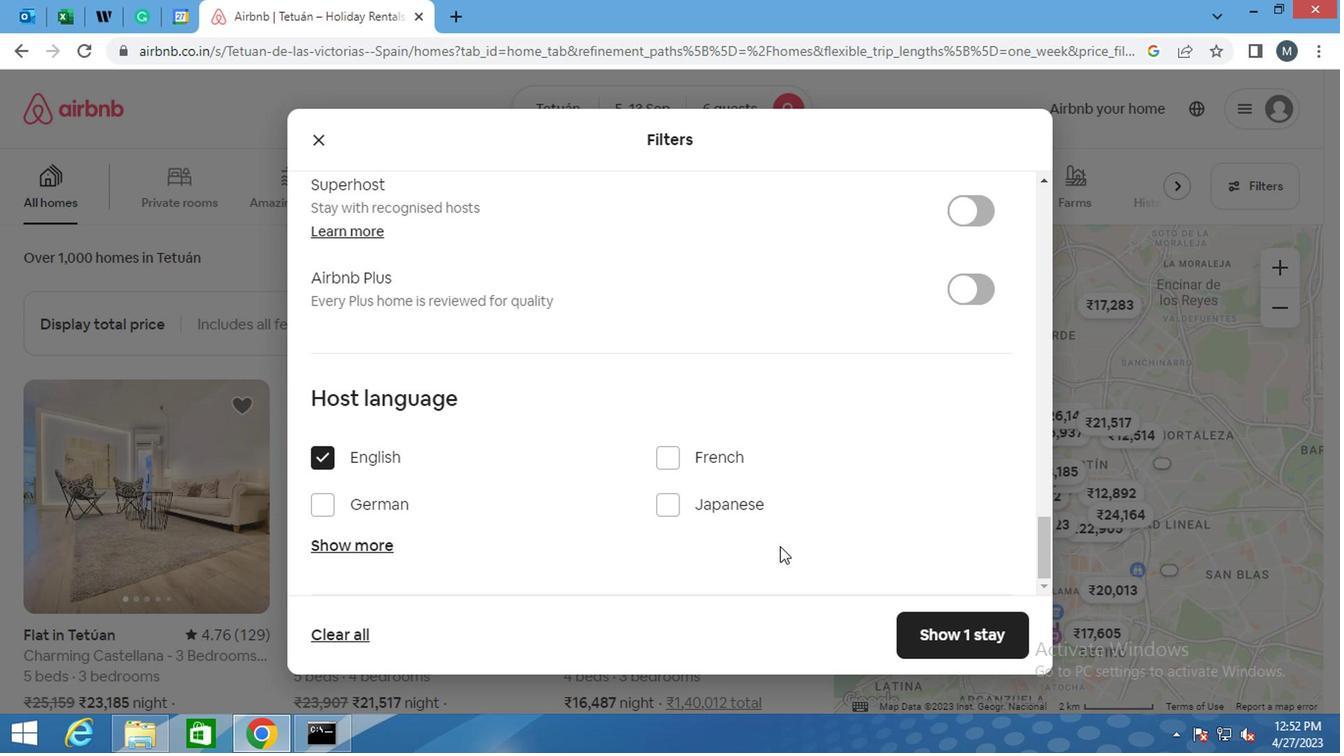 
Action: Mouse moved to (946, 620)
Screenshot: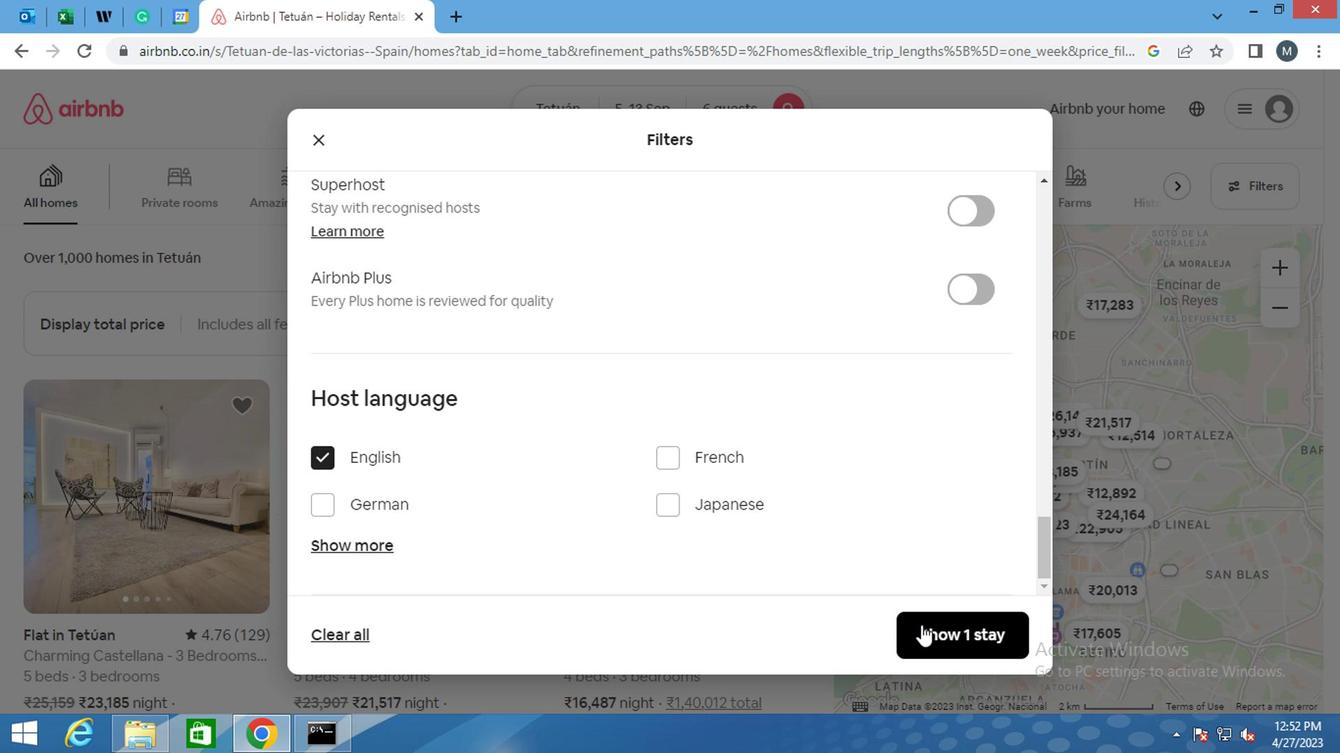 
Action: Mouse pressed left at (946, 620)
Screenshot: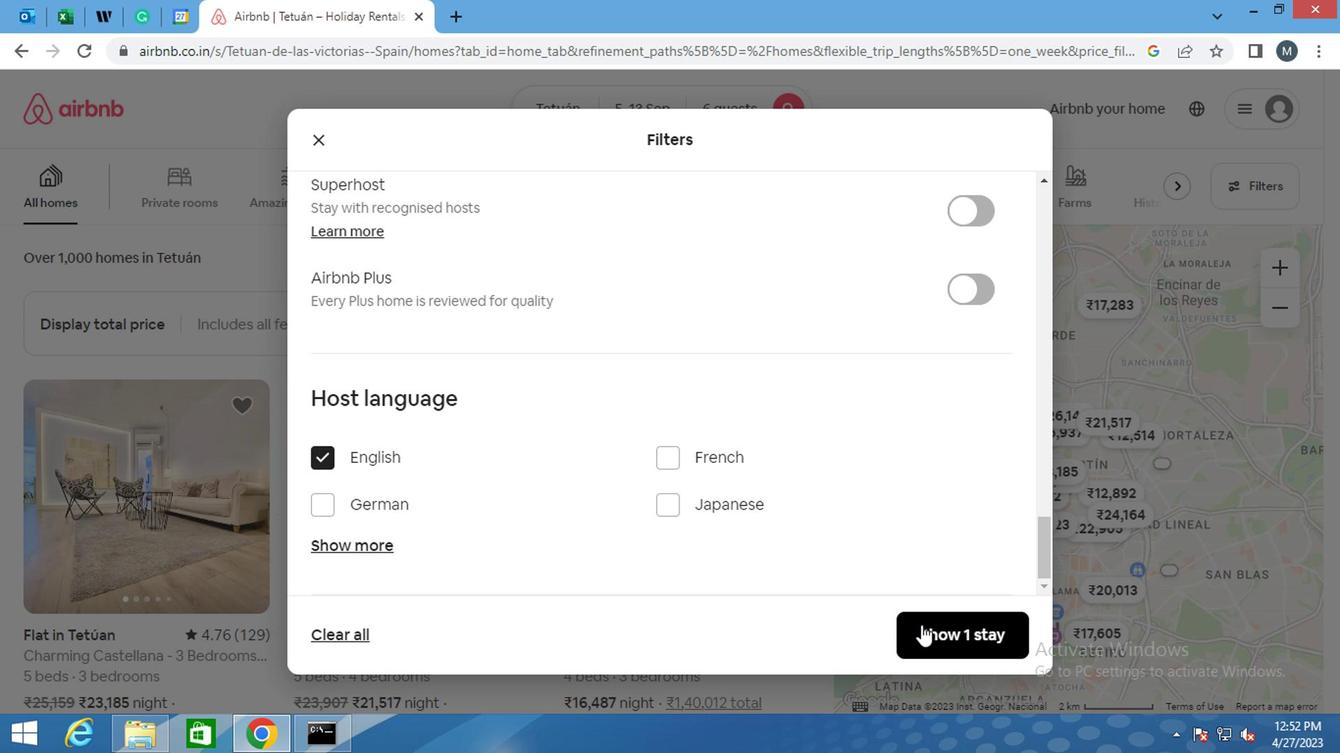 
Action: Mouse moved to (941, 620)
Screenshot: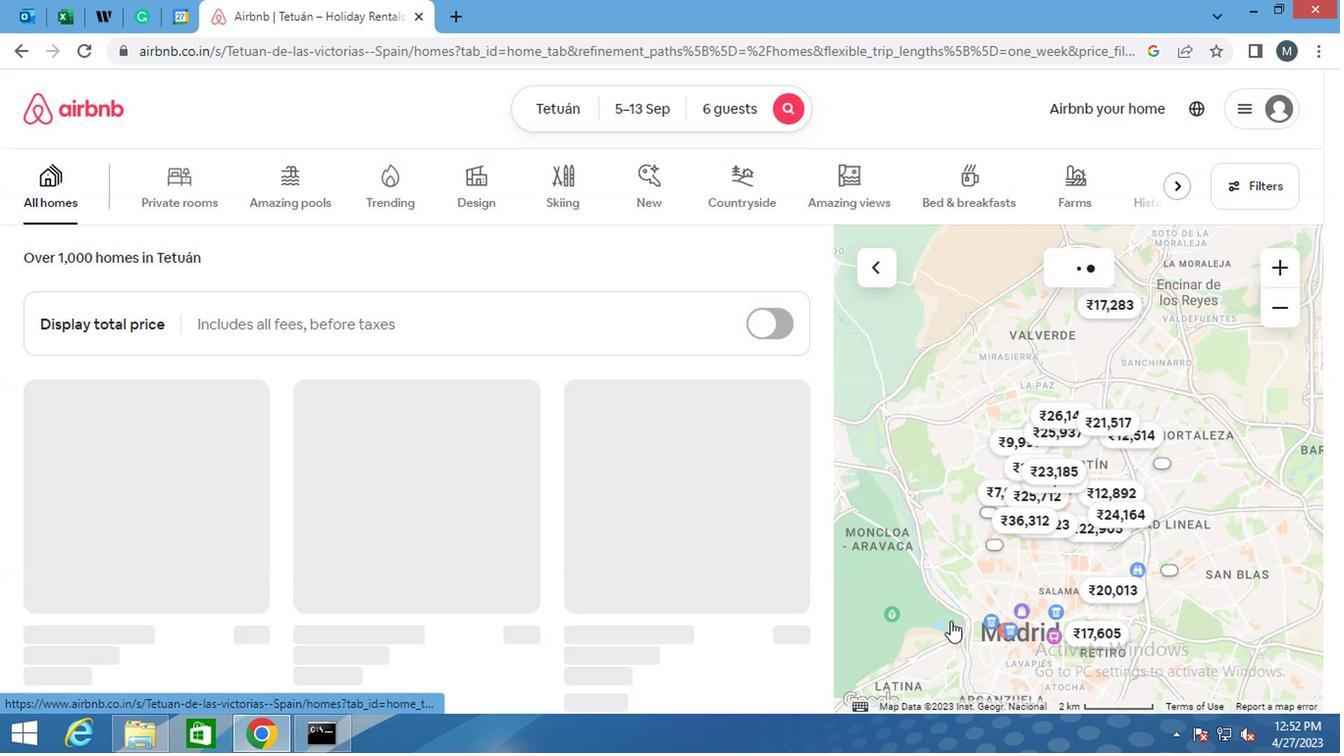 
